 Task: Check the schedule for the MARTA train from Atlanta Airport to Downtown.
Action: Mouse moved to (249, 71)
Screenshot: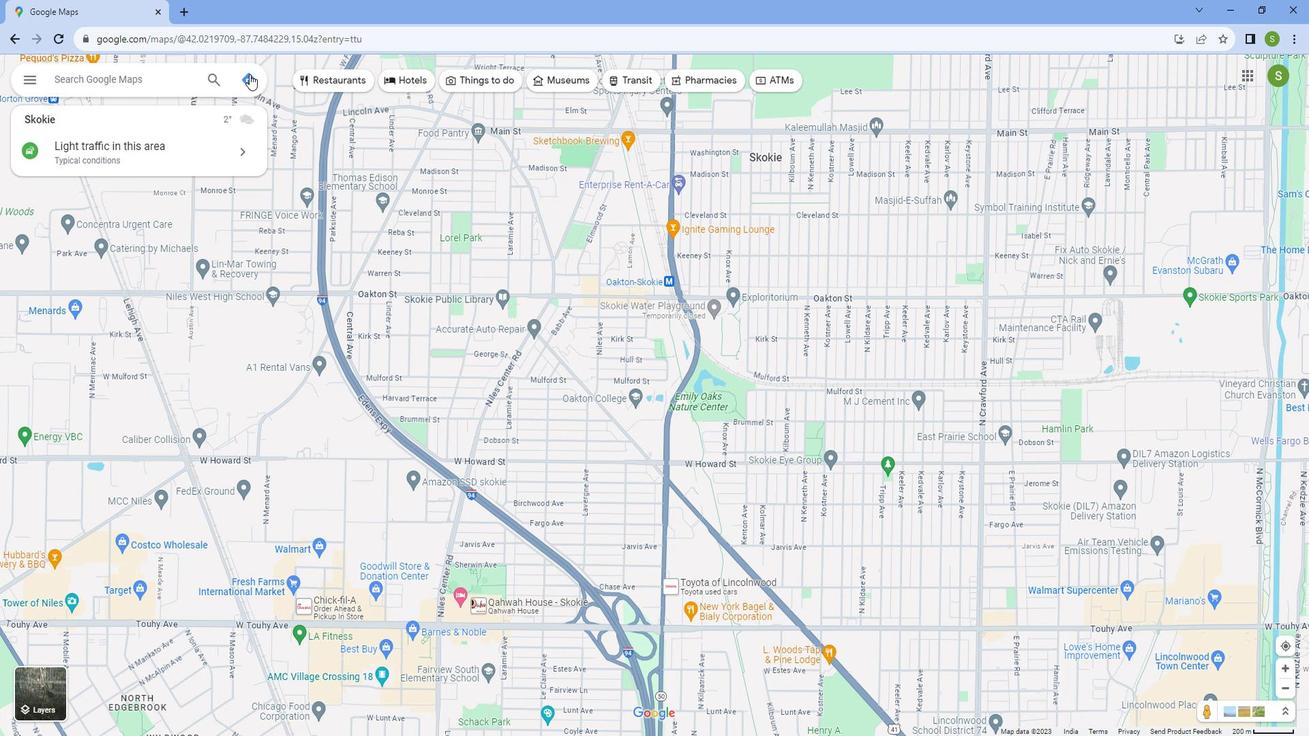
Action: Mouse pressed left at (249, 71)
Screenshot: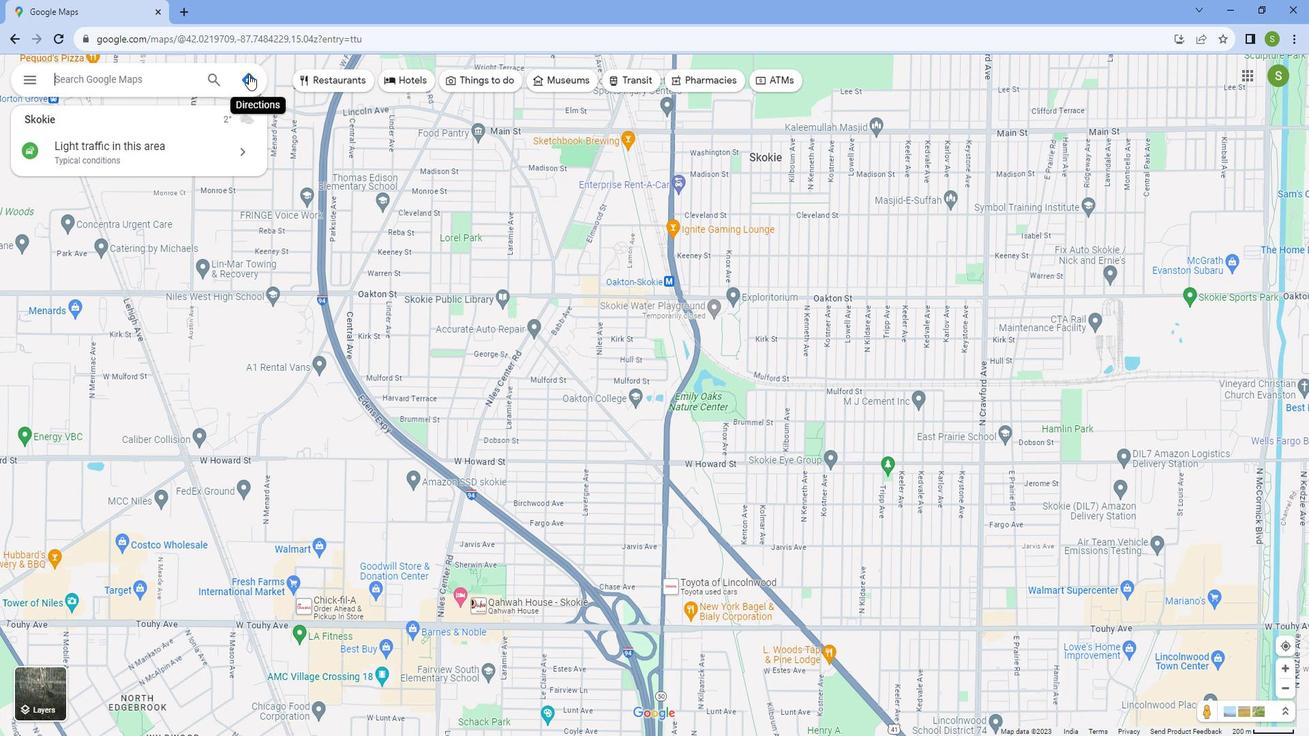 
Action: Mouse moved to (156, 120)
Screenshot: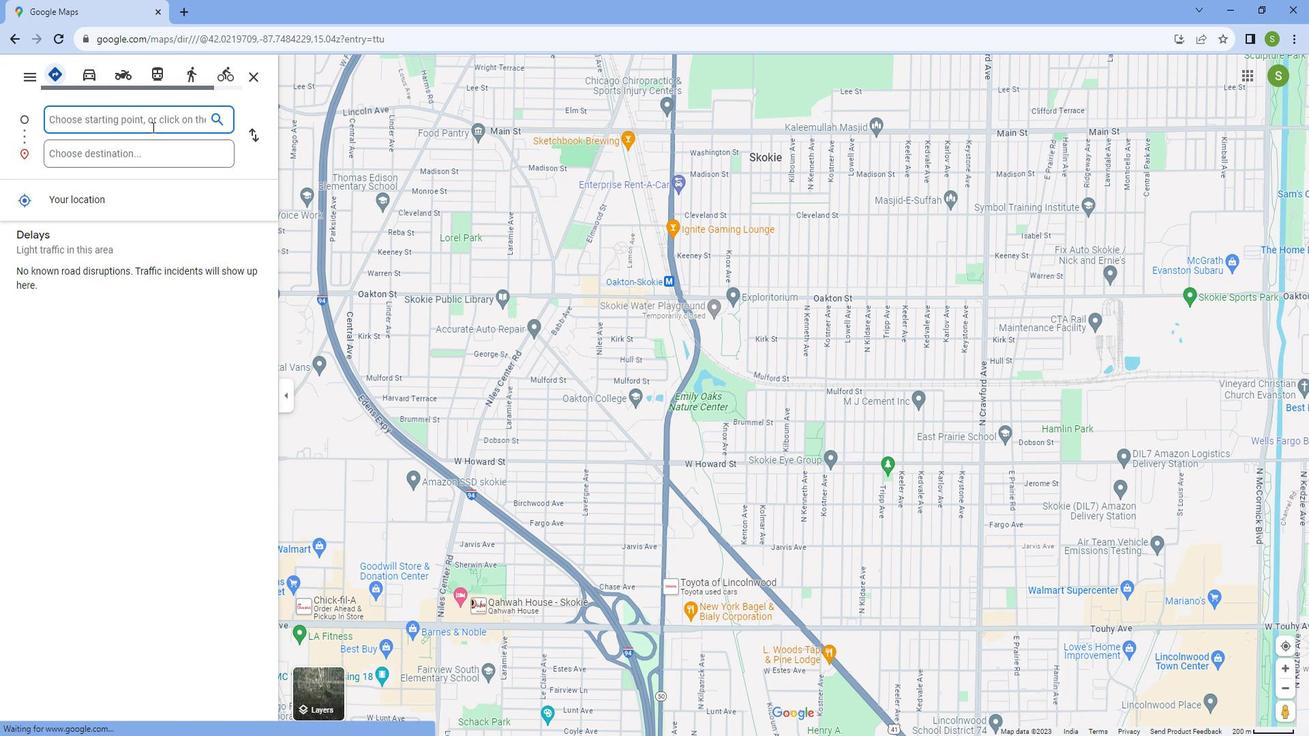
Action: Mouse pressed left at (156, 120)
Screenshot: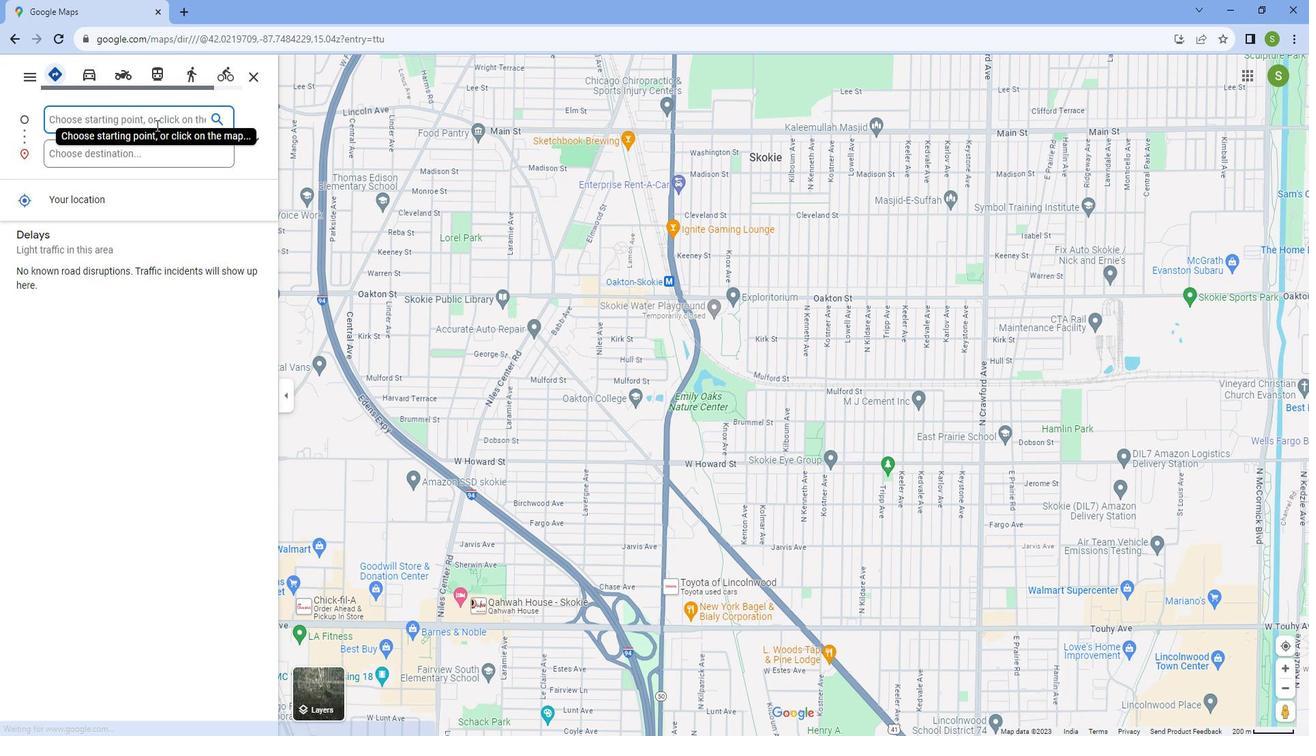 
Action: Key pressed <Key.caps_lock>A<Key.caps_lock>tlanta<Key.space><Key.caps_lock>A<Key.caps_lock>irport
Screenshot: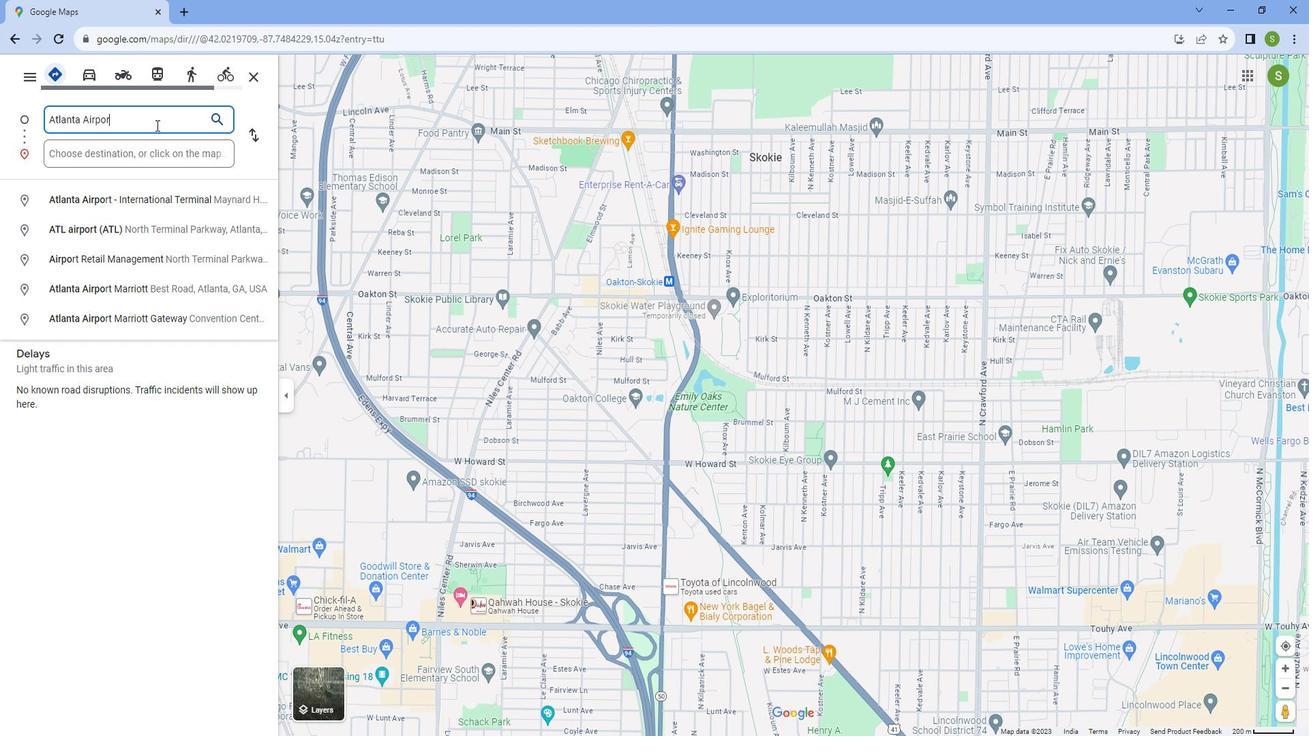 
Action: Mouse moved to (127, 189)
Screenshot: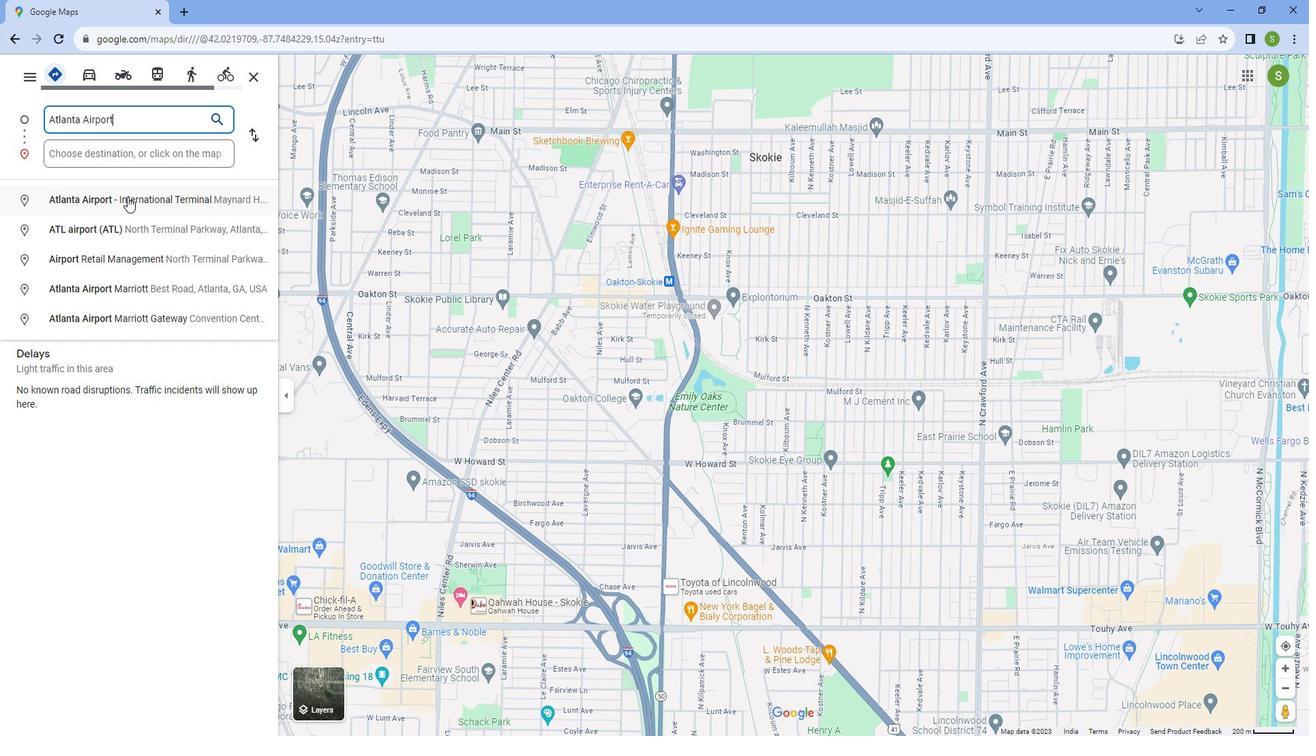 
Action: Mouse pressed left at (127, 189)
Screenshot: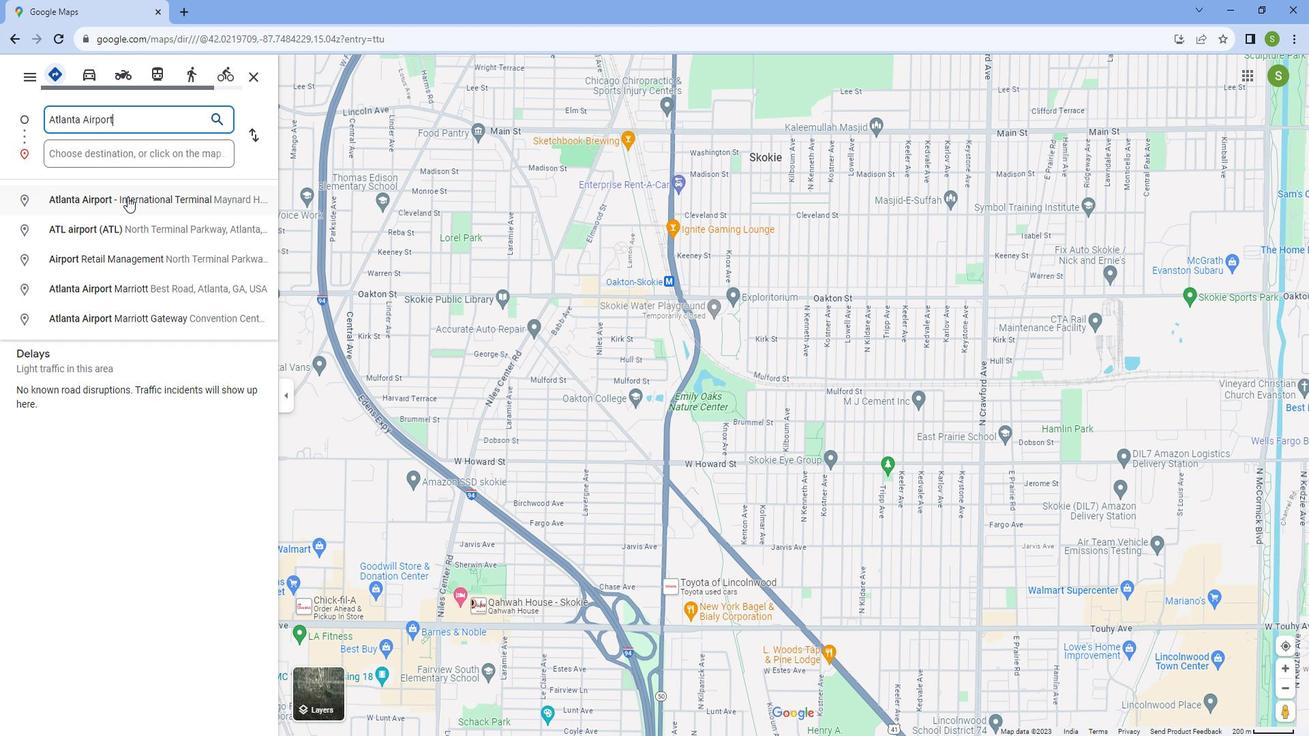 
Action: Mouse moved to (154, 148)
Screenshot: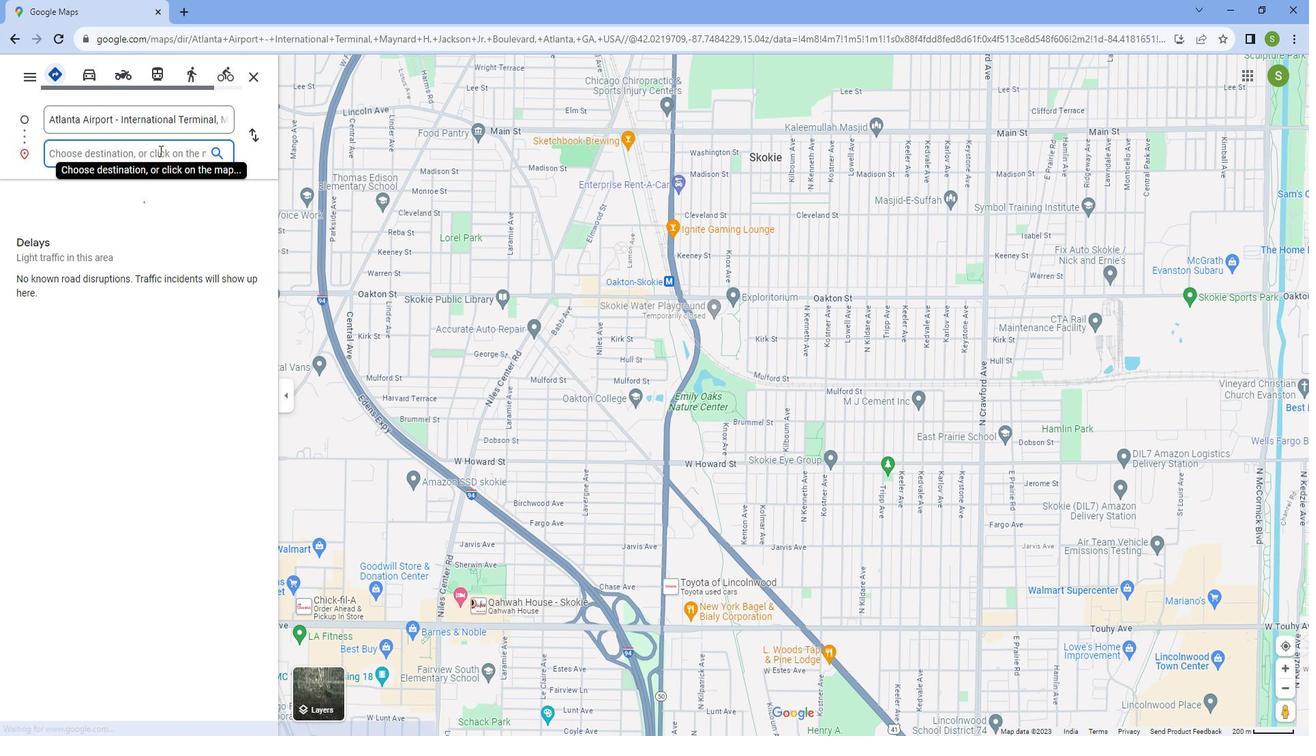 
Action: Mouse pressed left at (154, 148)
Screenshot: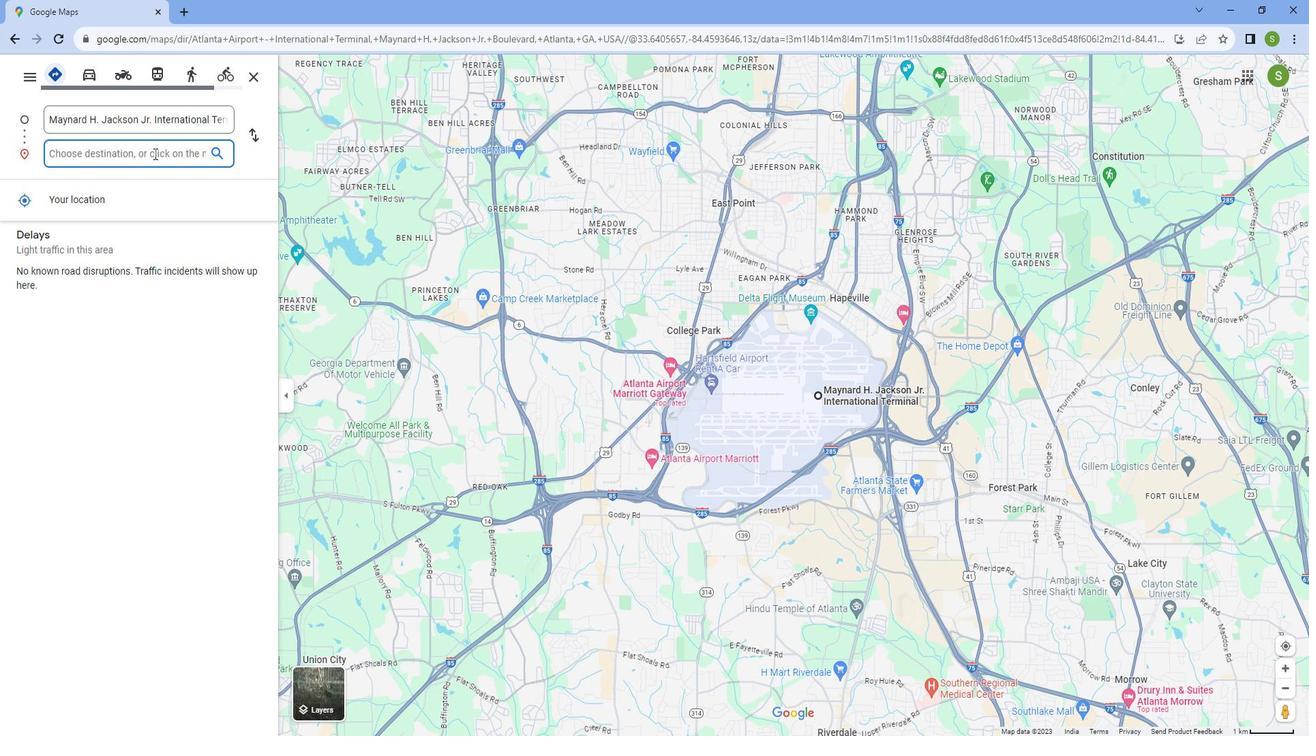 
Action: Key pressed <Key.caps_lock>D<Key.caps_lock>o
Screenshot: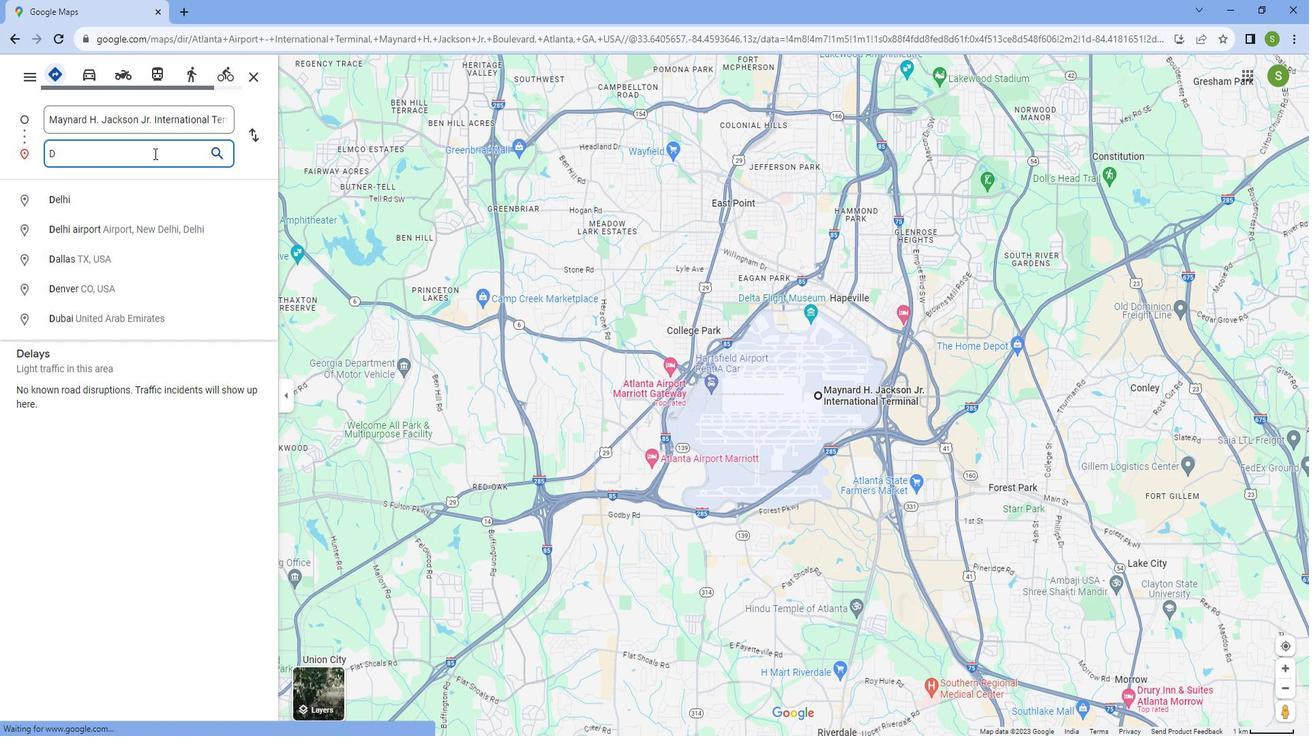 
Action: Mouse moved to (184, 148)
Screenshot: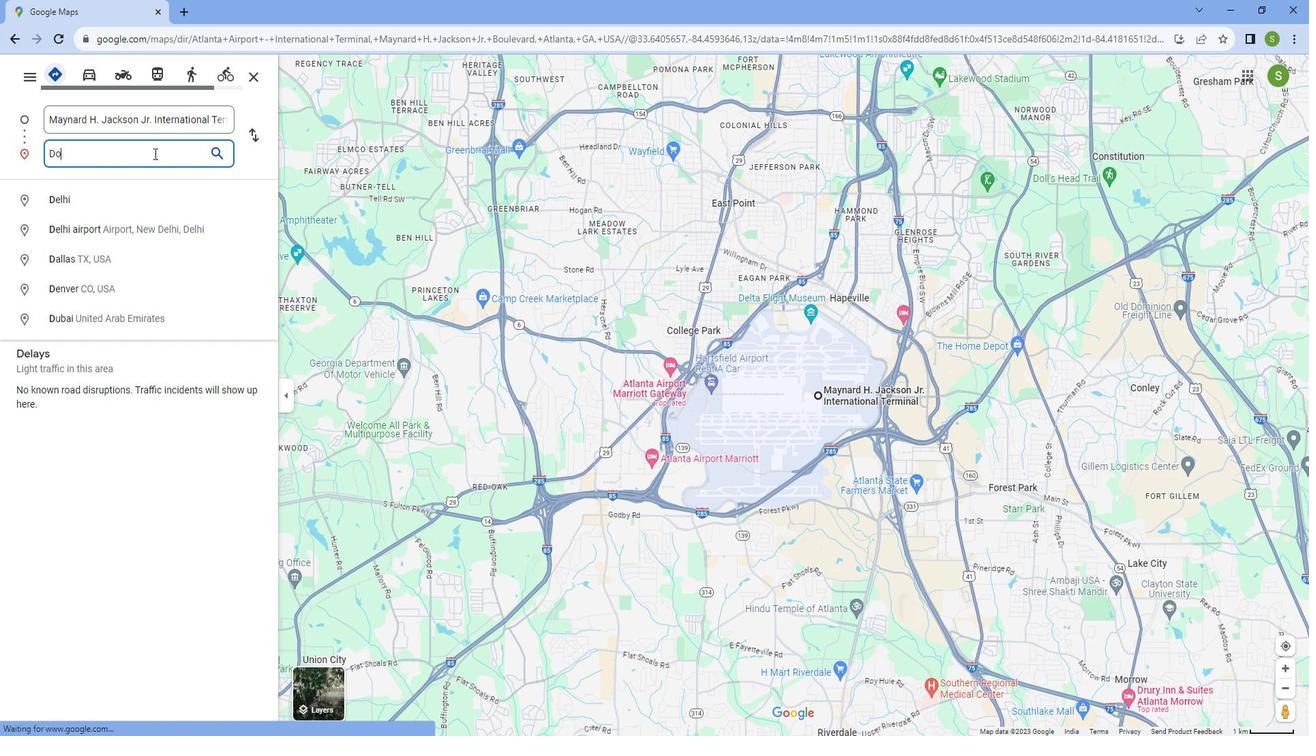 
Action: Key pressed w 275, 217)nto
Screenshot: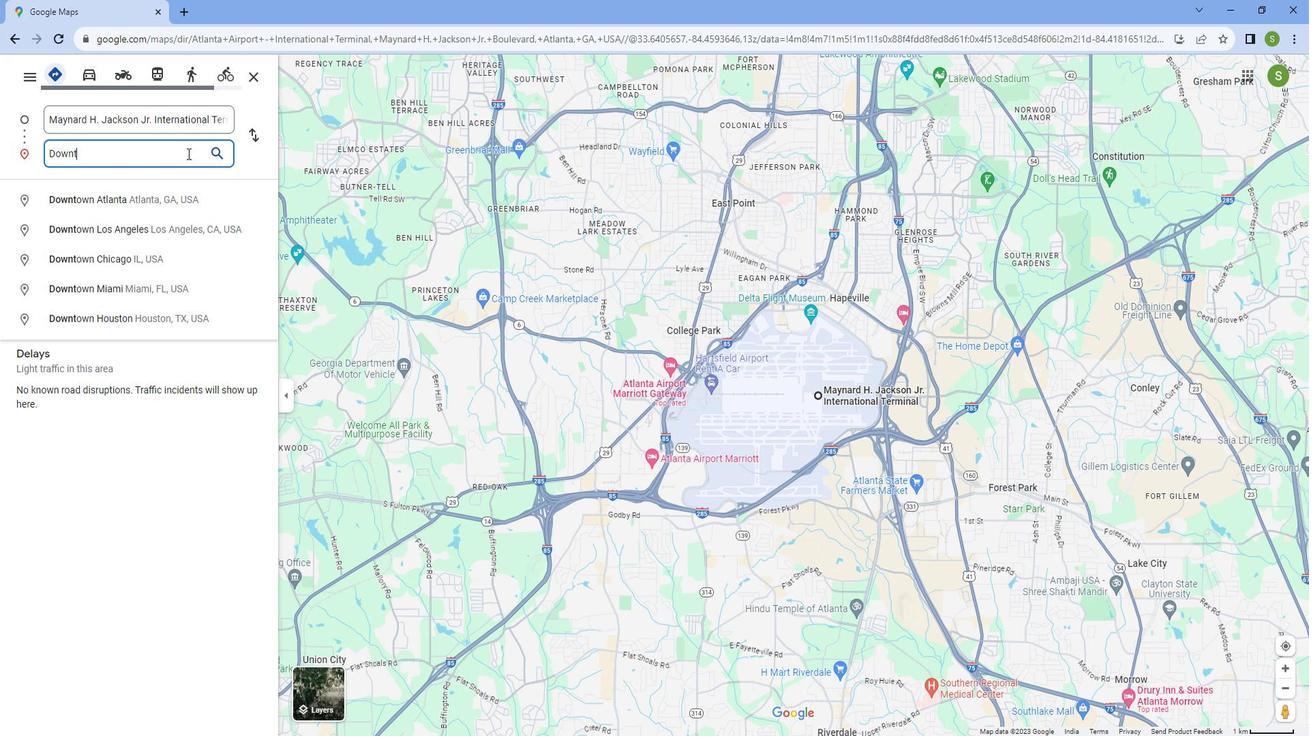 
Action: Mouse moved to (217, 166)
Screenshot: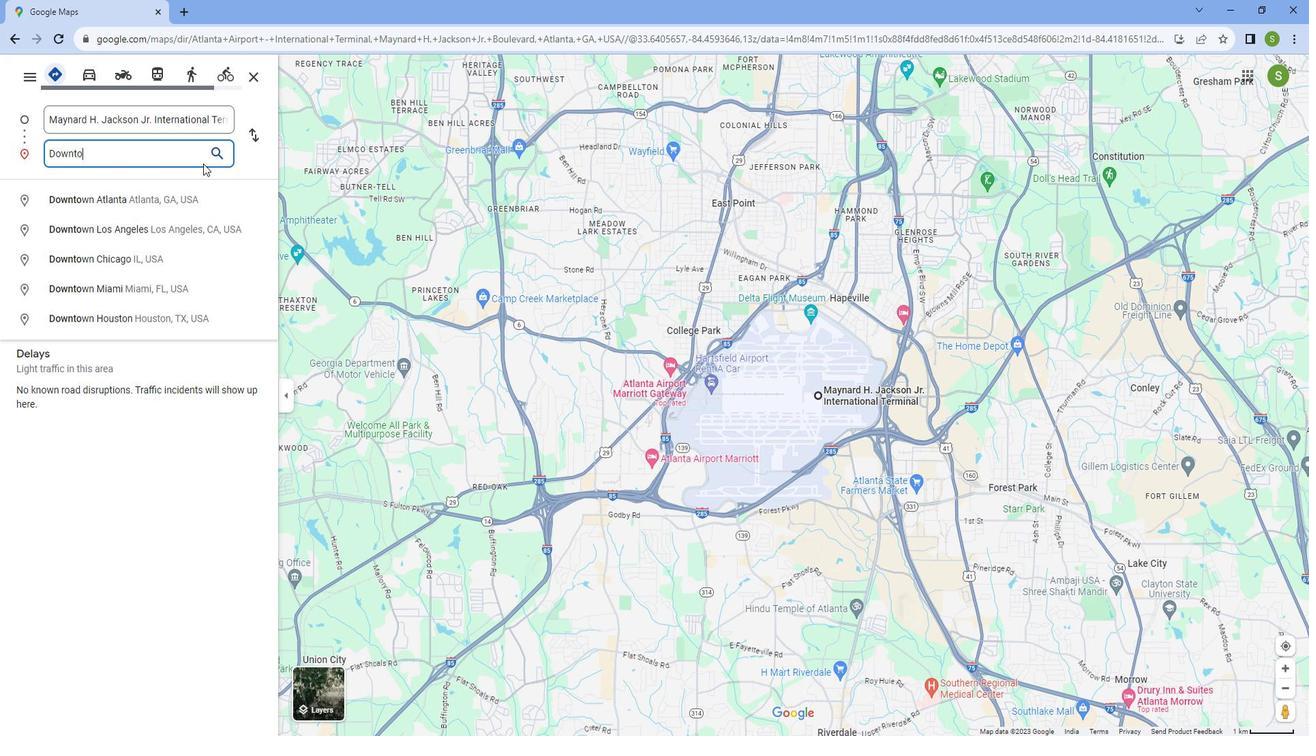 
Action: Key pressed w
Screenshot: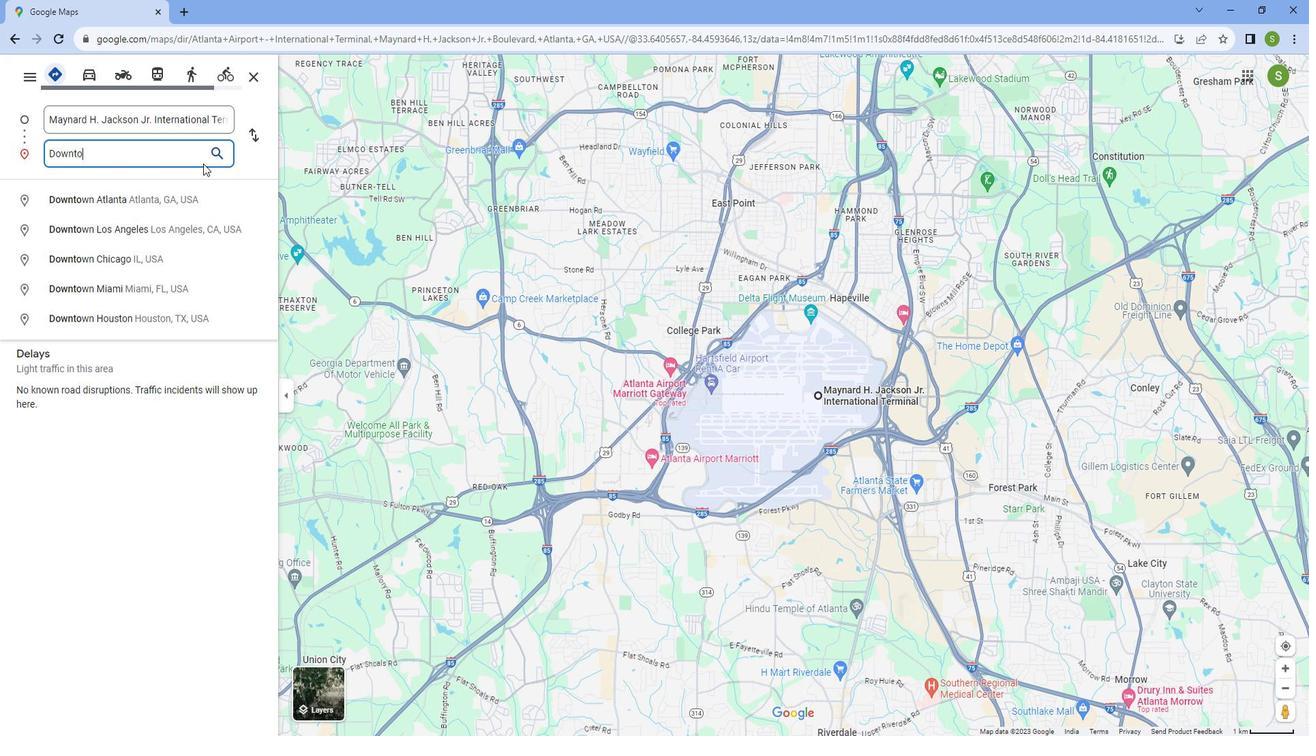 
Action: Mouse moved to (218, 166)
Screenshot: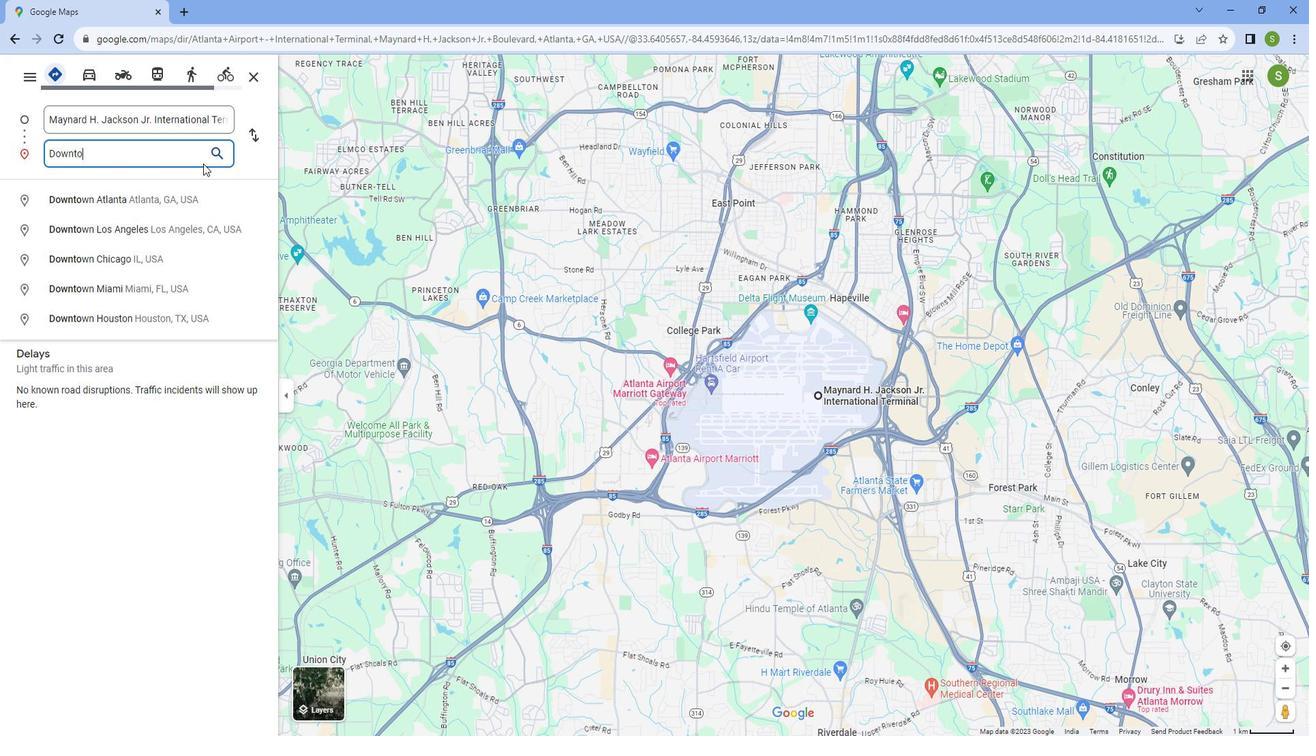 
Action: Key pressed nb<Key.backspace>
Screenshot: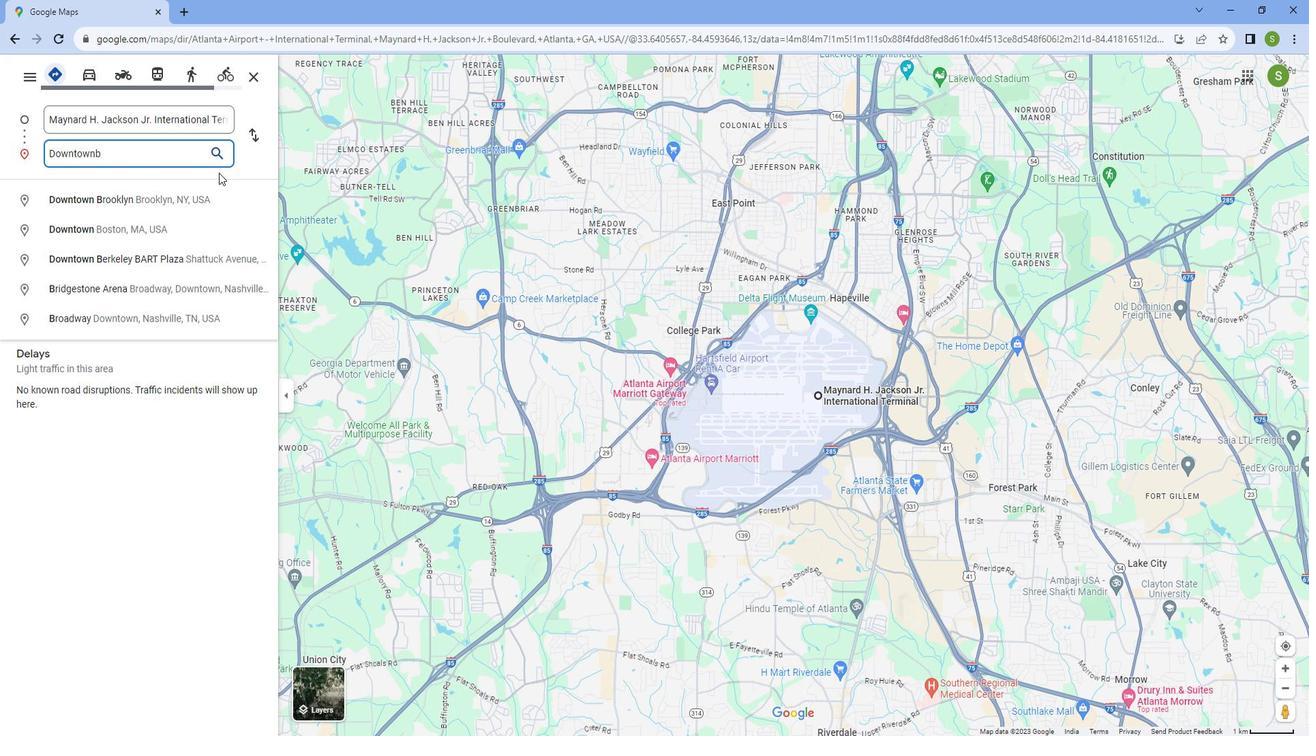 
Action: Mouse moved to (218, 201)
Screenshot: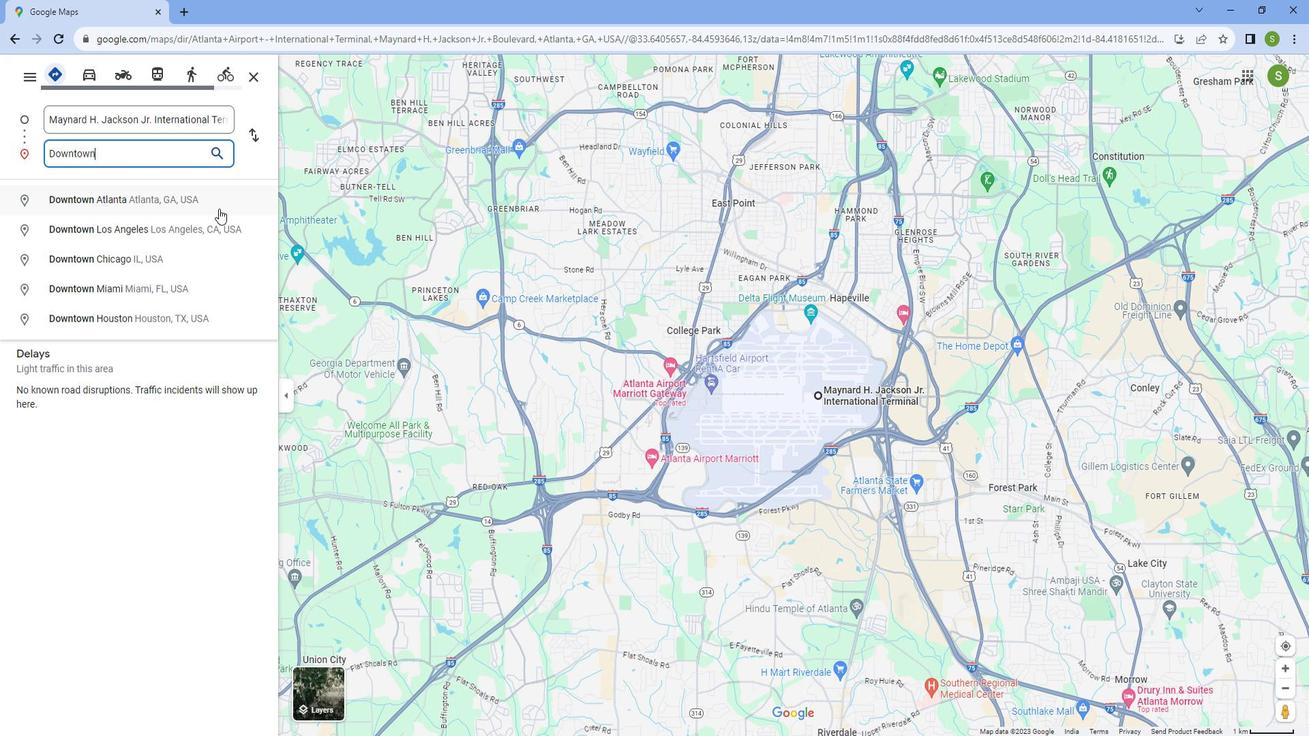 
Action: Mouse pressed left at (218, 201)
Screenshot: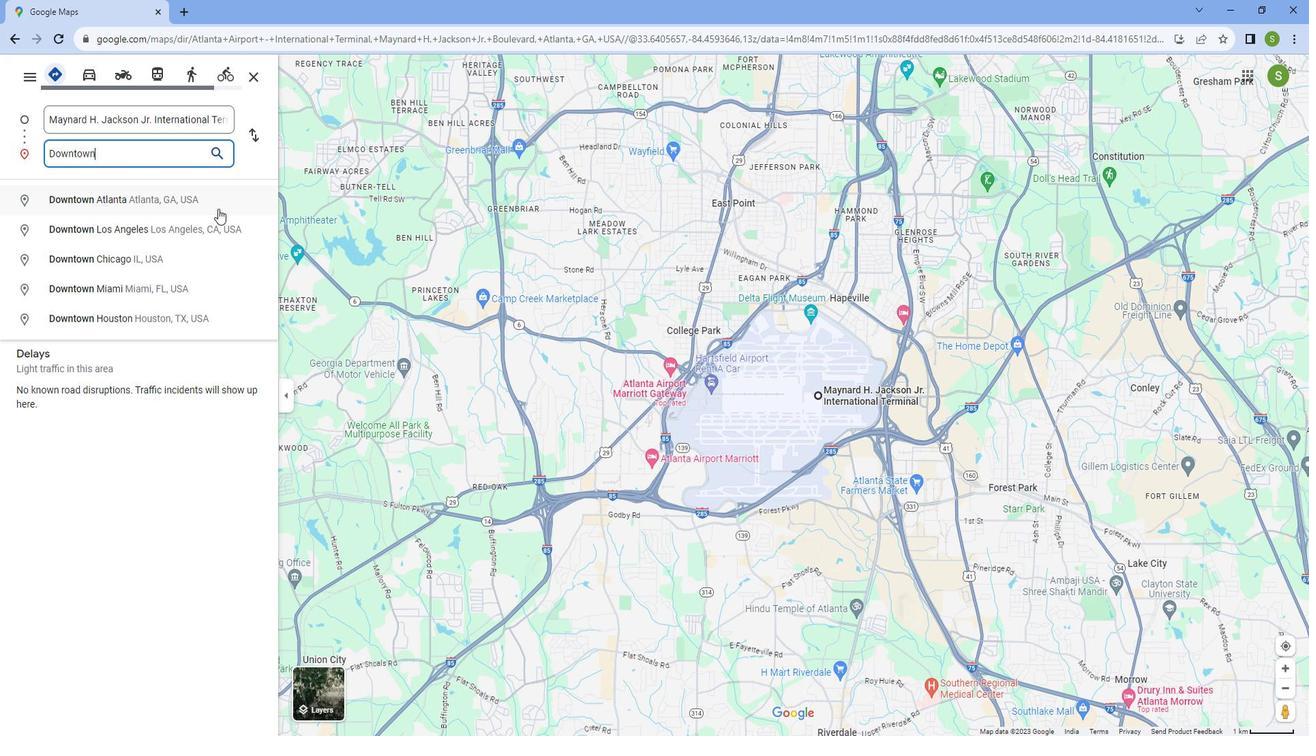
Action: Mouse moved to (924, 176)
Screenshot: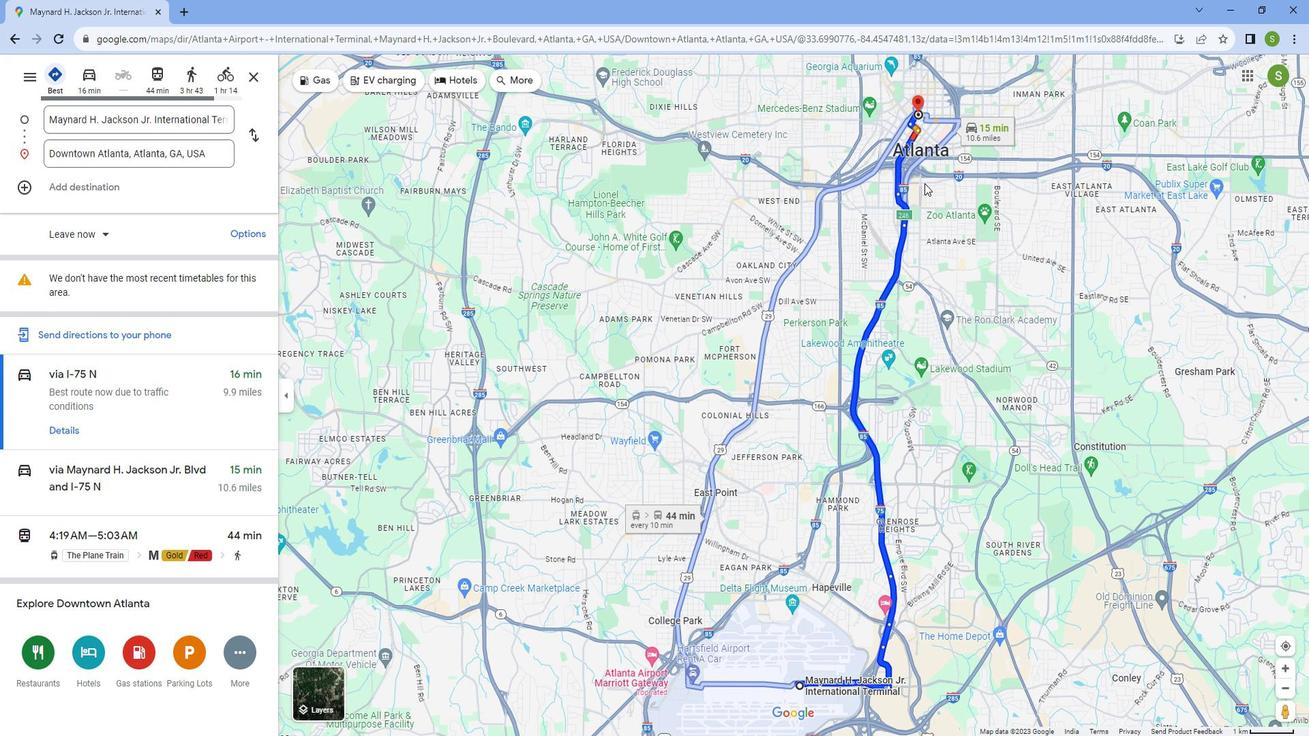 
Action: Mouse scrolled (924, 176) with delta (0, 0)
Screenshot: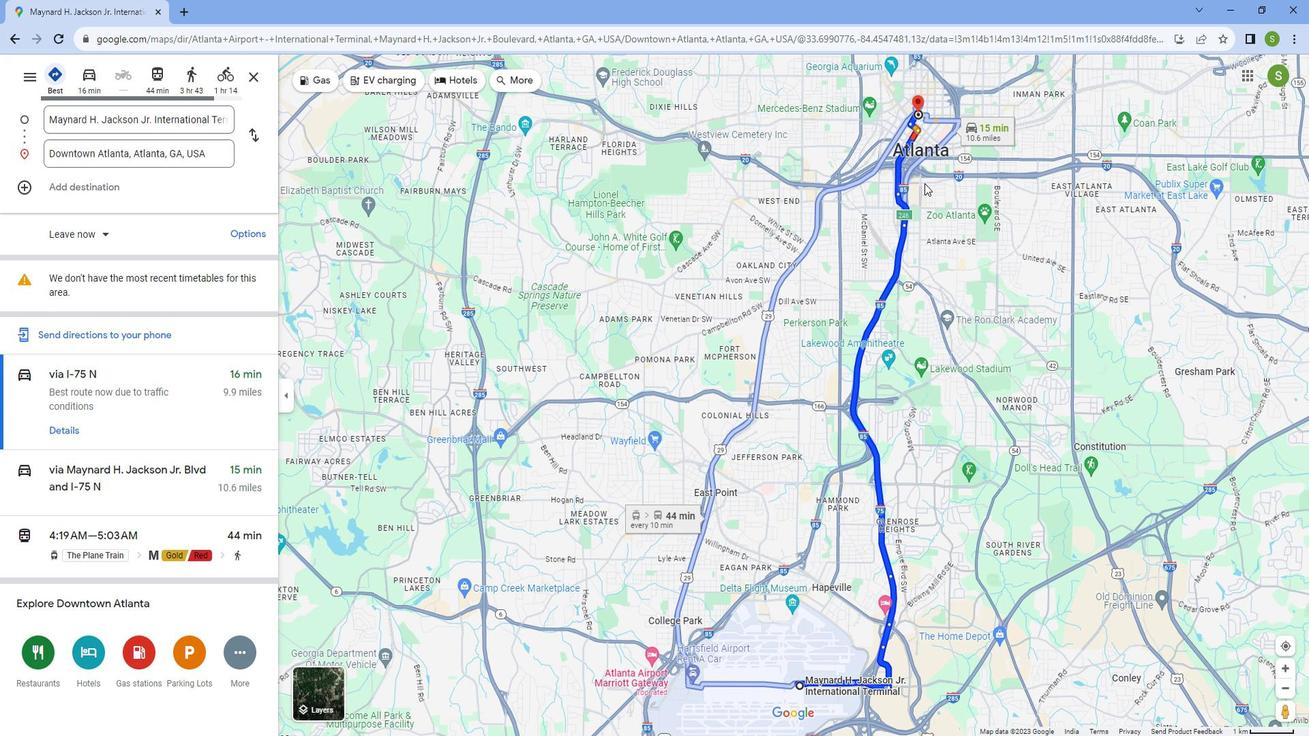 
Action: Mouse scrolled (924, 176) with delta (0, 0)
Screenshot: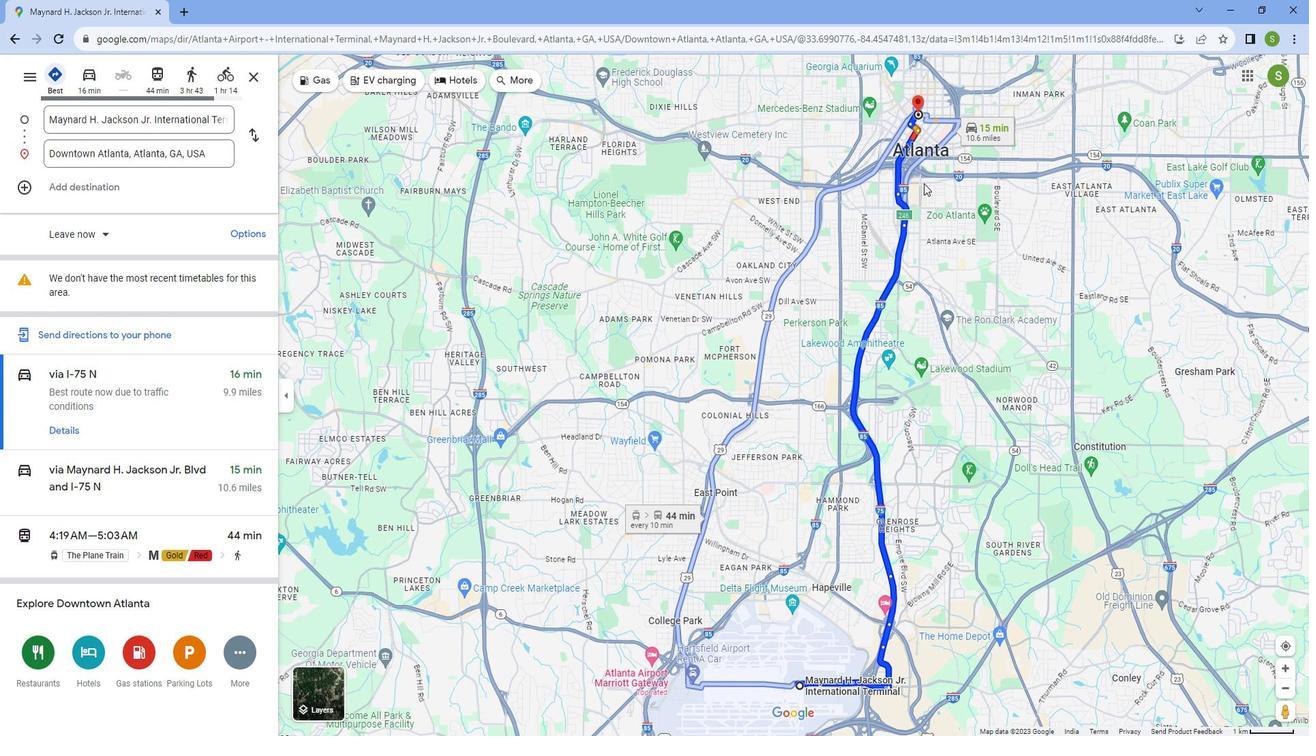 
Action: Mouse scrolled (924, 177) with delta (0, 0)
Screenshot: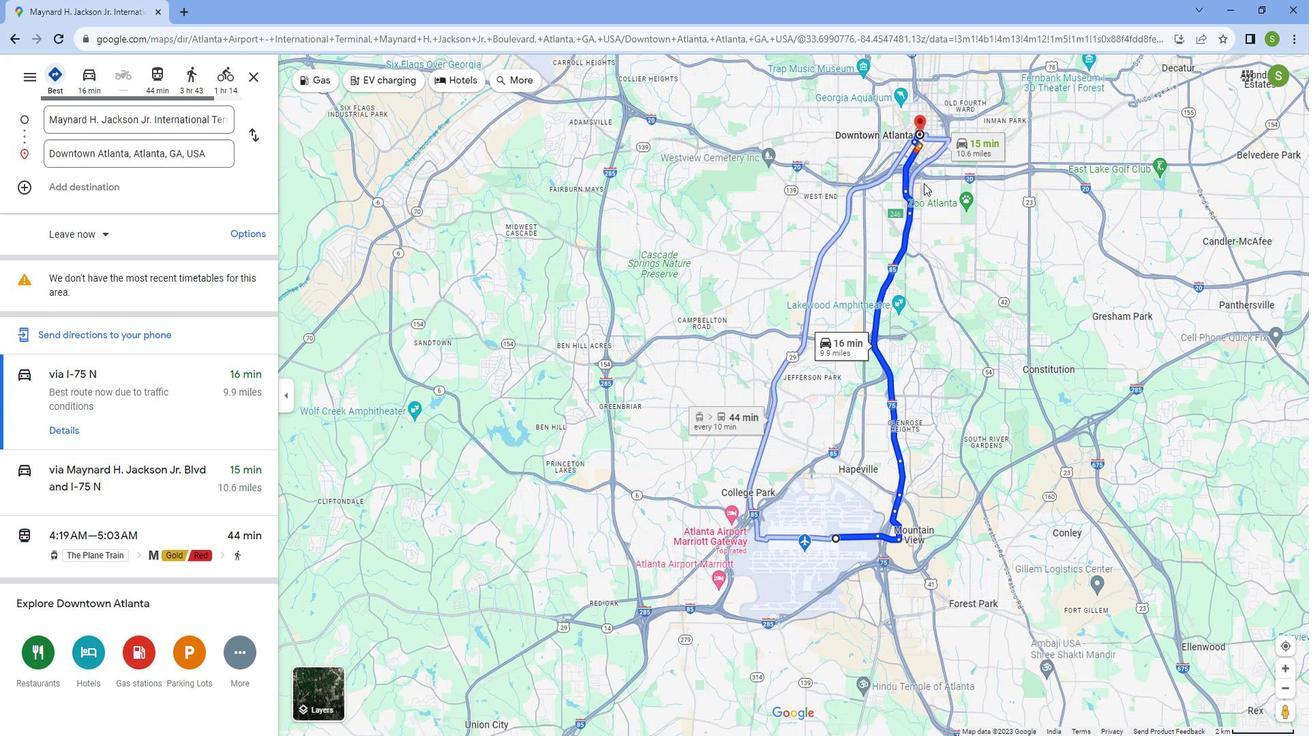 
Action: Mouse scrolled (924, 177) with delta (0, 0)
Screenshot: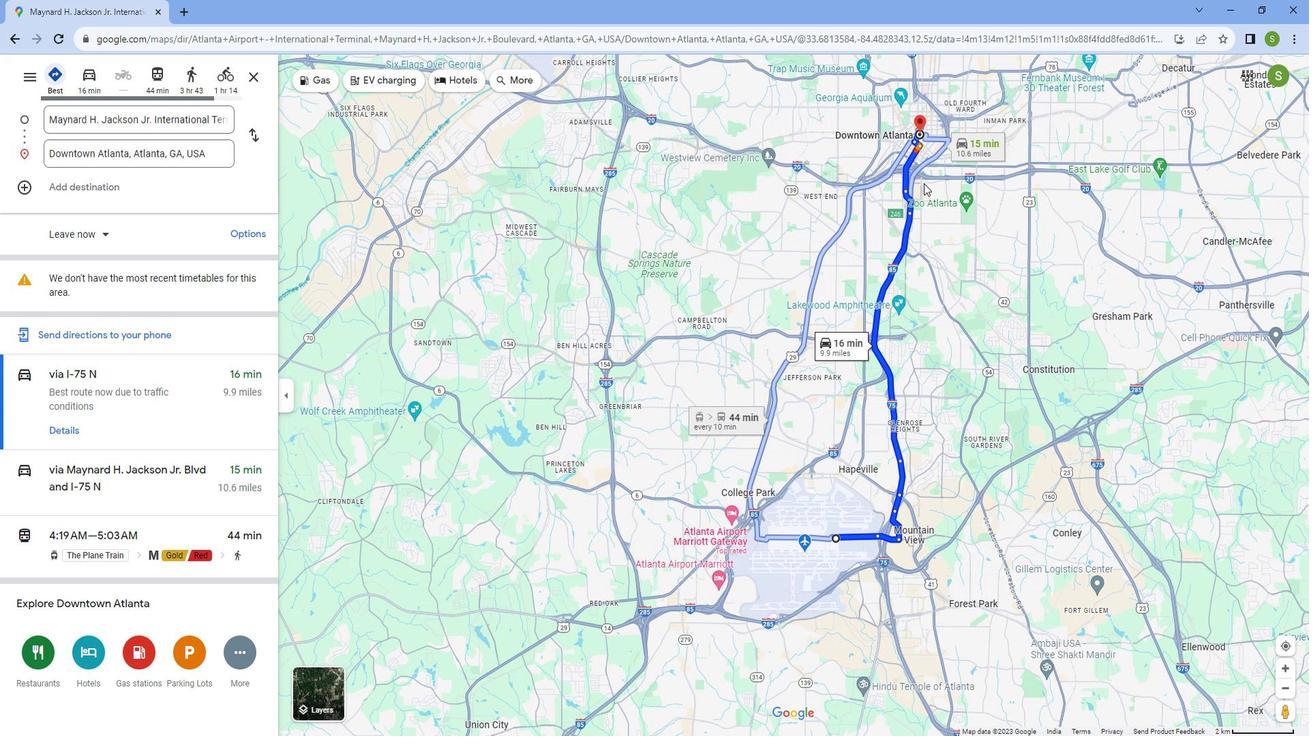 
Action: Mouse scrolled (924, 177) with delta (0, 0)
Screenshot: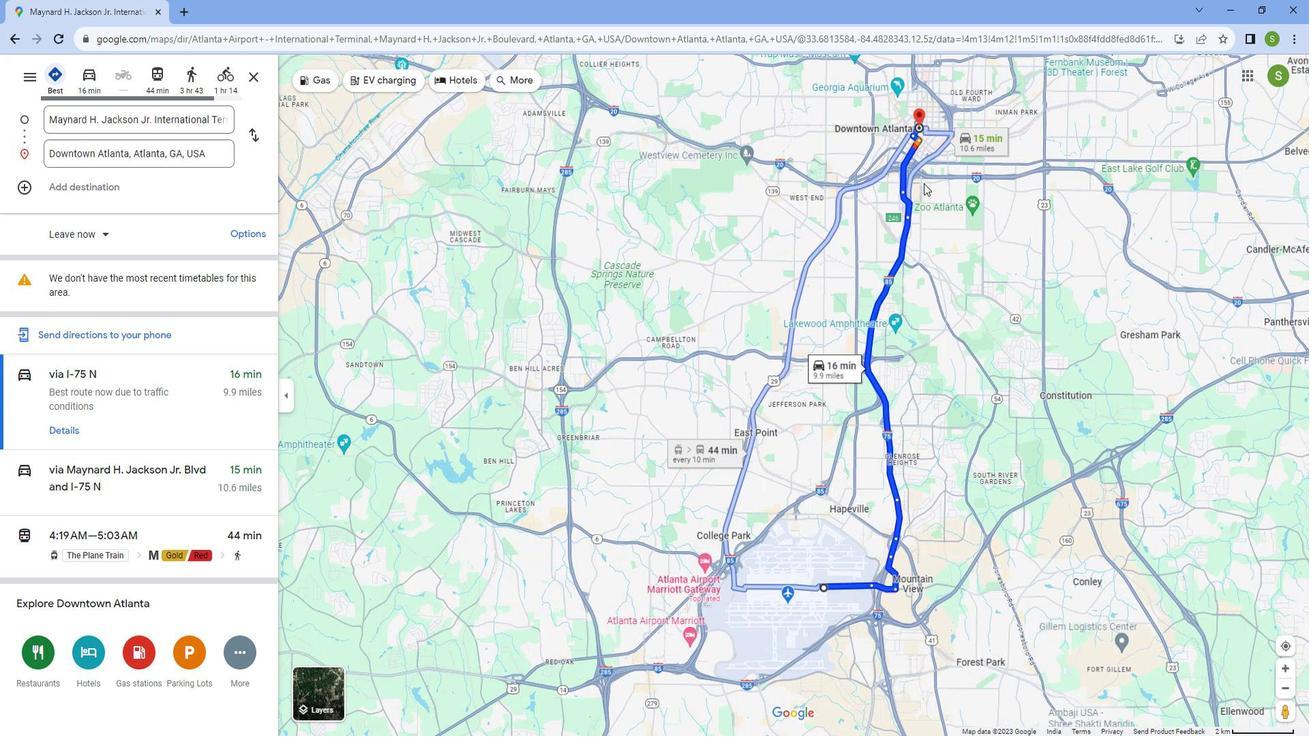 
Action: Mouse moved to (921, 96)
Screenshot: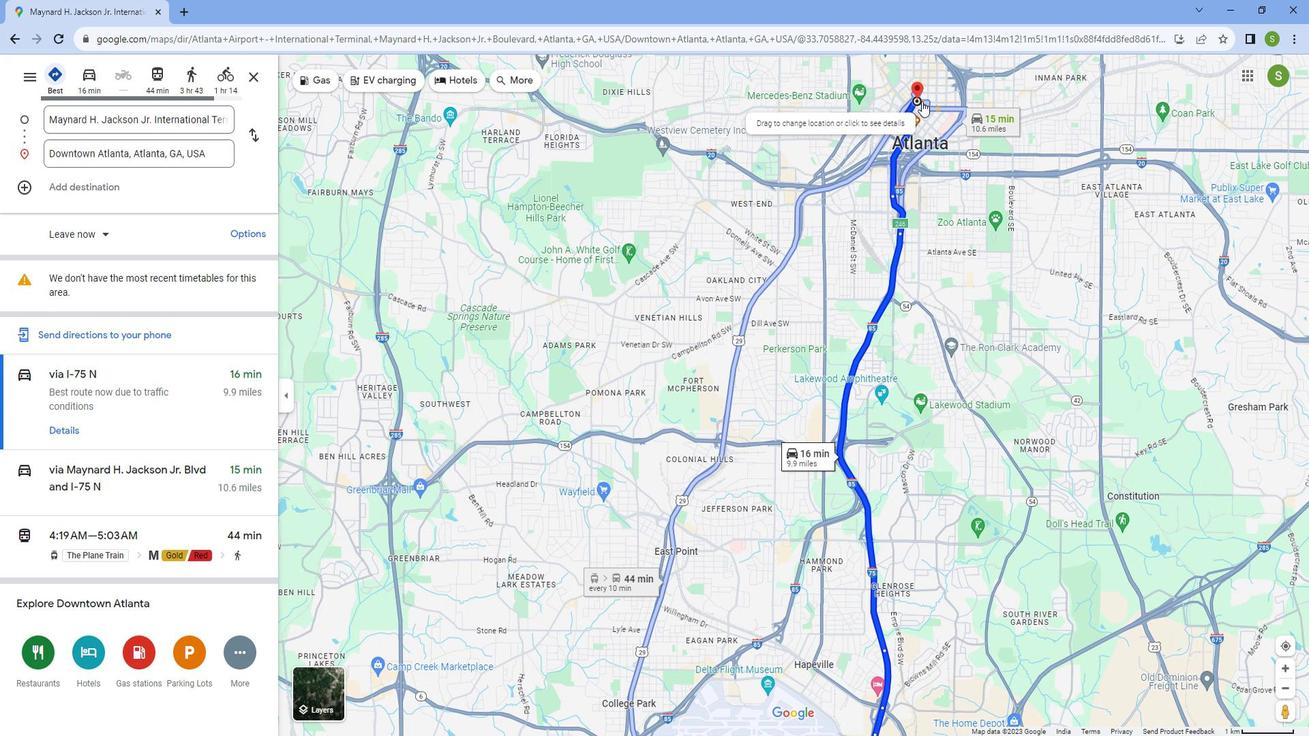 
Action: Mouse scrolled (921, 97) with delta (0, 0)
Screenshot: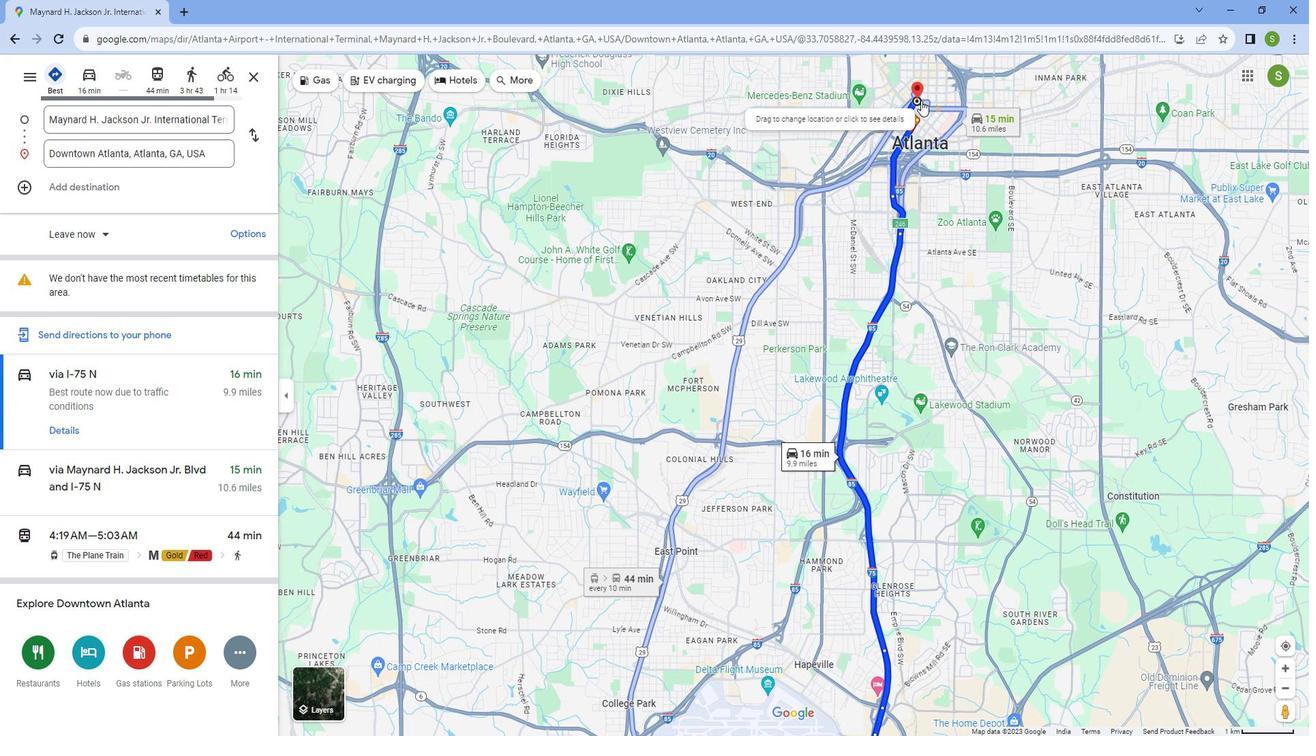 
Action: Mouse scrolled (921, 97) with delta (0, 0)
Screenshot: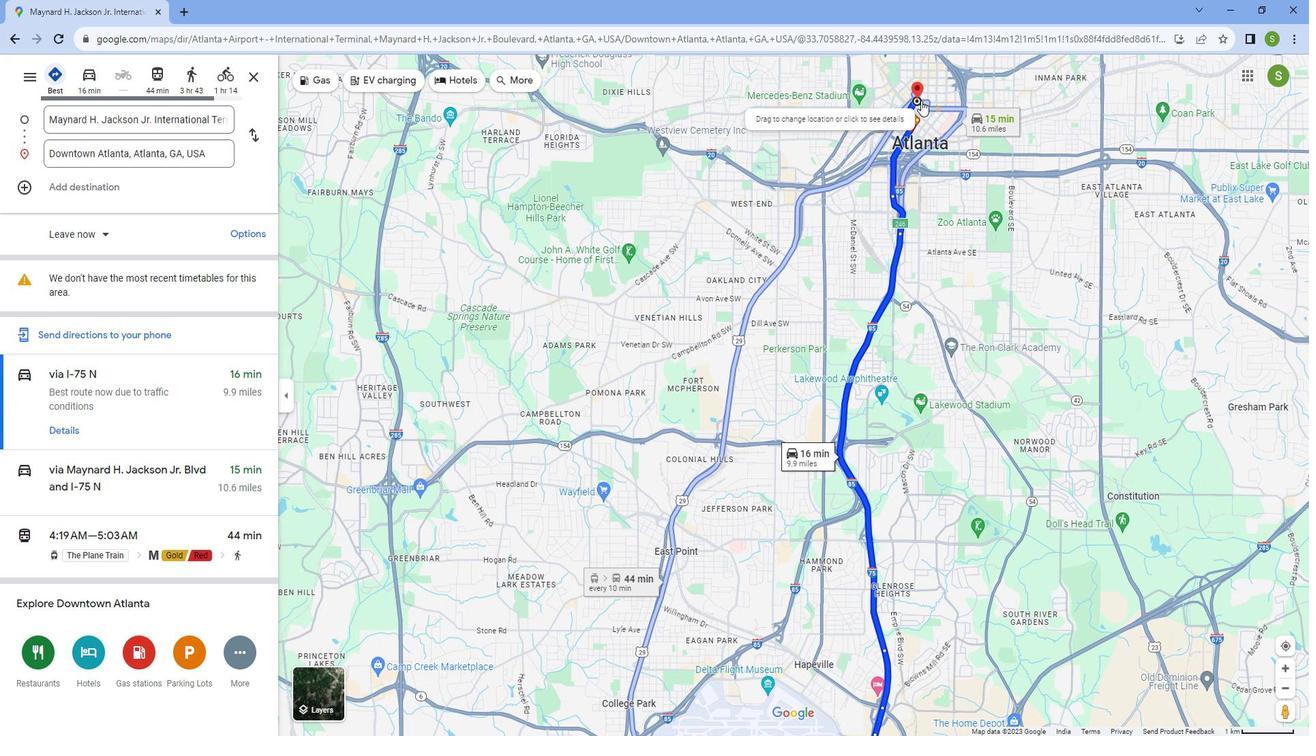
Action: Mouse scrolled (921, 97) with delta (0, 0)
Screenshot: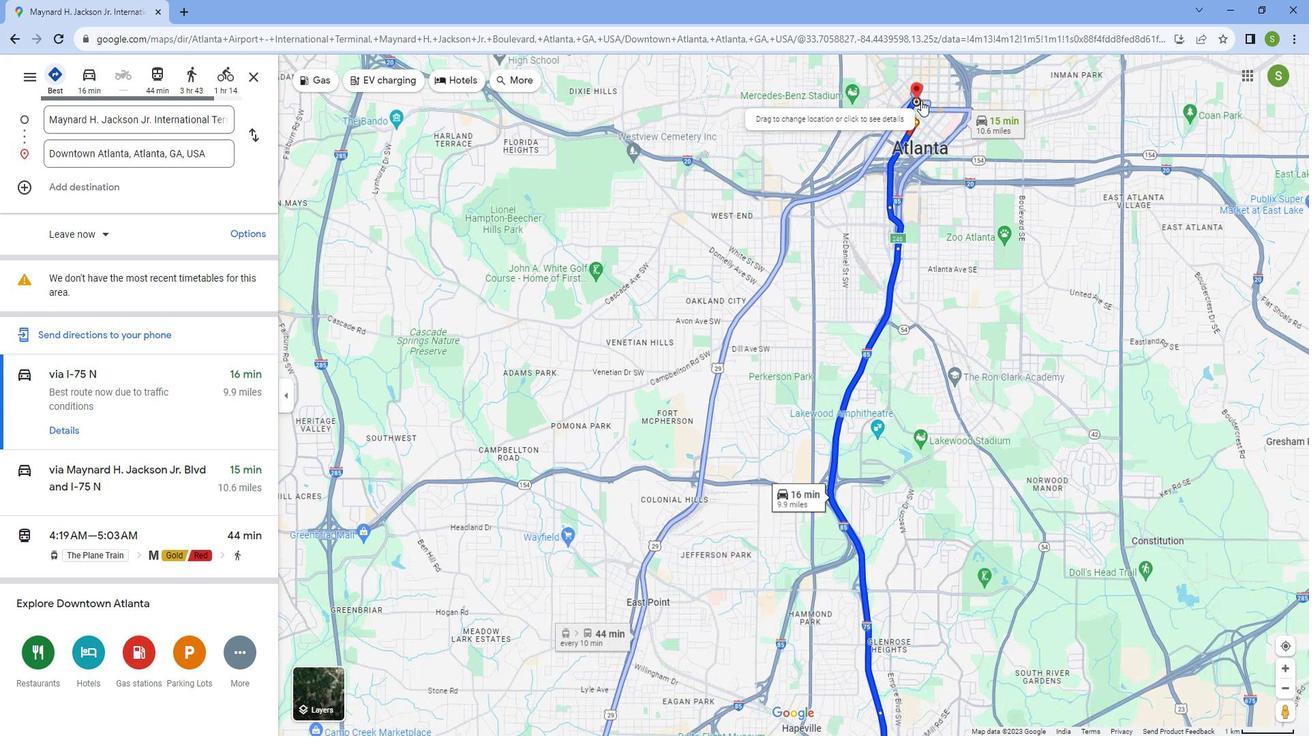 
Action: Mouse scrolled (921, 96) with delta (0, 0)
Screenshot: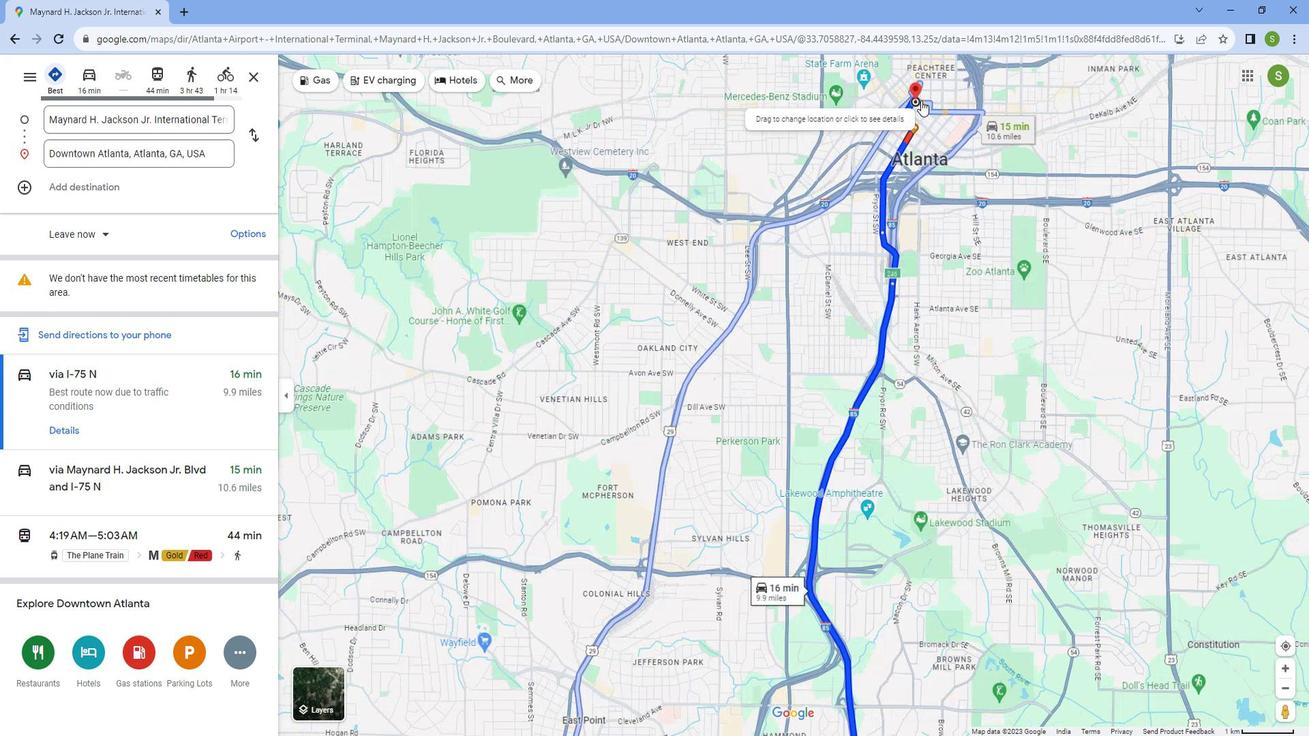 
Action: Mouse moved to (884, 124)
Screenshot: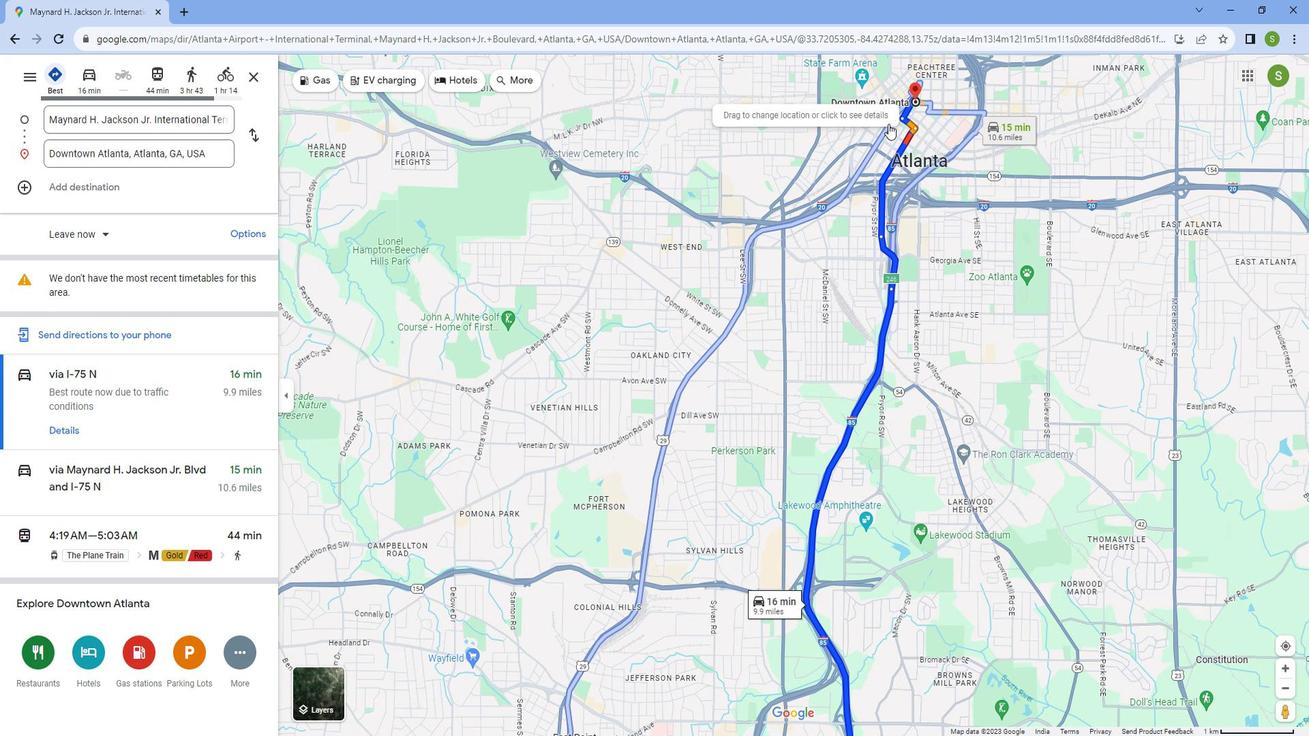 
Action: Mouse scrolled (884, 124) with delta (0, 0)
Screenshot: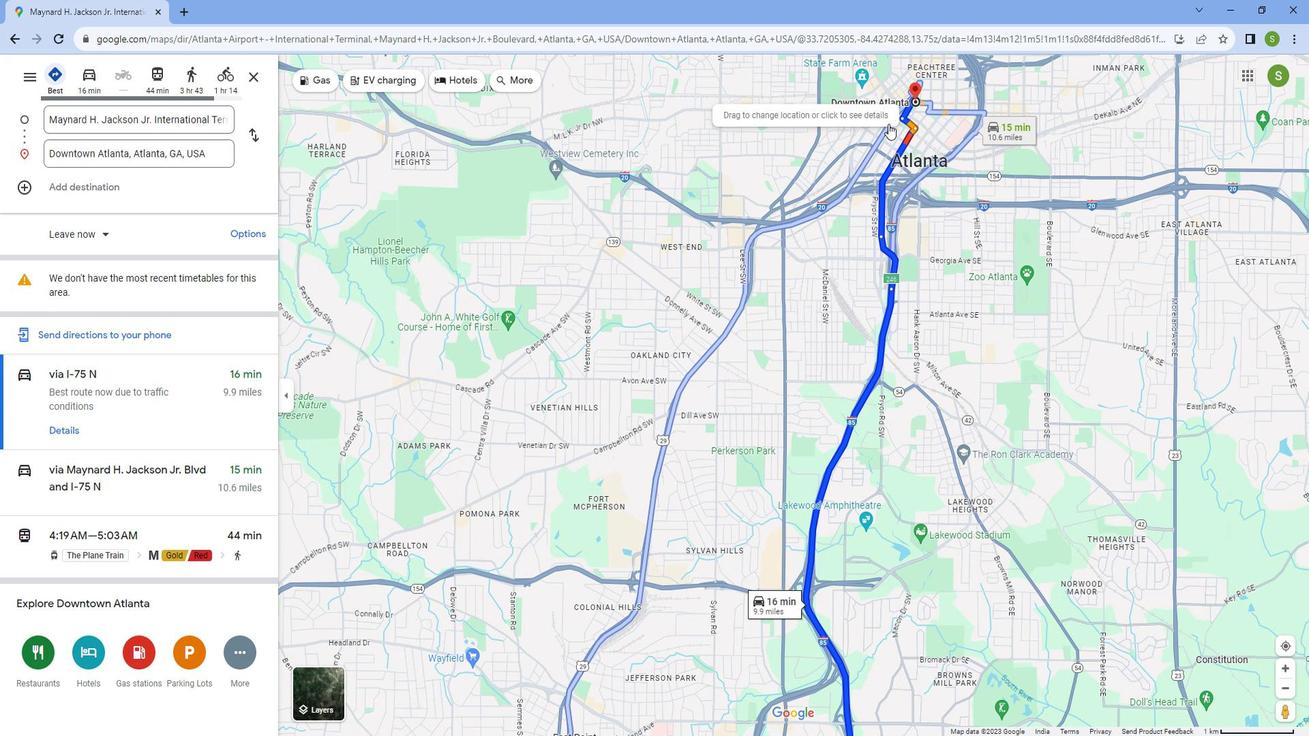 
Action: Mouse moved to (882, 126)
Screenshot: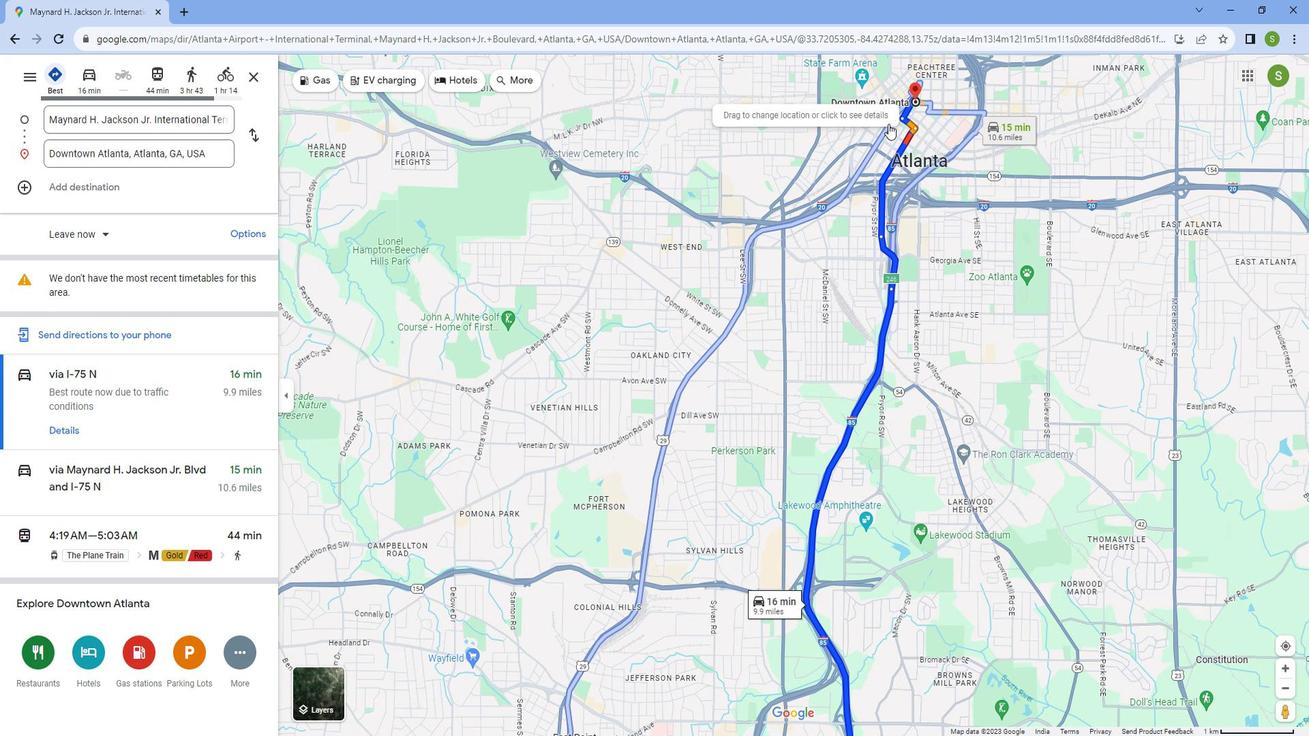 
Action: Mouse scrolled (882, 126) with delta (0, 0)
Screenshot: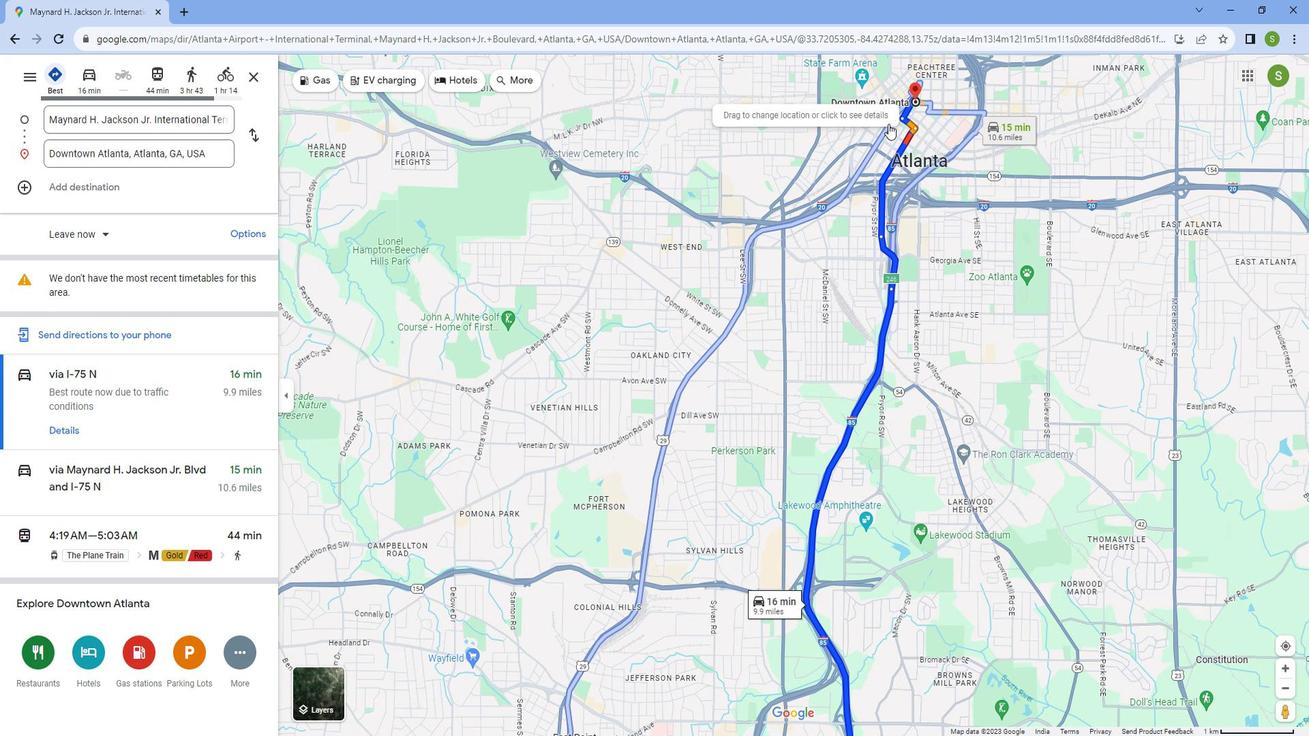 
Action: Mouse scrolled (882, 126) with delta (0, 0)
Screenshot: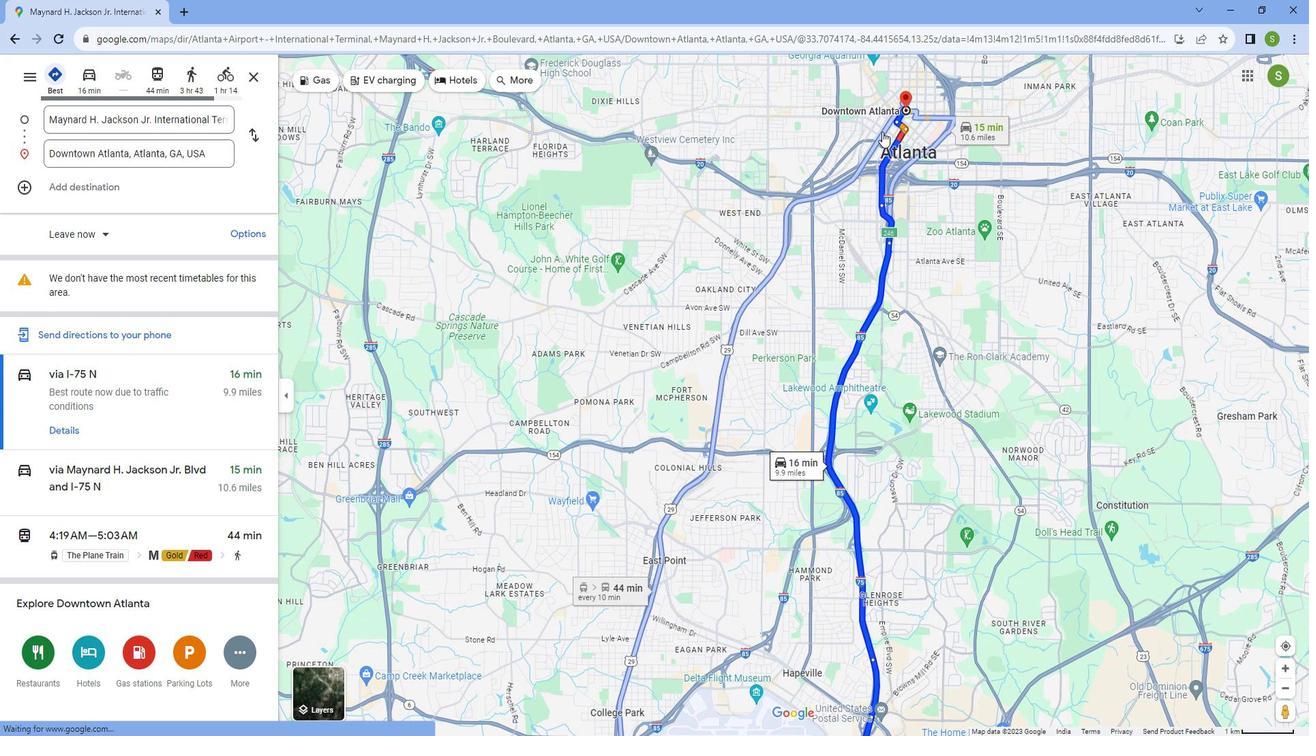 
Action: Mouse scrolled (882, 126) with delta (0, 0)
Screenshot: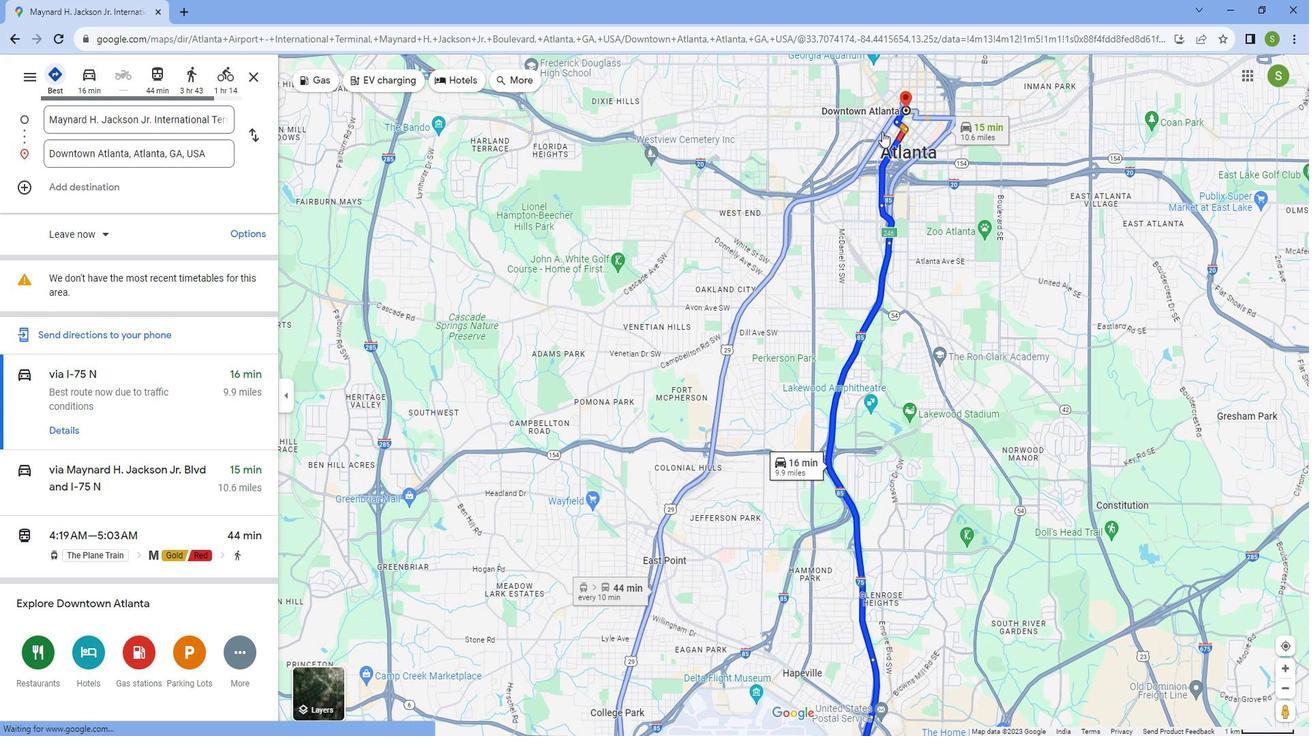 
Action: Mouse moved to (150, 86)
Screenshot: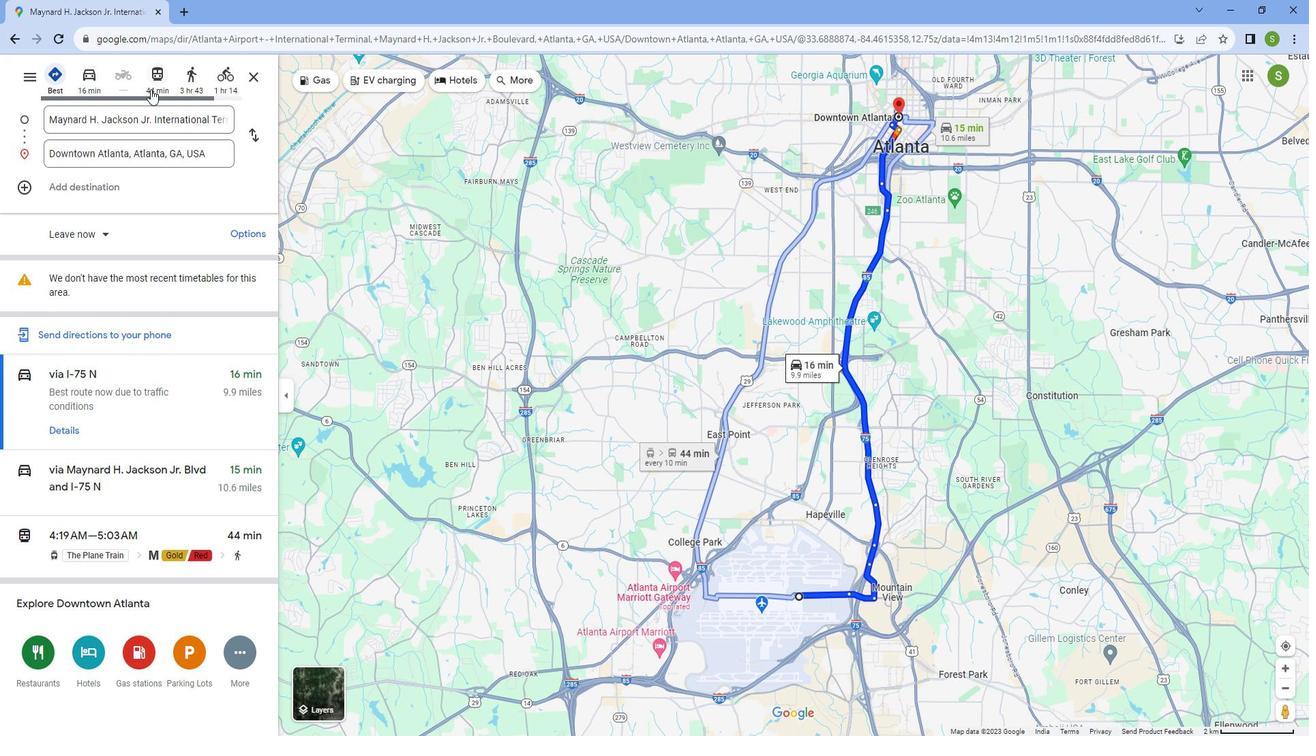 
Action: Mouse pressed left at (150, 86)
Screenshot: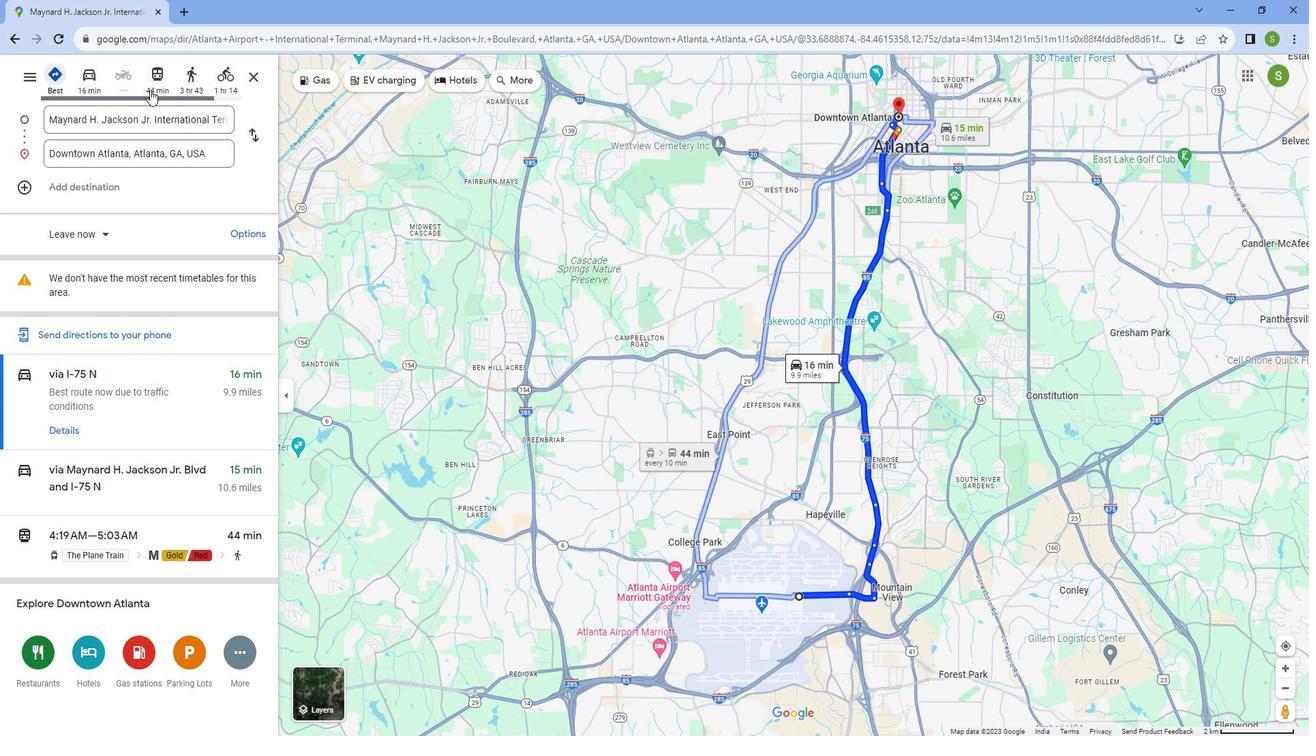 
Action: Mouse moved to (79, 403)
Screenshot: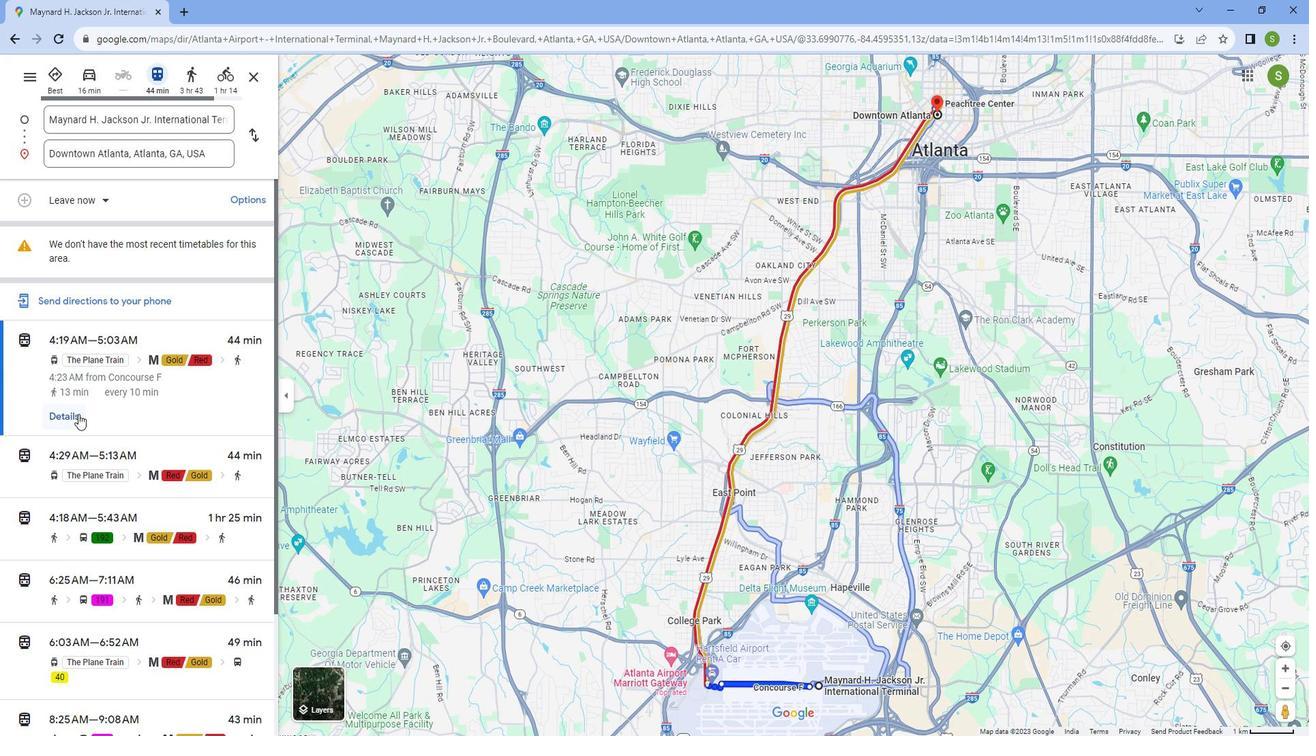 
Action: Mouse scrolled (79, 402) with delta (0, 0)
Screenshot: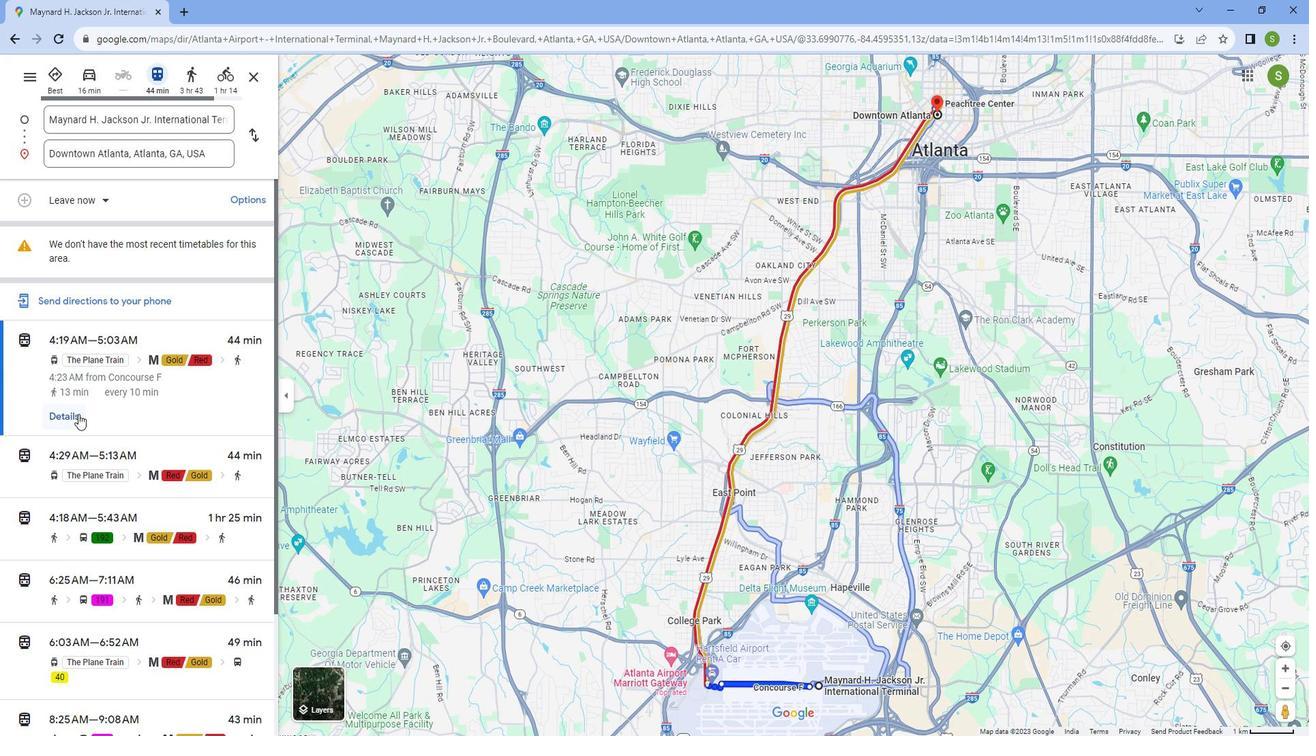
Action: Mouse scrolled (79, 402) with delta (0, 0)
Screenshot: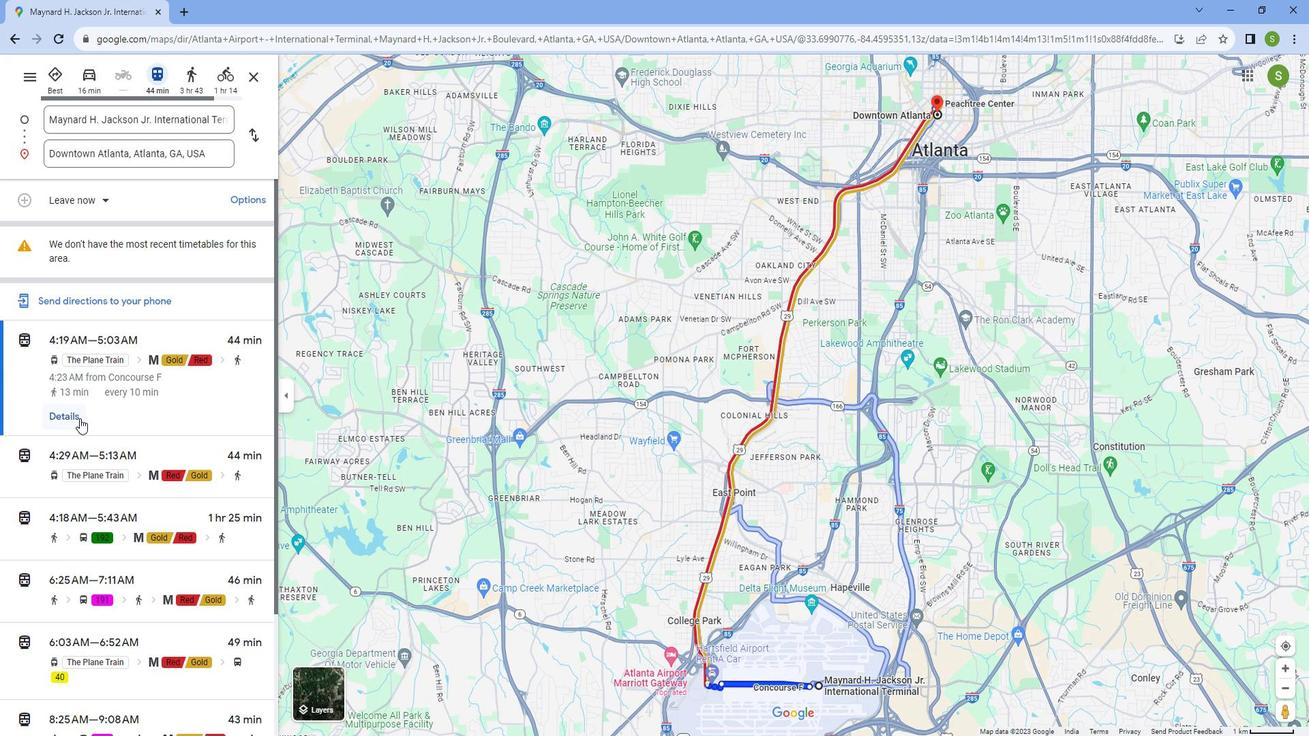 
Action: Mouse scrolled (79, 402) with delta (0, 0)
Screenshot: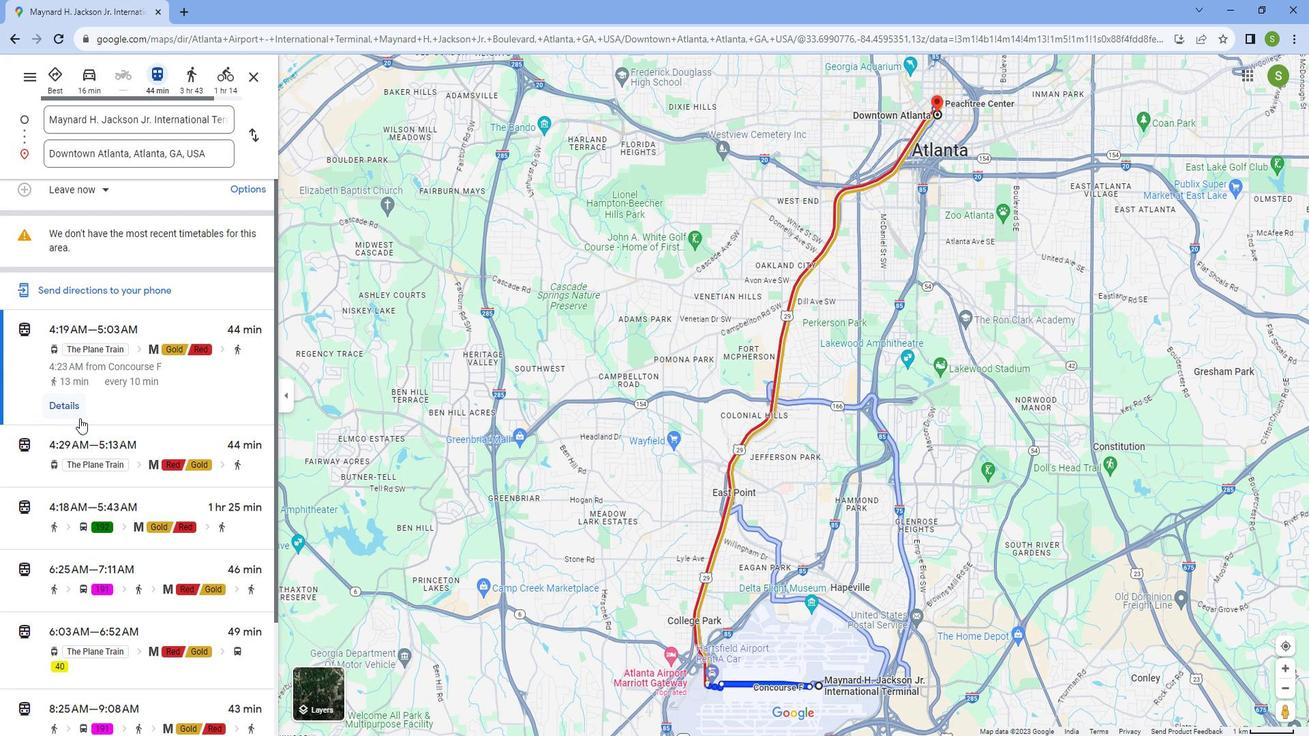 
Action: Mouse moved to (88, 401)
Screenshot: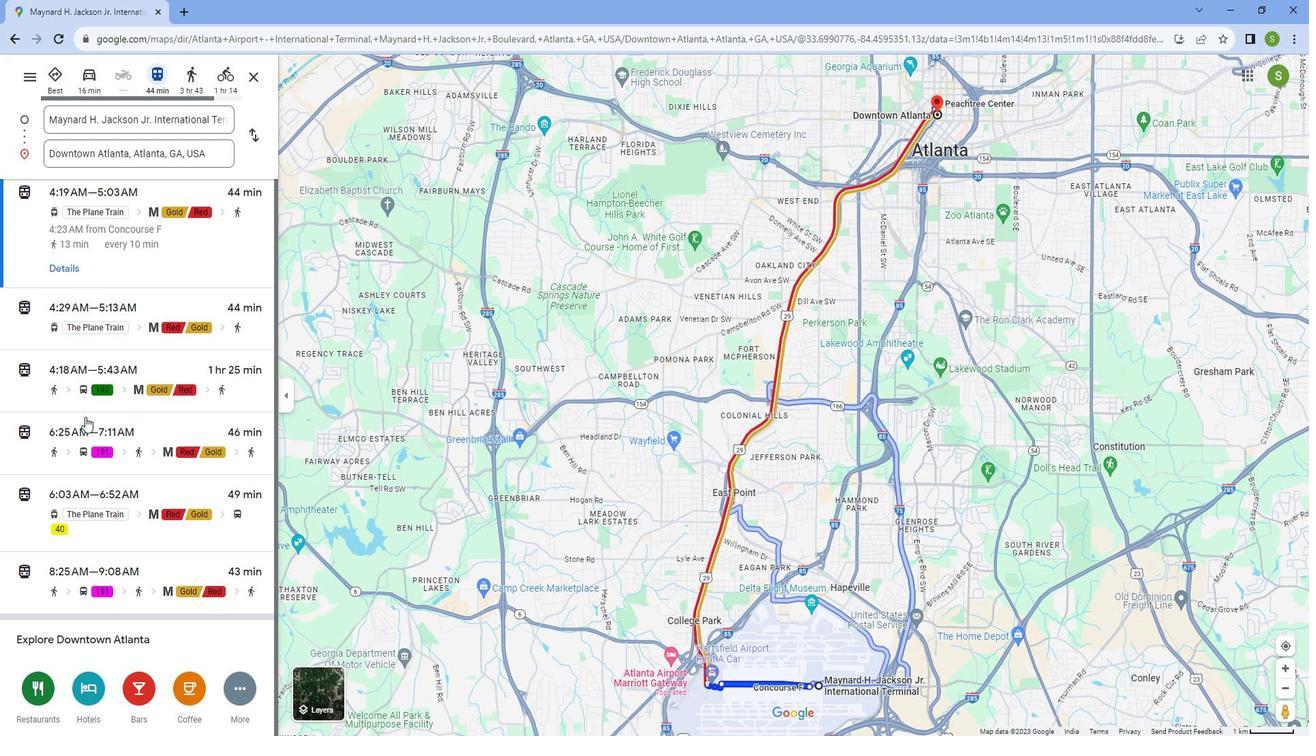 
Action: Mouse scrolled (88, 401) with delta (0, 0)
Screenshot: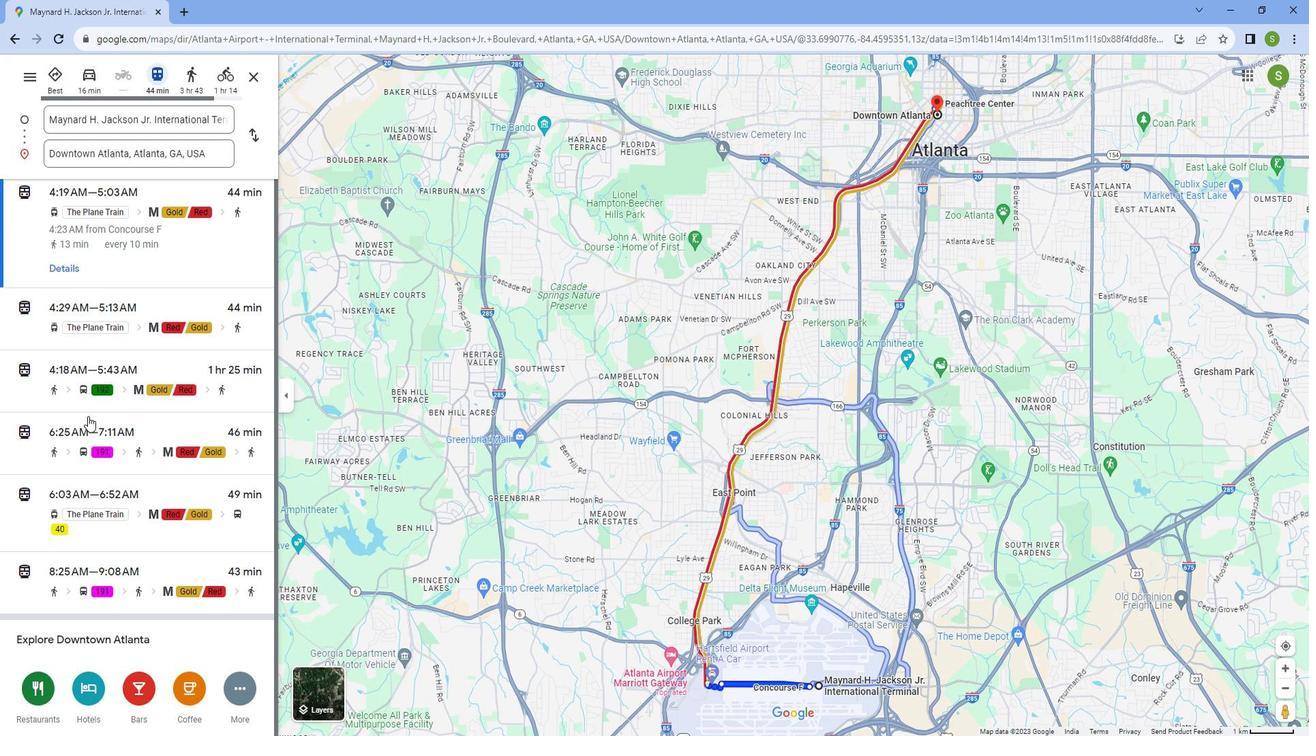 
Action: Mouse scrolled (88, 401) with delta (0, 0)
Screenshot: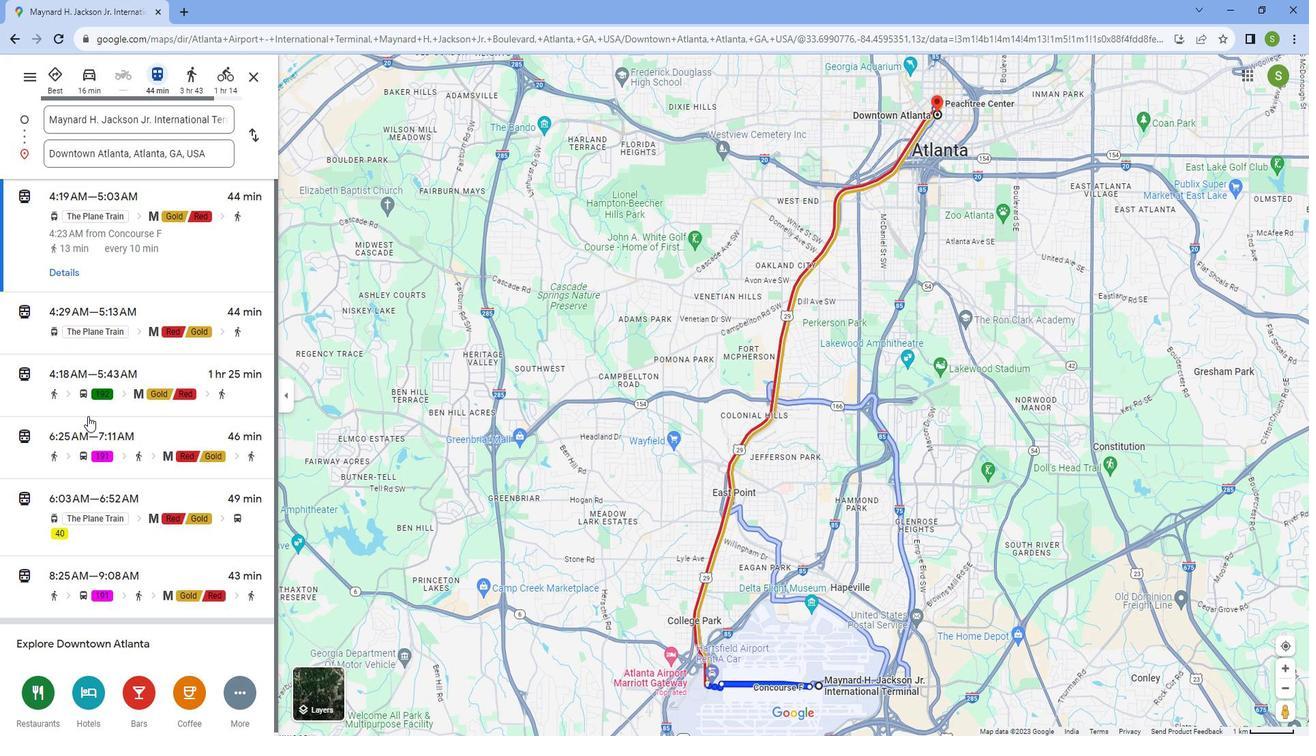 
Action: Mouse moved to (66, 390)
Screenshot: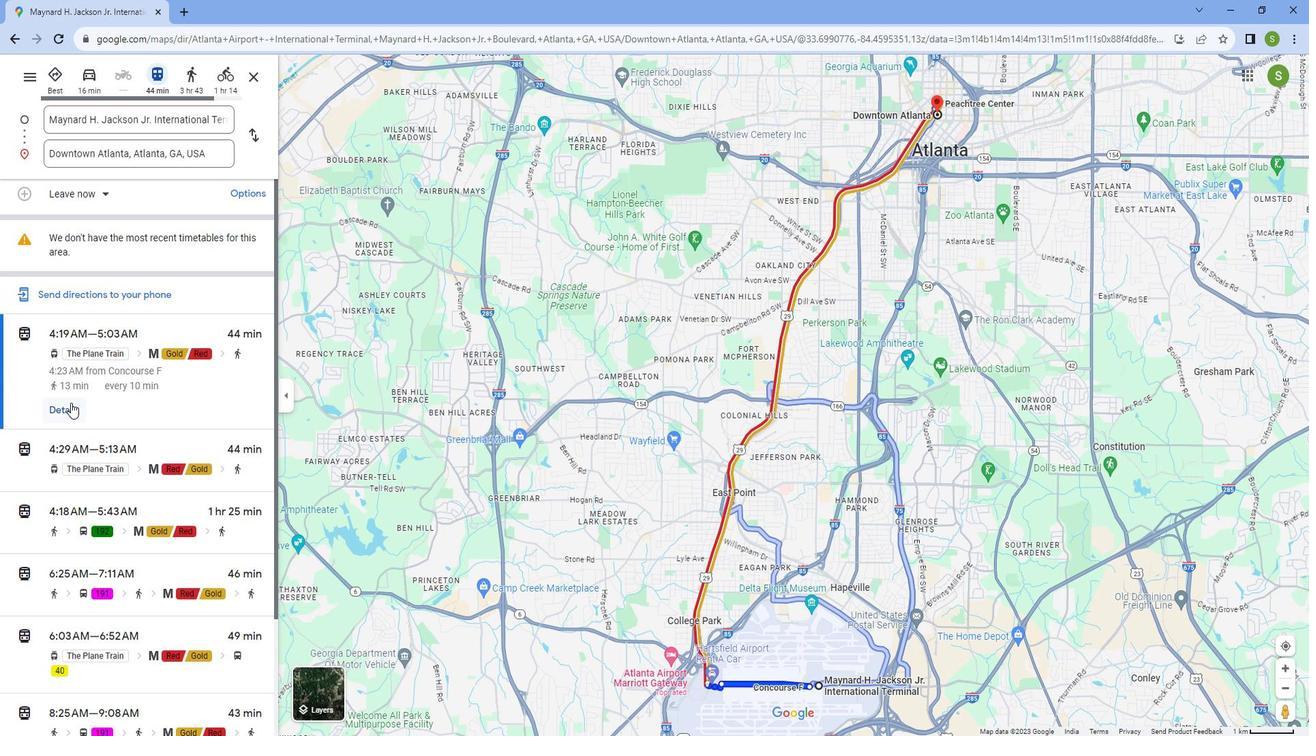 
Action: Mouse pressed left at (66, 390)
Screenshot: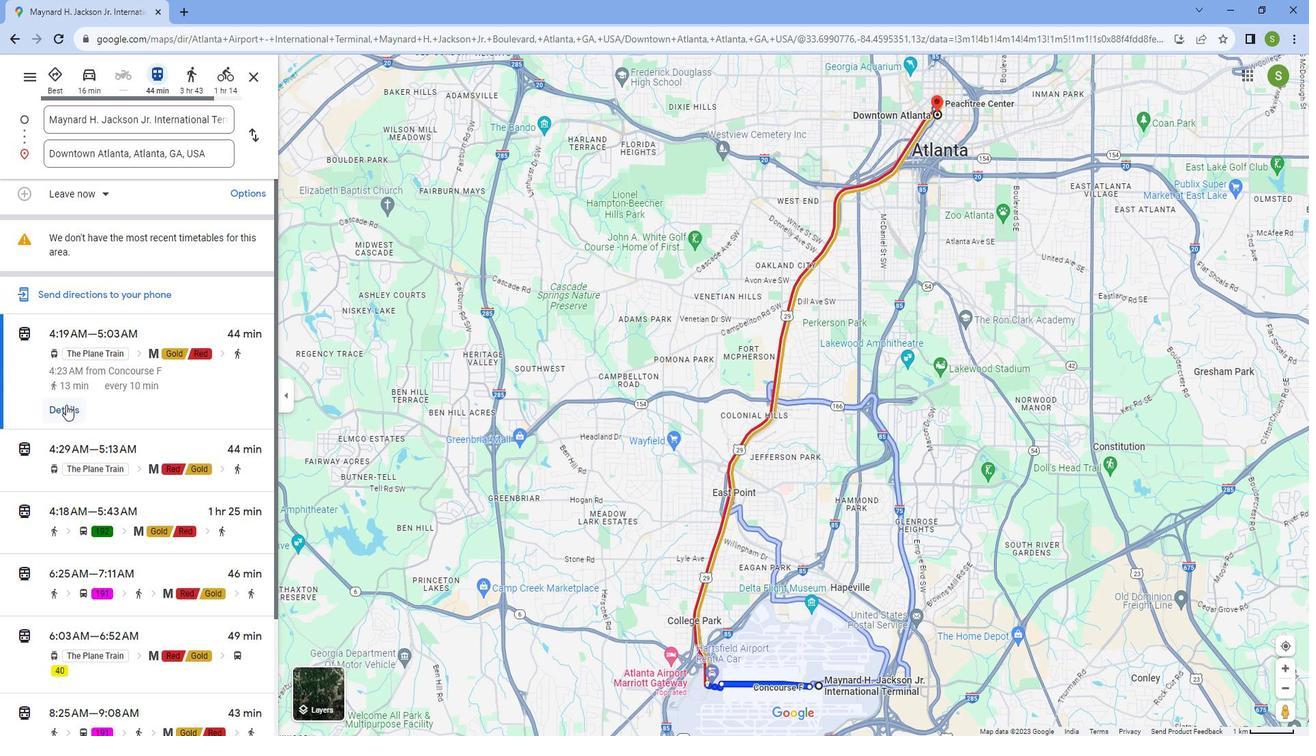 
Action: Mouse scrolled (66, 389) with delta (0, 0)
Screenshot: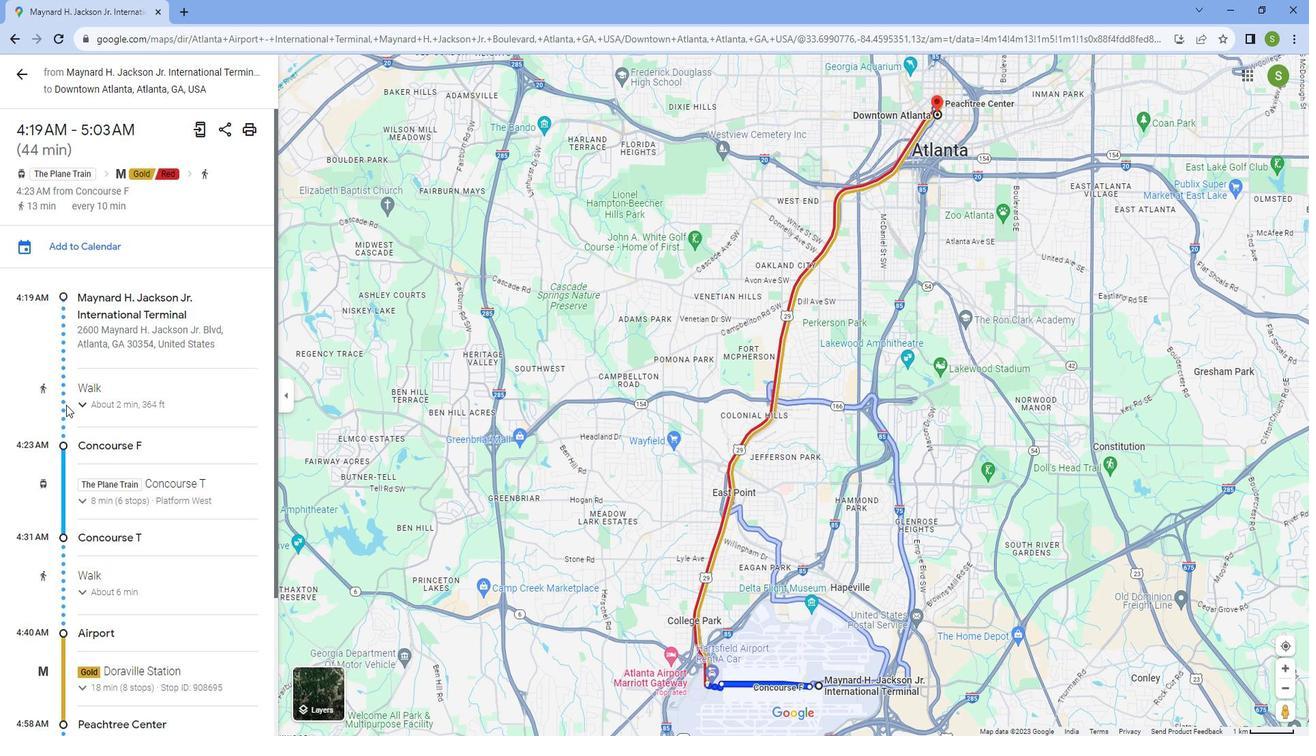 
Action: Mouse scrolled (66, 389) with delta (0, 0)
Screenshot: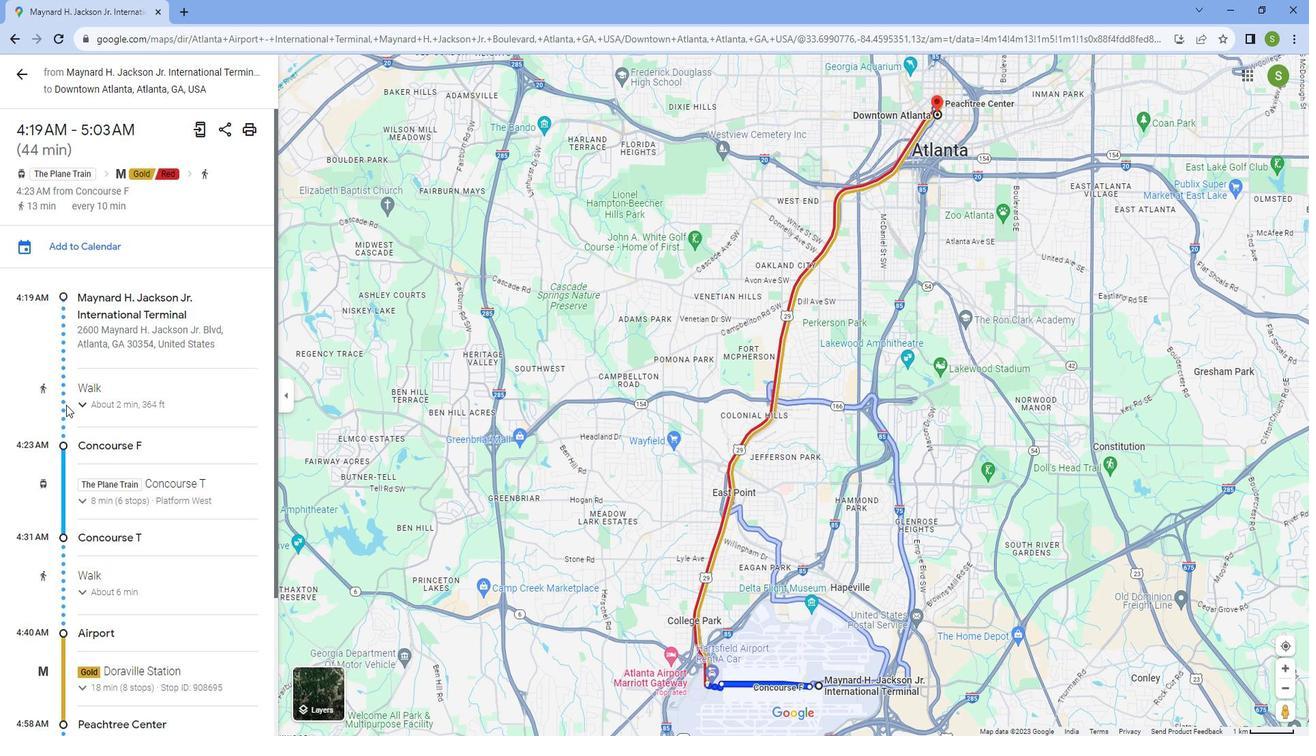 
Action: Mouse scrolled (66, 389) with delta (0, 0)
Screenshot: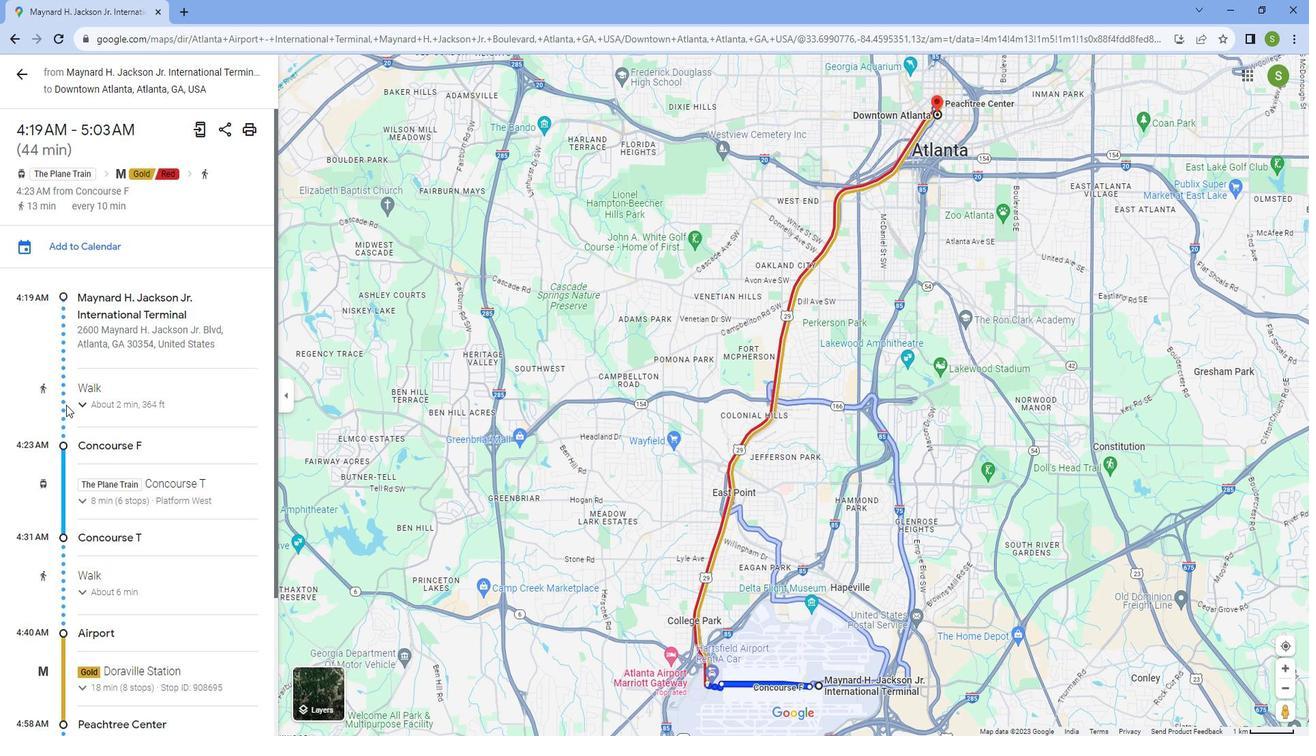 
Action: Mouse scrolled (66, 389) with delta (0, 0)
Screenshot: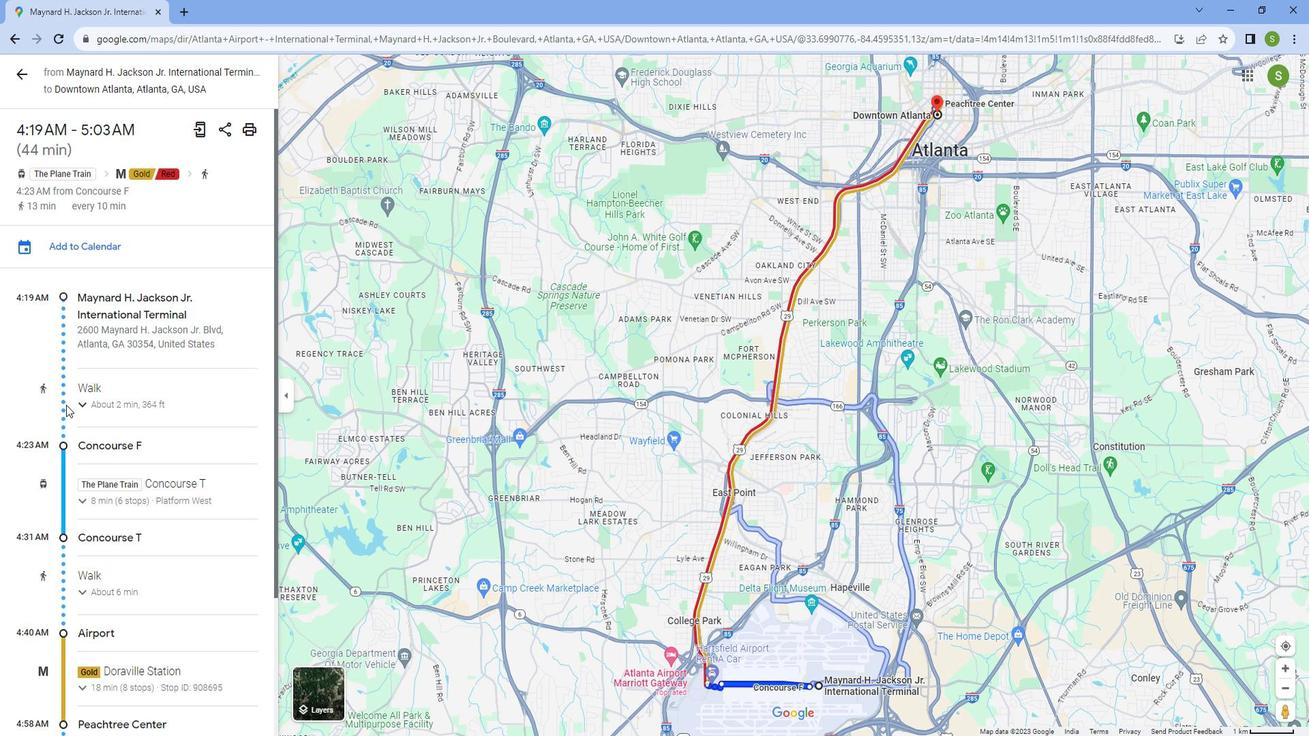 
Action: Mouse scrolled (66, 390) with delta (0, 0)
Screenshot: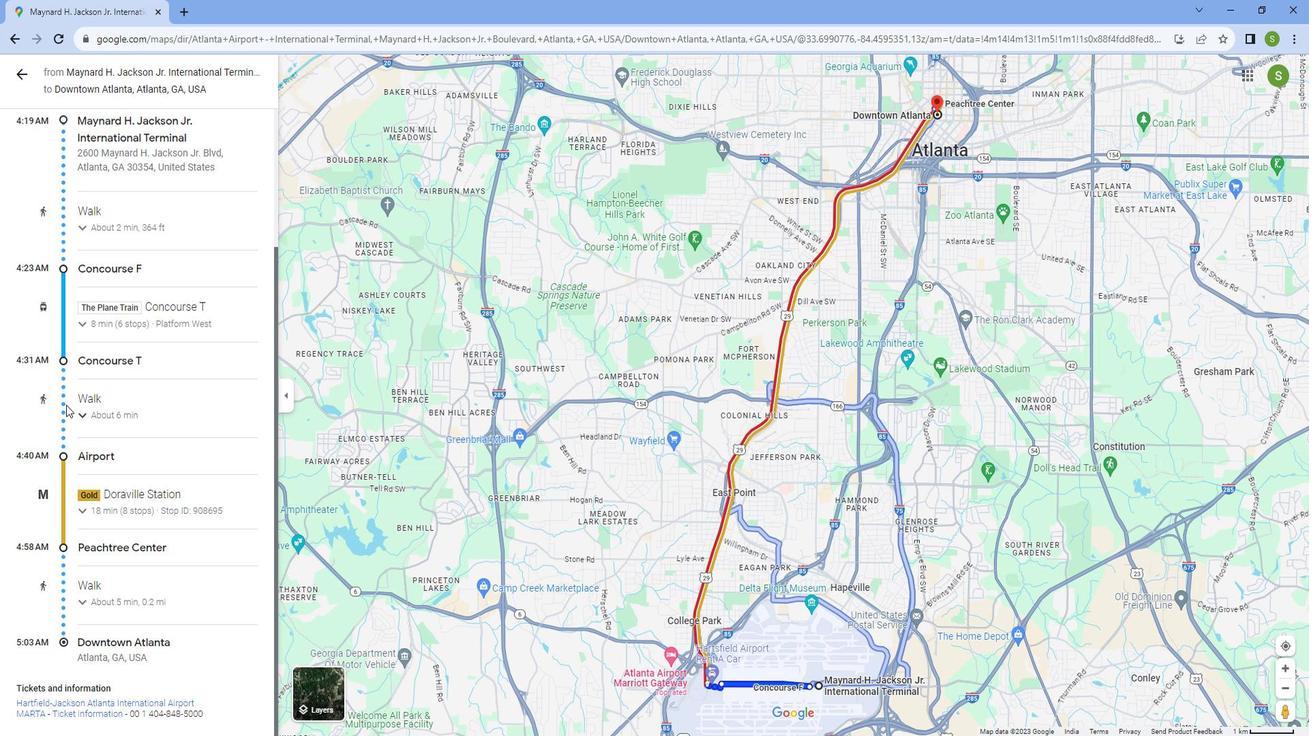 
Action: Mouse scrolled (66, 390) with delta (0, 0)
Screenshot: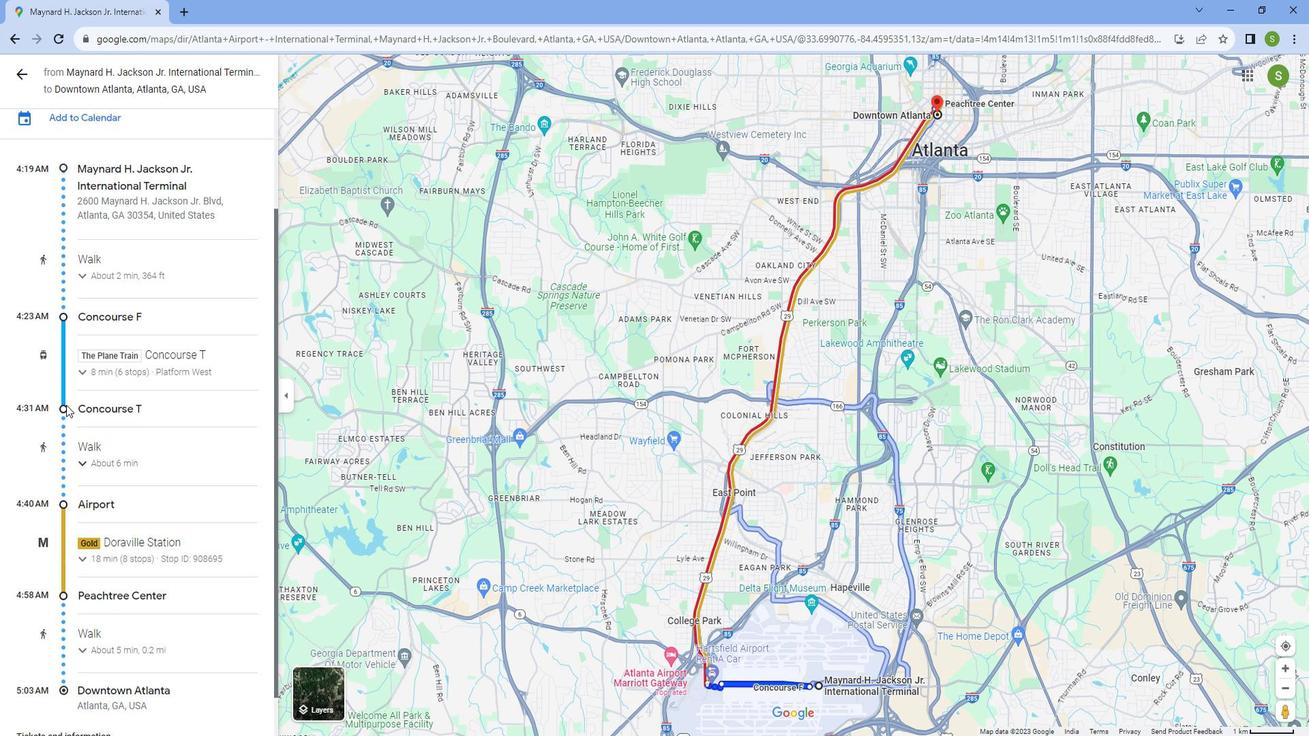
Action: Mouse scrolled (66, 390) with delta (0, 0)
Screenshot: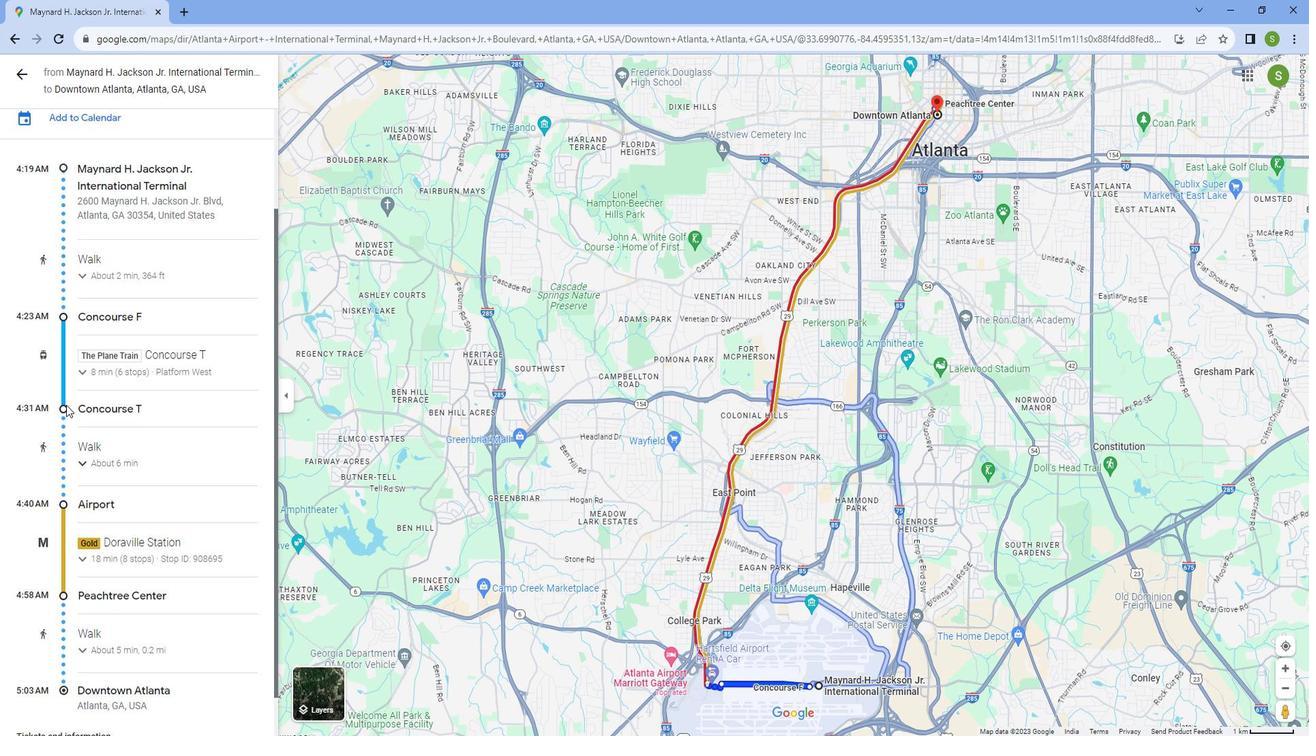 
Action: Mouse scrolled (66, 390) with delta (0, 0)
Screenshot: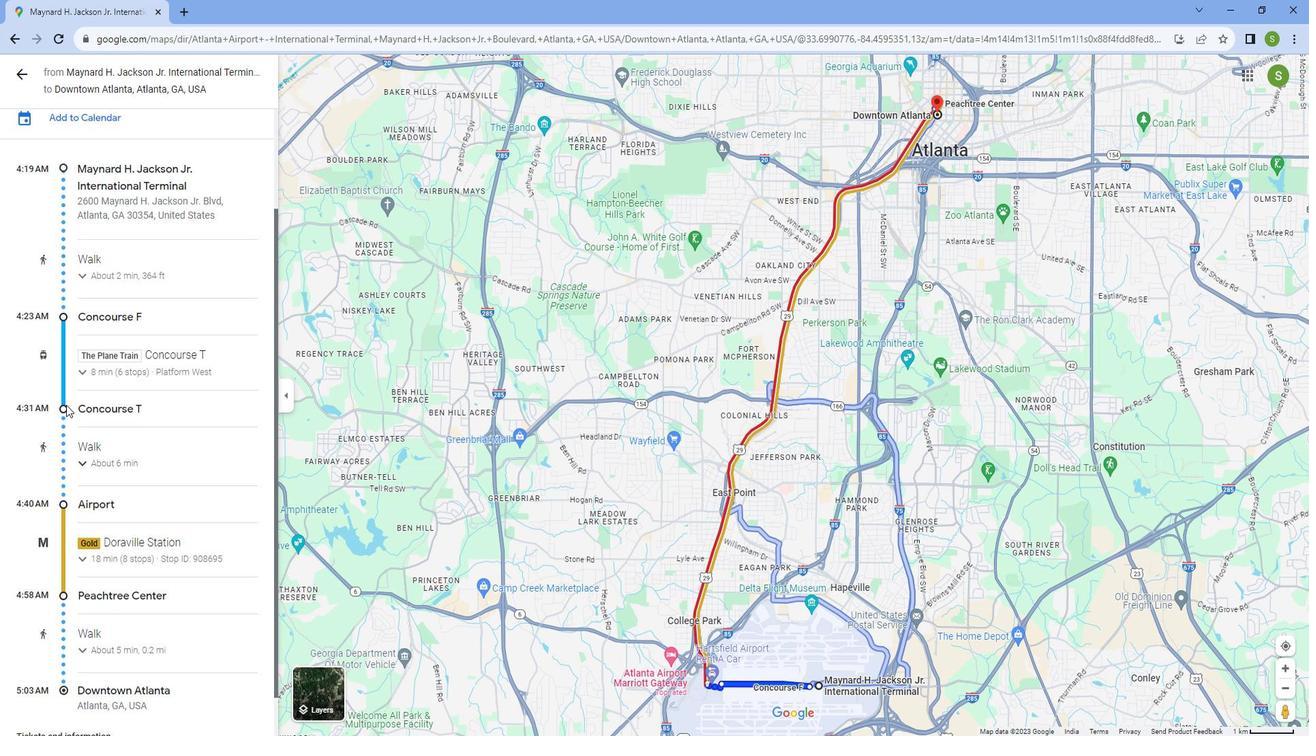 
Action: Mouse scrolled (66, 390) with delta (0, 0)
Screenshot: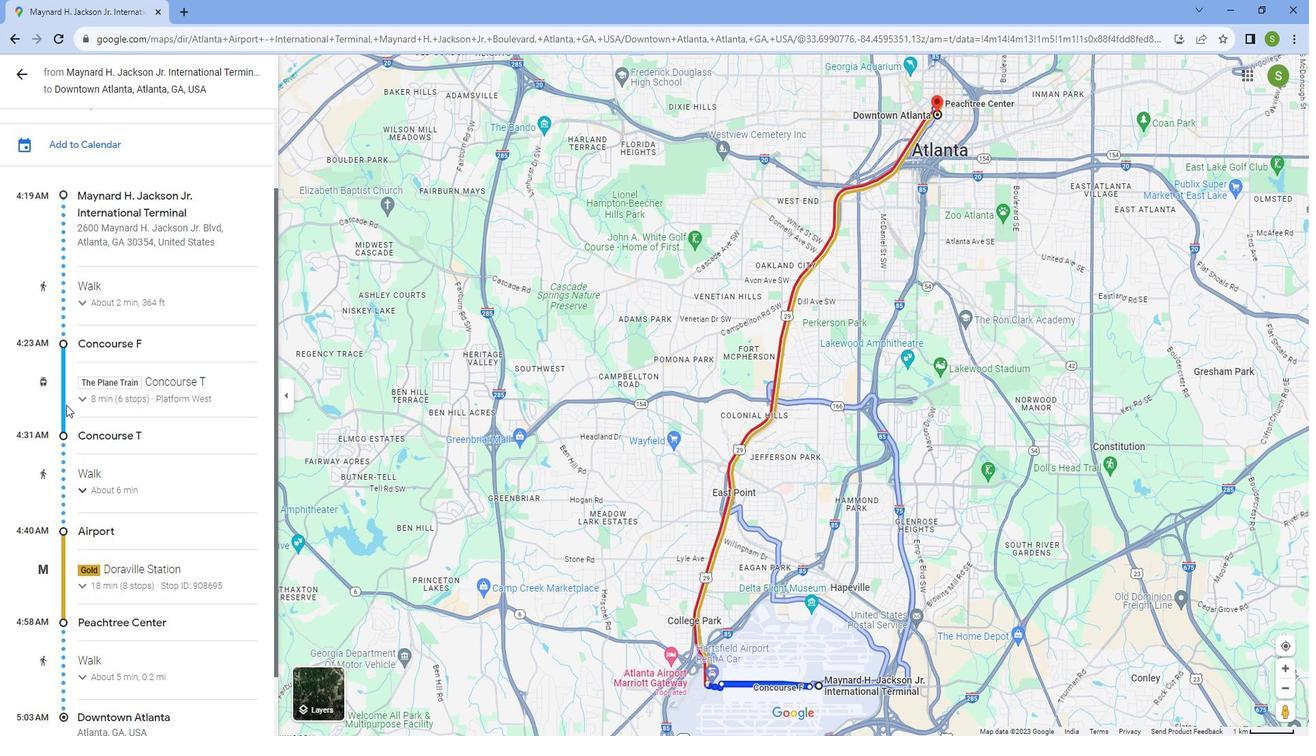 
Action: Mouse scrolled (66, 390) with delta (0, 0)
Screenshot: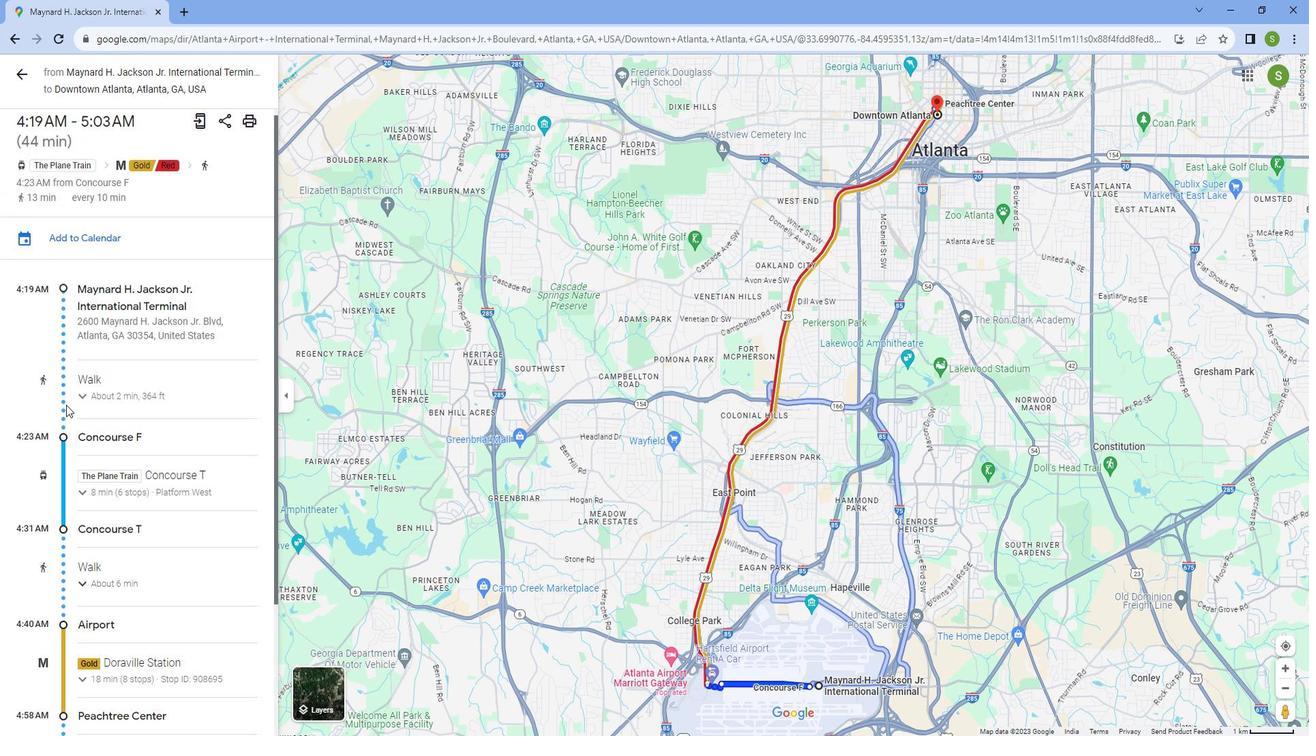 
Action: Mouse moved to (73, 343)
Screenshot: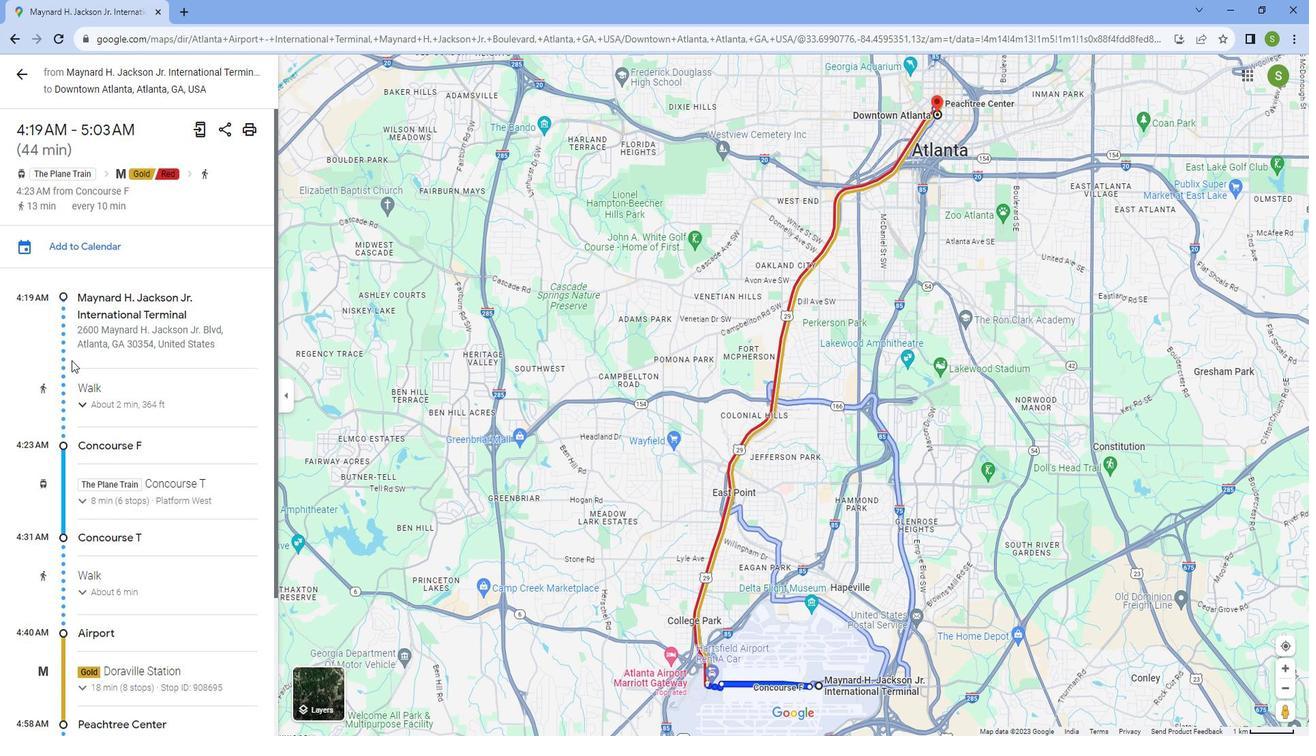 
Action: Mouse scrolled (73, 343) with delta (0, 0)
Screenshot: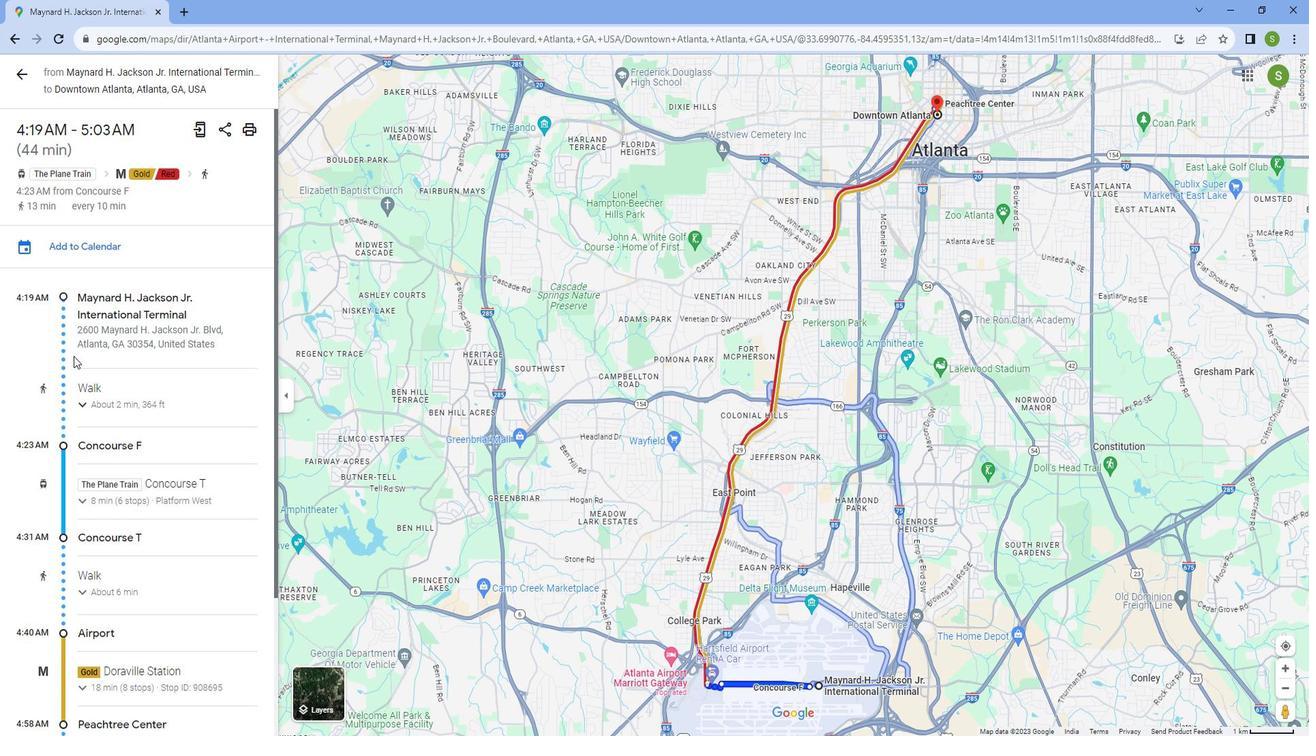 
Action: Mouse moved to (20, 68)
Screenshot: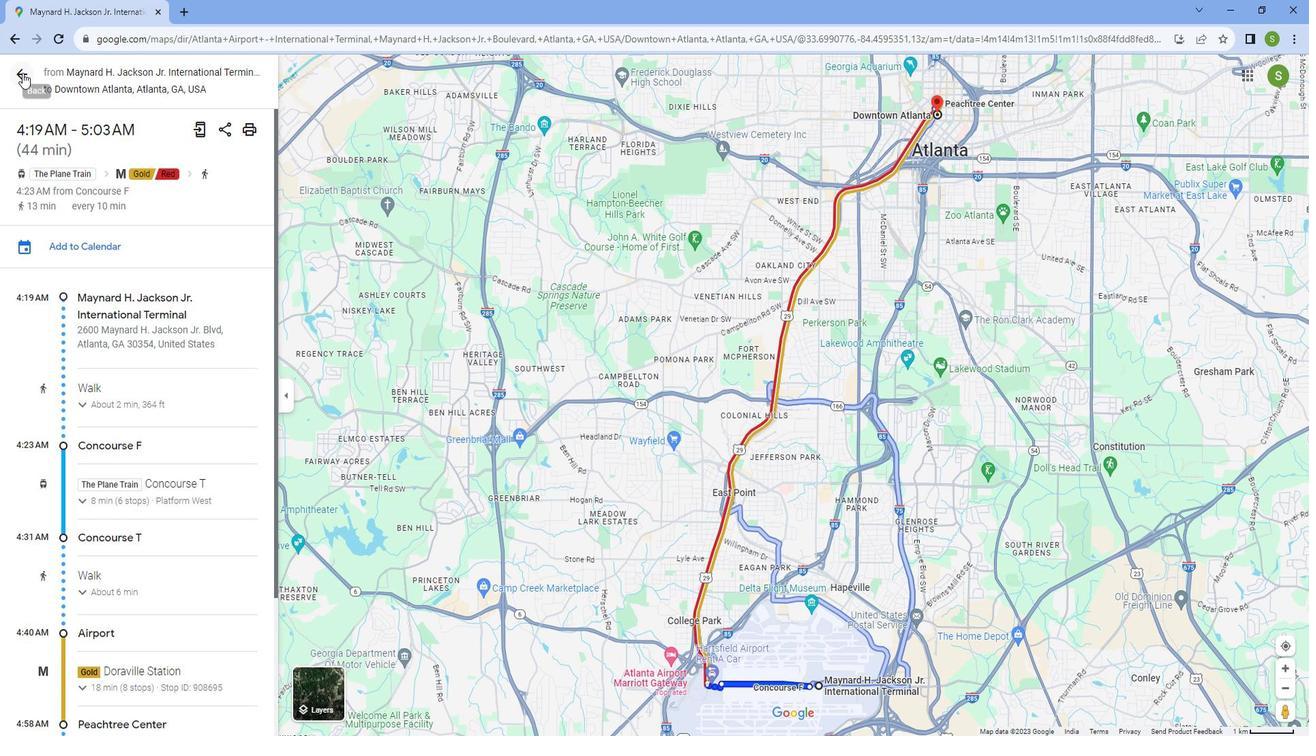 
Action: Mouse pressed left at (20, 68)
Screenshot: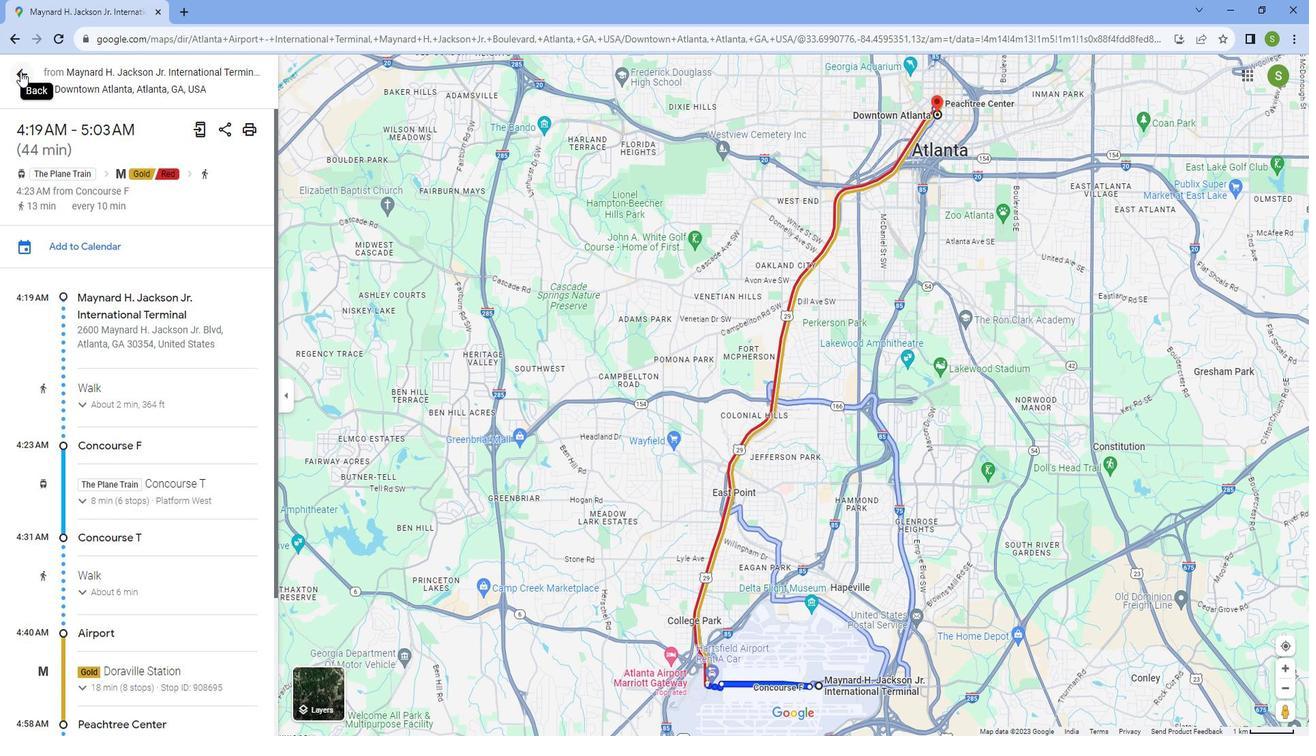 
Action: Mouse moved to (121, 383)
Screenshot: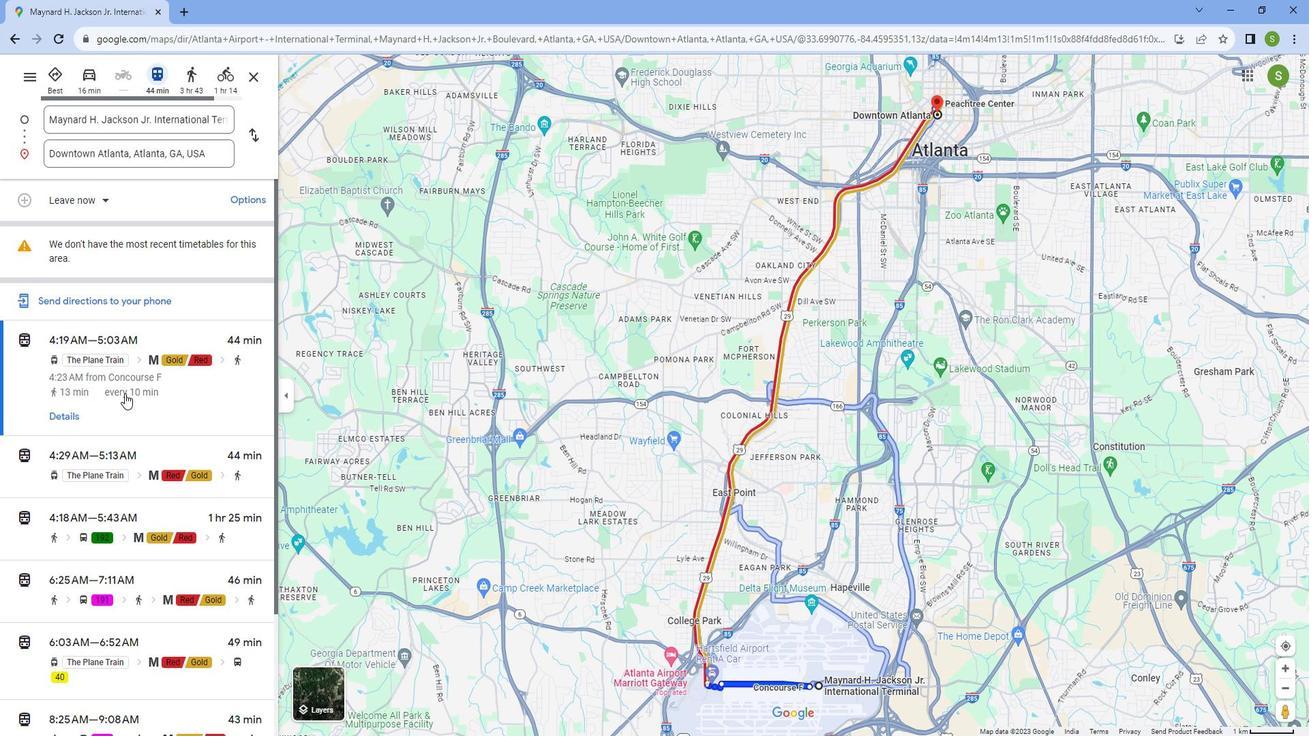 
Action: Mouse scrolled (121, 382) with delta (0, 0)
Screenshot: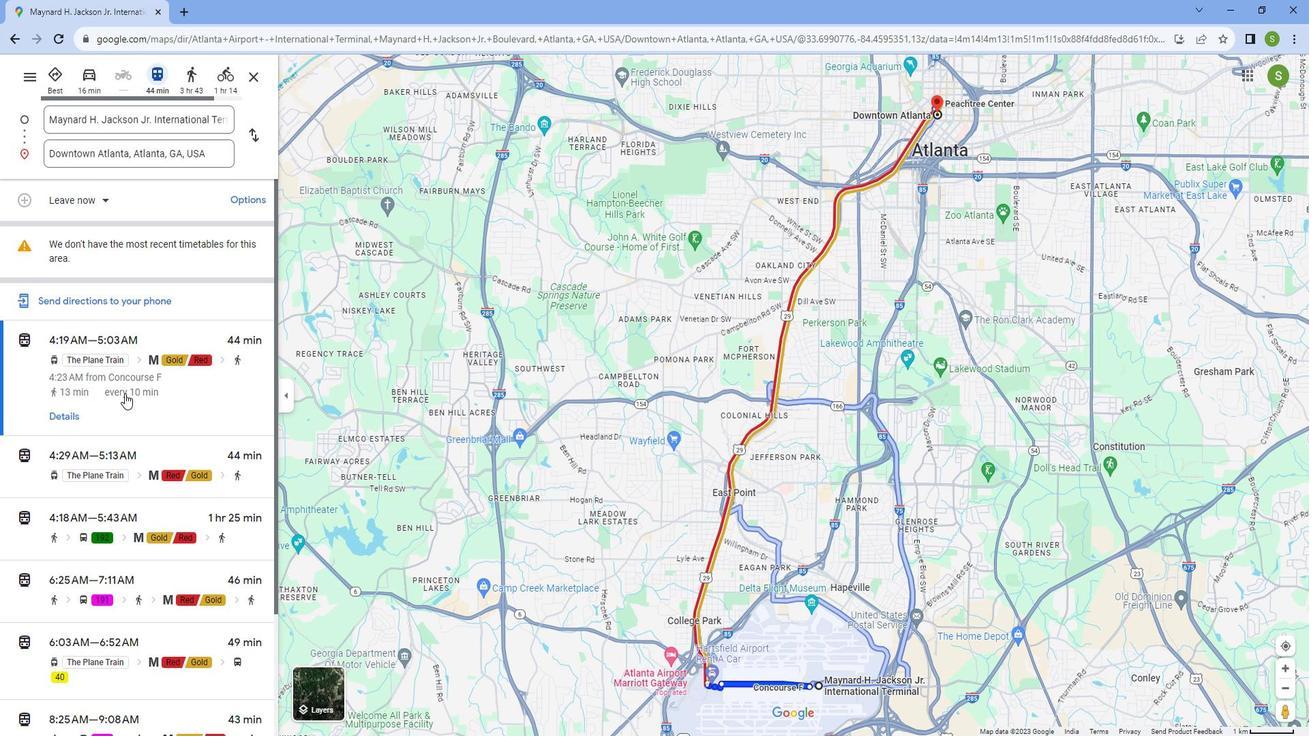 
Action: Mouse moved to (121, 384)
Screenshot: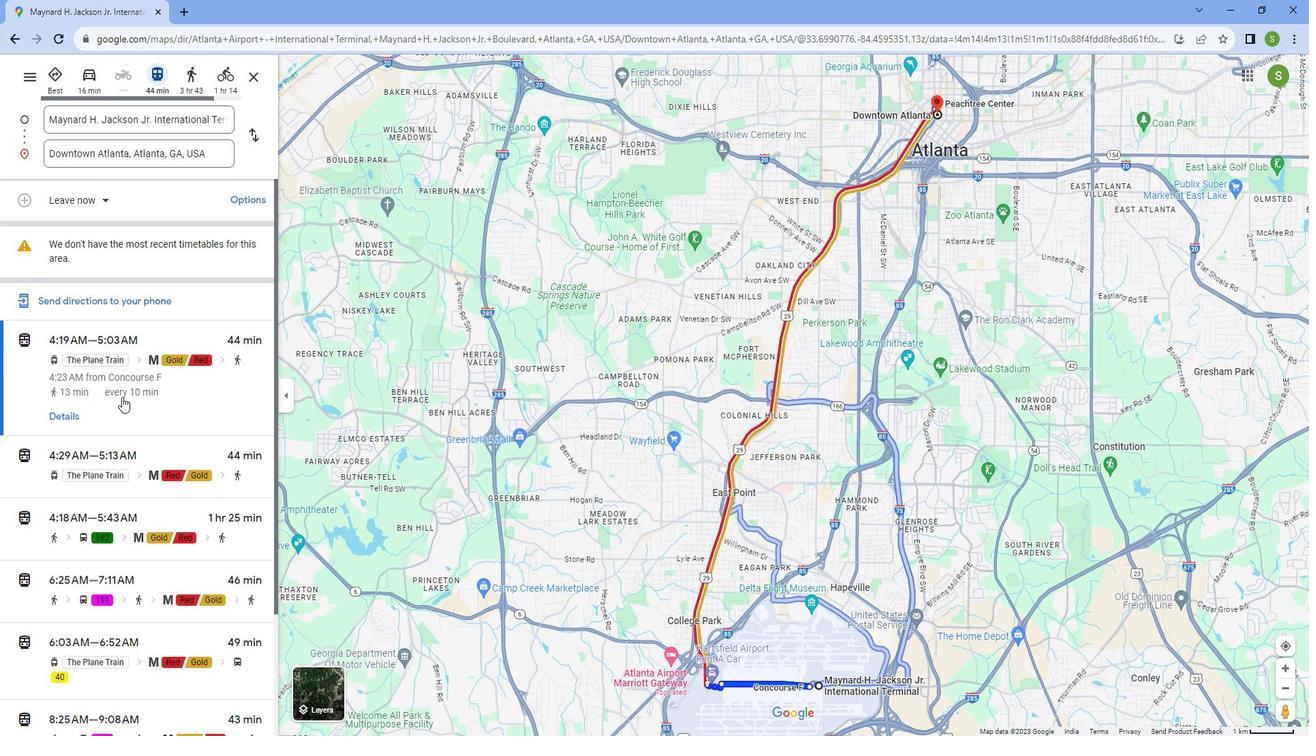 
Action: Mouse scrolled (121, 383) with delta (0, 0)
Screenshot: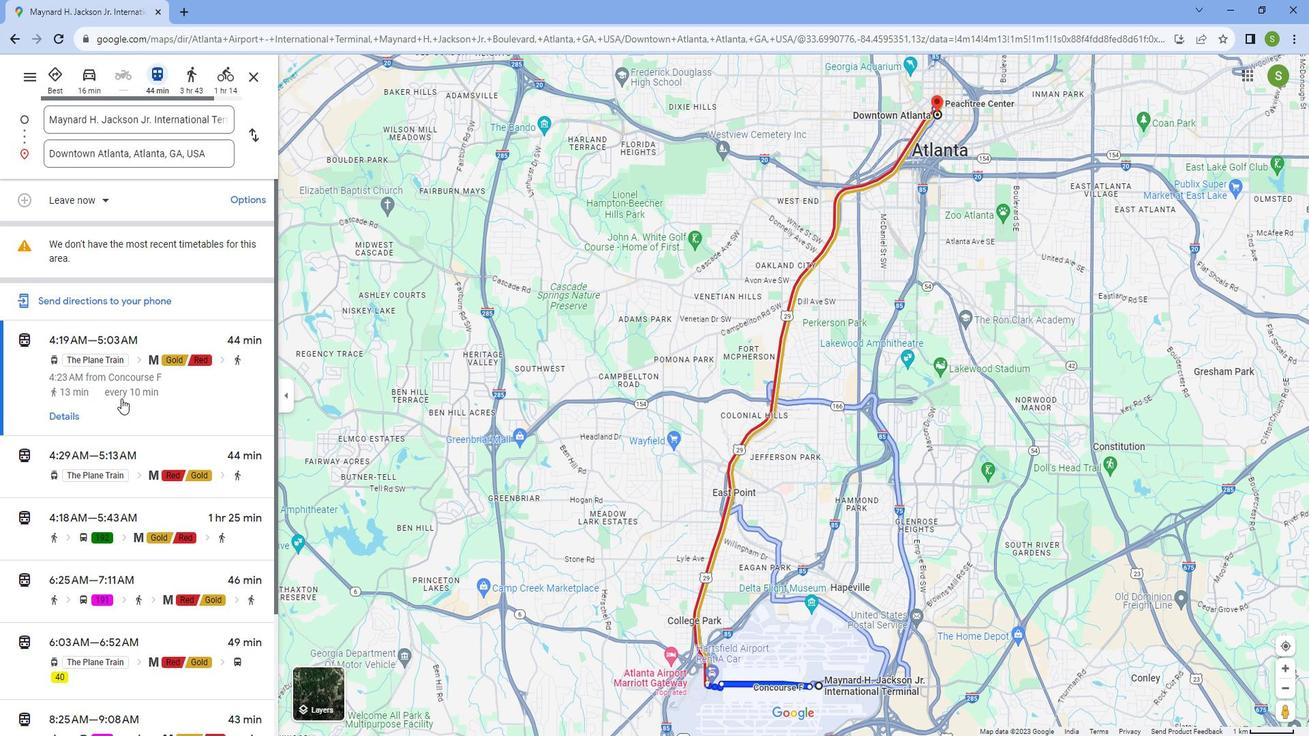 
Action: Mouse moved to (113, 330)
Screenshot: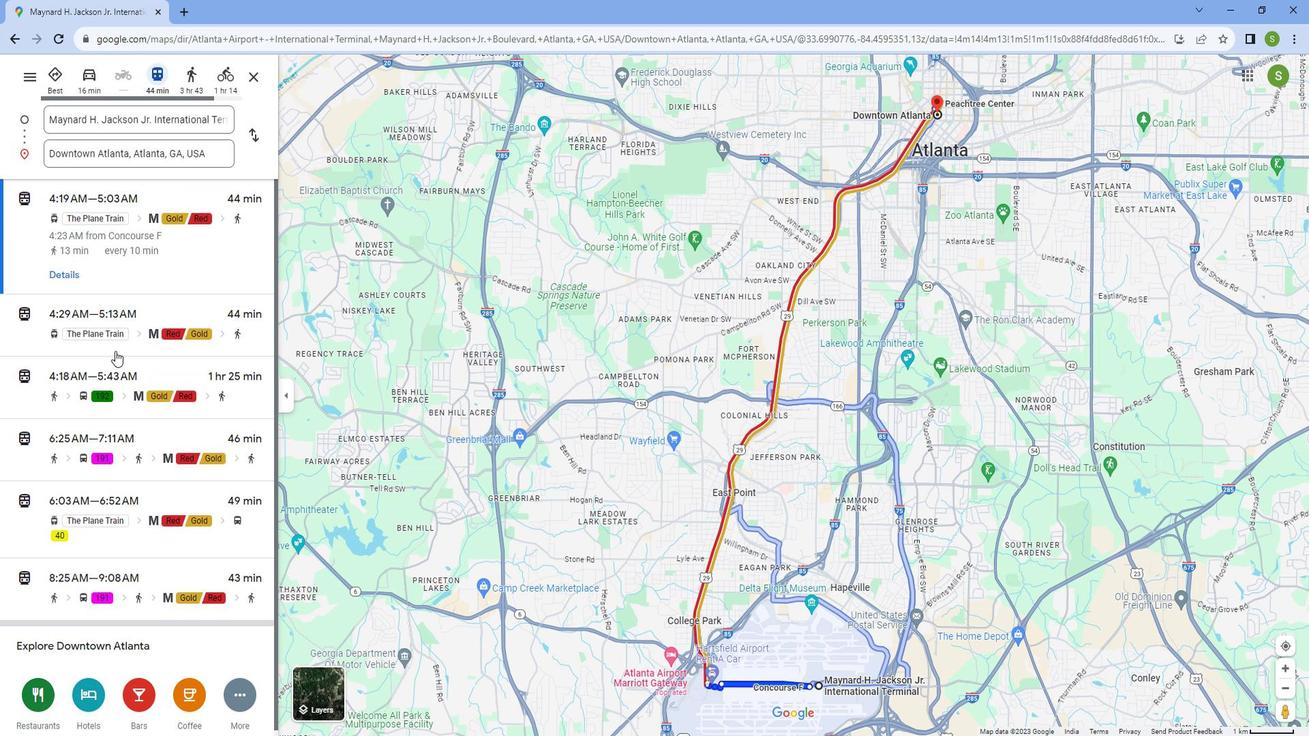 
Action: Mouse pressed left at (113, 330)
Screenshot: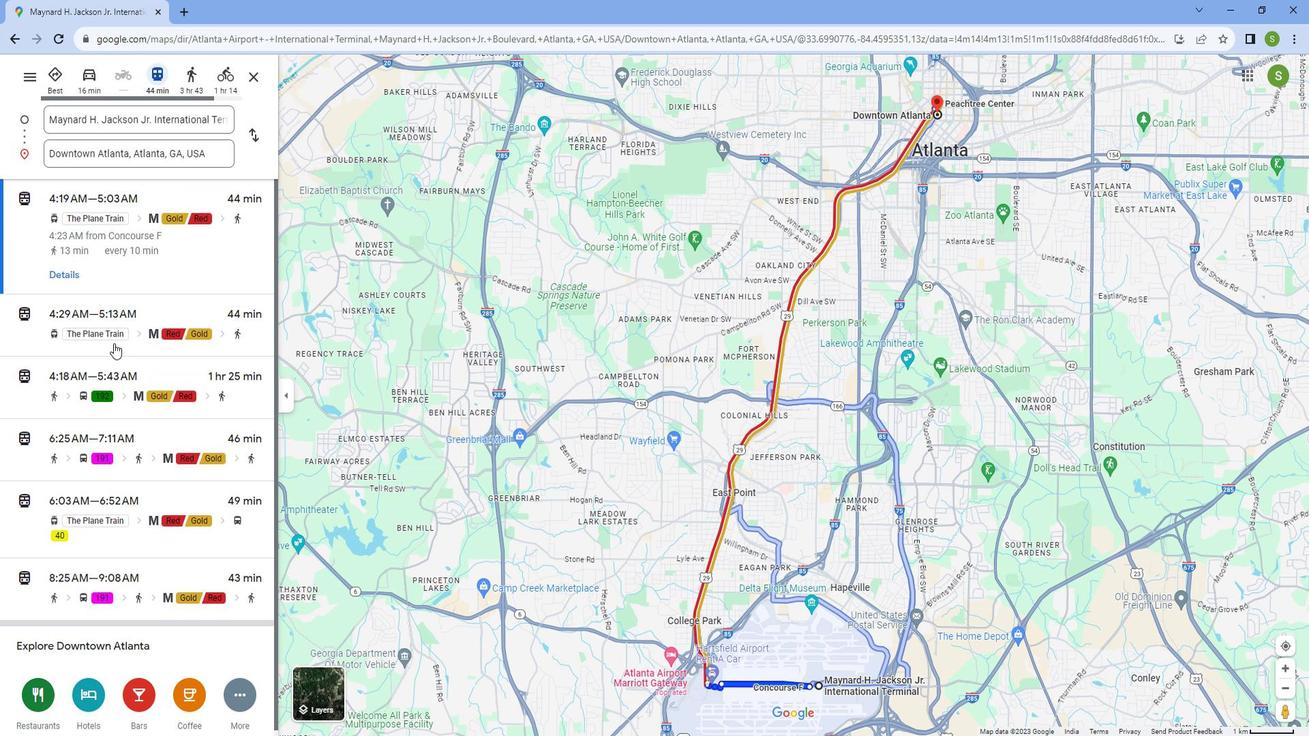 
Action: Mouse moved to (76, 322)
Screenshot: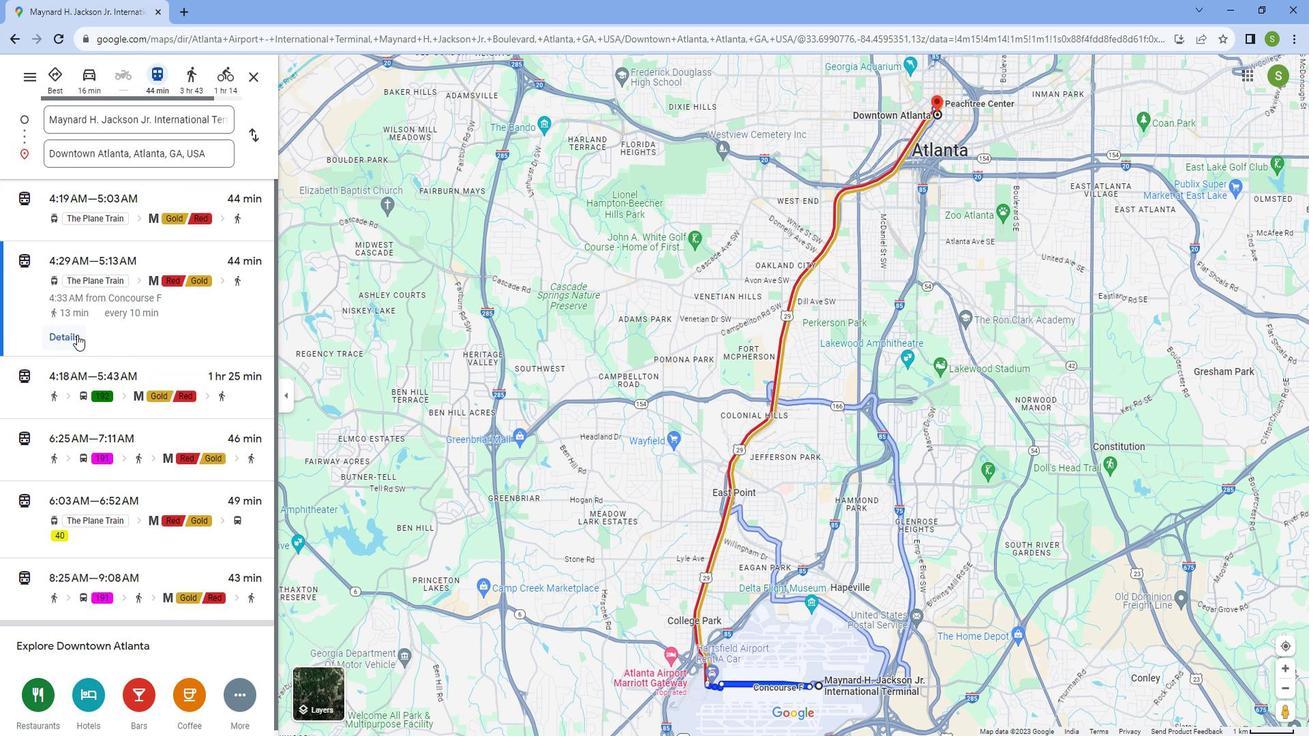 
Action: Mouse pressed left at (76, 322)
Screenshot: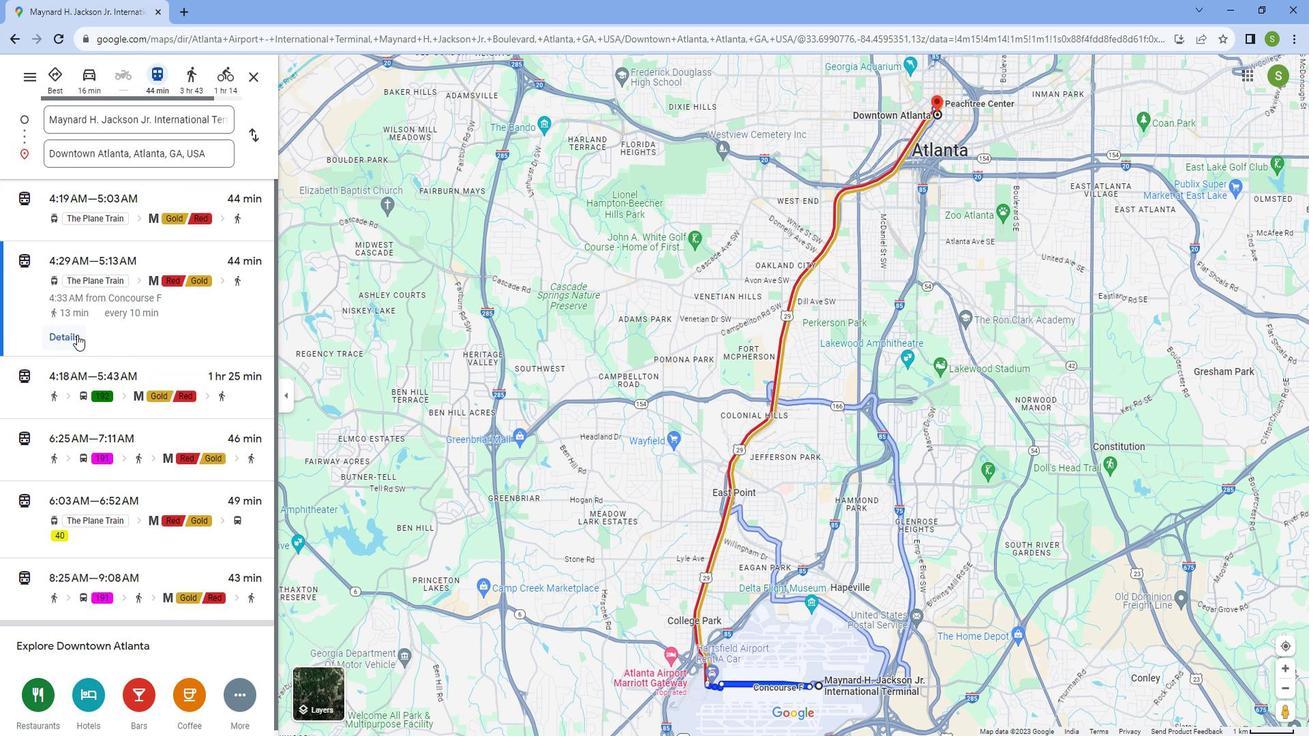 
Action: Mouse scrolled (76, 322) with delta (0, 0)
Screenshot: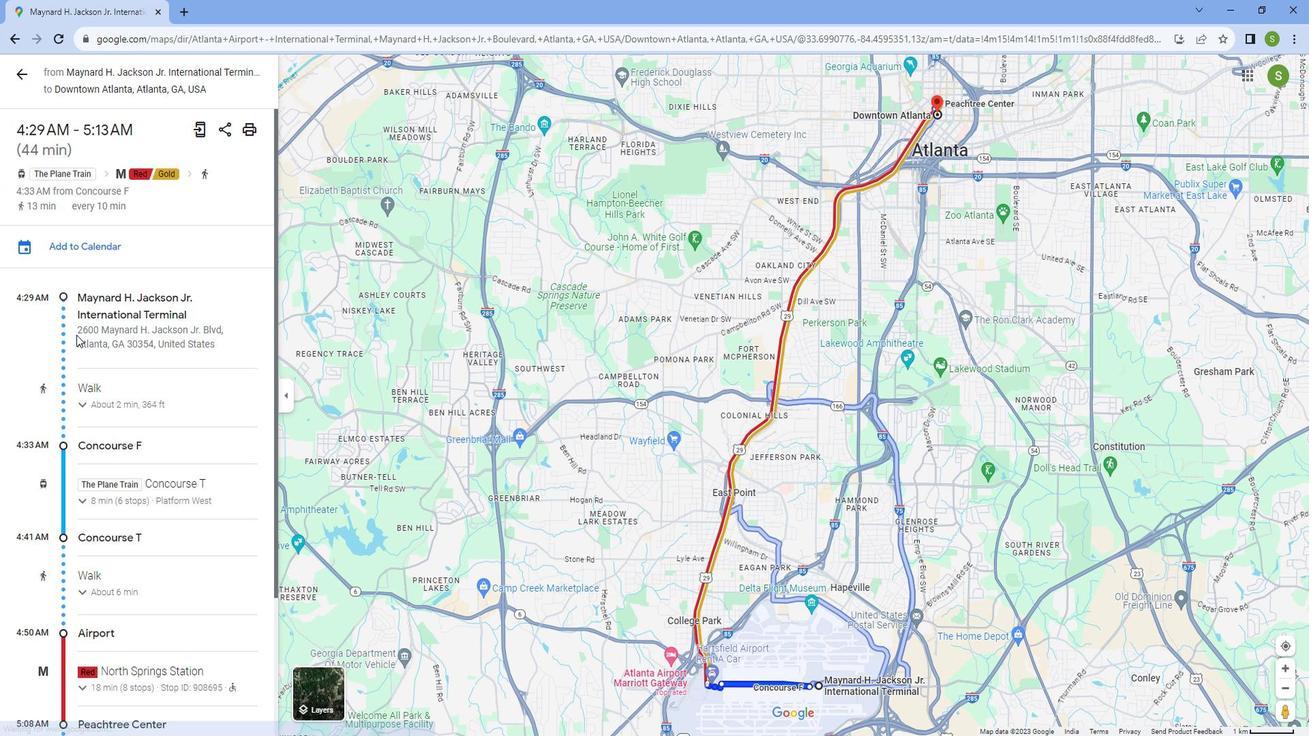 
Action: Mouse scrolled (76, 322) with delta (0, 0)
Screenshot: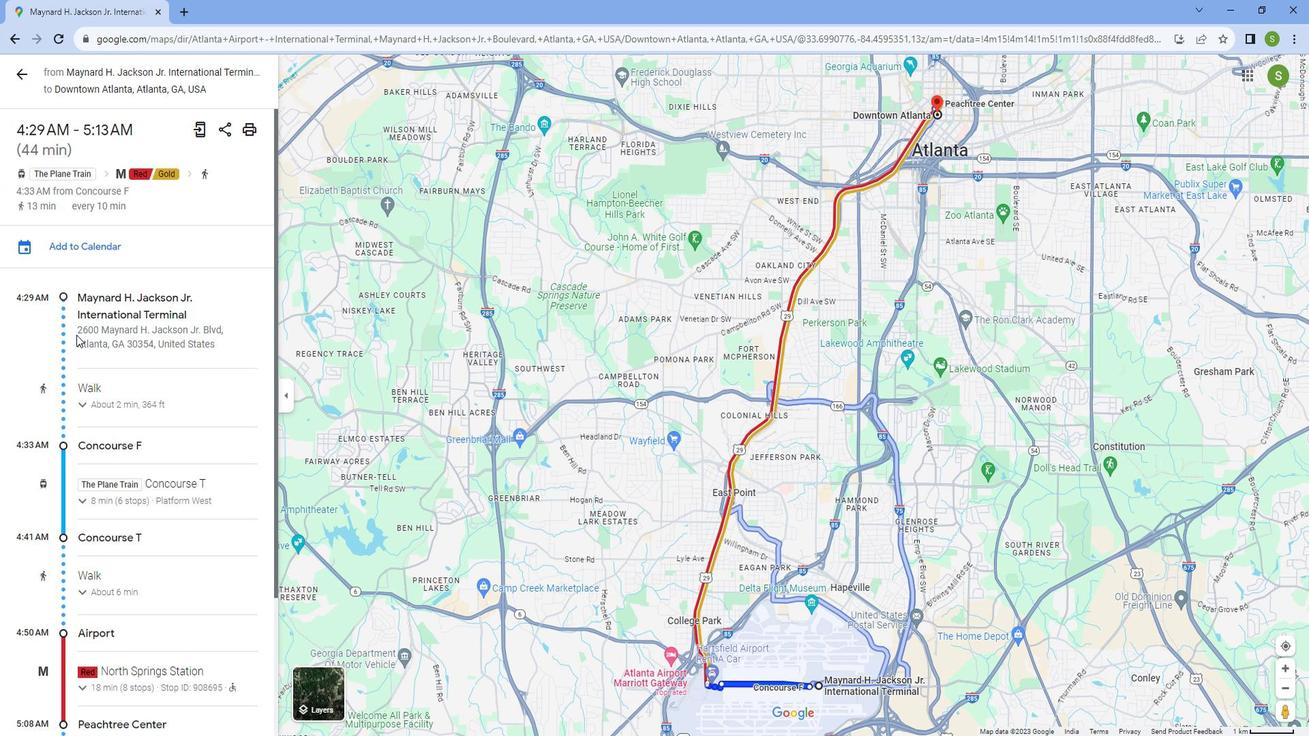 
Action: Mouse scrolled (76, 322) with delta (0, 0)
Screenshot: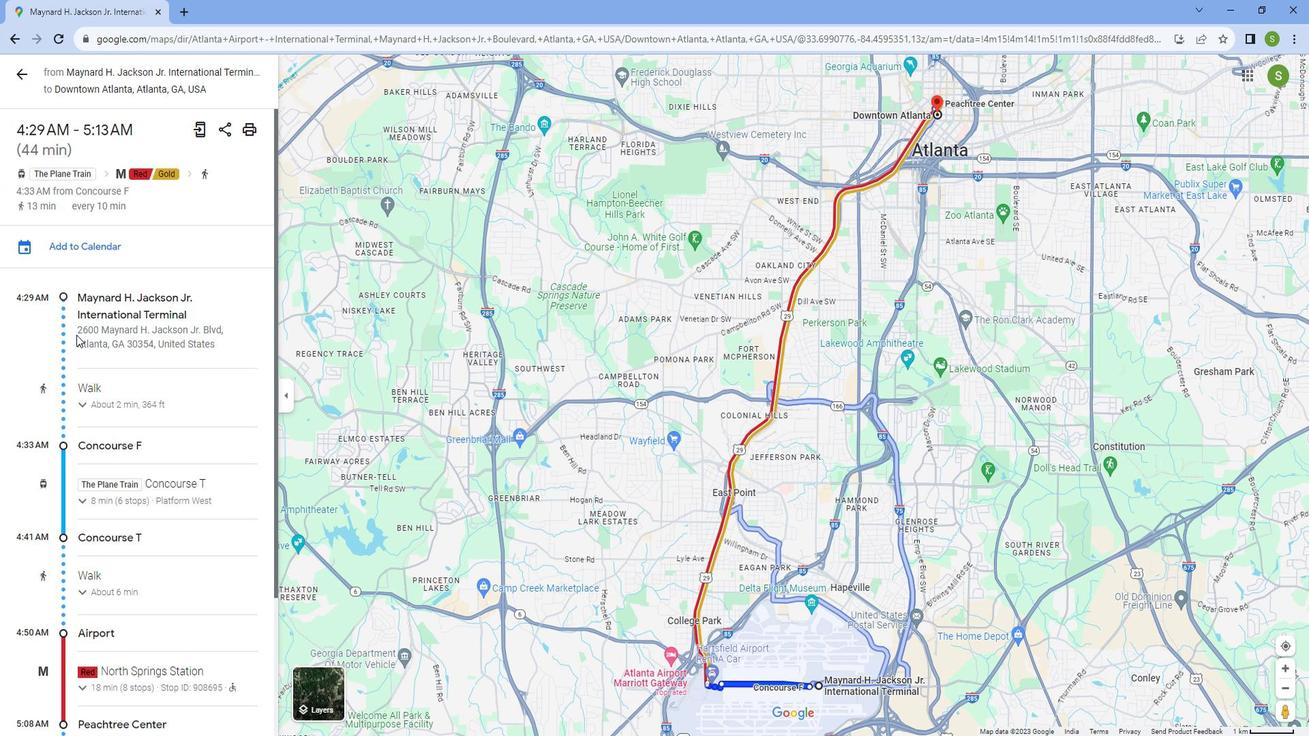 
Action: Mouse scrolled (76, 322) with delta (0, 0)
Screenshot: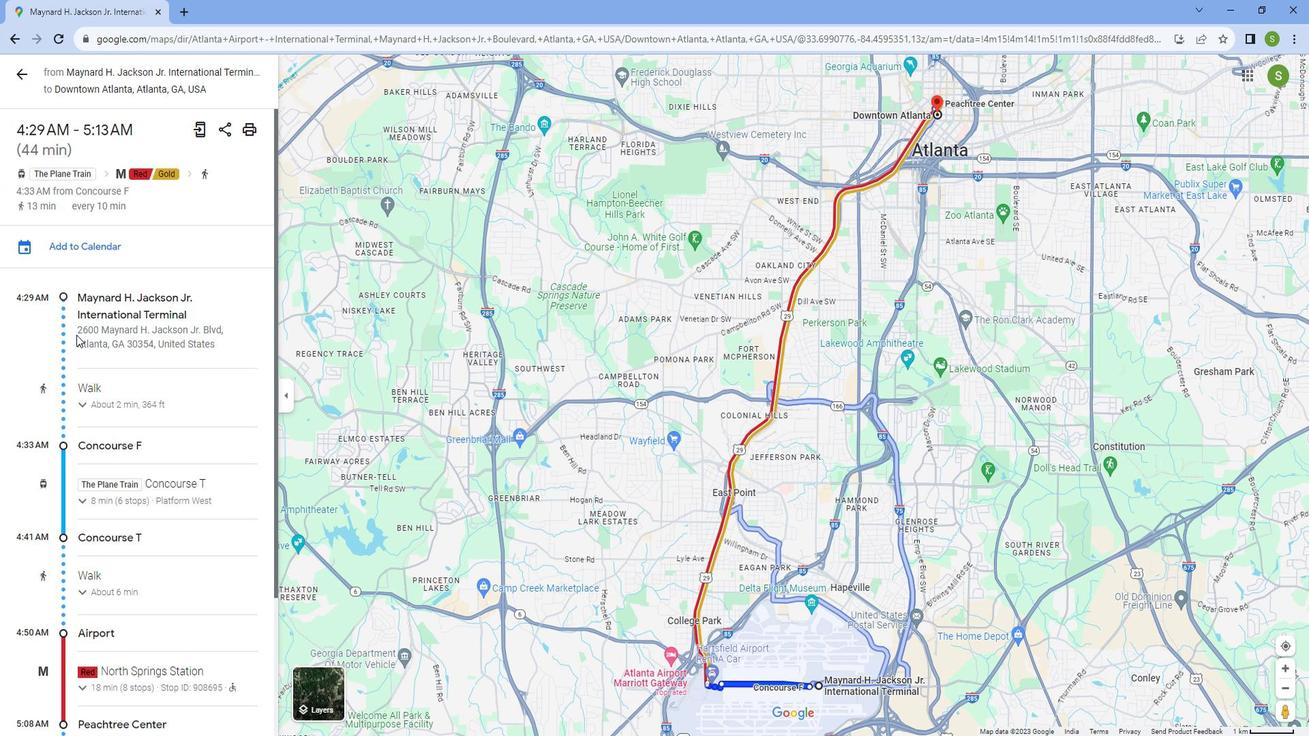 
Action: Mouse scrolled (76, 322) with delta (0, 0)
Screenshot: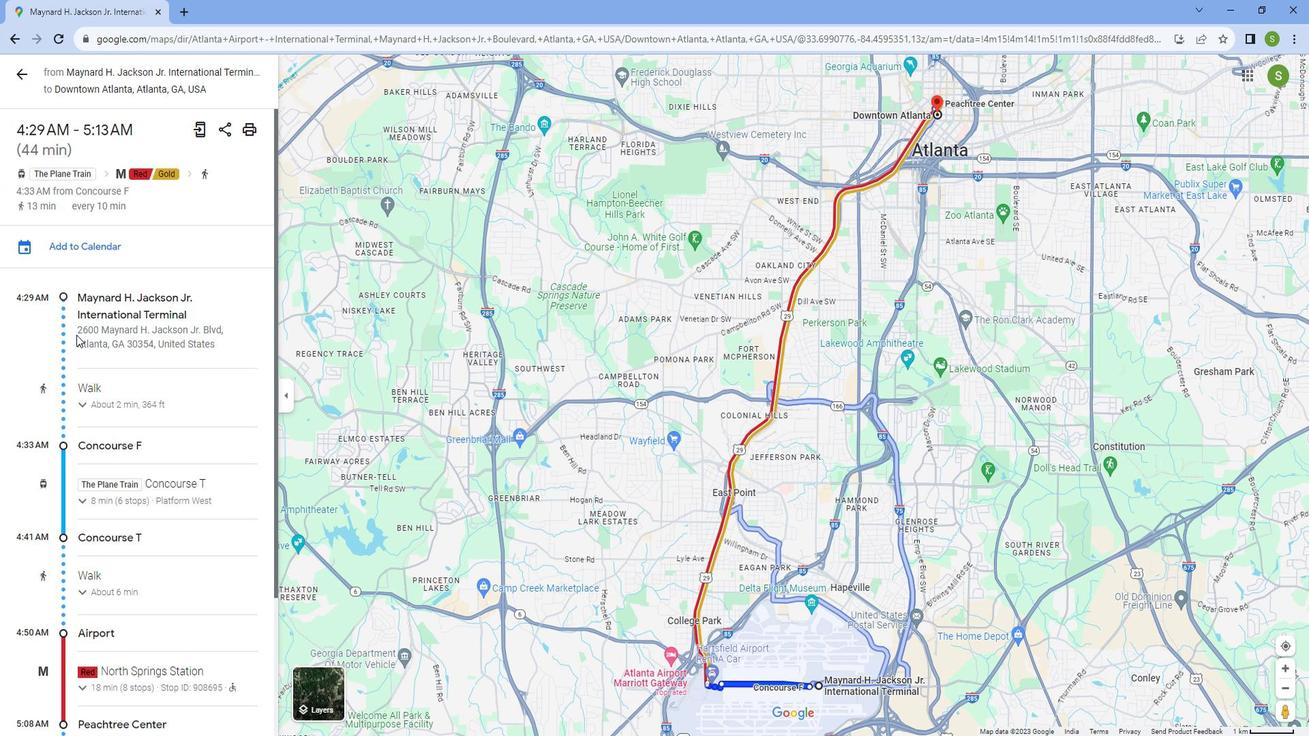 
Action: Mouse scrolled (76, 322) with delta (0, 0)
Screenshot: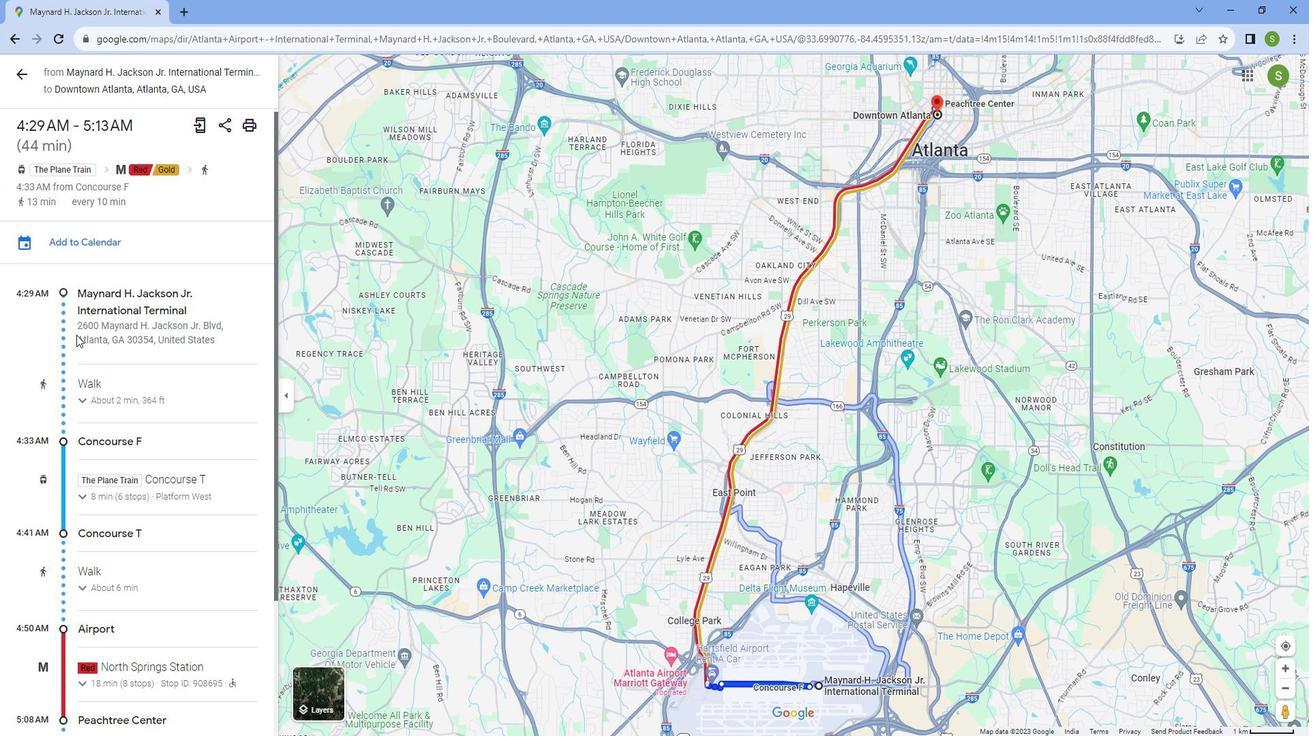 
Action: Mouse scrolled (76, 322) with delta (0, 0)
Screenshot: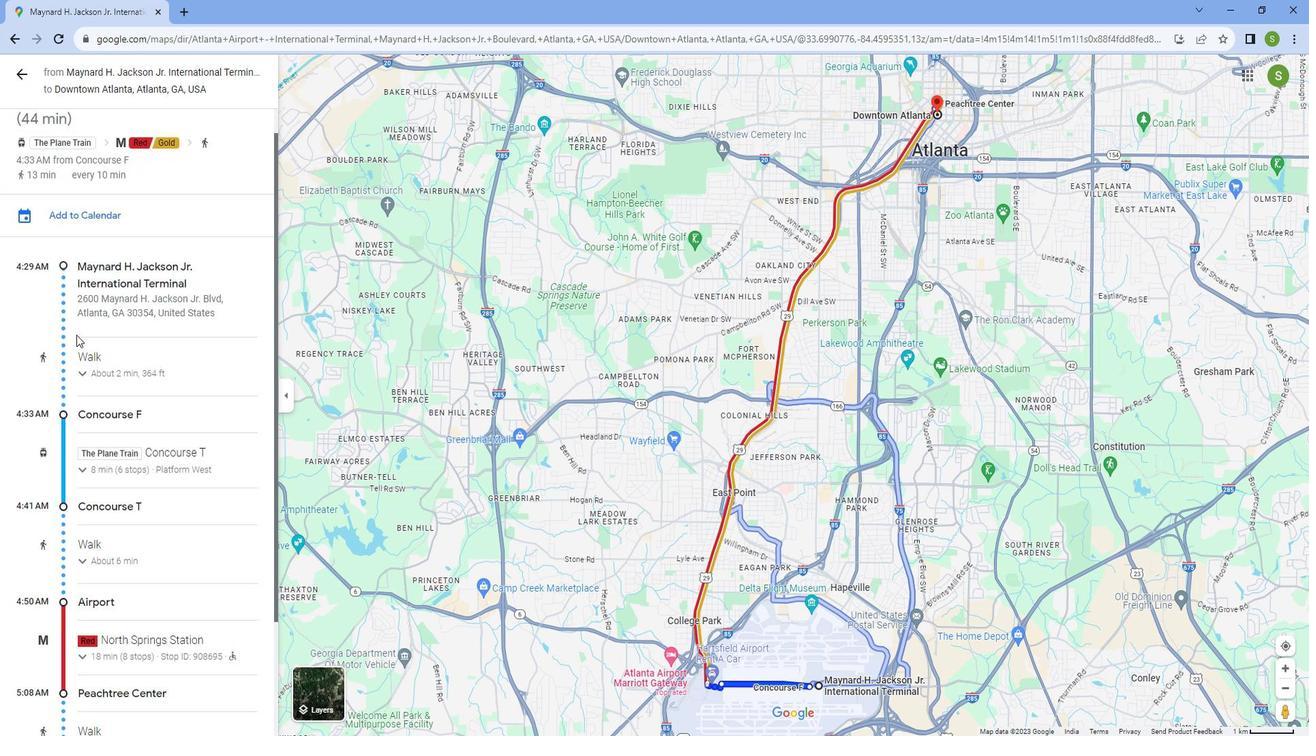 
Action: Mouse scrolled (76, 323) with delta (0, 0)
Screenshot: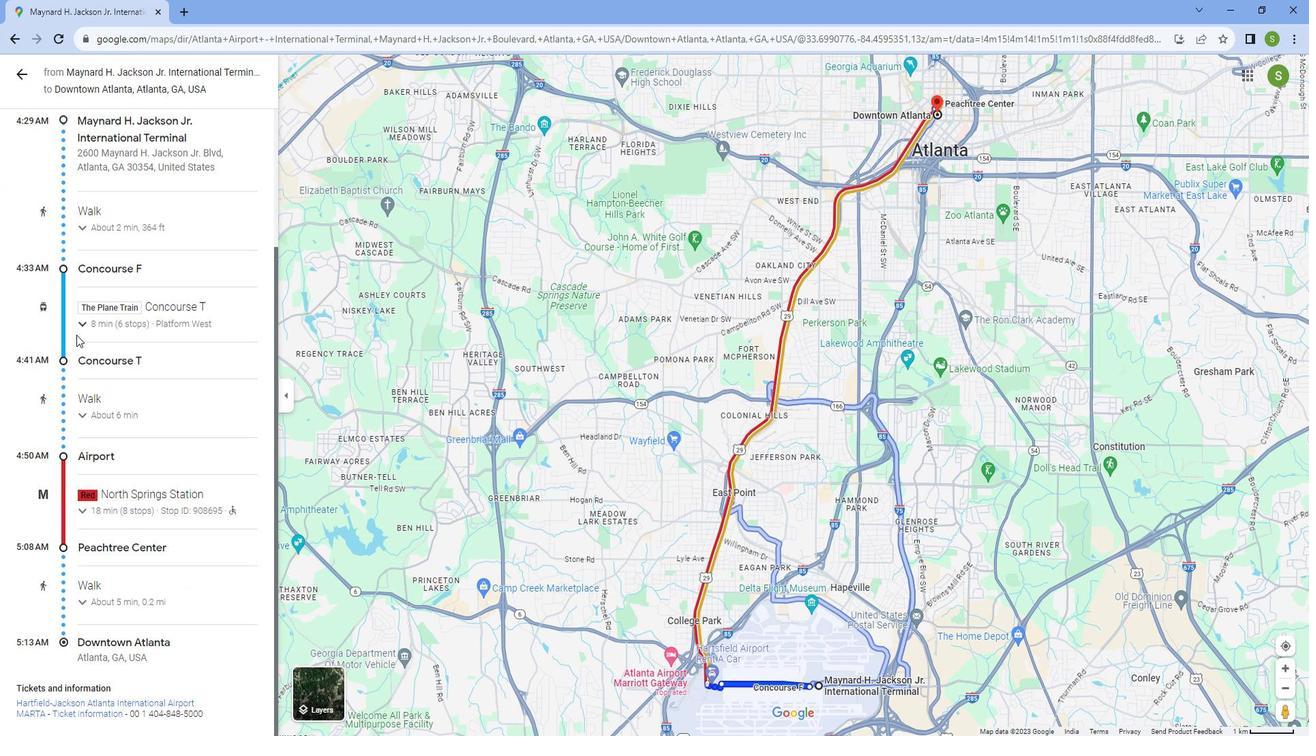 
Action: Mouse scrolled (76, 323) with delta (0, 0)
Screenshot: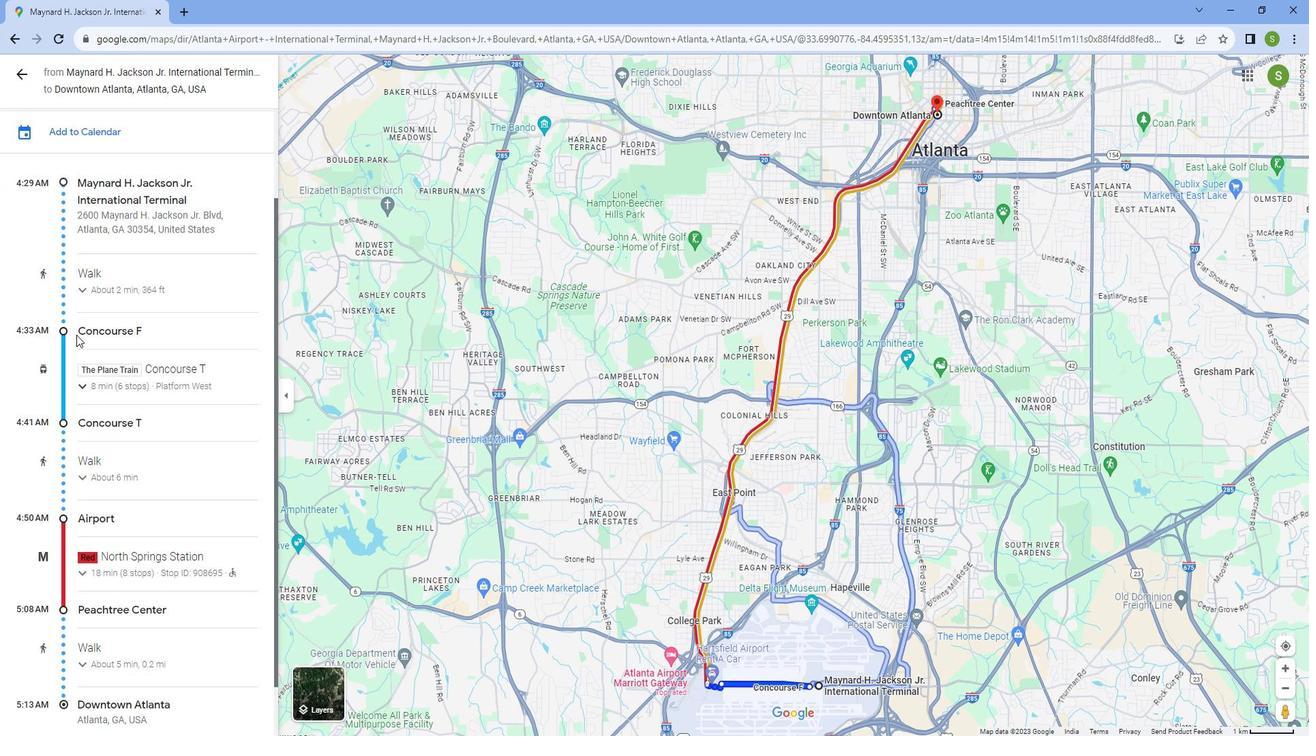 
Action: Mouse scrolled (76, 323) with delta (0, 0)
Screenshot: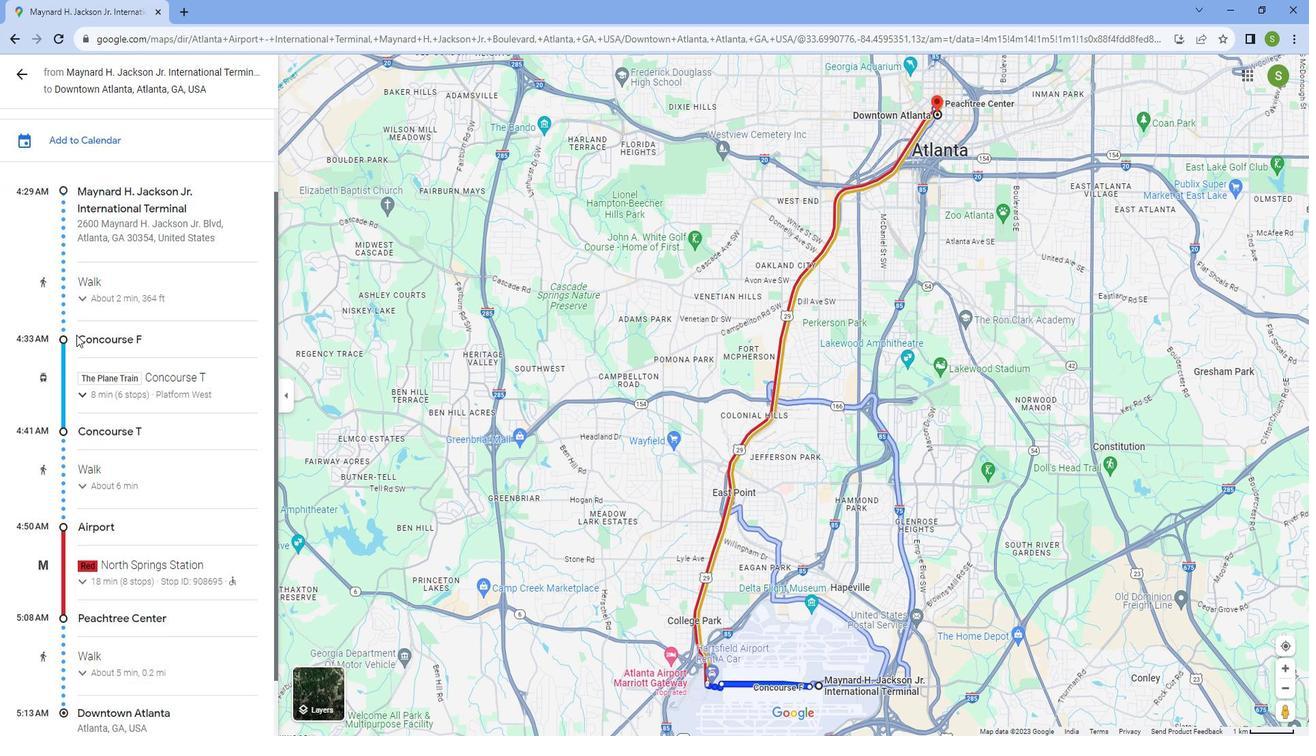 
Action: Mouse scrolled (76, 323) with delta (0, 0)
Screenshot: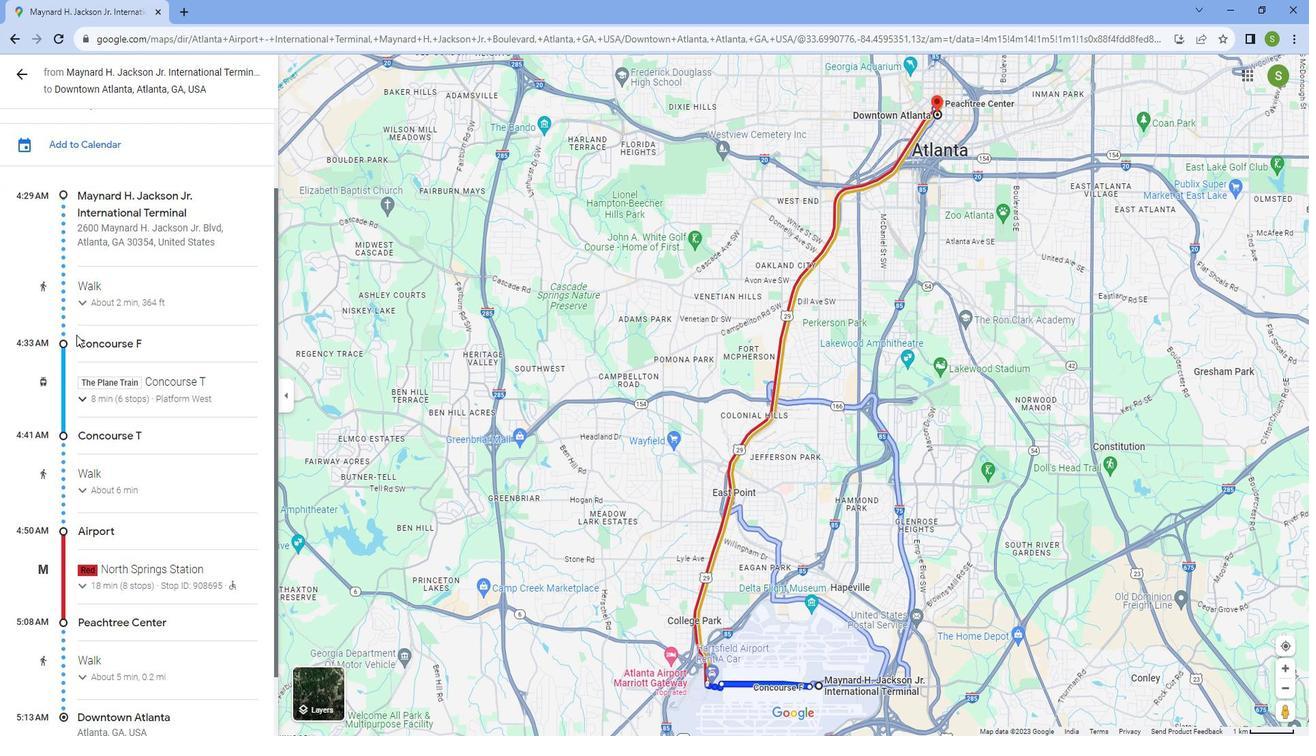 
Action: Mouse scrolled (76, 323) with delta (0, 0)
Screenshot: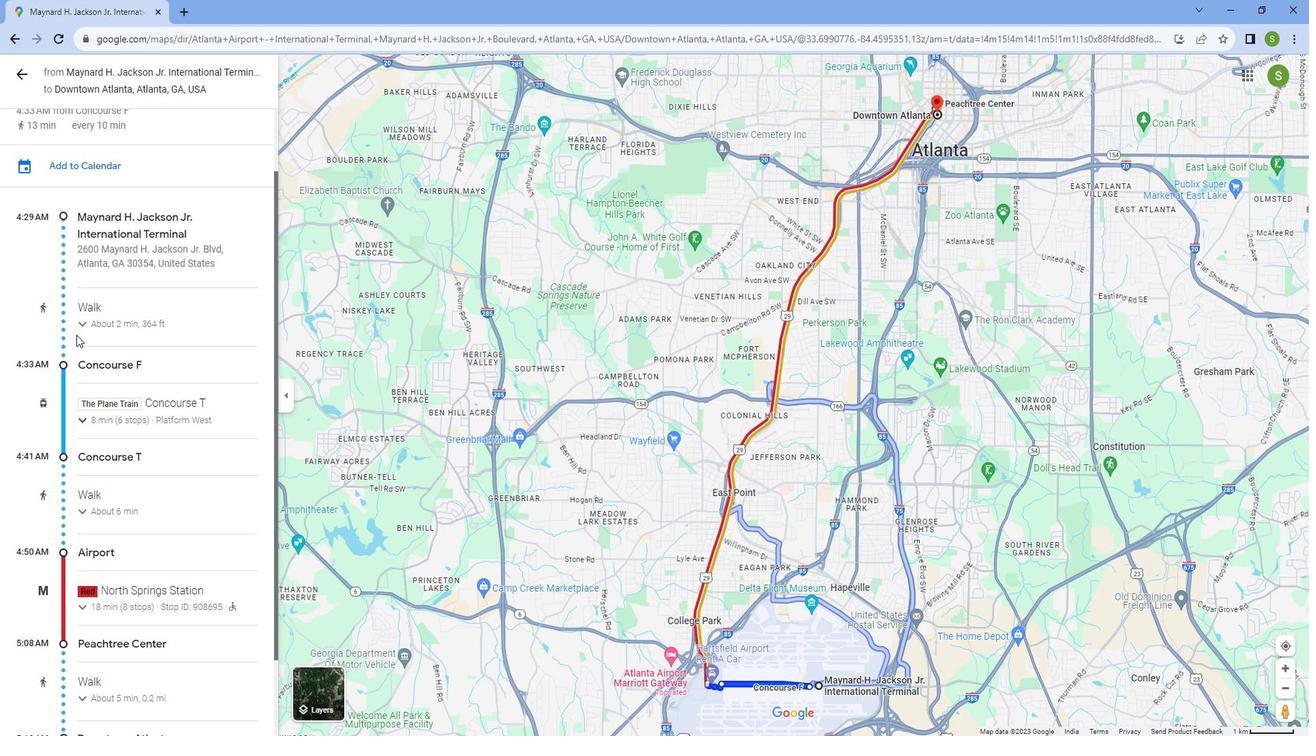 
Action: Mouse scrolled (76, 323) with delta (0, 0)
Screenshot: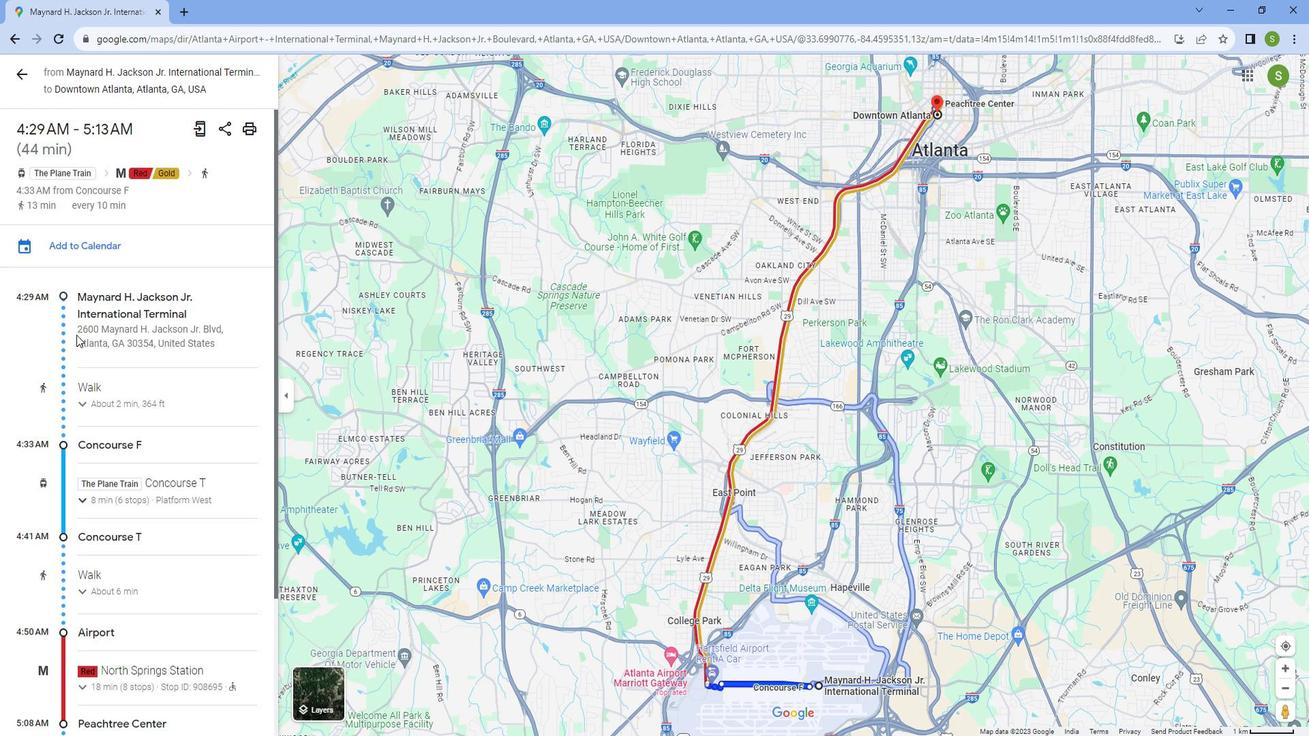 
Action: Mouse scrolled (76, 322) with delta (0, 0)
Screenshot: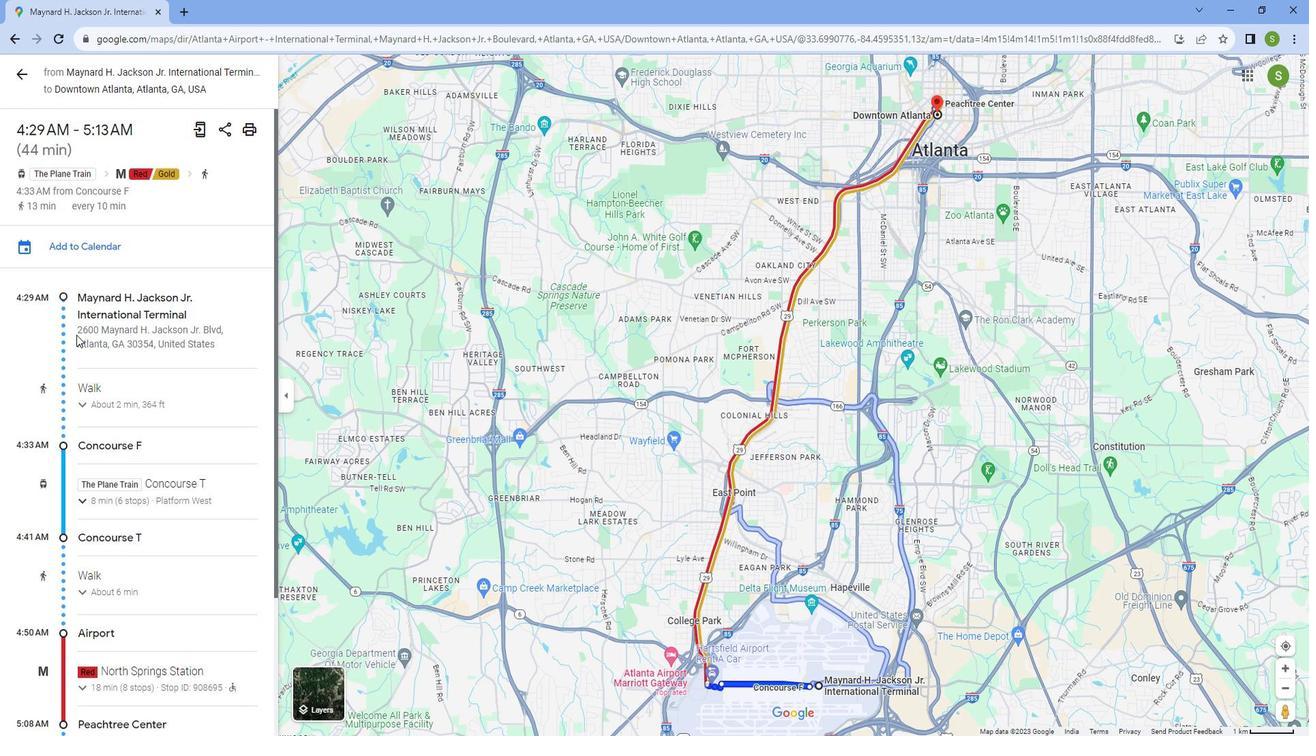 
Action: Mouse moved to (70, 300)
Screenshot: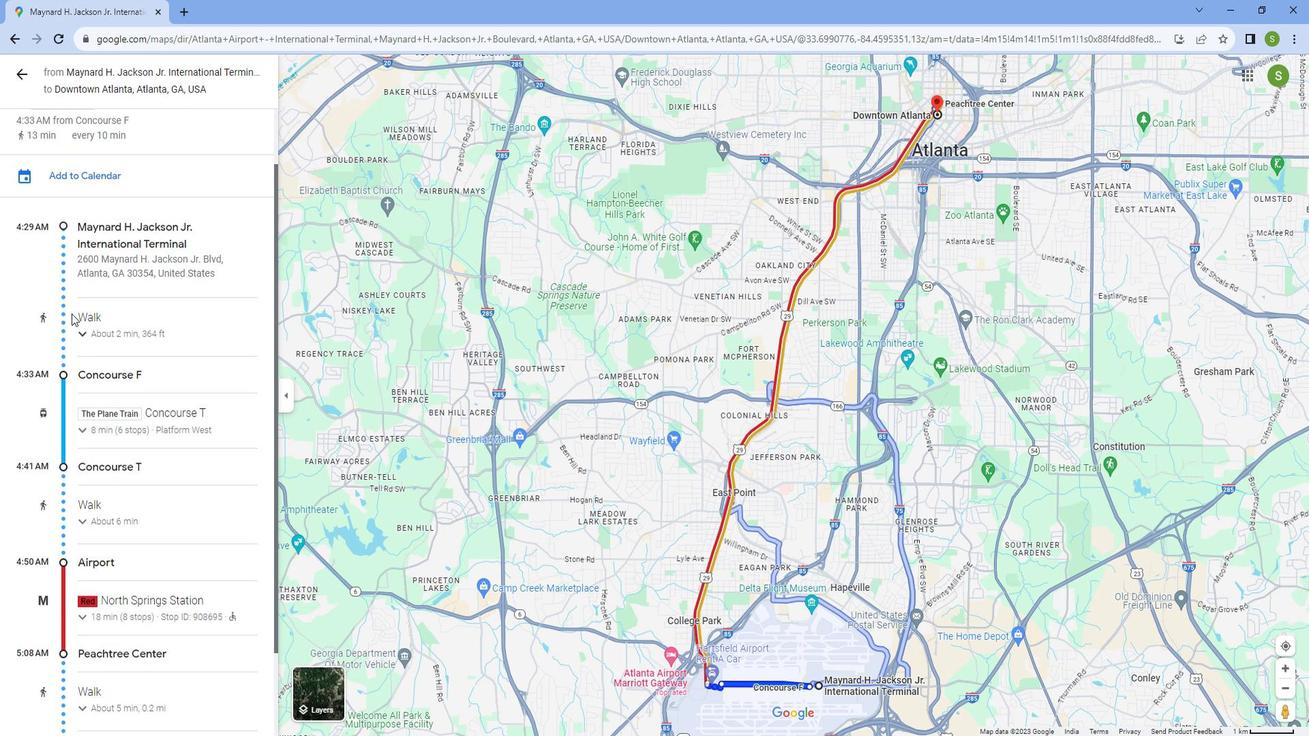 
Action: Mouse scrolled (70, 301) with delta (0, 0)
Screenshot: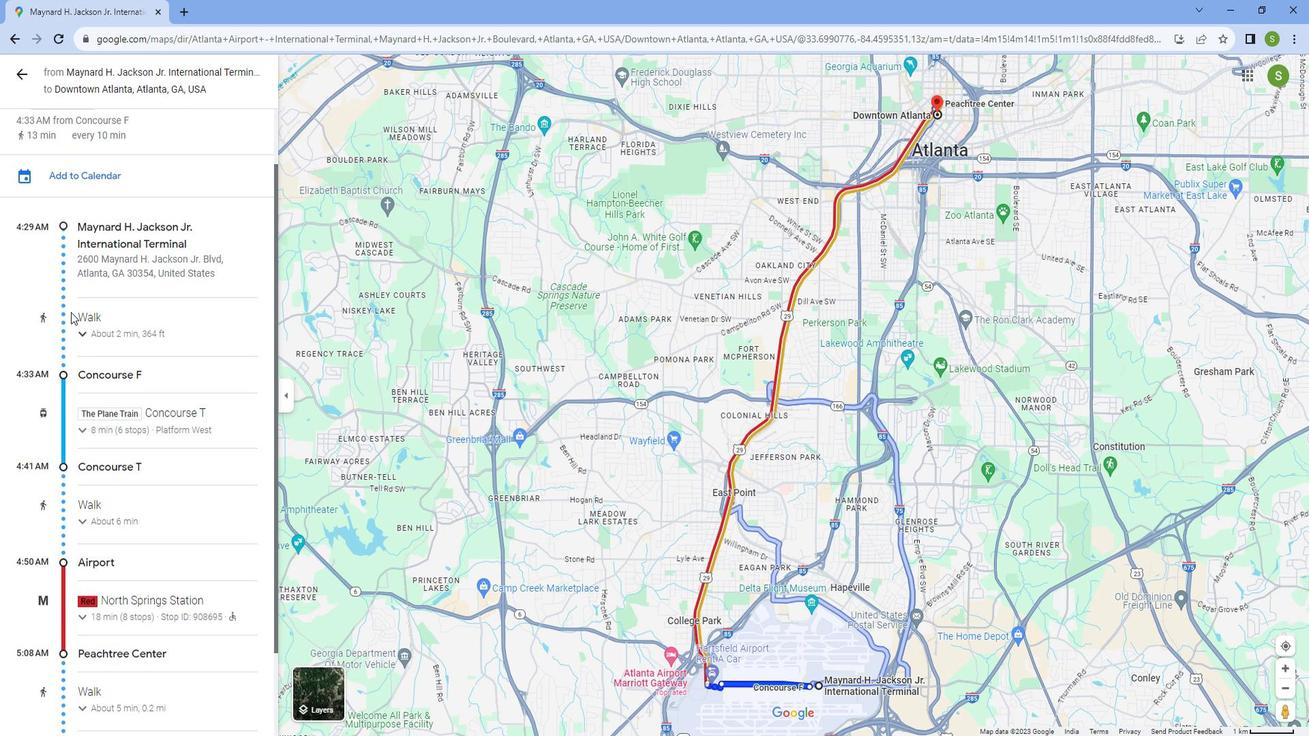 
Action: Mouse scrolled (70, 301) with delta (0, 0)
Screenshot: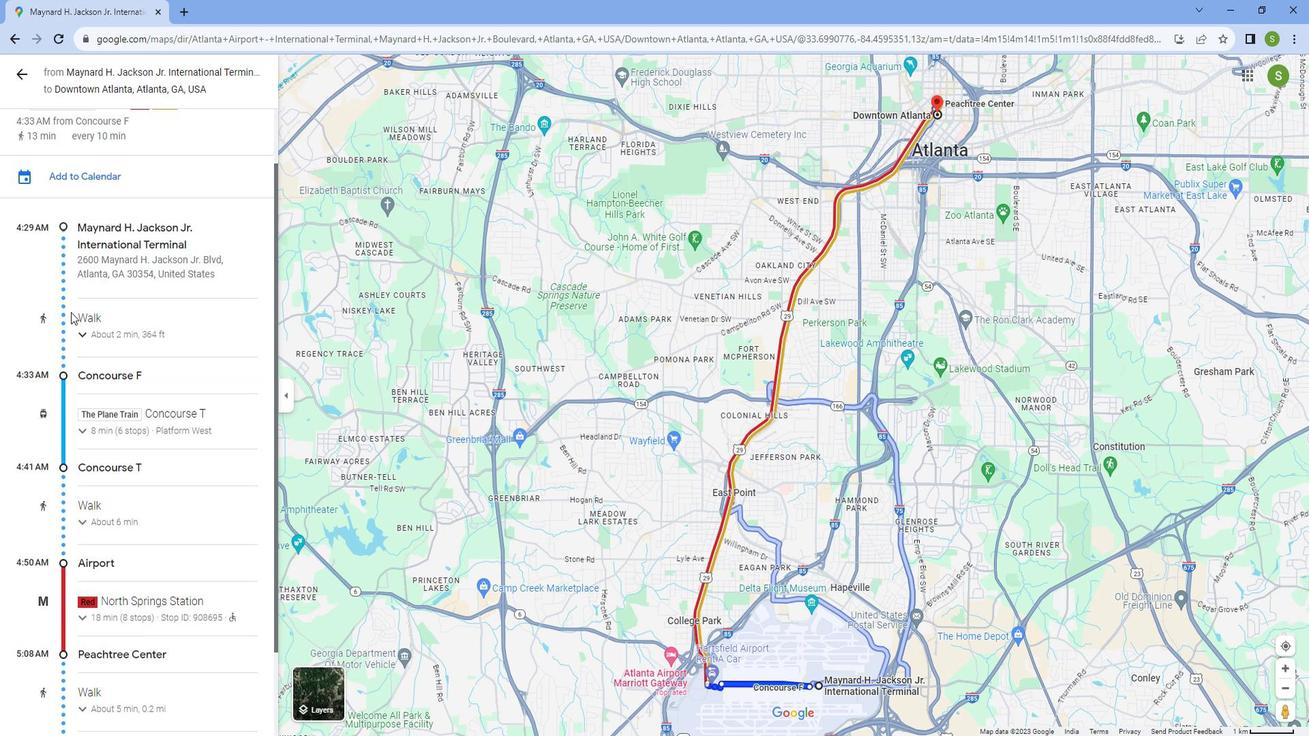 
Action: Mouse moved to (23, 77)
Screenshot: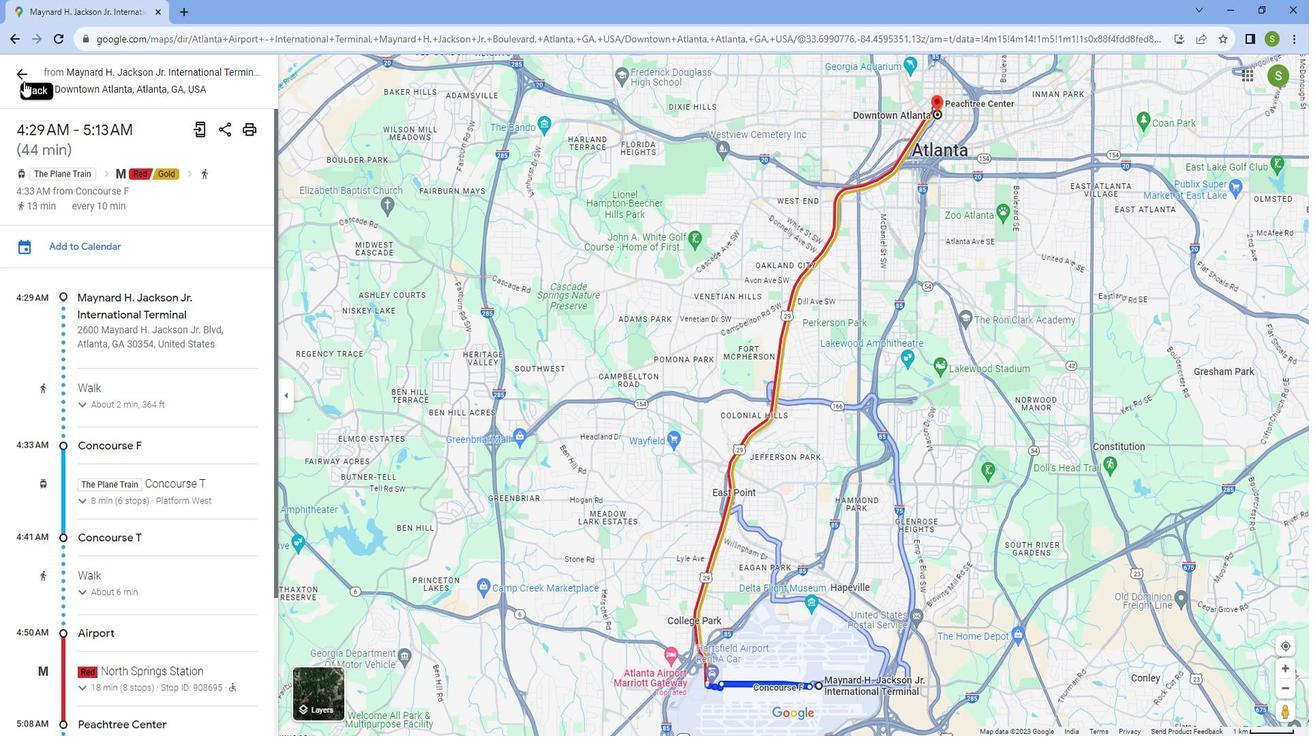 
Action: Mouse pressed left at (23, 77)
Screenshot: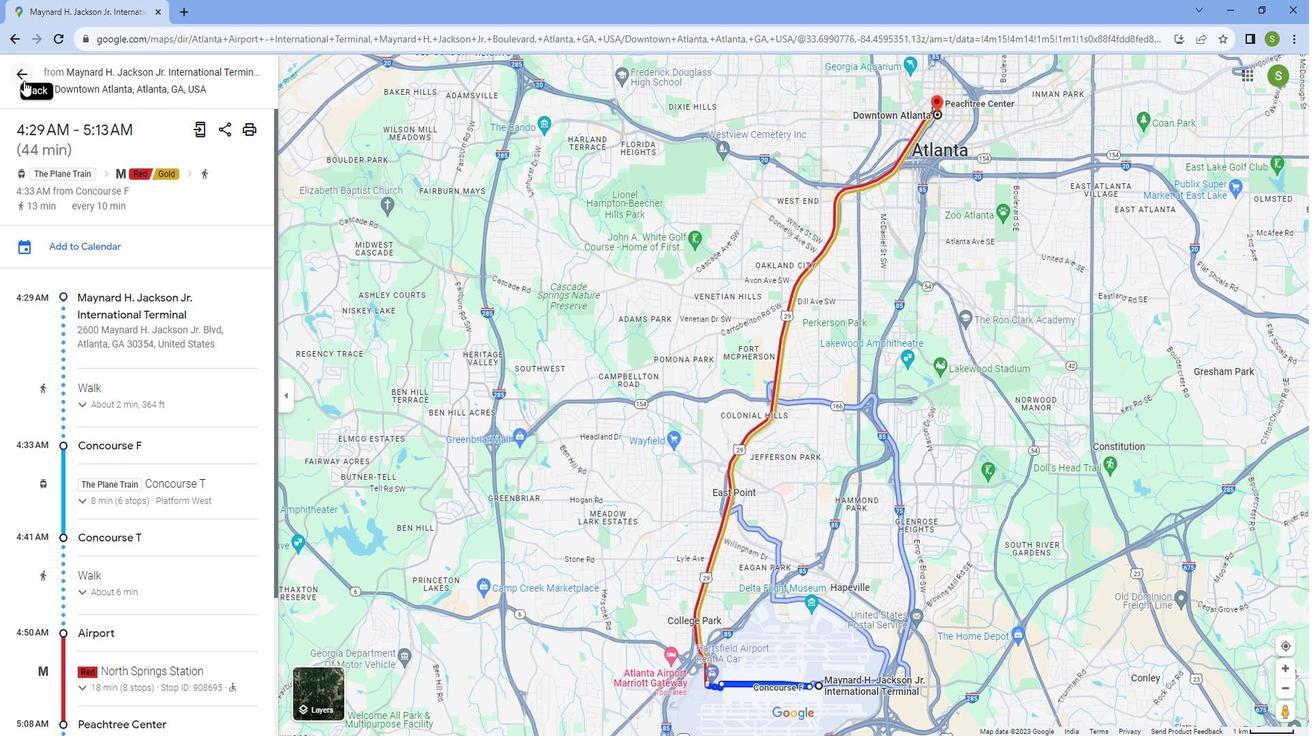 
Action: Mouse moved to (120, 345)
Screenshot: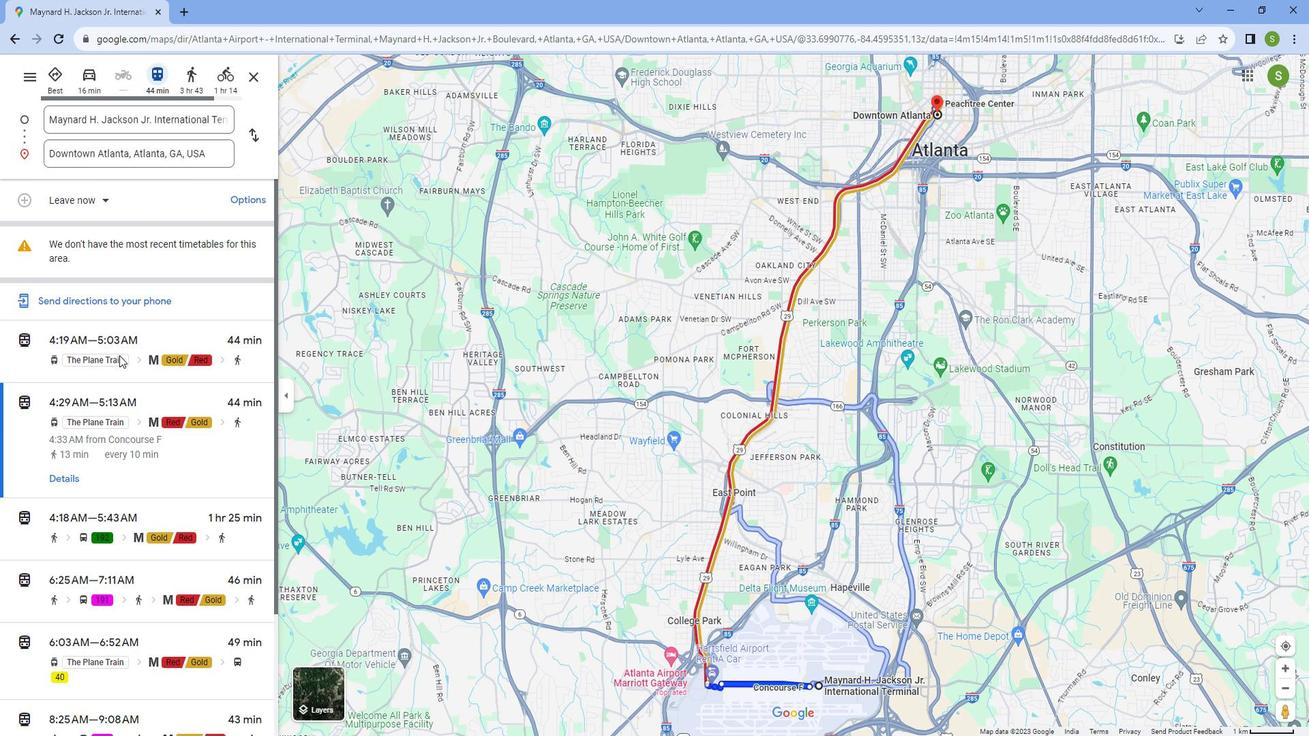 
Action: Mouse scrolled (120, 345) with delta (0, 0)
Screenshot: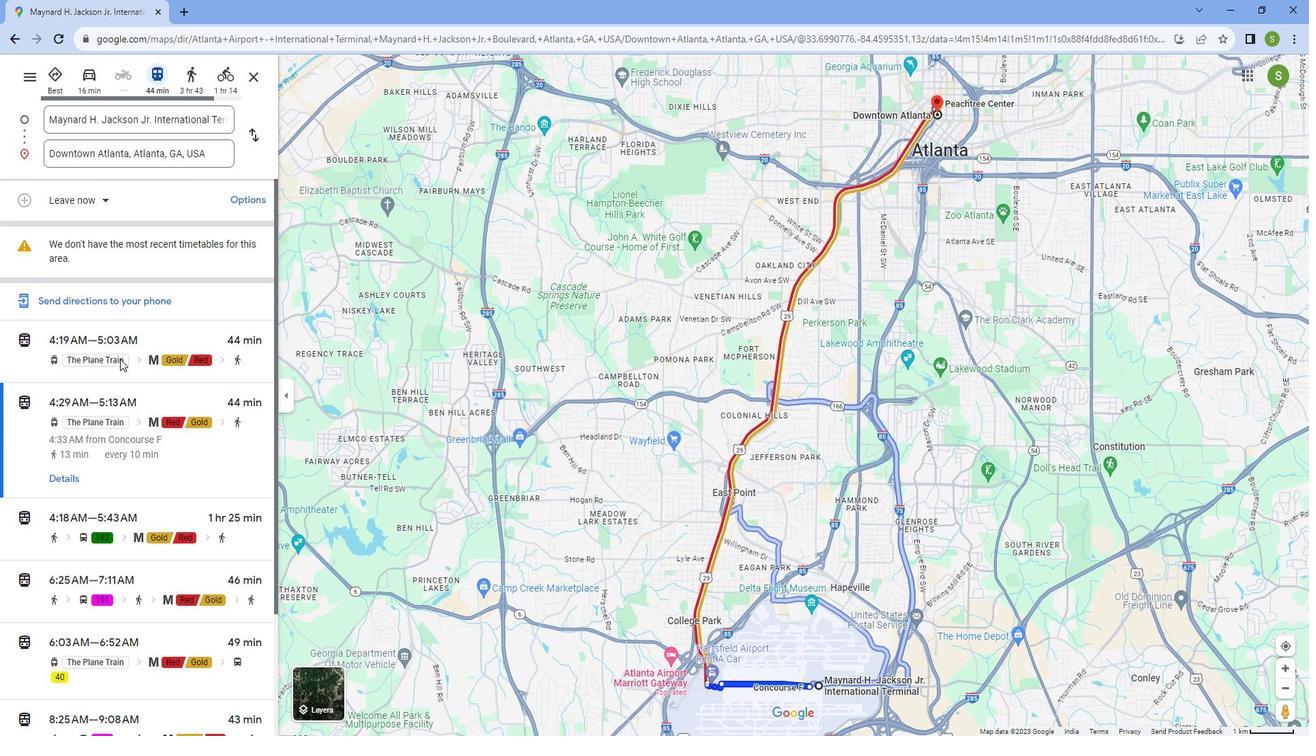 
Action: Mouse scrolled (120, 345) with delta (0, 0)
Screenshot: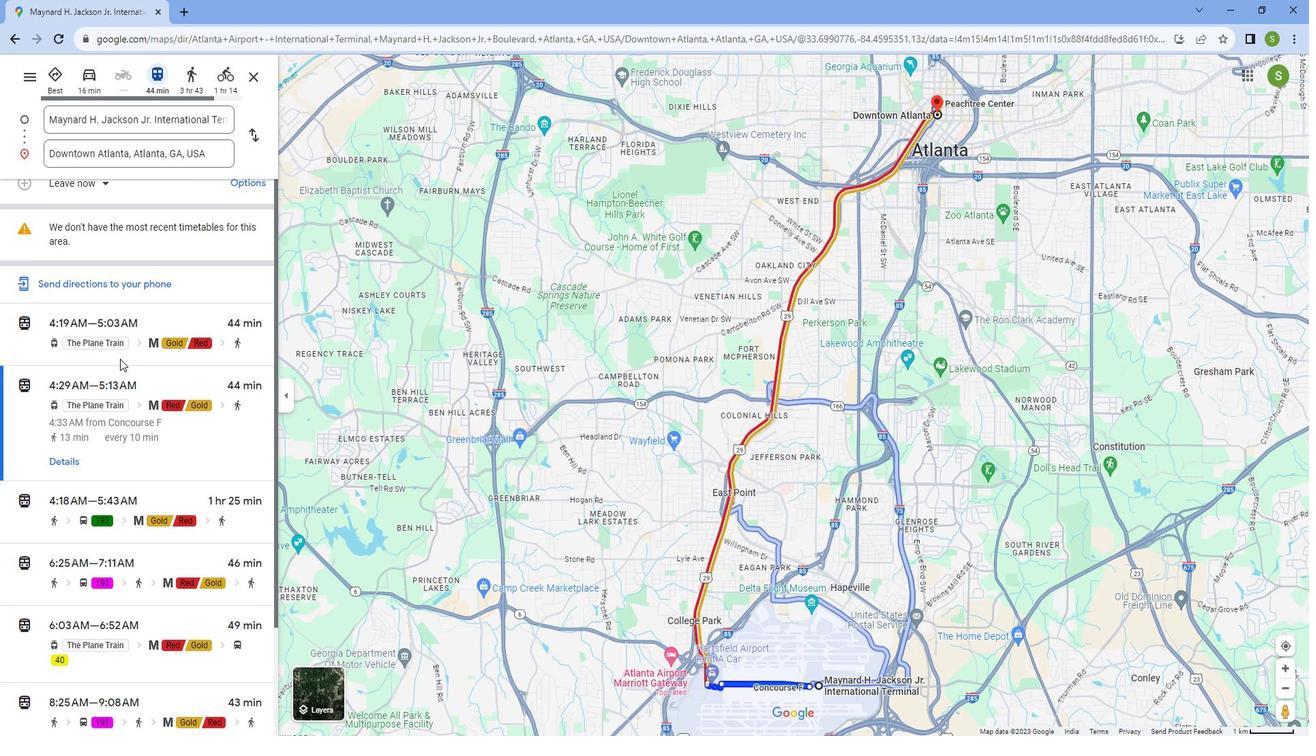 
Action: Mouse moved to (92, 371)
Screenshot: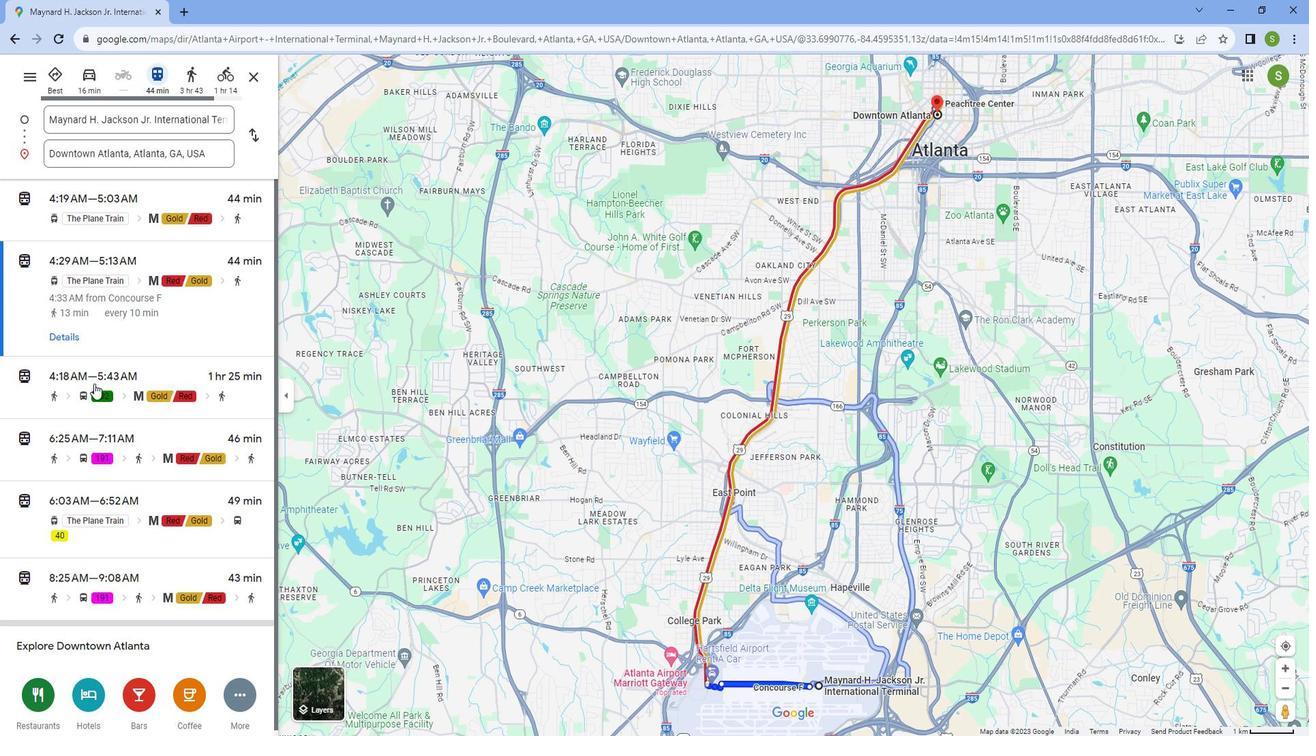 
Action: Mouse pressed left at (92, 371)
Screenshot: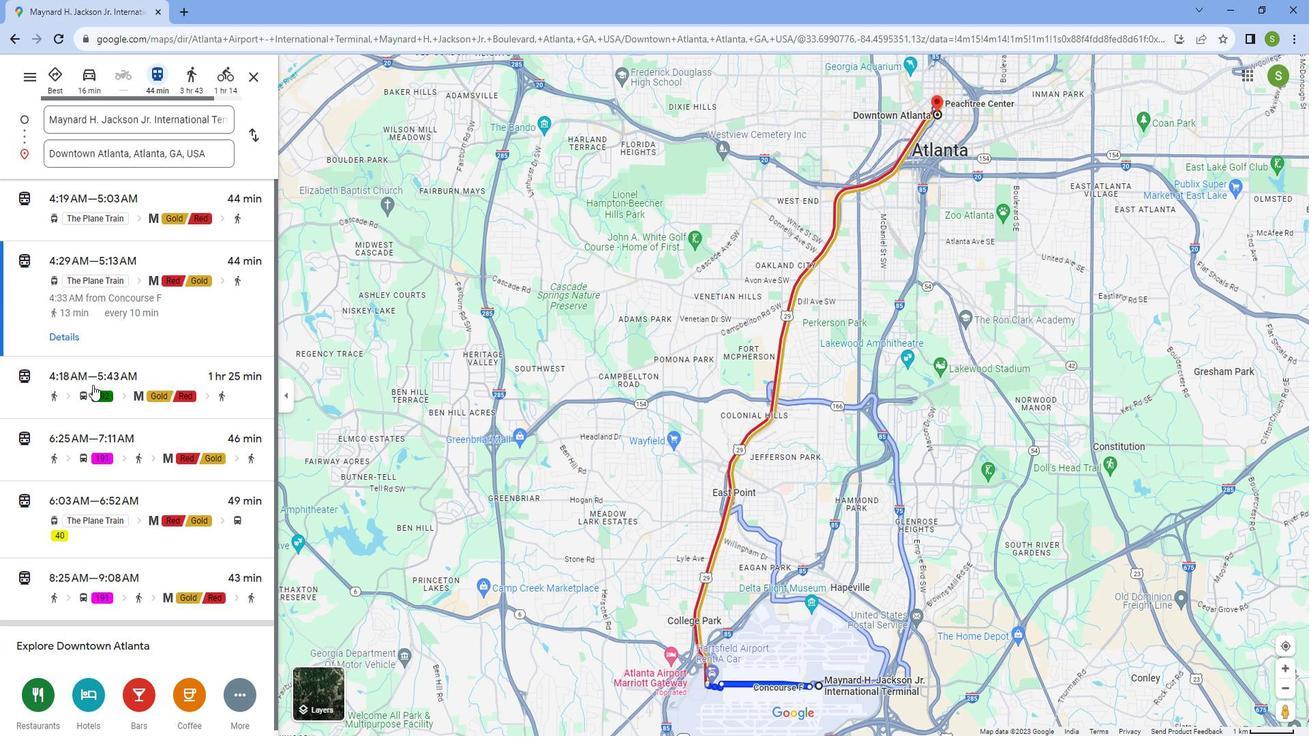 
Action: Mouse moved to (81, 388)
Screenshot: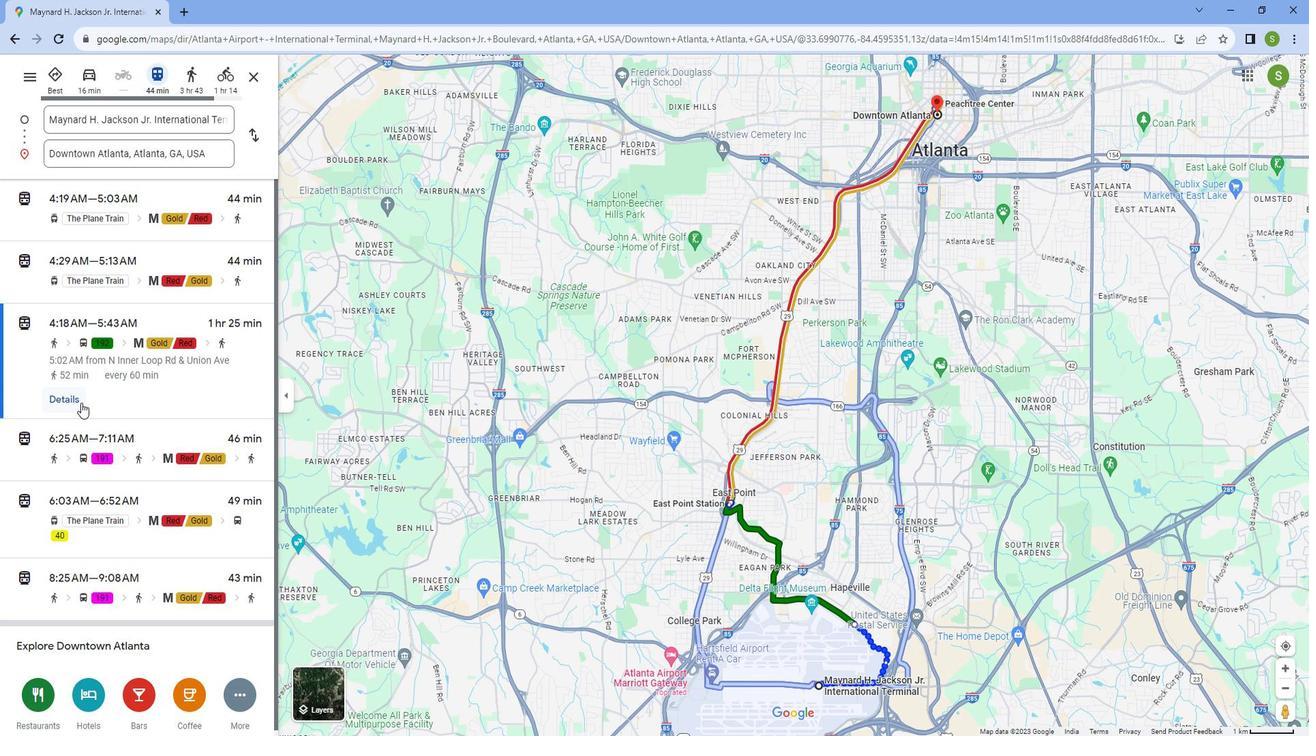 
Action: Mouse pressed left at (81, 388)
Screenshot: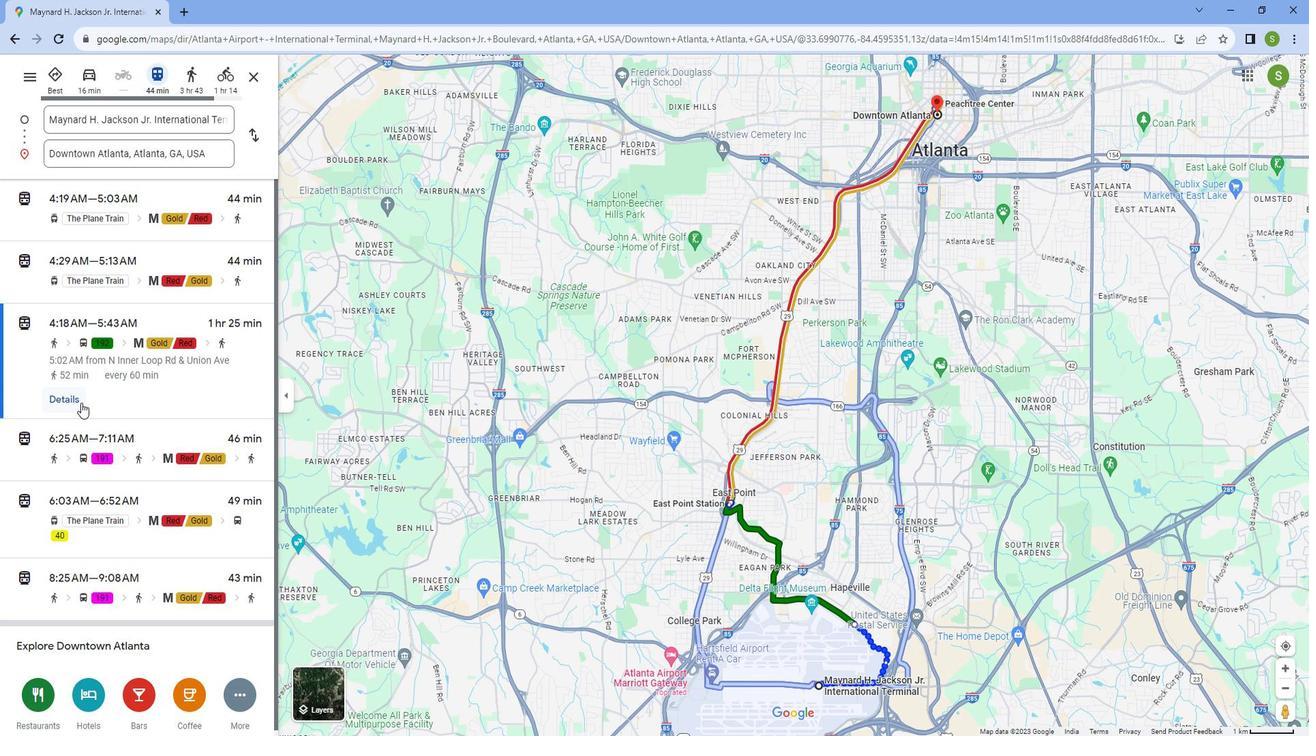 
Action: Mouse scrolled (81, 387) with delta (0, 0)
Screenshot: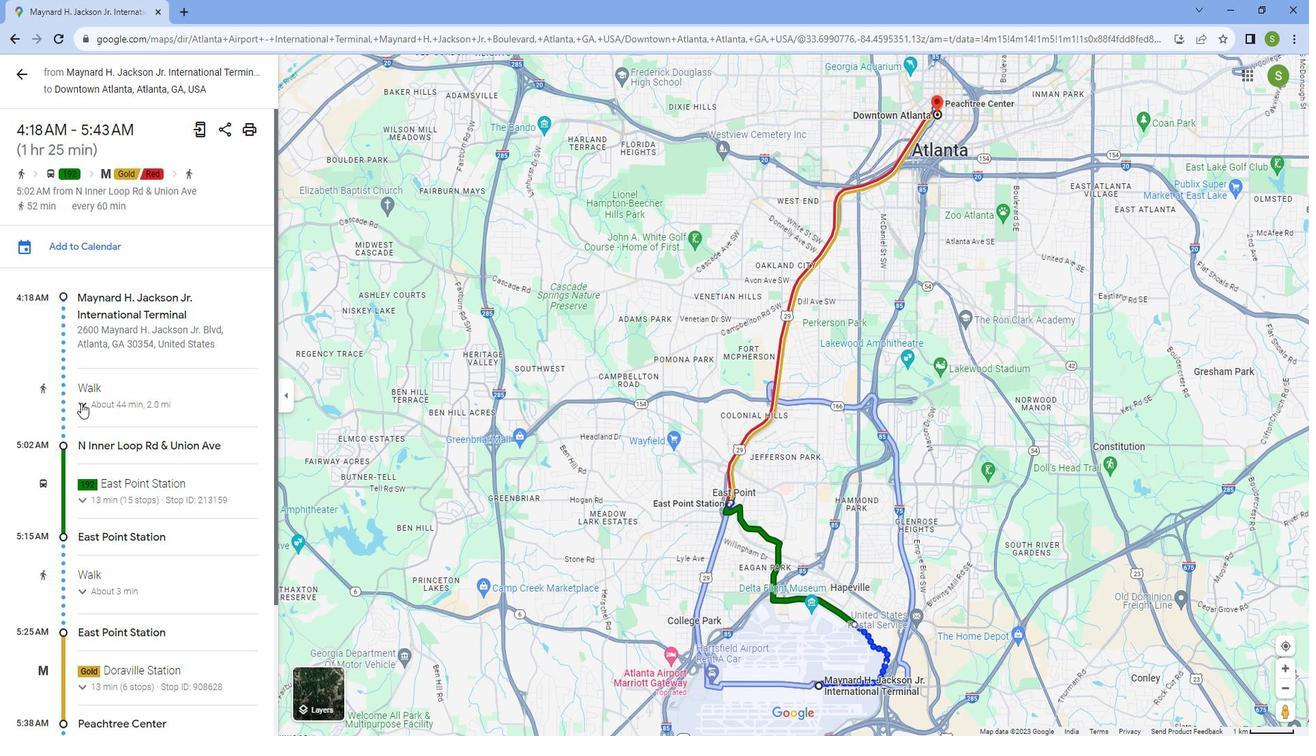 
Action: Mouse scrolled (81, 387) with delta (0, 0)
Screenshot: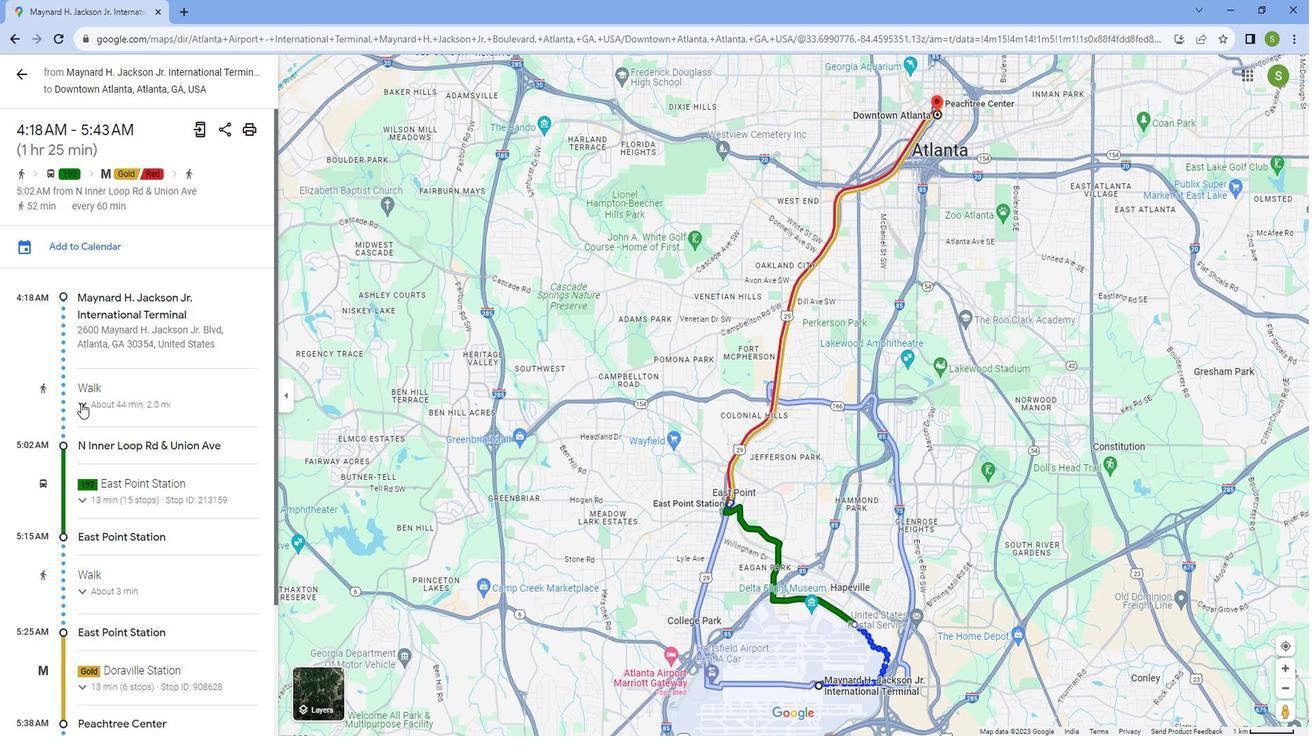 
Action: Mouse scrolled (81, 387) with delta (0, 0)
Screenshot: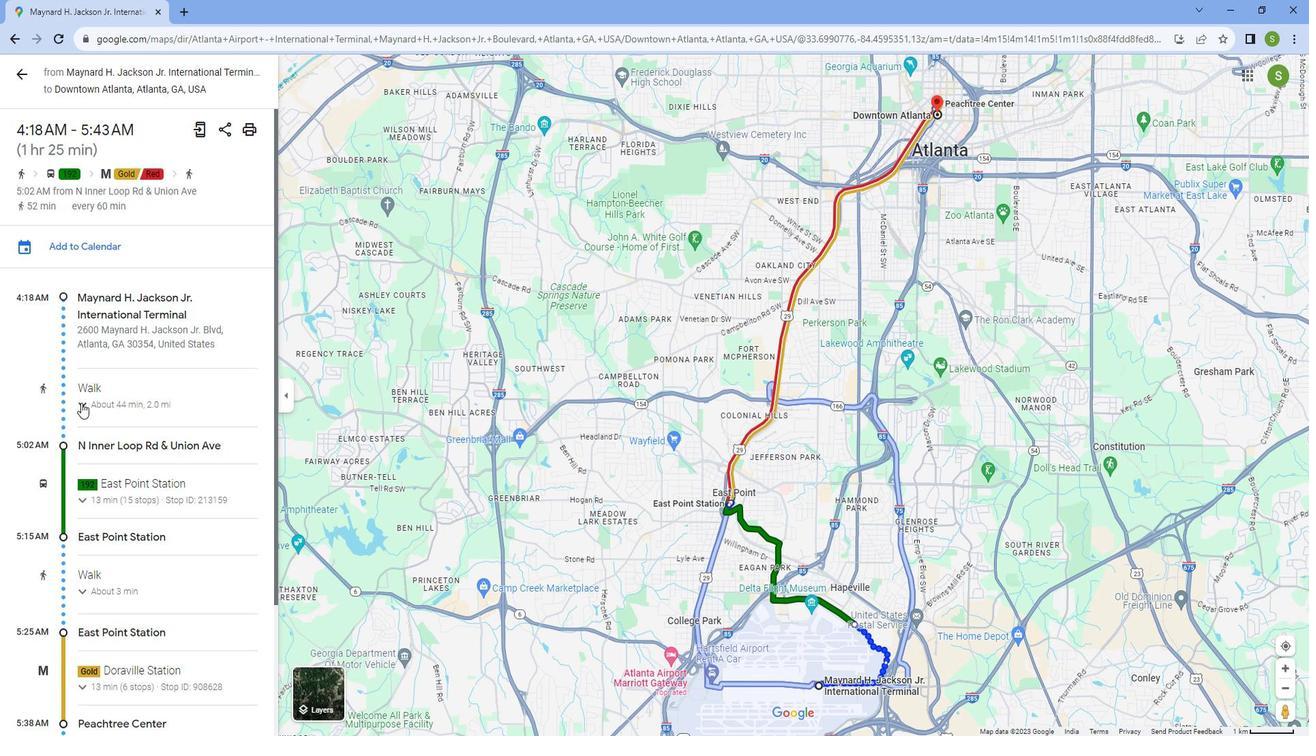 
Action: Mouse scrolled (81, 387) with delta (0, 0)
Screenshot: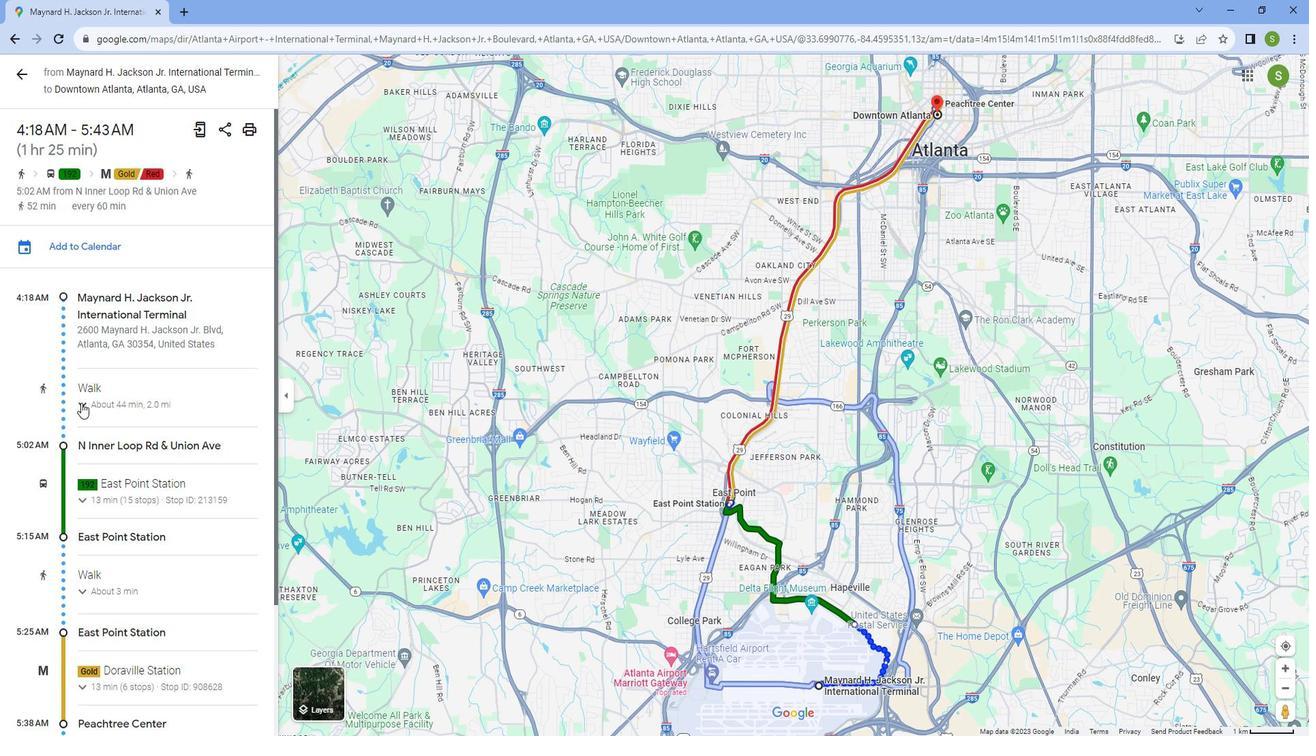 
Action: Mouse scrolled (81, 387) with delta (0, 0)
Screenshot: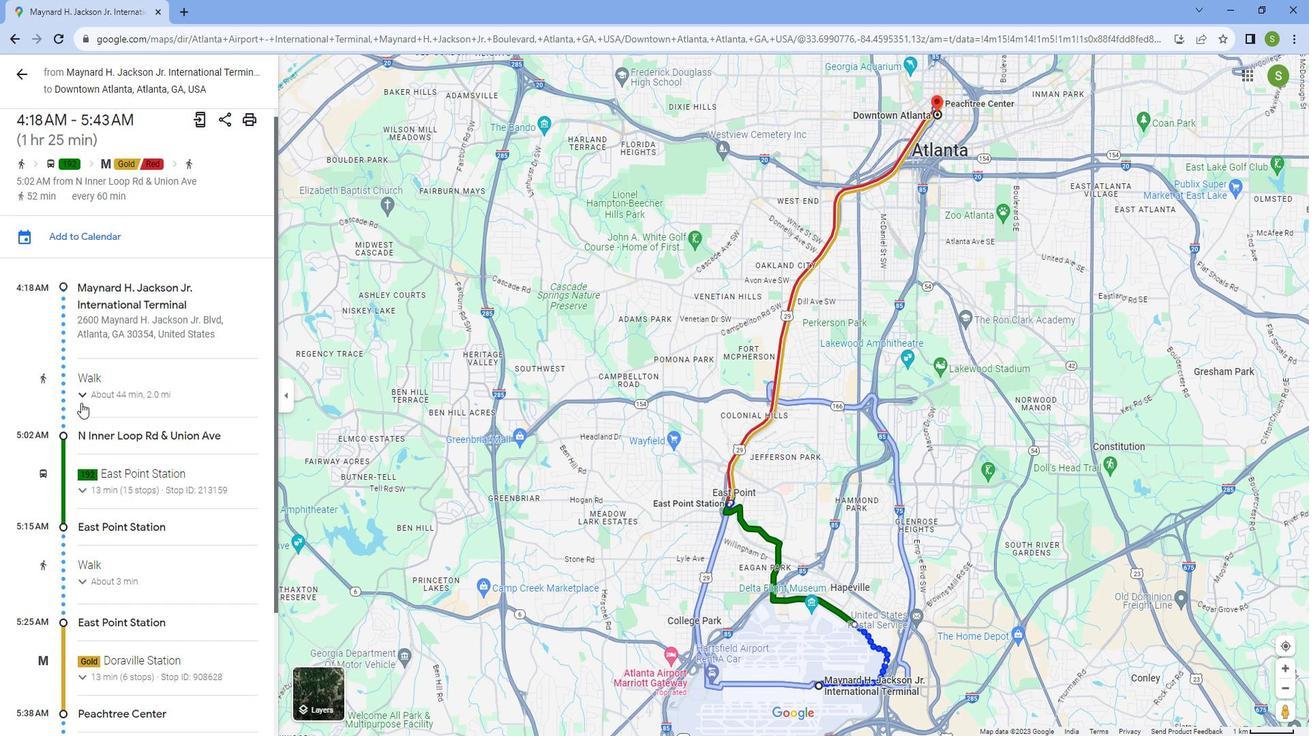 
Action: Mouse scrolled (81, 387) with delta (0, 0)
Screenshot: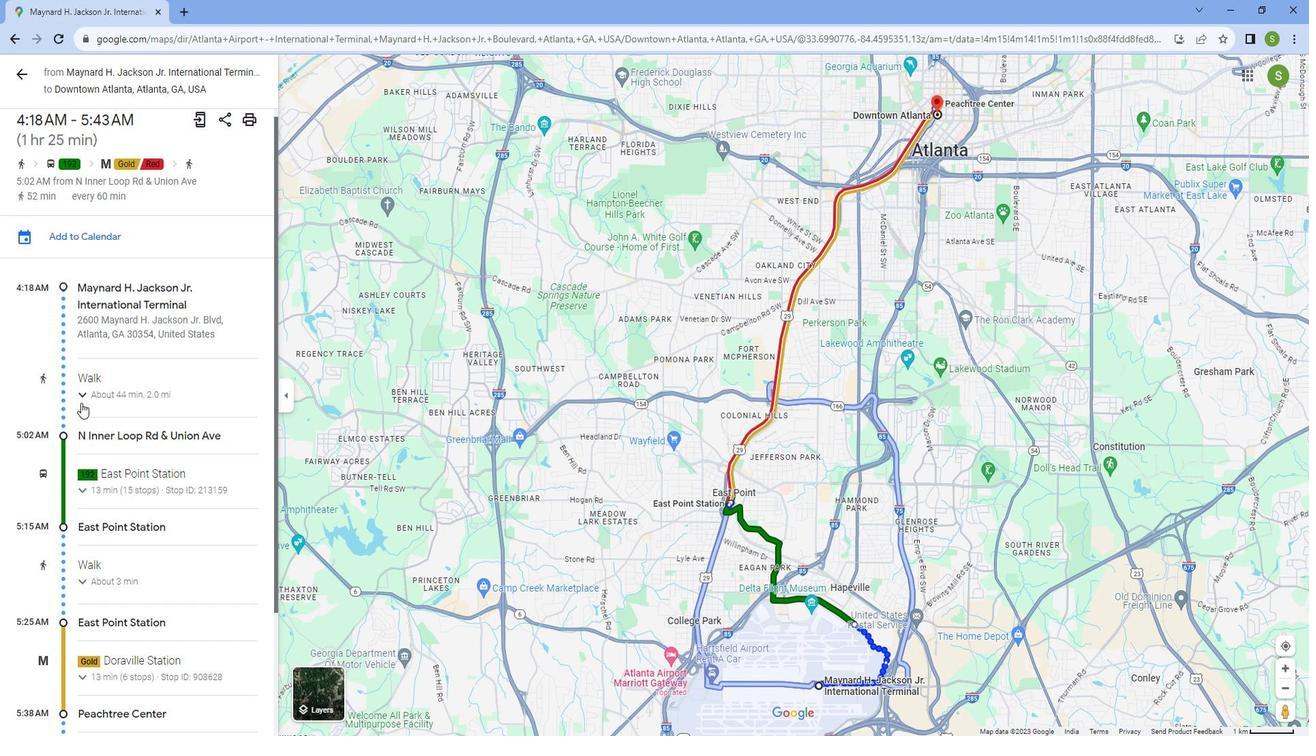 
Action: Mouse scrolled (81, 388) with delta (0, 0)
Screenshot: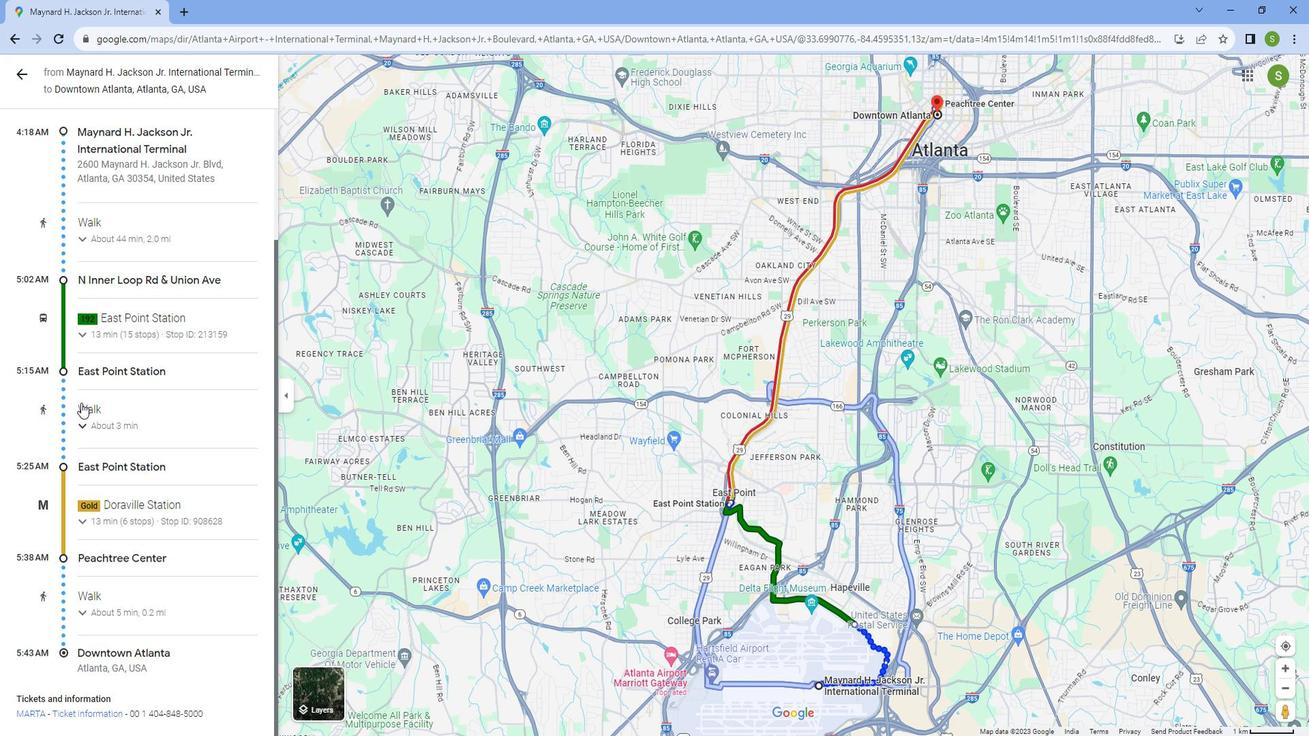 
Action: Mouse scrolled (81, 388) with delta (0, 0)
Screenshot: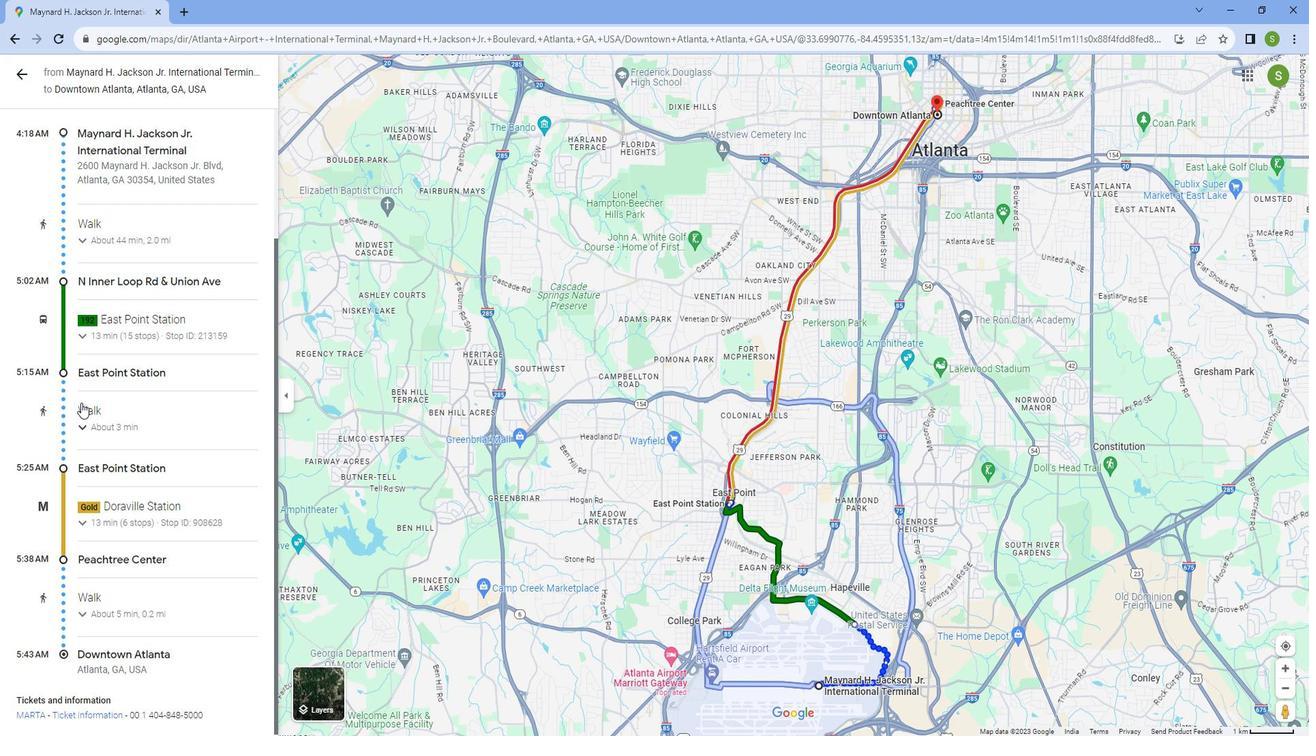 
Action: Mouse scrolled (81, 388) with delta (0, 0)
Screenshot: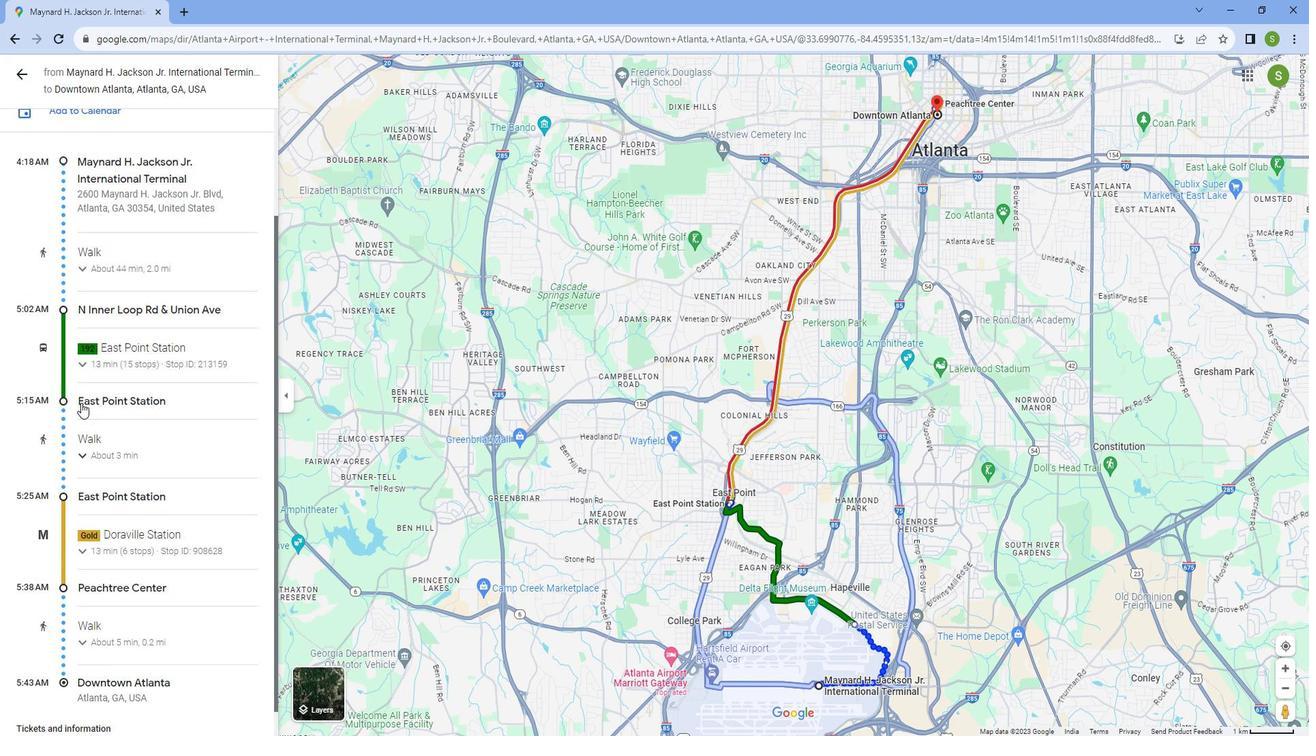 
Action: Mouse scrolled (81, 388) with delta (0, 0)
Screenshot: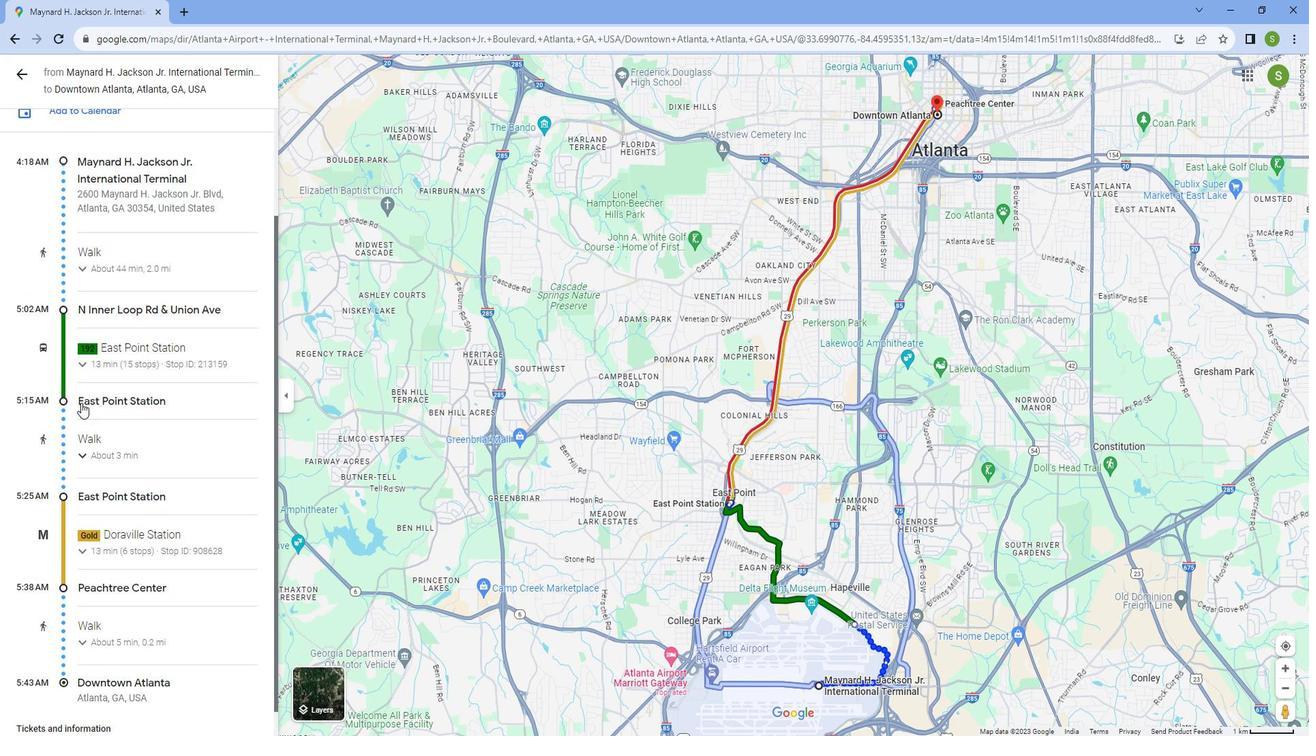 
Action: Mouse scrolled (81, 388) with delta (0, 0)
Screenshot: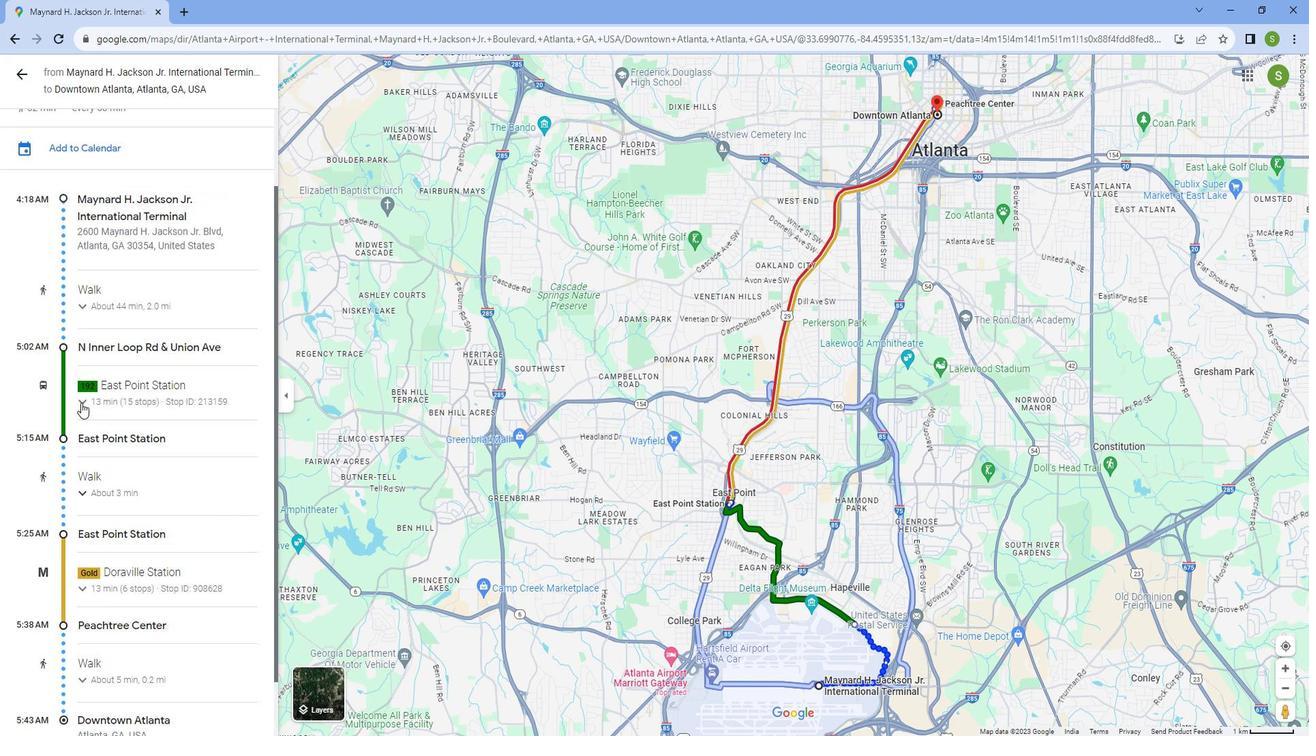 
Action: Mouse moved to (79, 384)
Screenshot: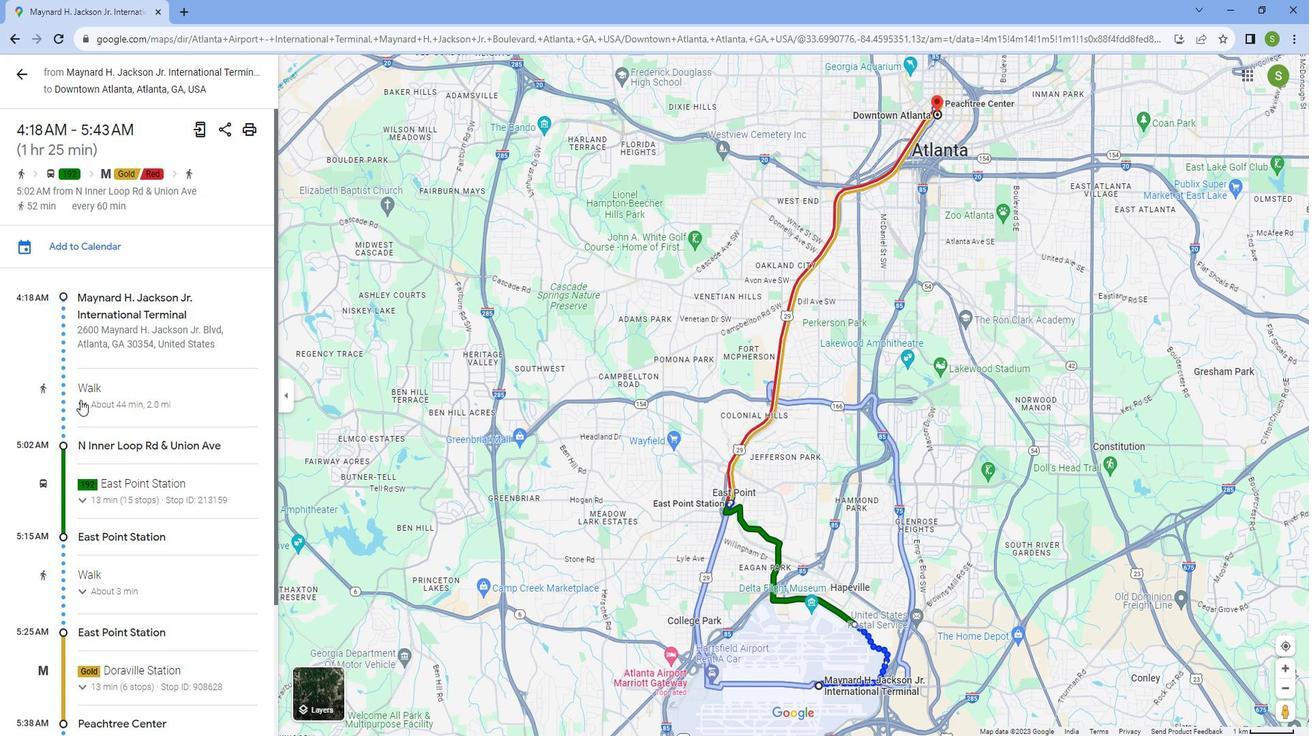 
Action: Mouse scrolled (79, 384) with delta (0, 0)
Screenshot: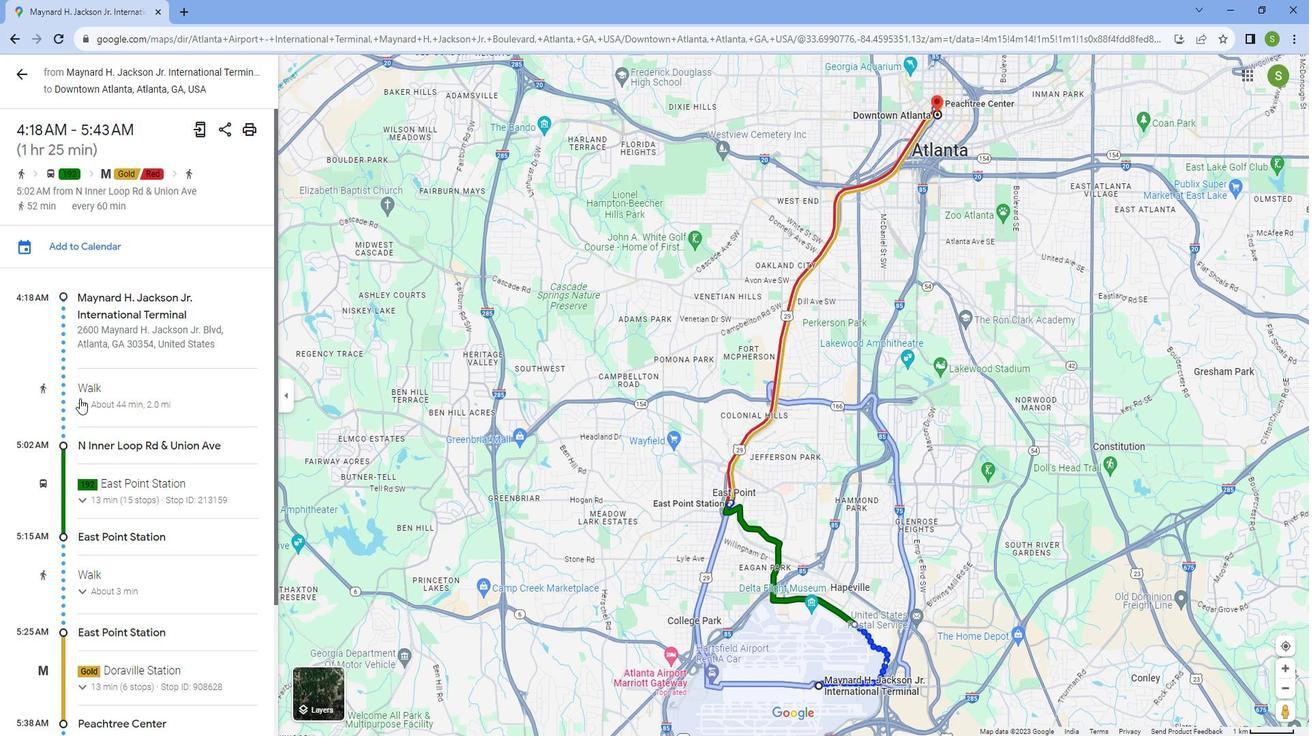 
Action: Mouse scrolled (79, 384) with delta (0, 0)
Screenshot: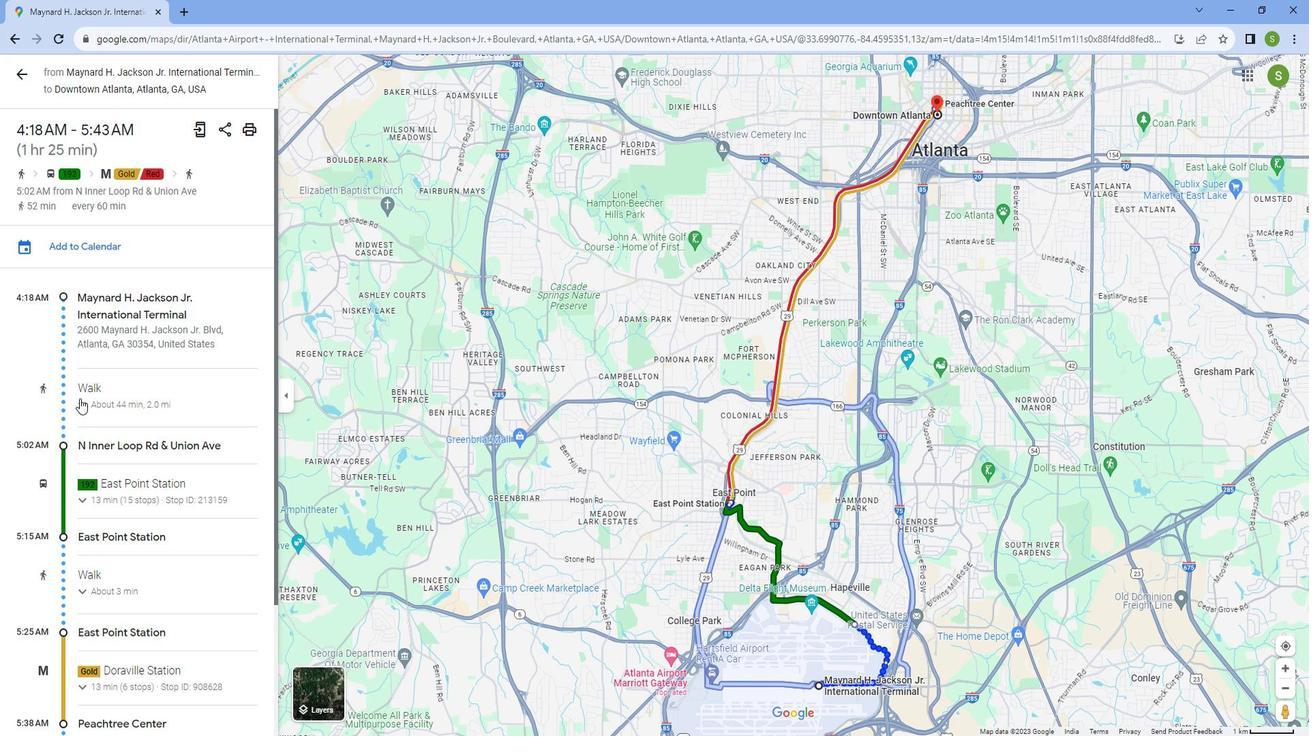 
Action: Mouse scrolled (79, 384) with delta (0, 0)
Screenshot: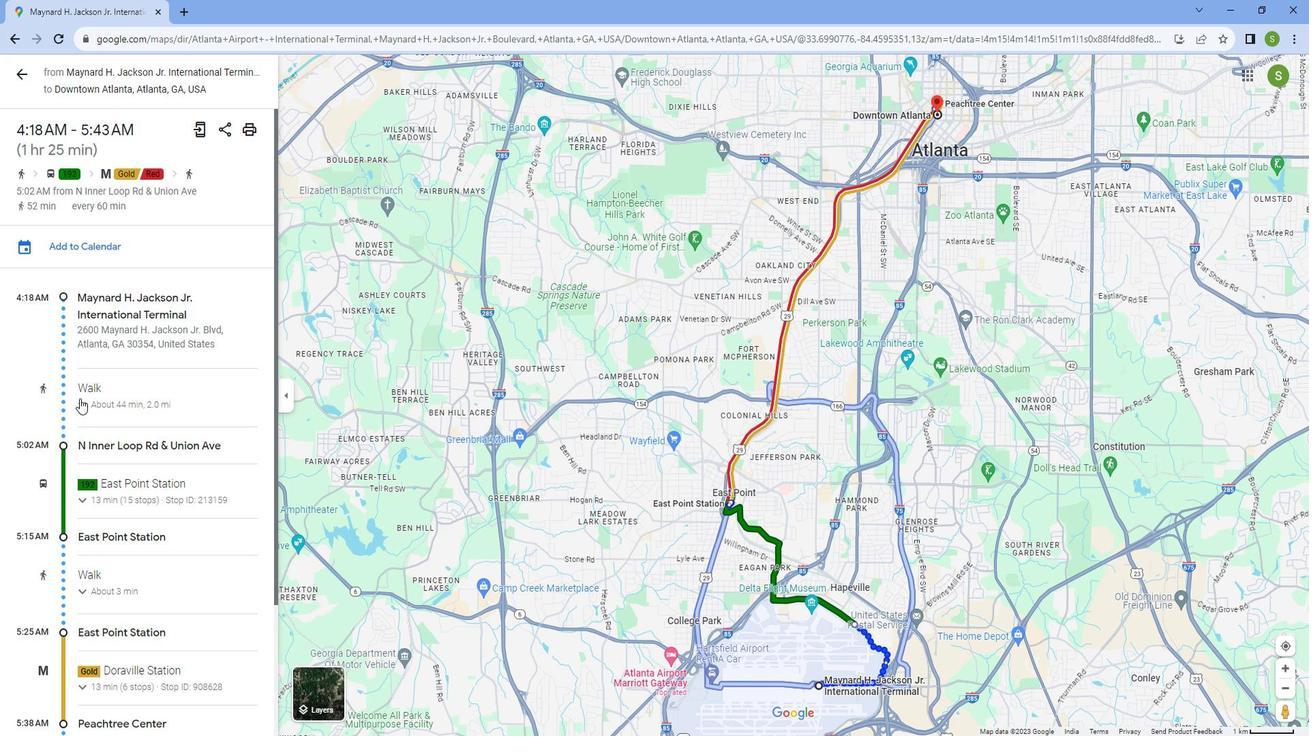 
Action: Mouse moved to (79, 379)
Screenshot: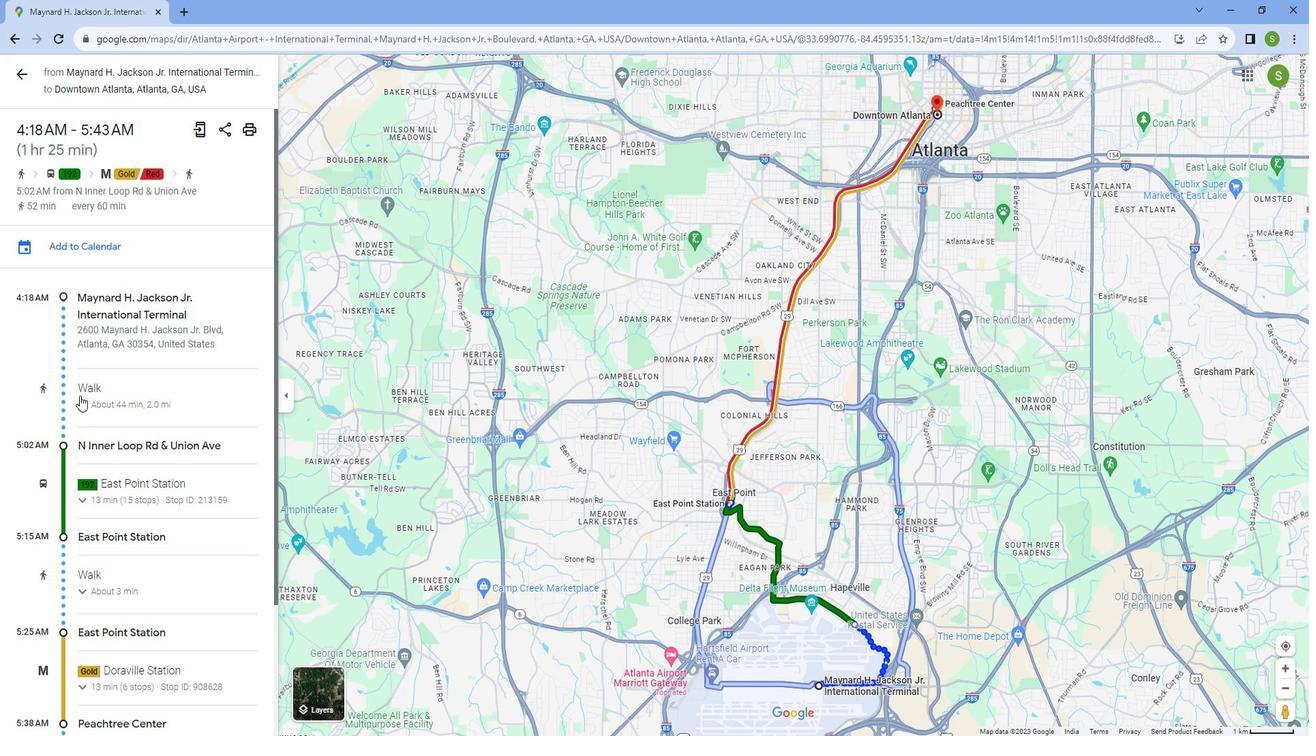 
Action: Mouse scrolled (79, 379) with delta (0, 0)
Screenshot: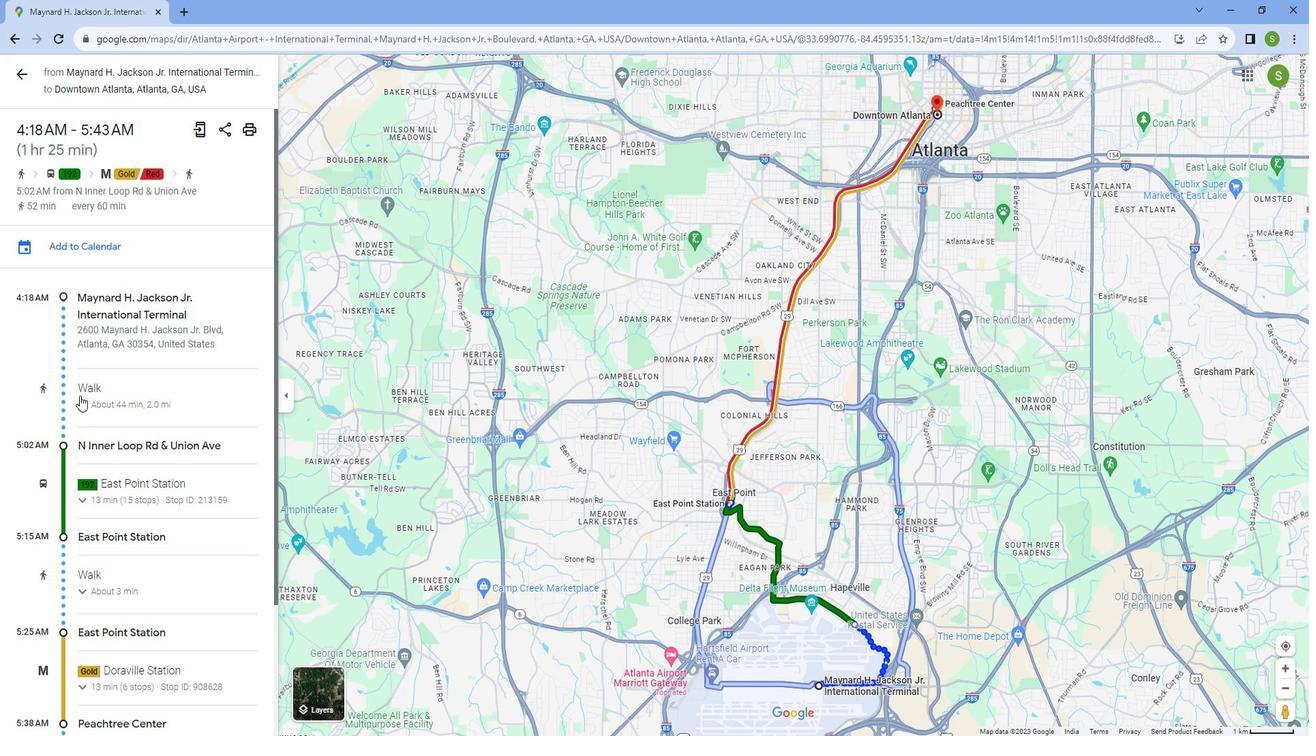 
Action: Mouse moved to (19, 77)
Screenshot: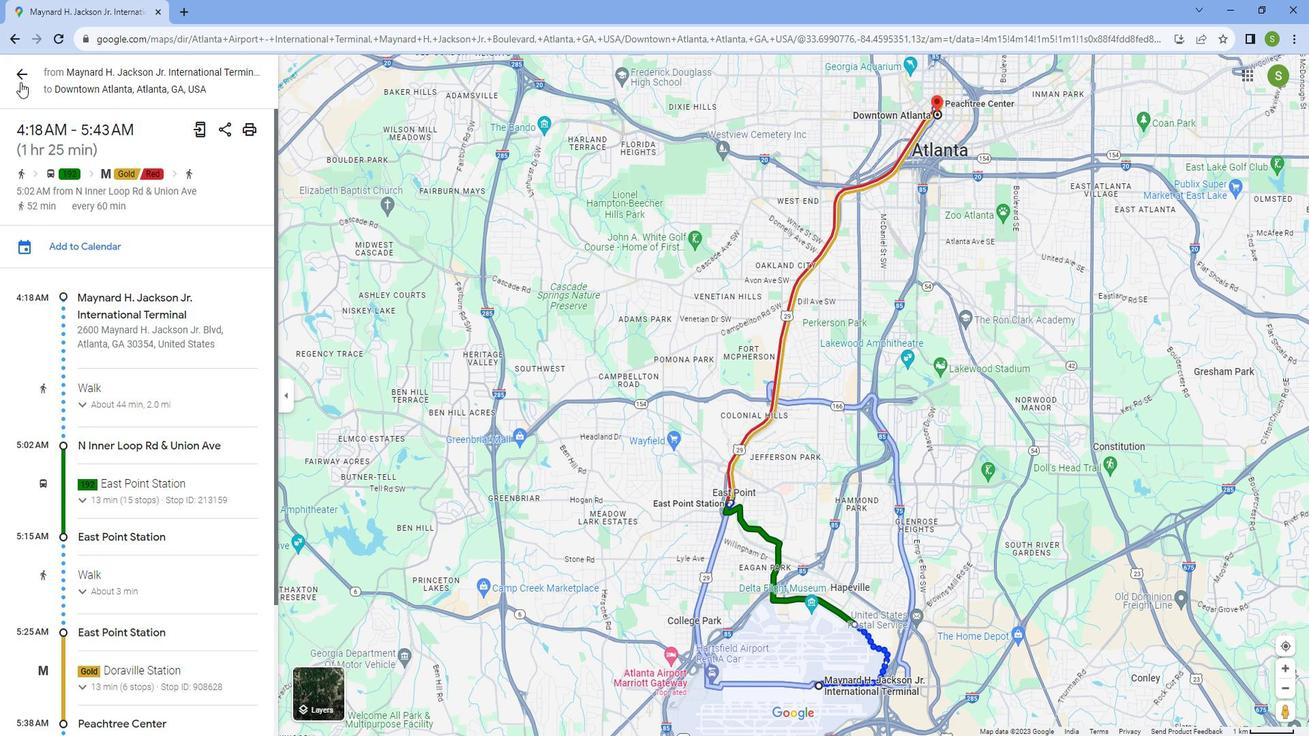 
Action: Mouse pressed left at (19, 77)
Screenshot: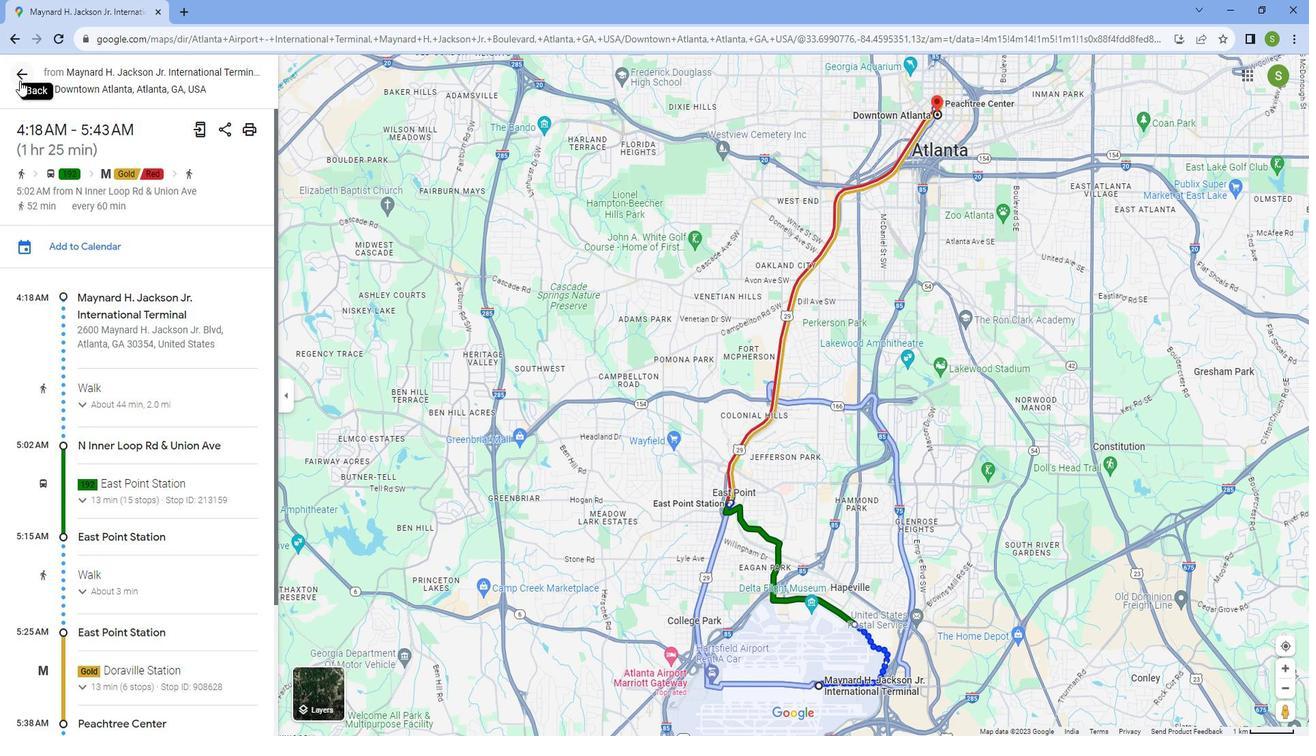 
Action: Mouse moved to (96, 395)
Screenshot: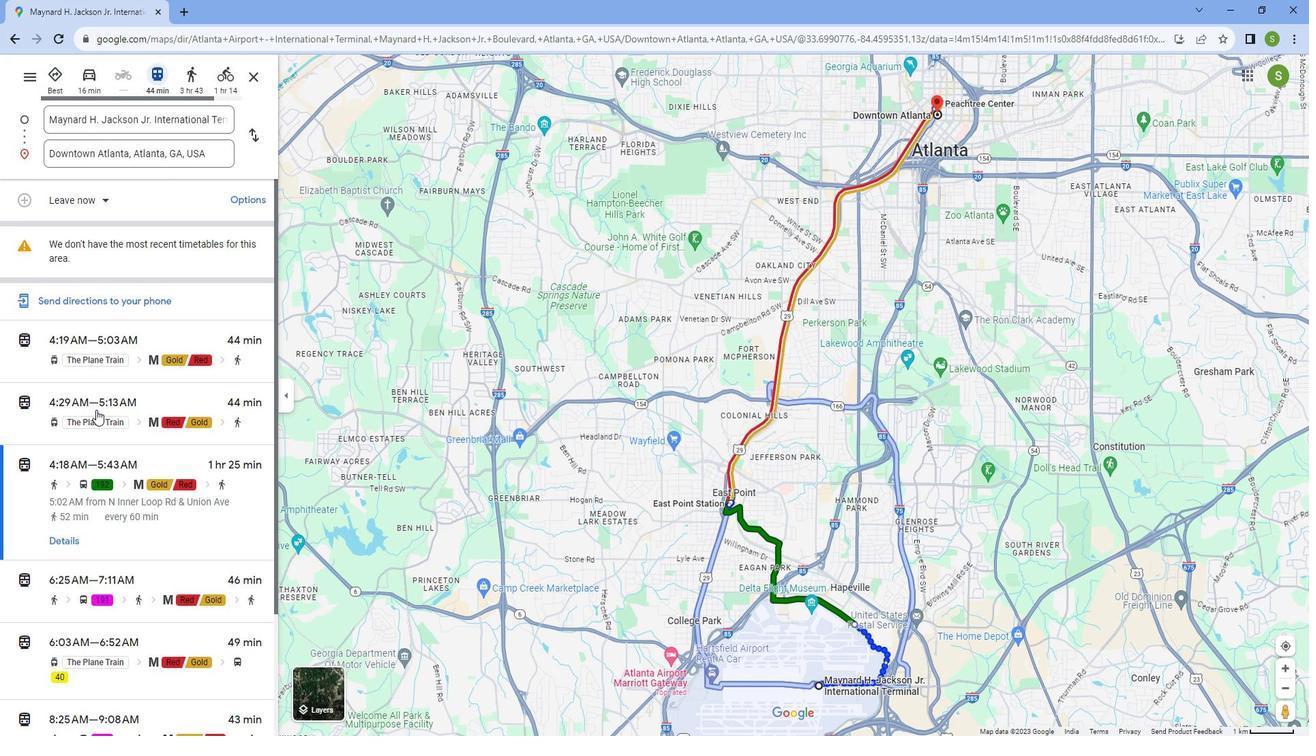 
Action: Mouse scrolled (96, 394) with delta (0, 0)
Screenshot: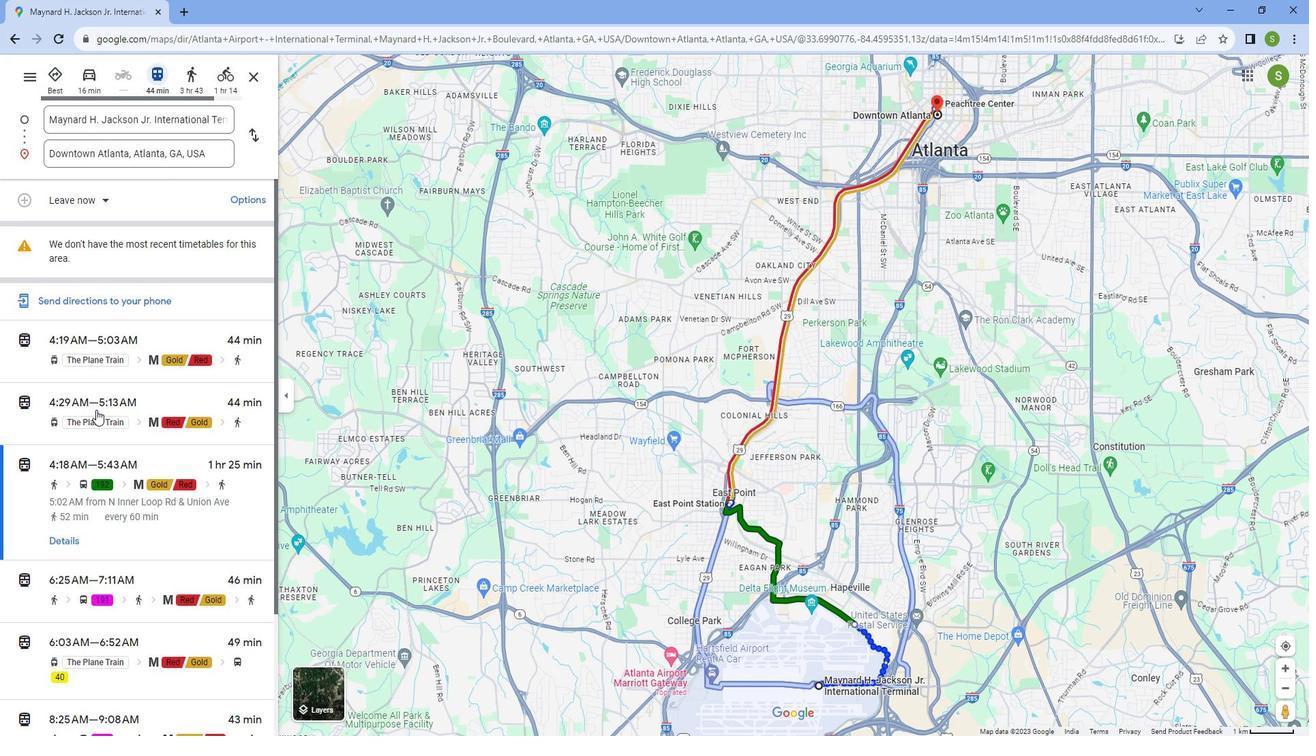 
Action: Mouse scrolled (96, 394) with delta (0, 0)
Screenshot: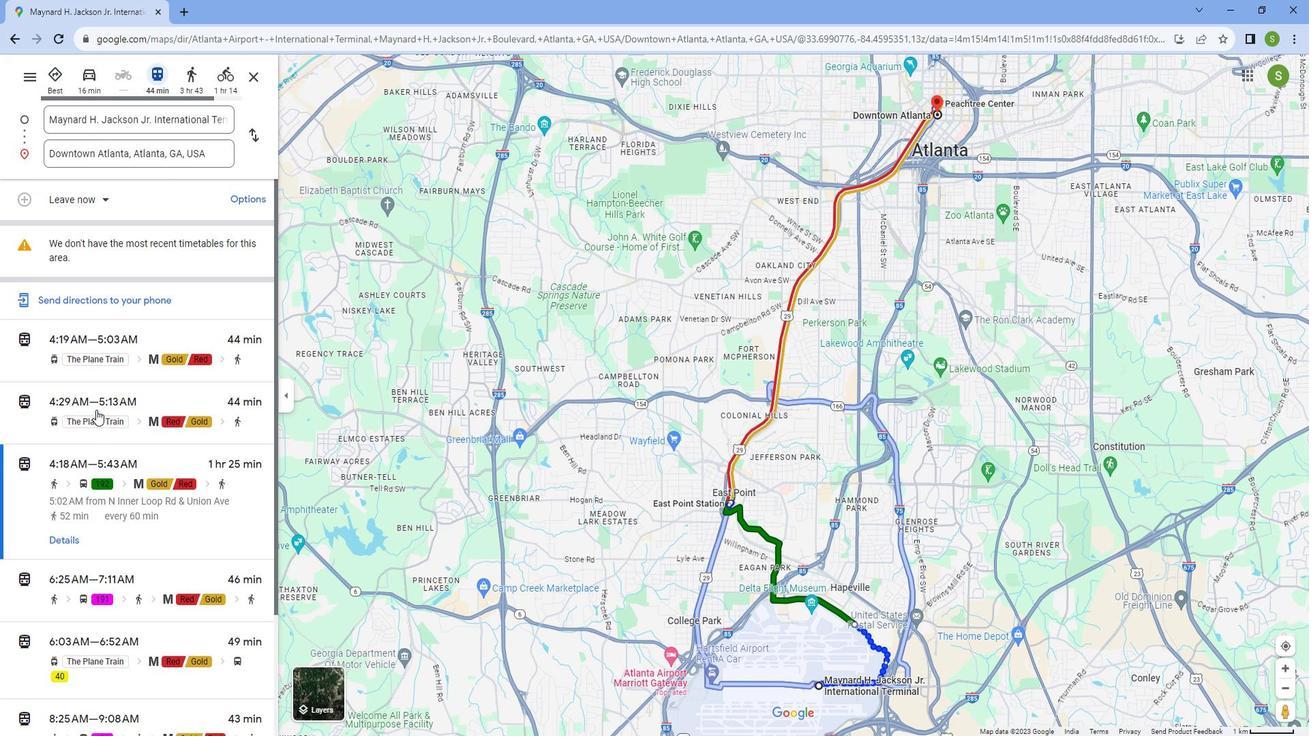 
Action: Mouse scrolled (96, 395) with delta (0, 0)
Screenshot: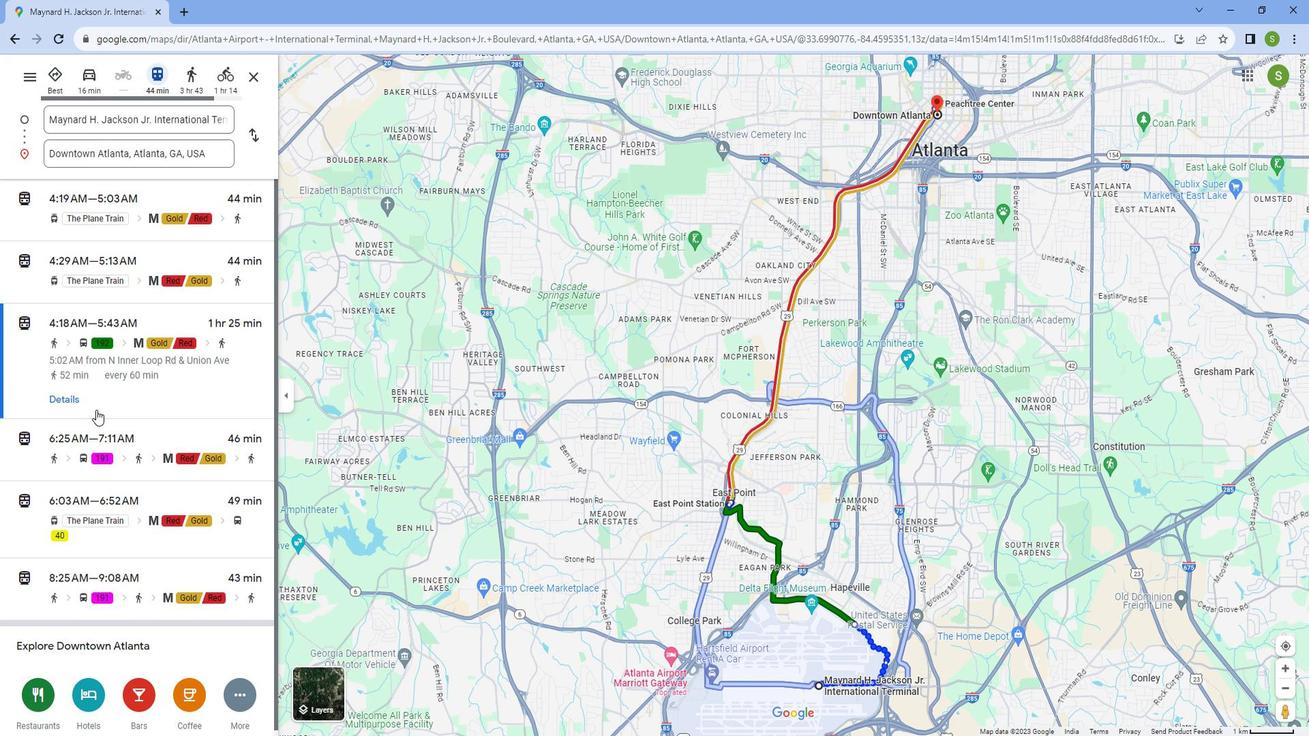 
Action: Mouse scrolled (96, 395) with delta (0, 0)
Screenshot: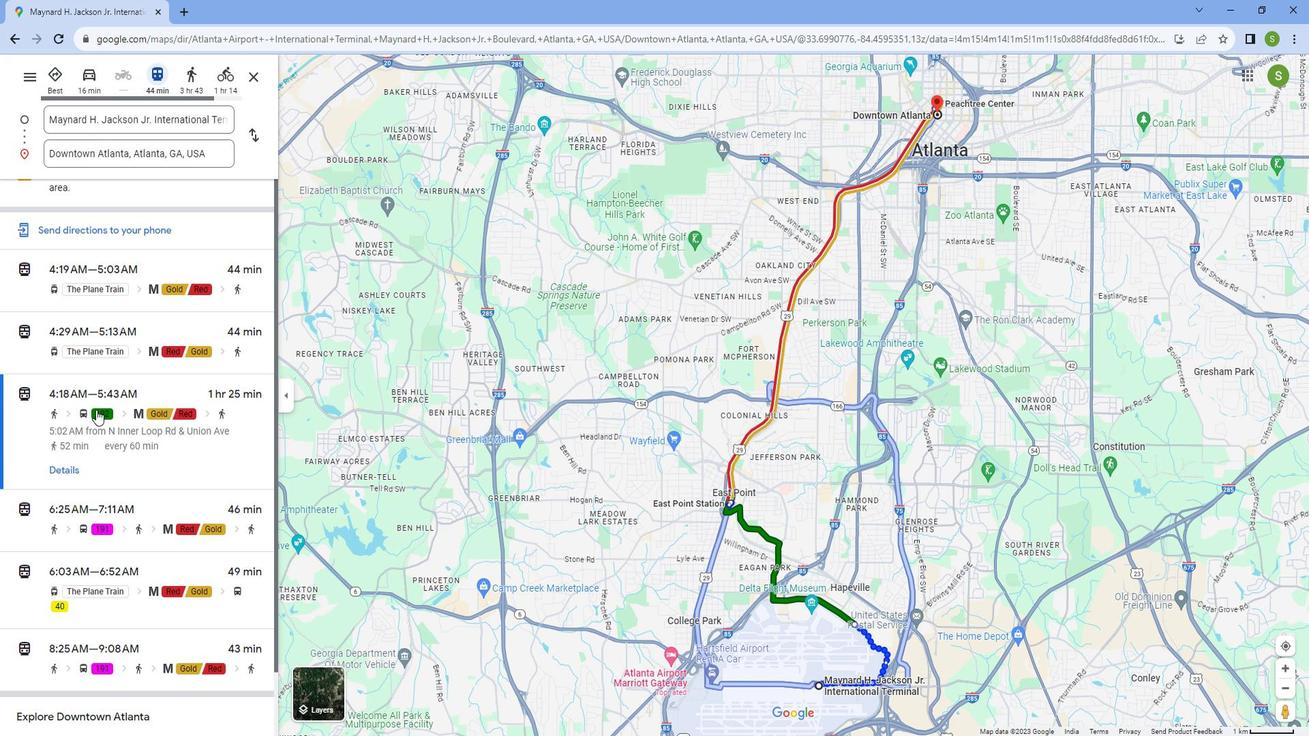 
Action: Mouse scrolled (96, 395) with delta (0, 0)
Screenshot: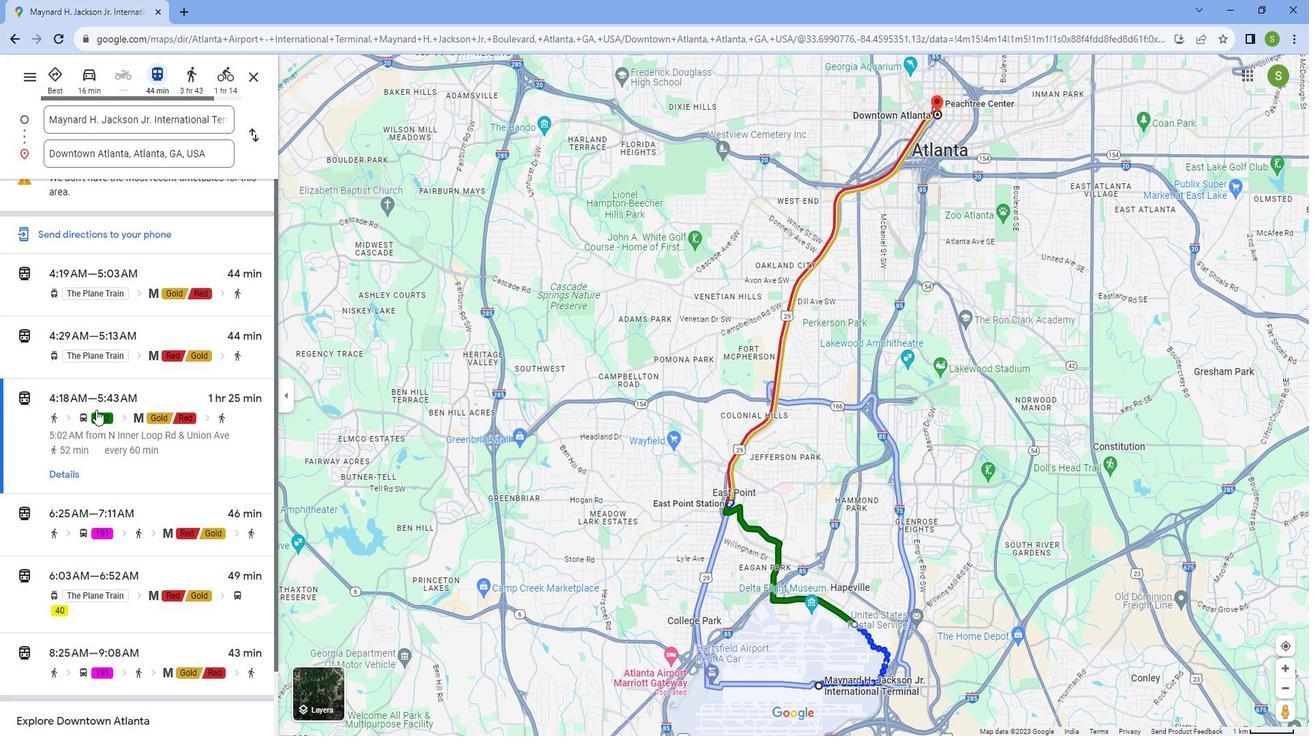 
Action: Mouse scrolled (96, 395) with delta (0, 0)
Screenshot: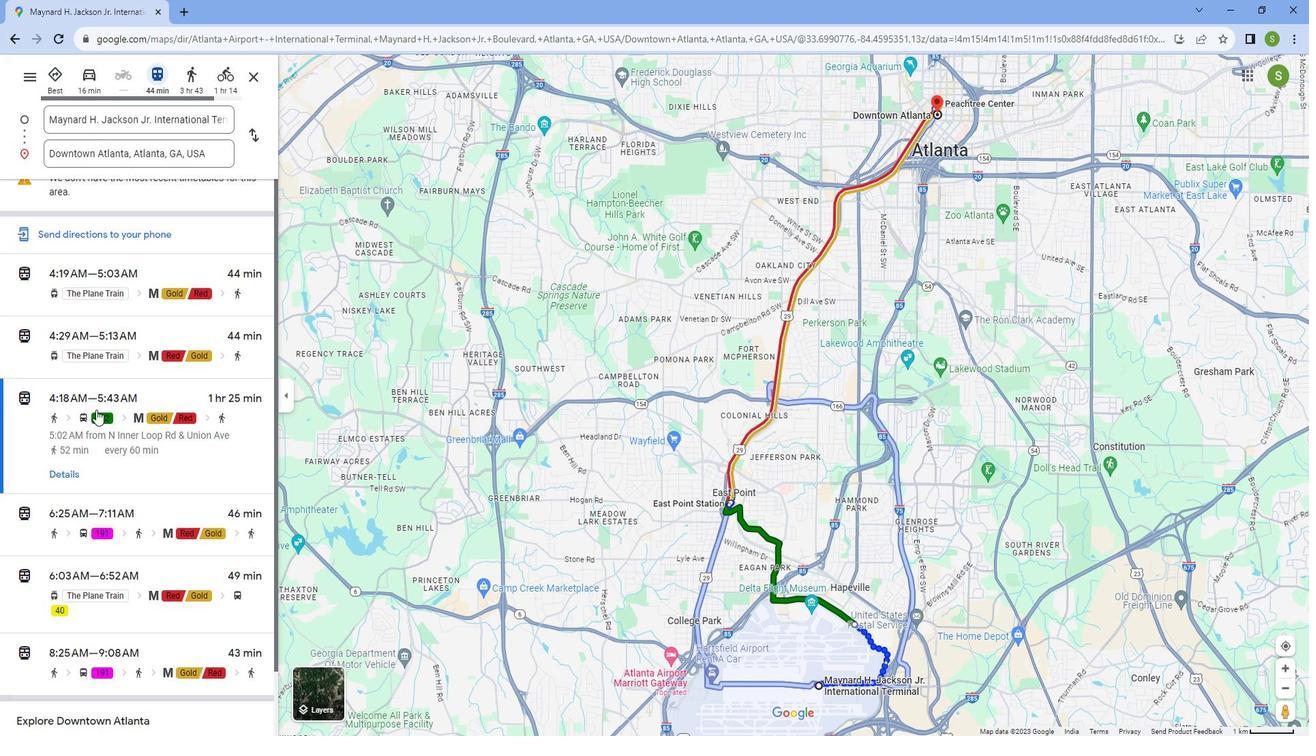 
Action: Mouse scrolled (96, 395) with delta (0, 0)
Screenshot: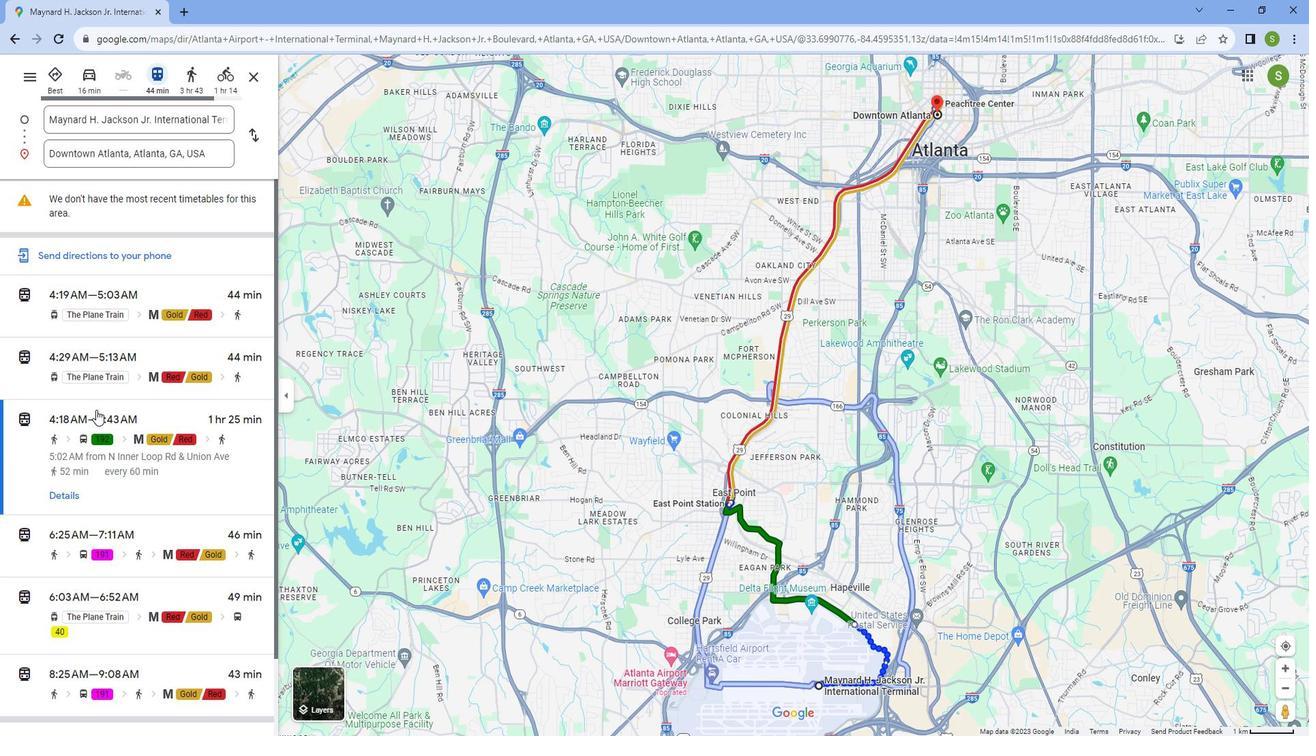
Action: Mouse scrolled (96, 395) with delta (0, 0)
Screenshot: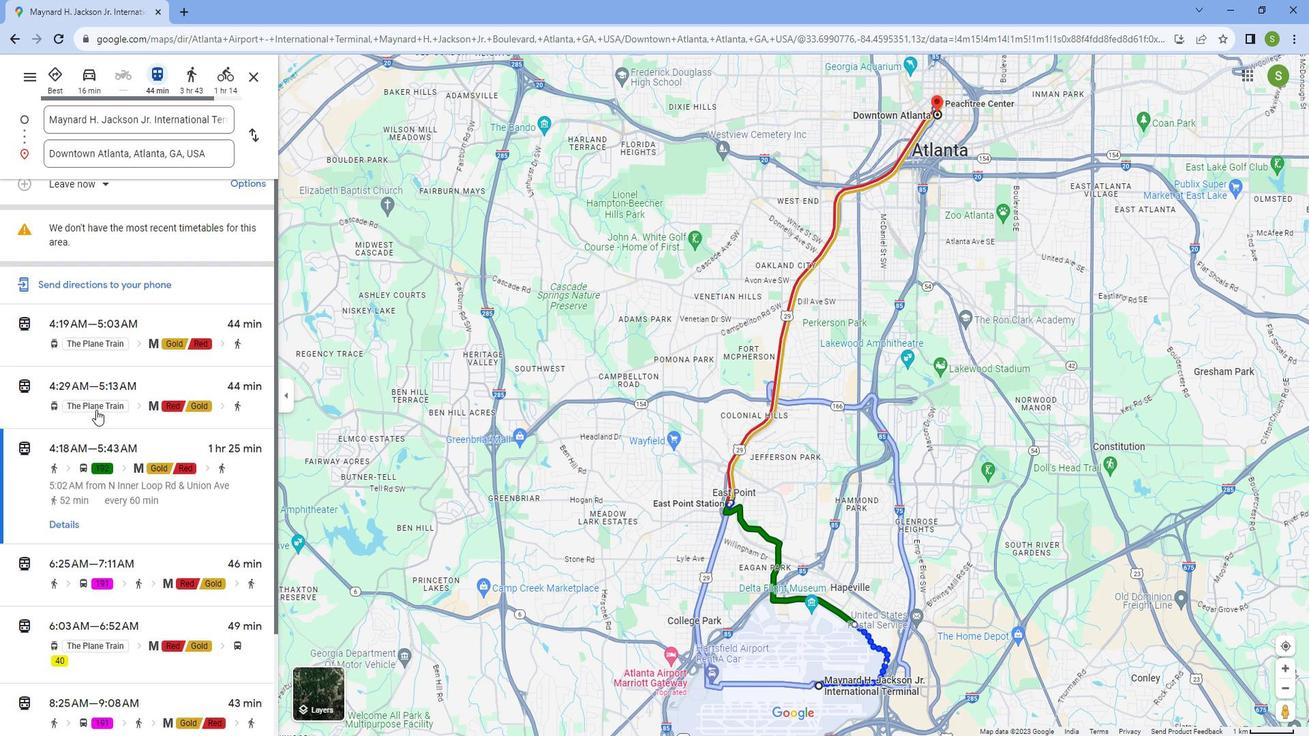 
Action: Mouse moved to (116, 341)
Screenshot: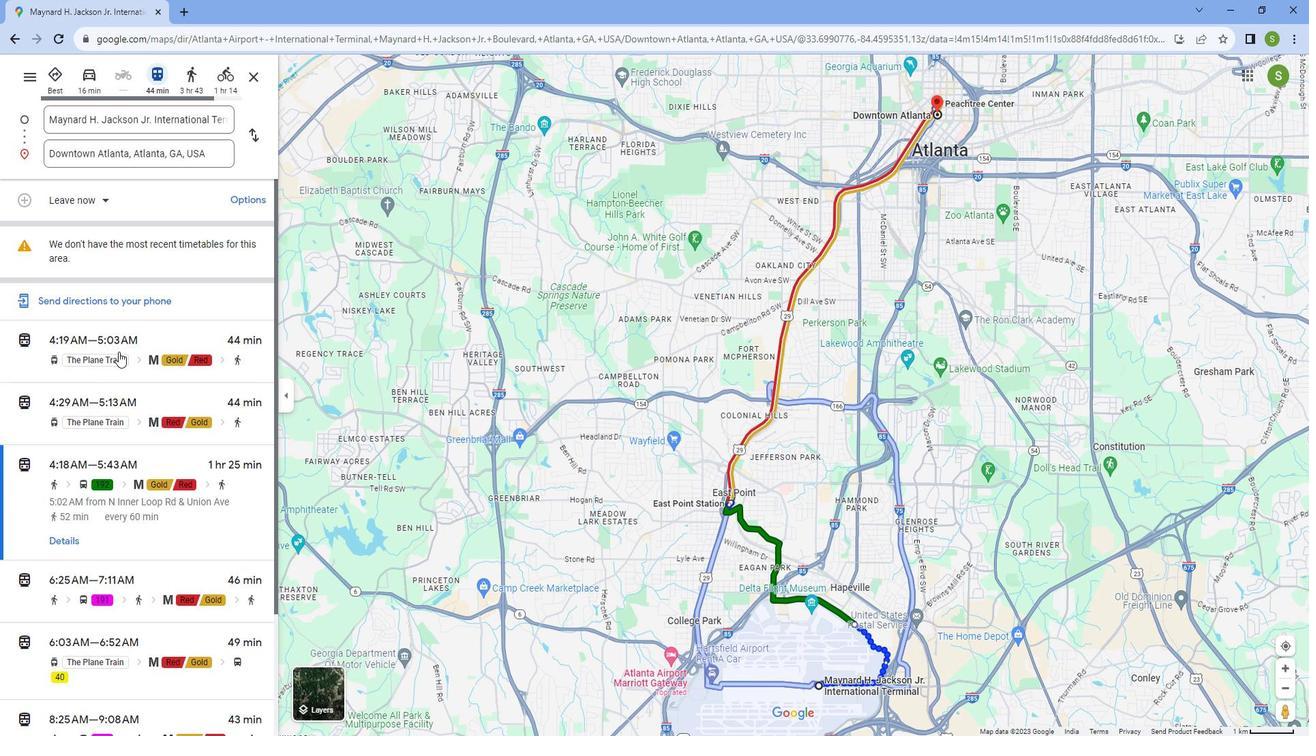 
Action: Mouse scrolled (116, 341) with delta (0, 0)
Screenshot: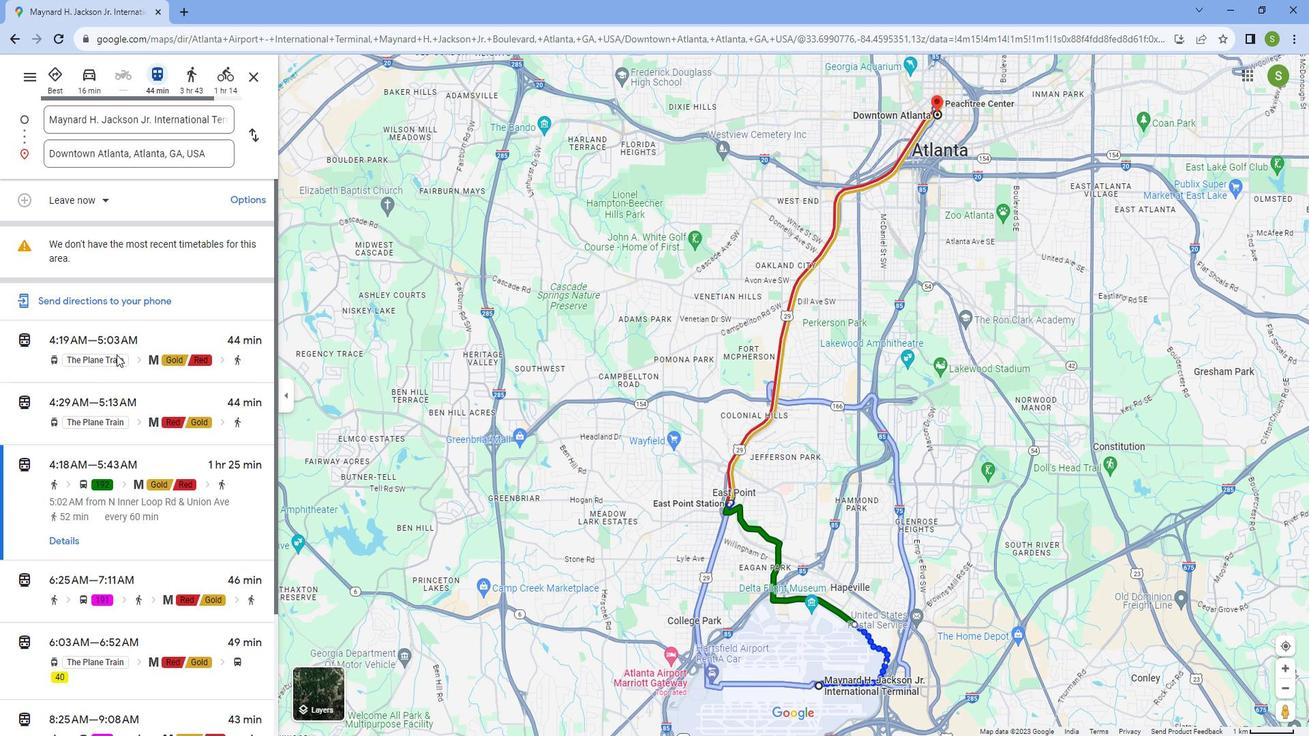 
Action: Mouse moved to (81, 487)
Screenshot: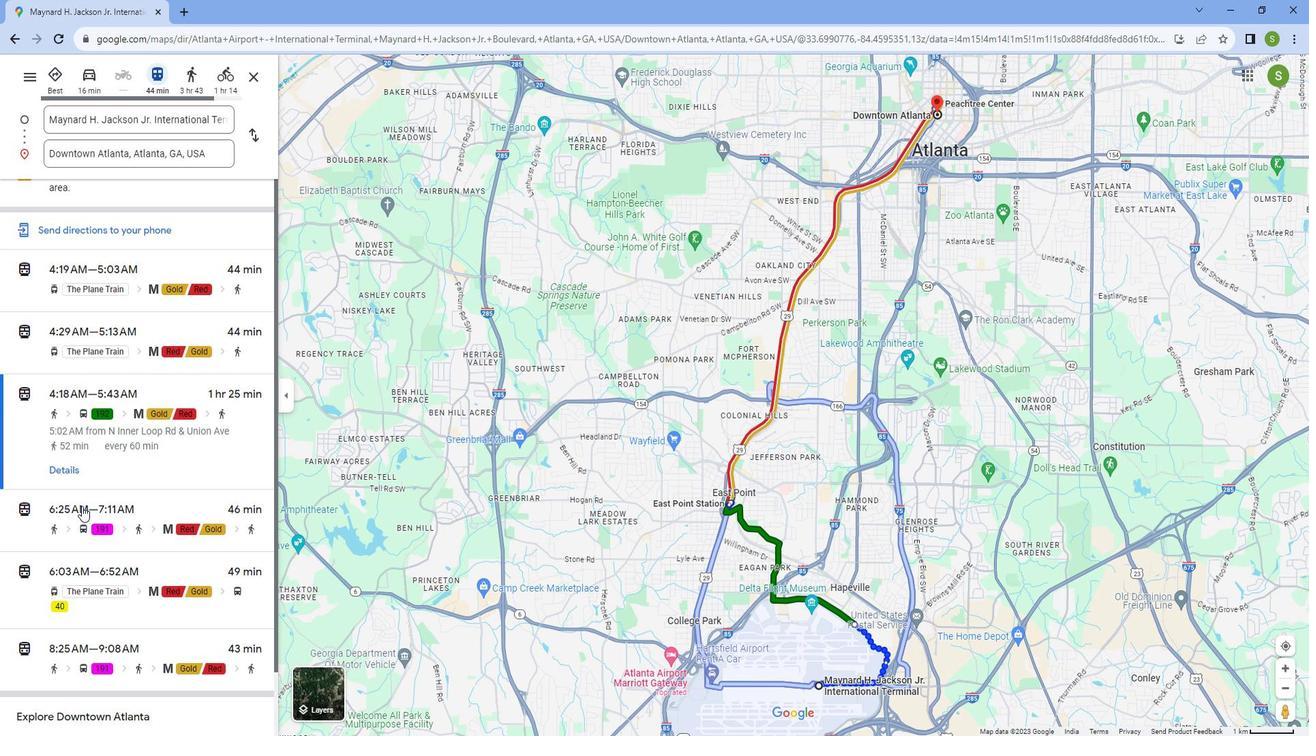 
Action: Mouse pressed left at (81, 487)
Screenshot: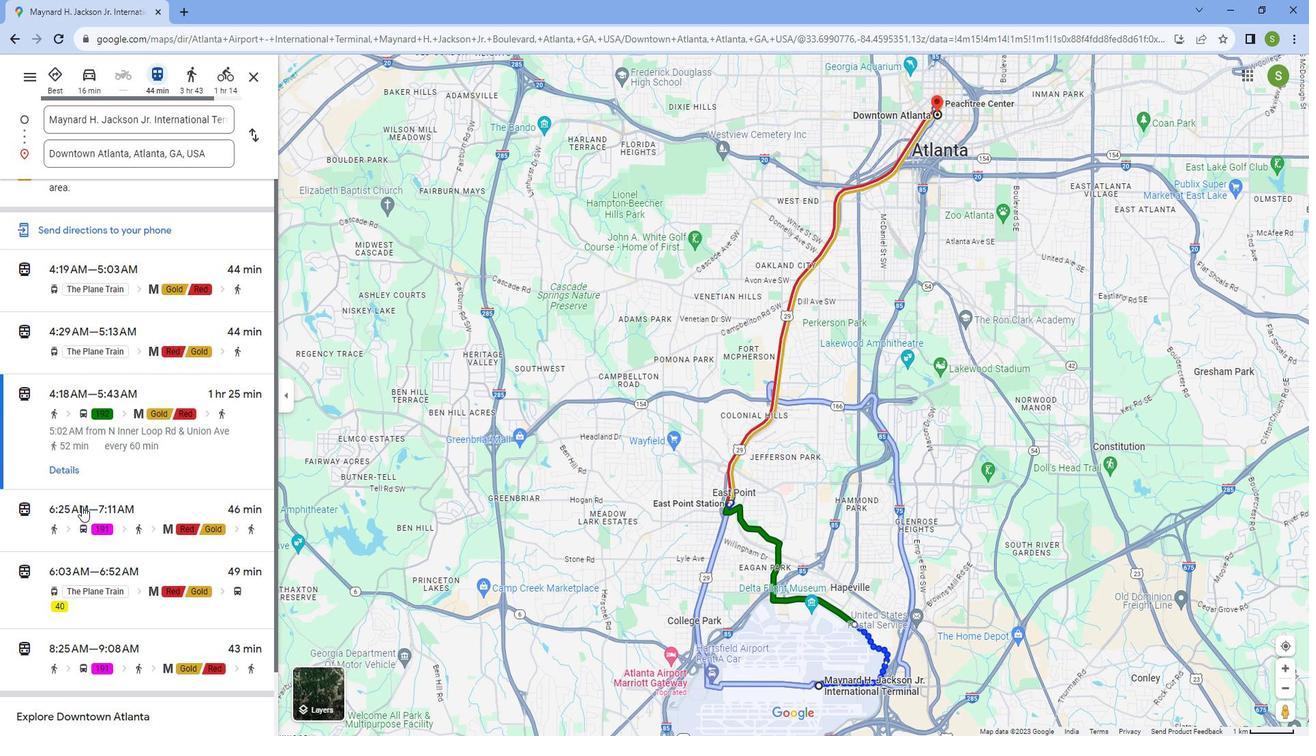 
Action: Mouse moved to (65, 522)
Screenshot: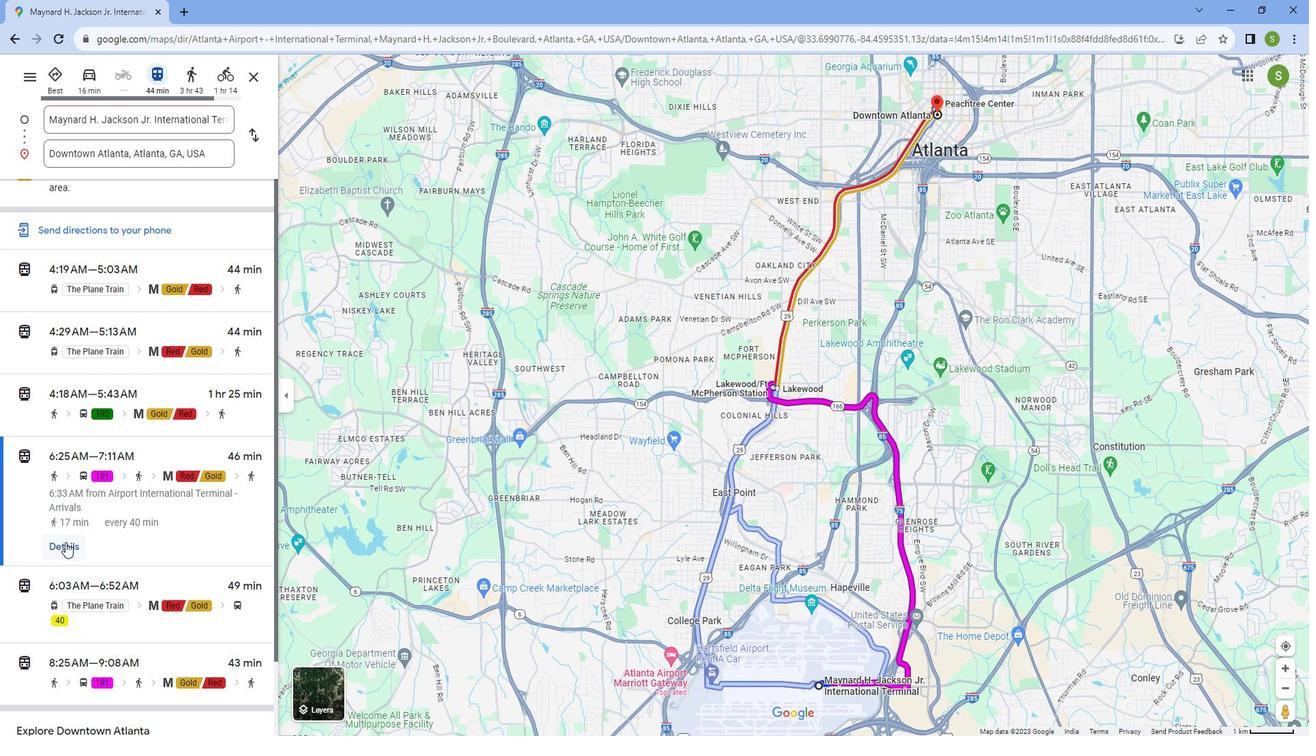 
Action: Mouse pressed left at (65, 522)
Screenshot: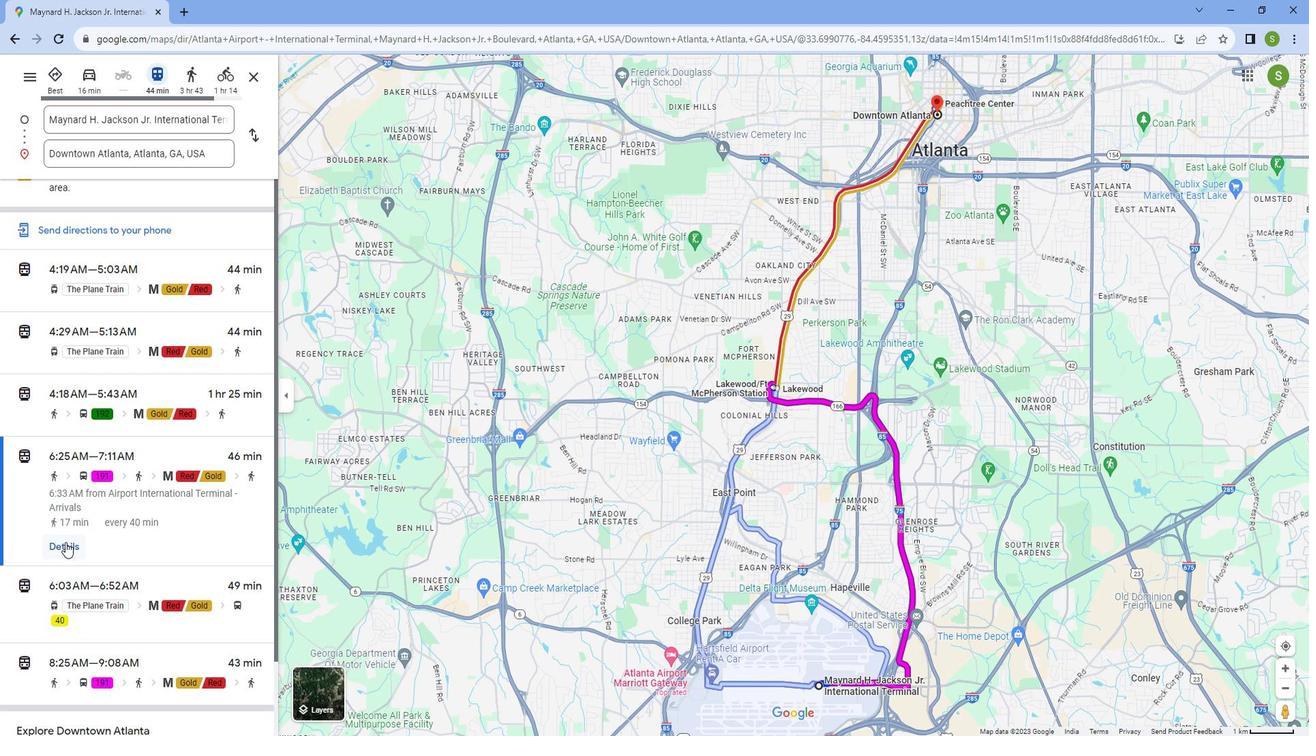 
Action: Mouse moved to (77, 487)
Screenshot: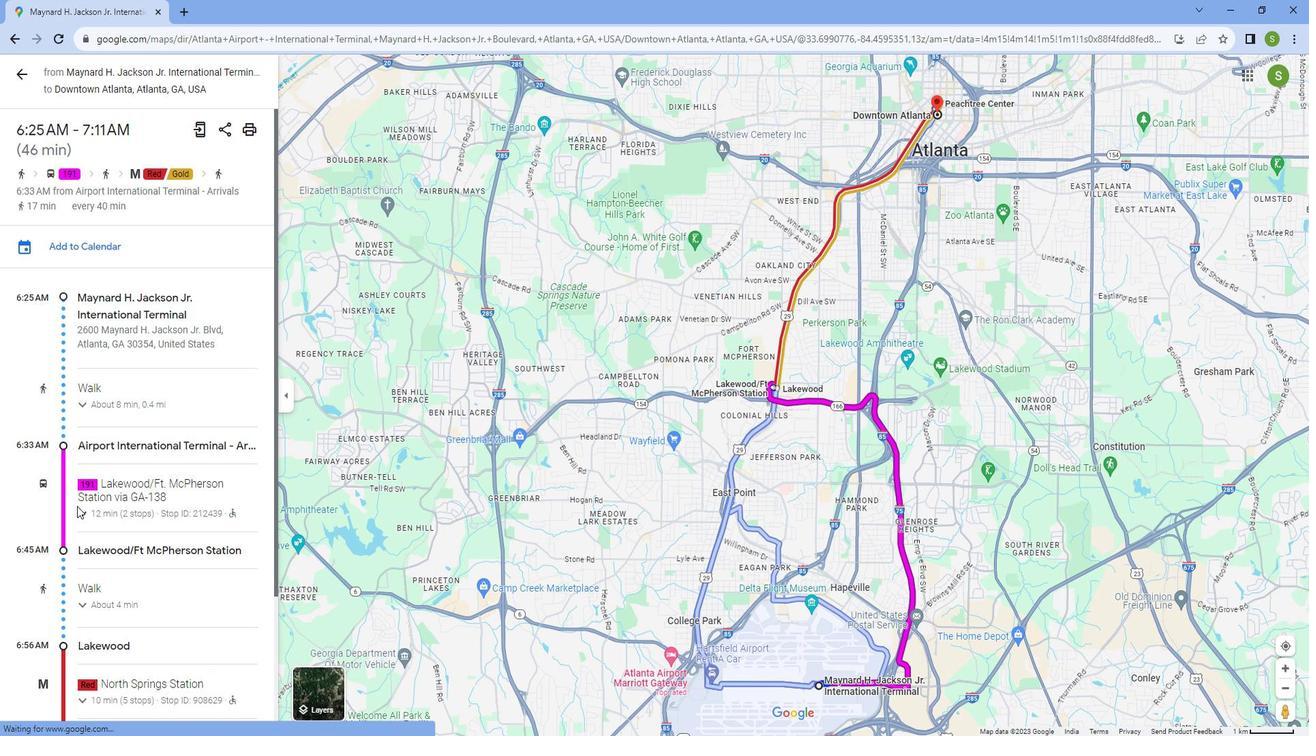 
Action: Mouse scrolled (77, 486) with delta (0, 0)
Screenshot: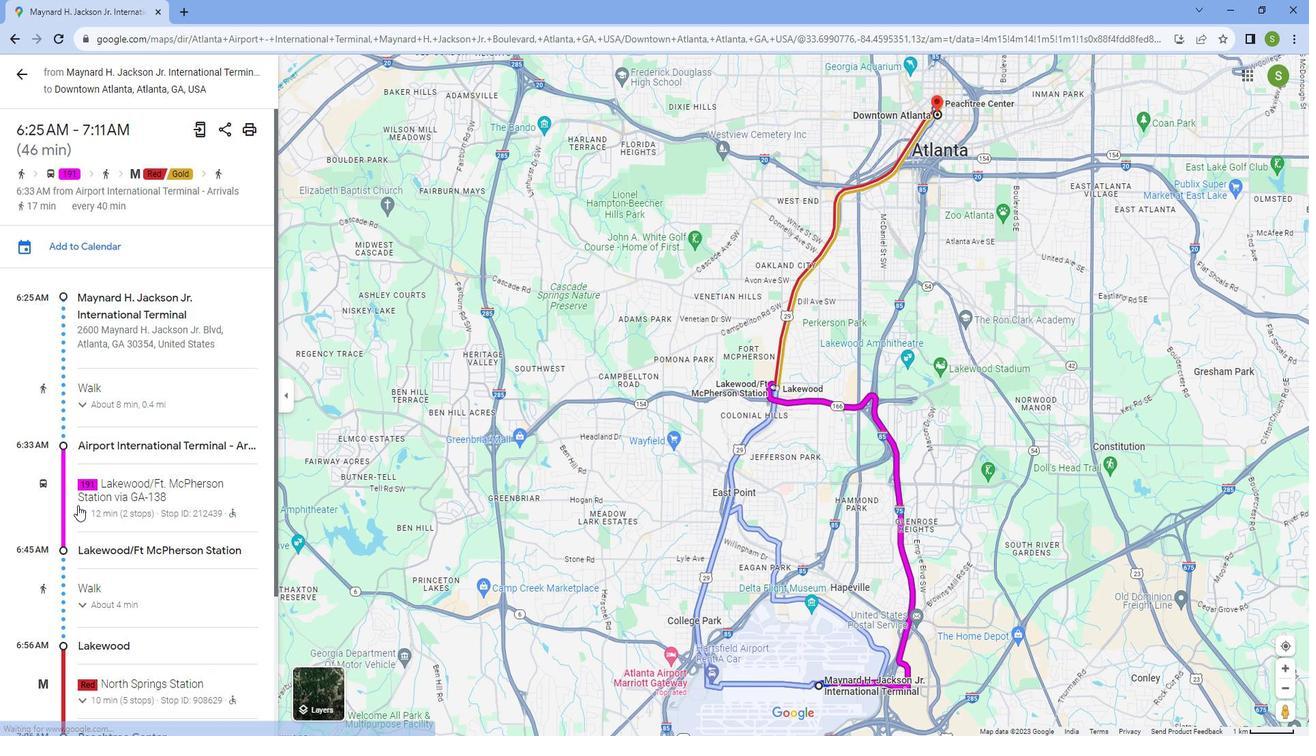 
Action: Mouse scrolled (77, 486) with delta (0, 0)
Screenshot: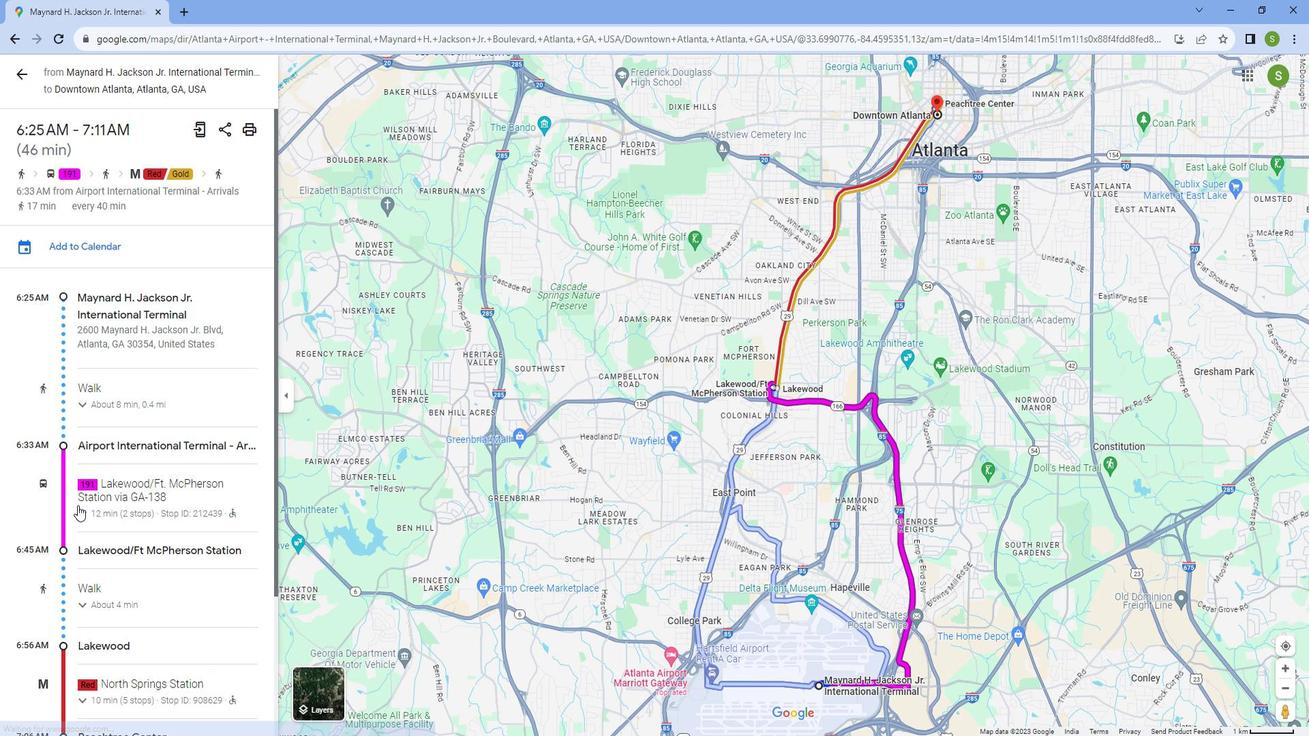 
Action: Mouse scrolled (77, 486) with delta (0, 0)
Screenshot: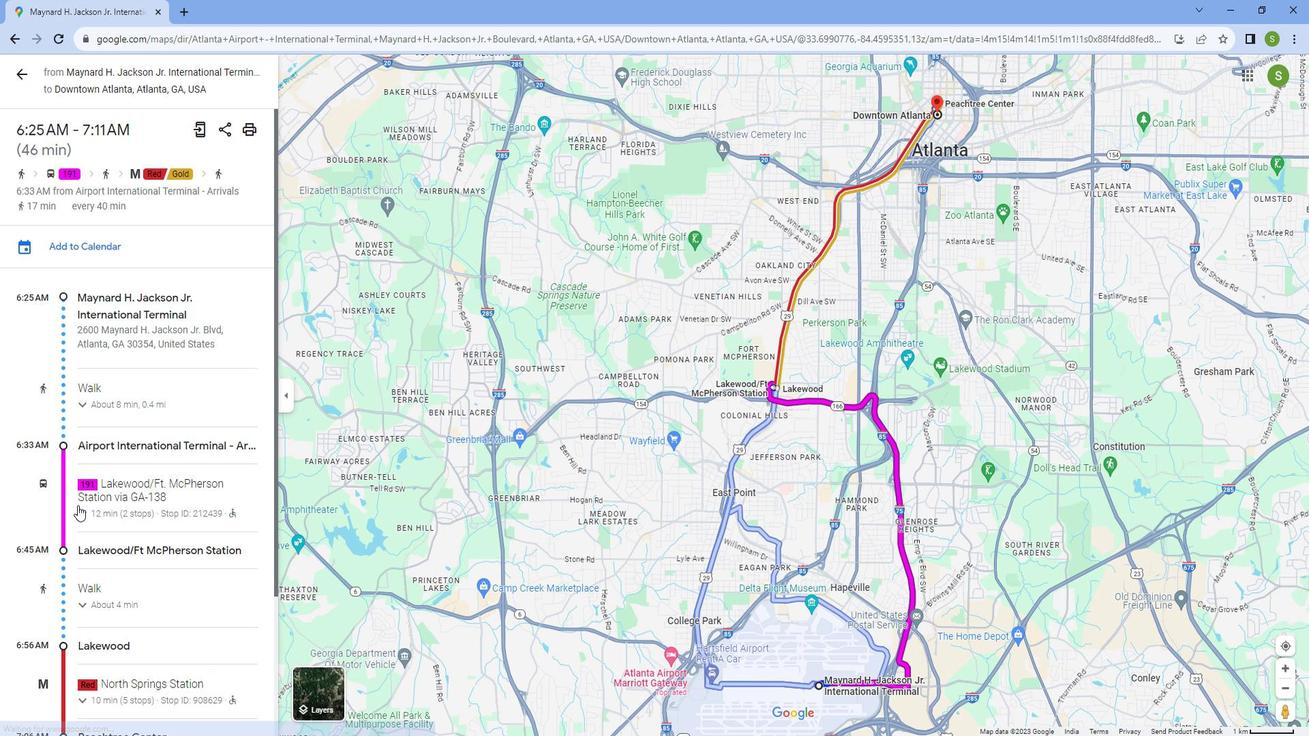 
Action: Mouse scrolled (77, 486) with delta (0, 0)
Screenshot: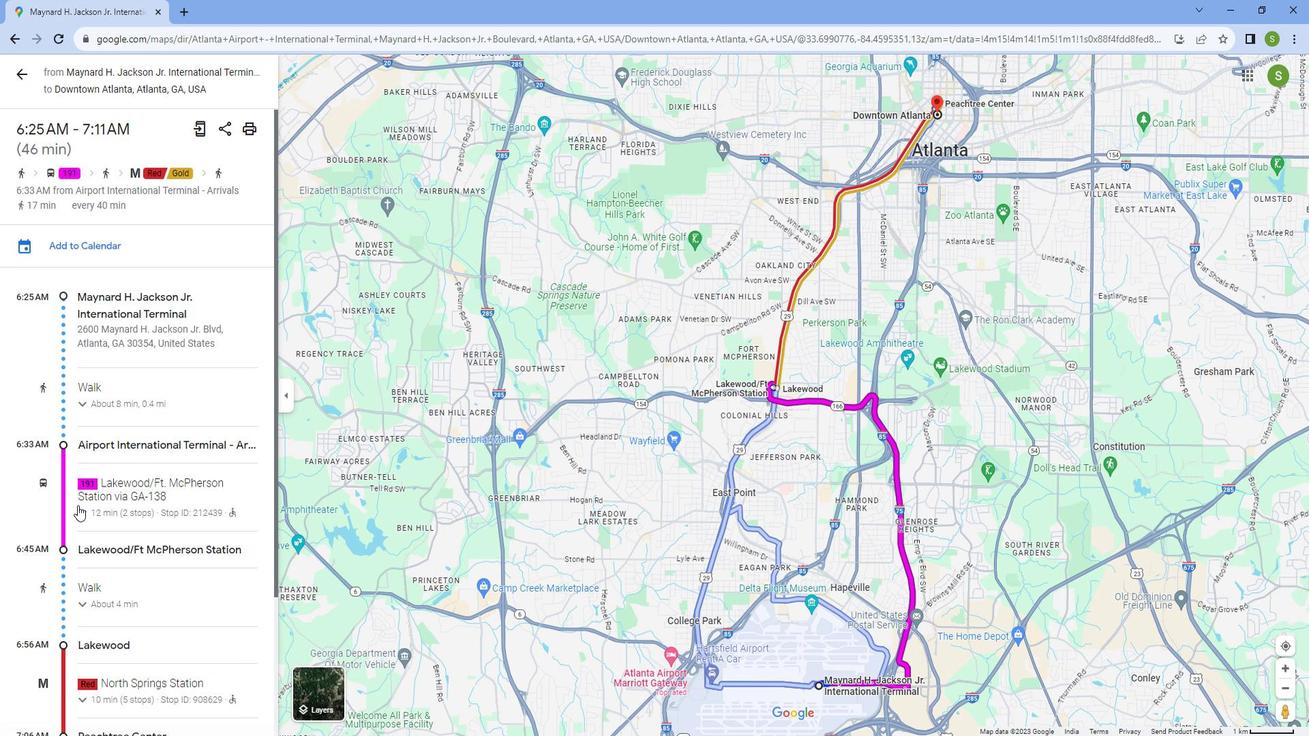 
Action: Mouse scrolled (77, 486) with delta (0, 0)
Screenshot: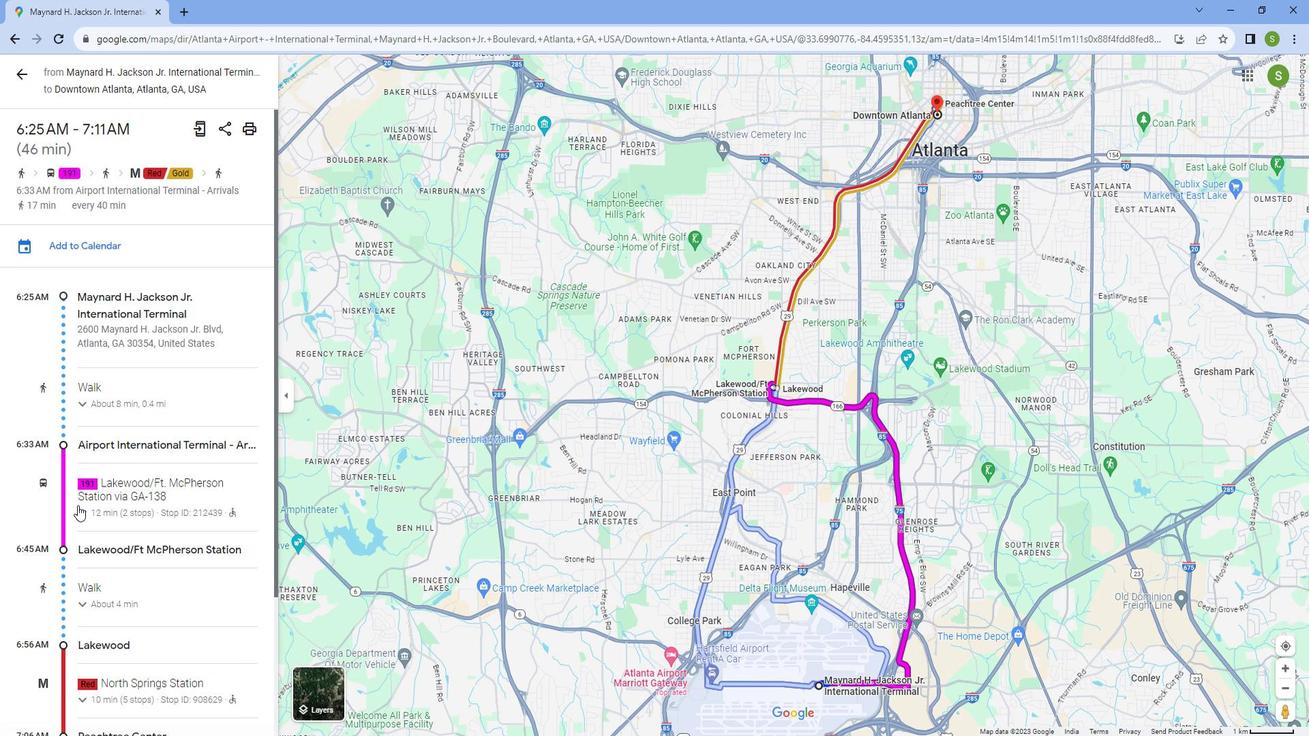
Action: Mouse scrolled (77, 486) with delta (0, 0)
Screenshot: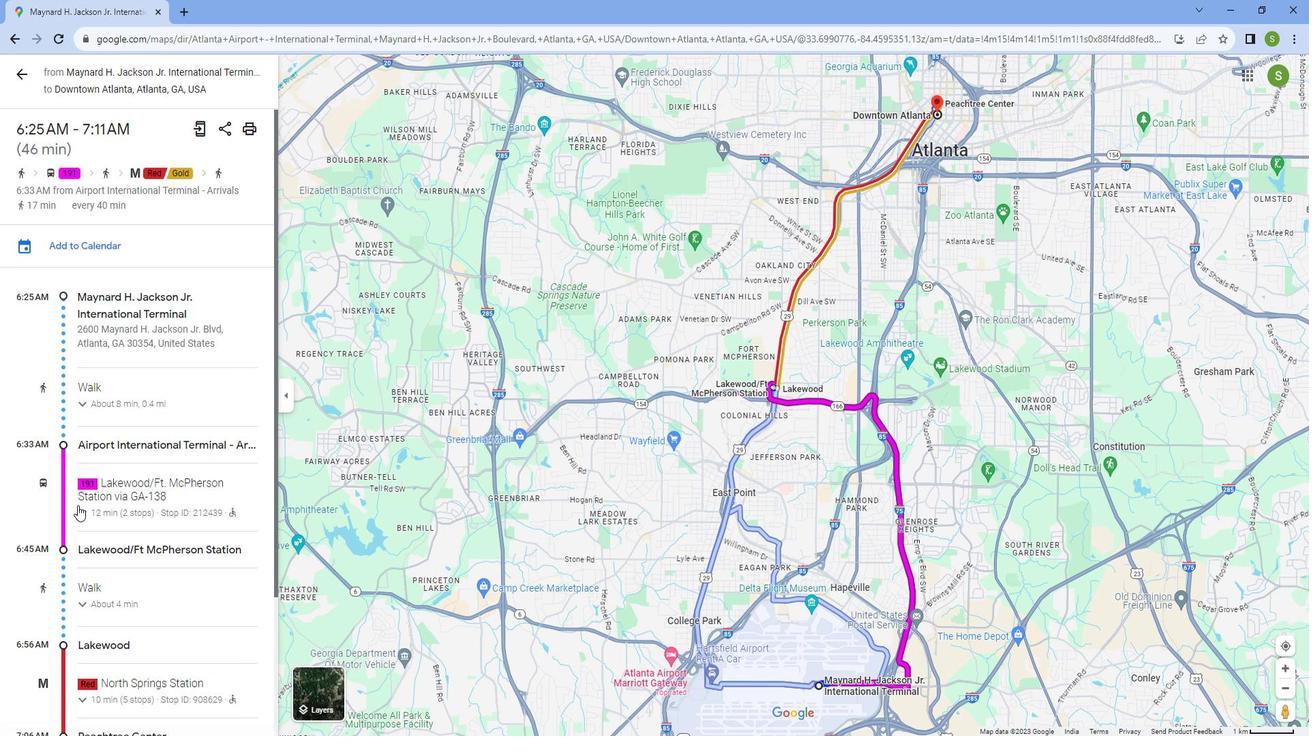 
Action: Mouse scrolled (77, 486) with delta (0, 0)
Screenshot: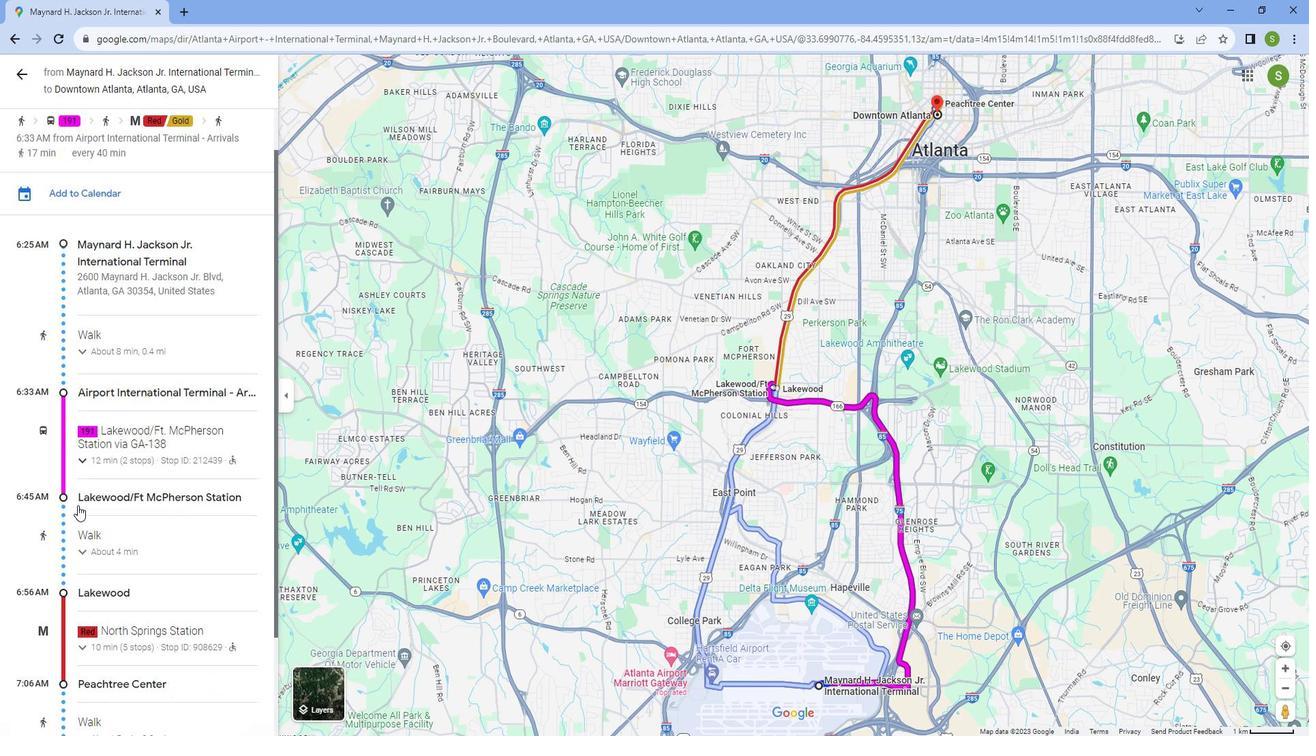 
Action: Mouse scrolled (77, 487) with delta (0, 0)
Screenshot: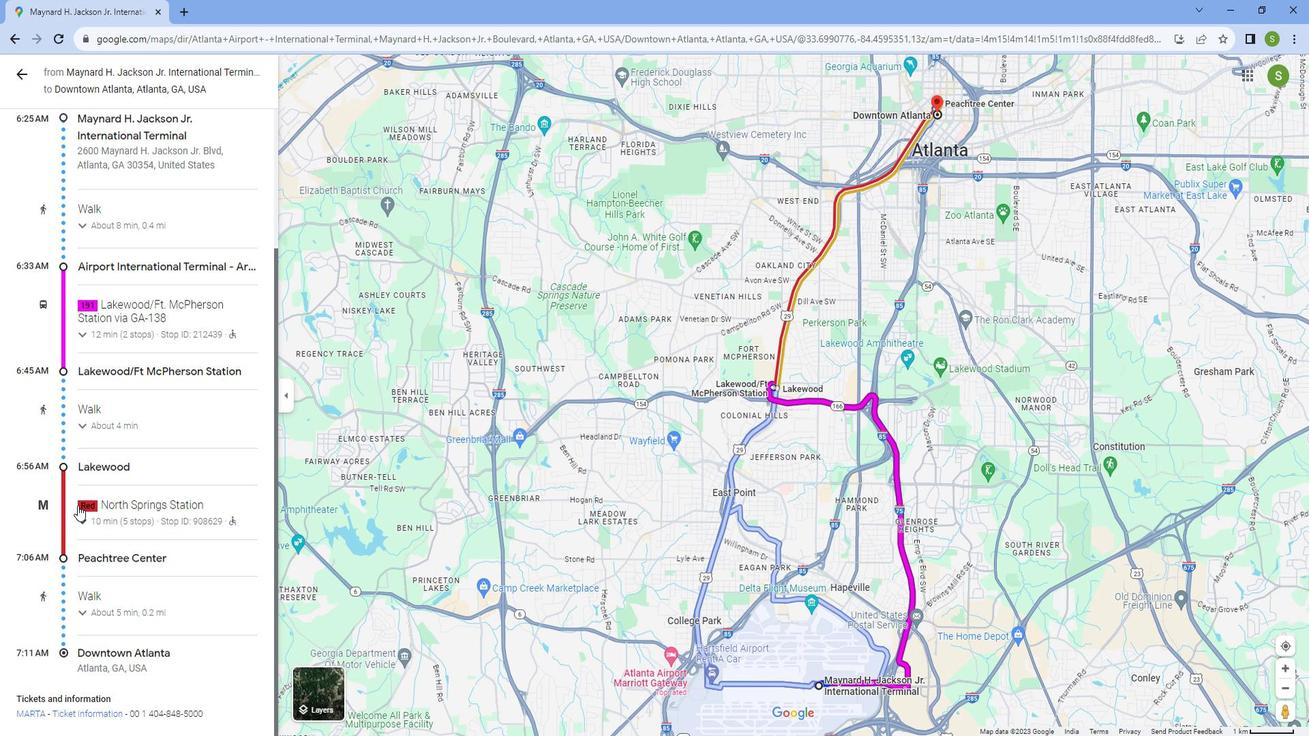 
Action: Mouse scrolled (77, 487) with delta (0, 0)
Screenshot: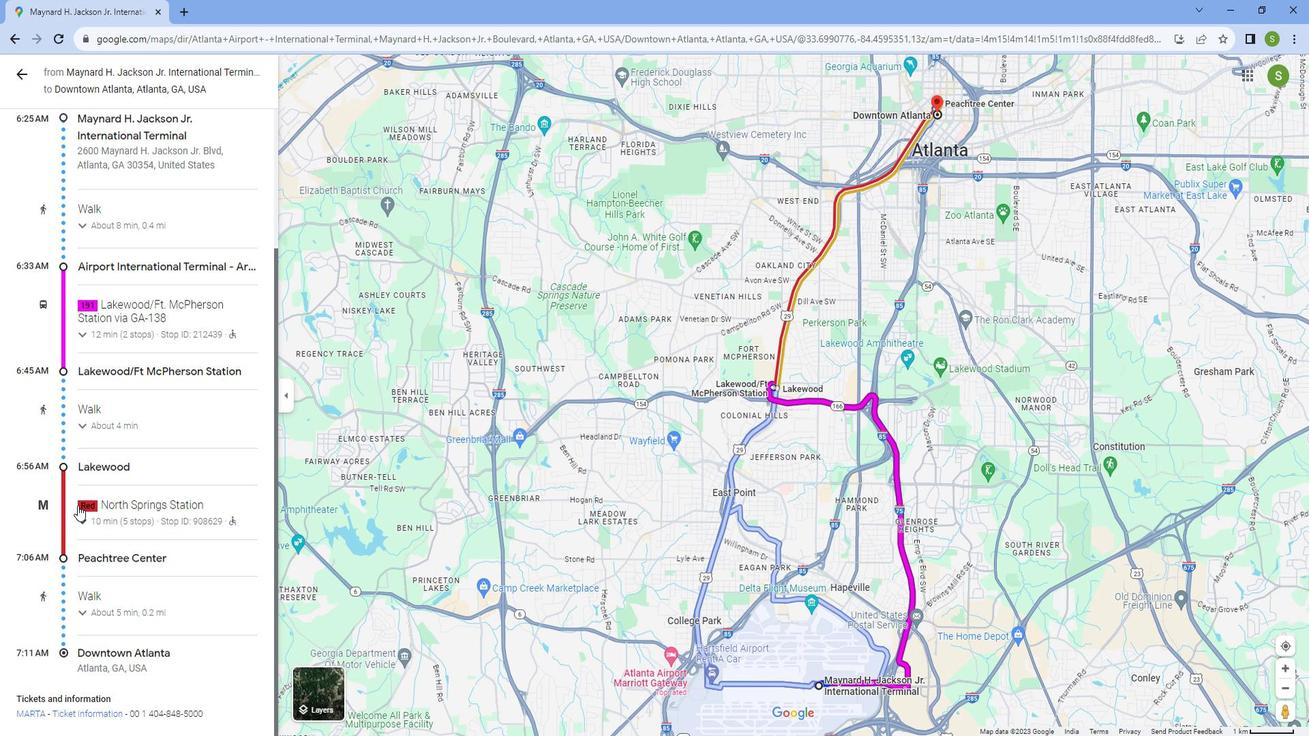 
Action: Mouse scrolled (77, 487) with delta (0, 0)
Screenshot: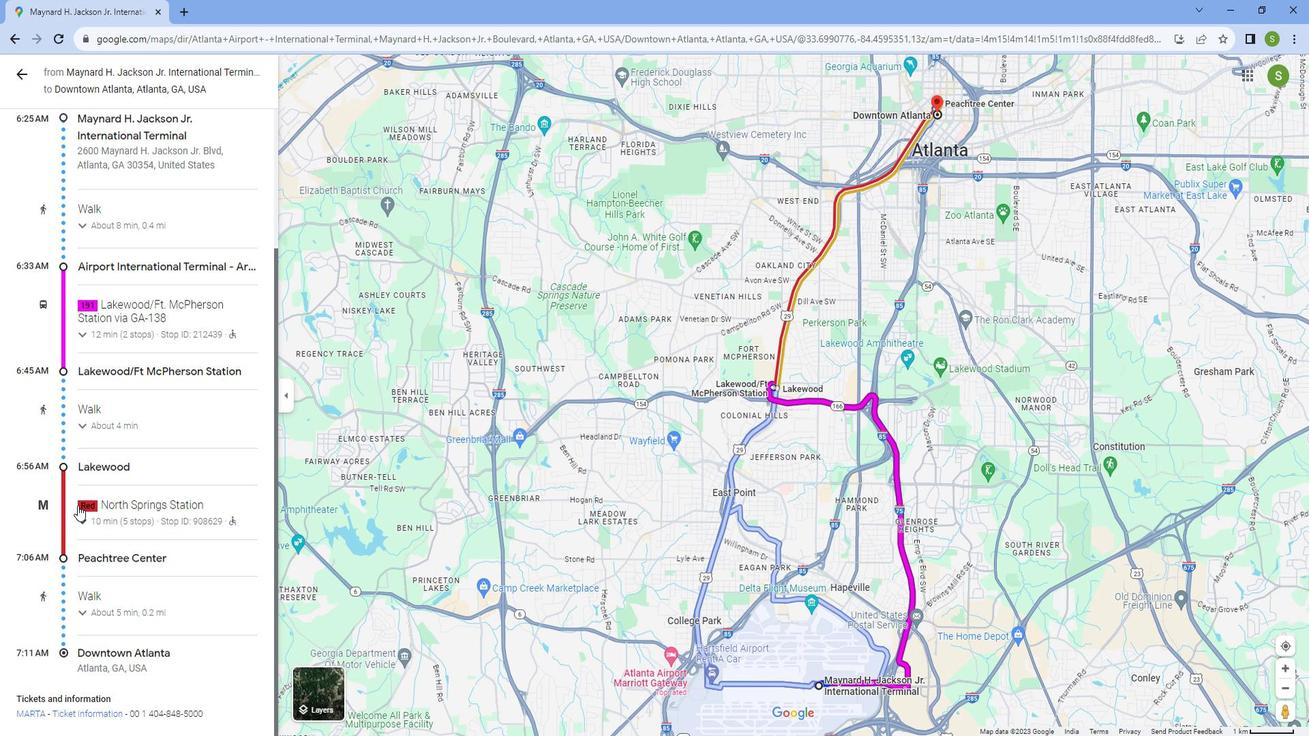 
Action: Mouse scrolled (77, 487) with delta (0, 0)
Screenshot: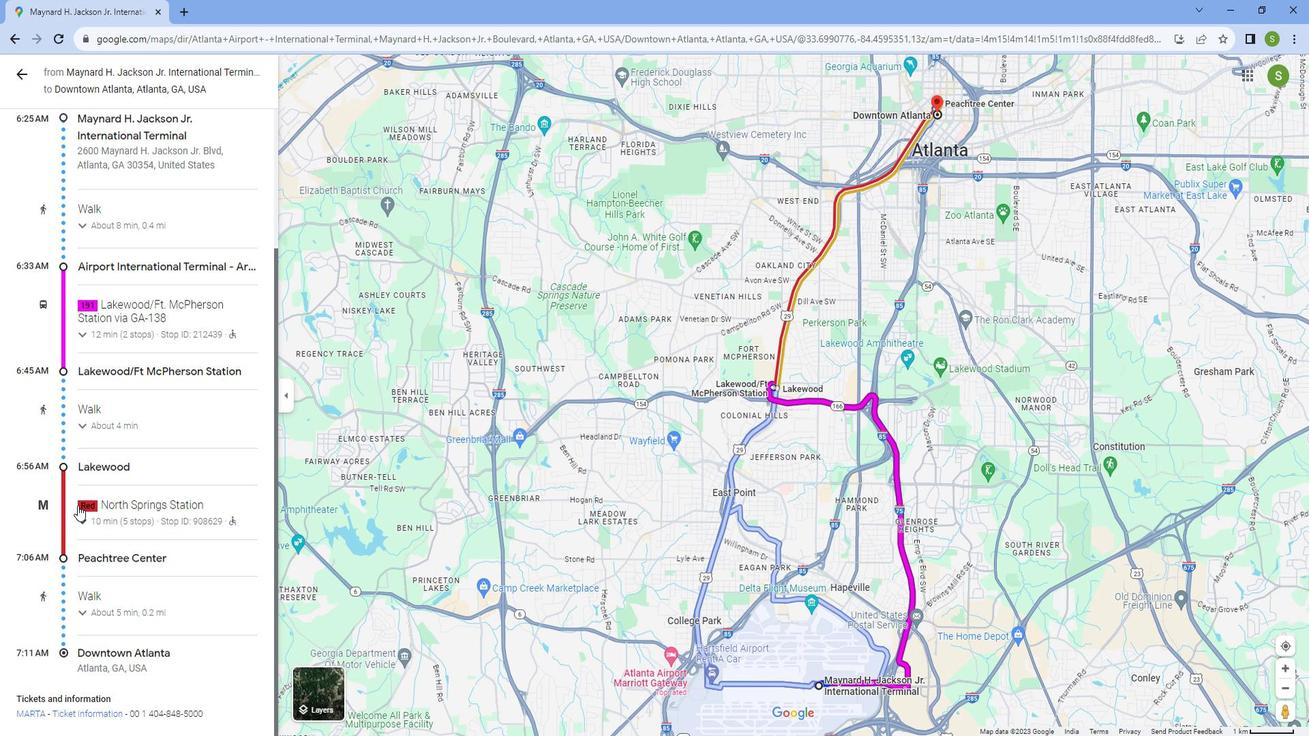 
Action: Mouse scrolled (77, 487) with delta (0, 0)
Screenshot: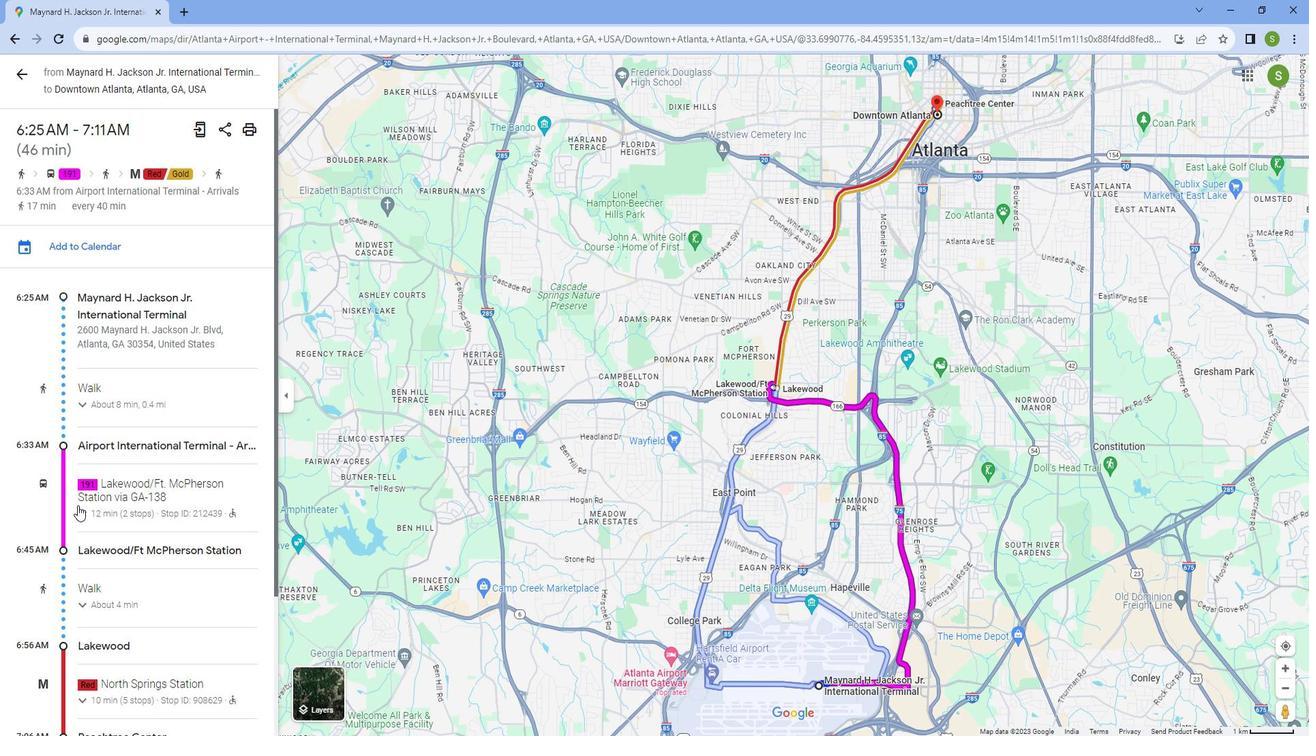 
Action: Mouse moved to (16, 75)
Screenshot: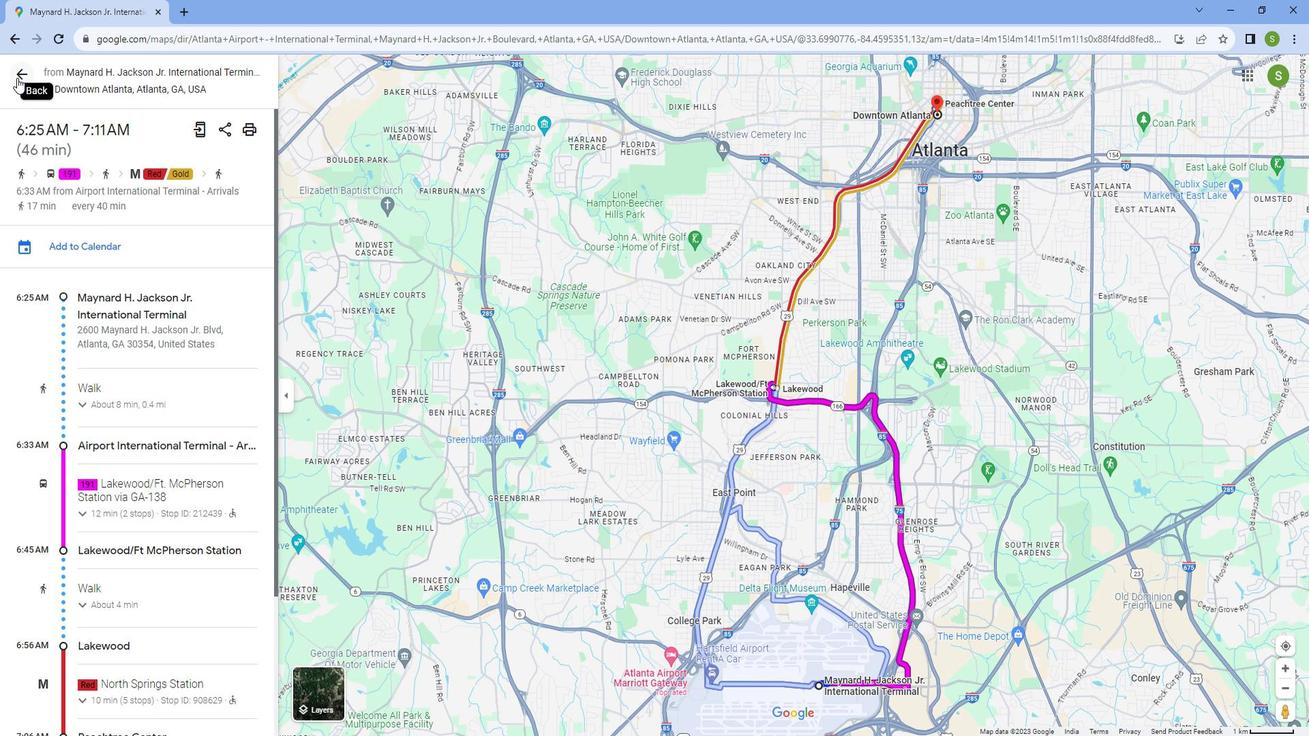 
Action: Mouse pressed left at (16, 75)
Screenshot: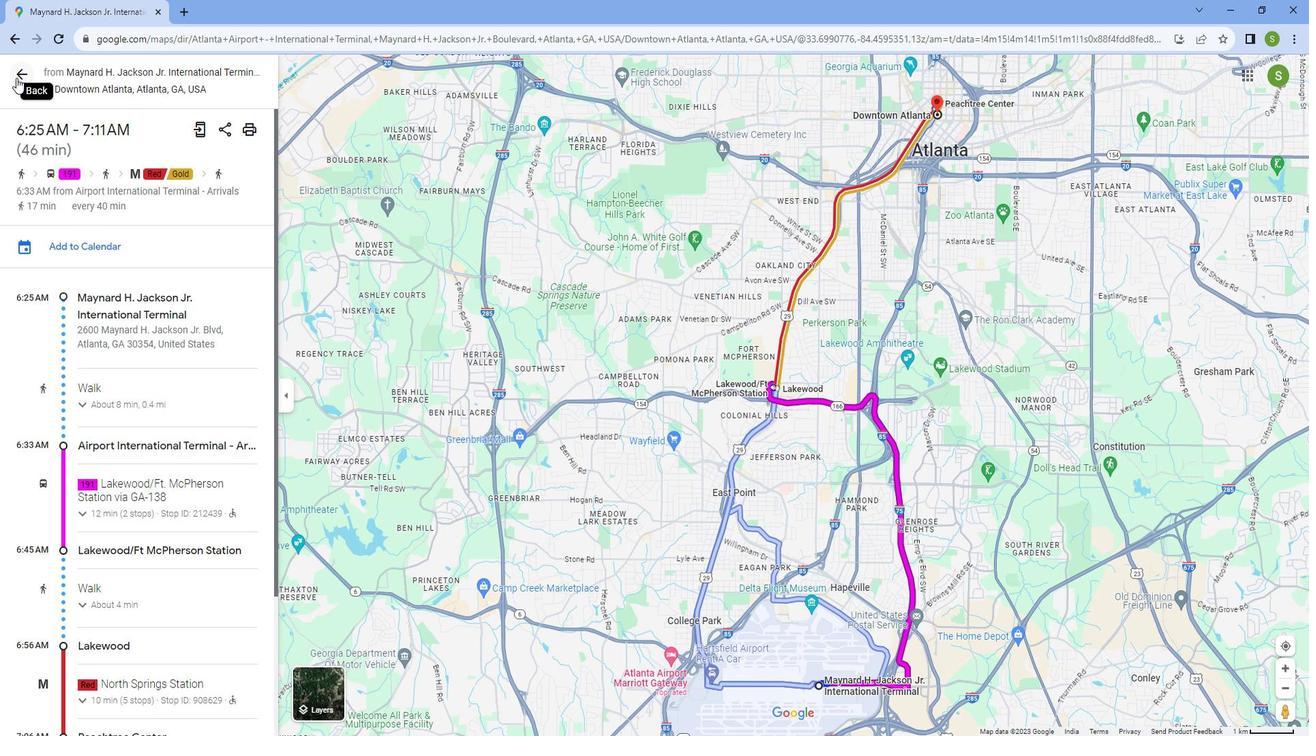 
Action: Mouse moved to (129, 490)
Screenshot: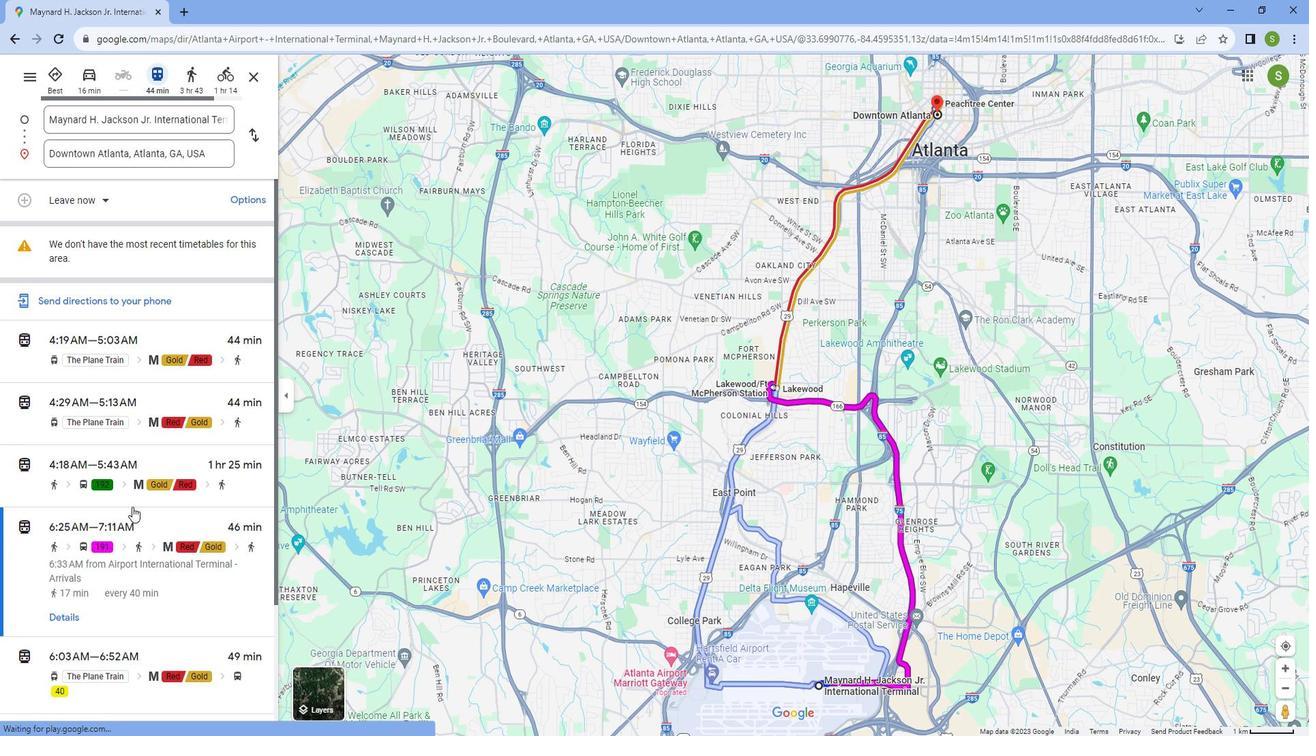 
Action: Mouse scrolled (129, 489) with delta (0, 0)
Screenshot: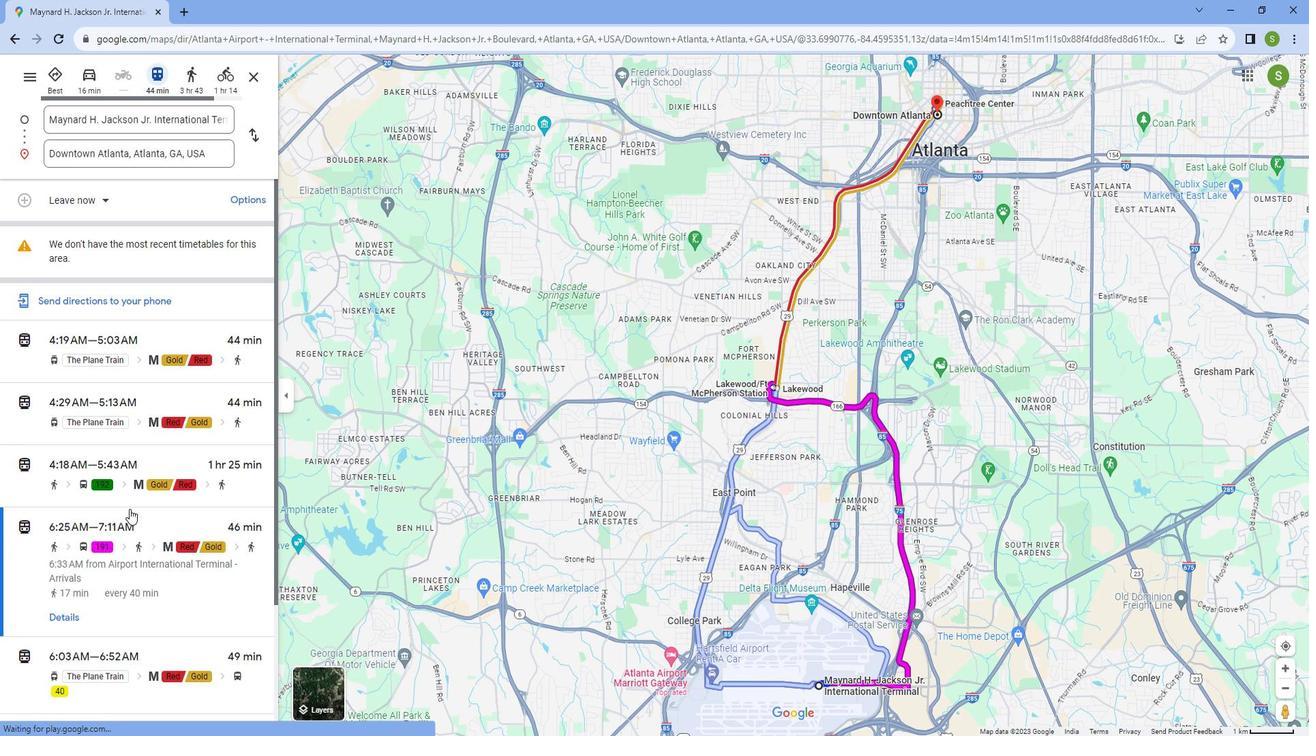 
Action: Mouse scrolled (129, 489) with delta (0, 0)
Screenshot: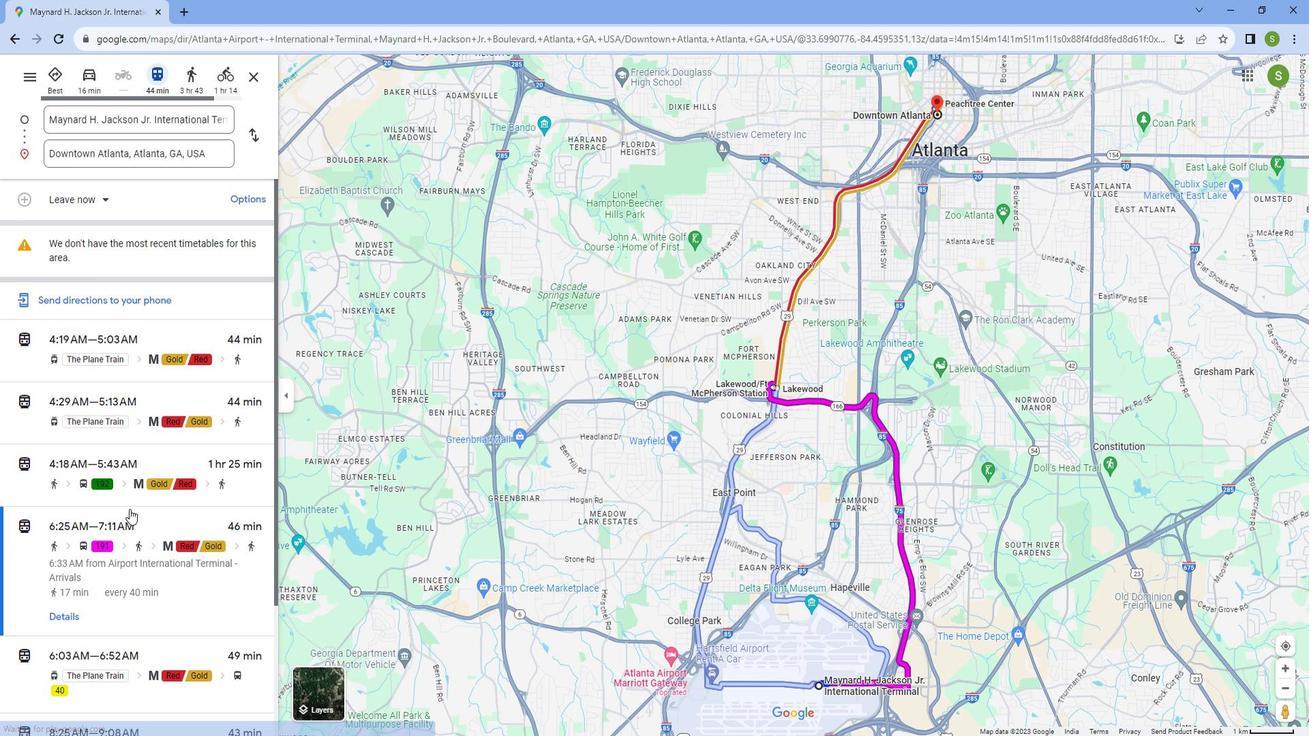 
Action: Mouse moved to (126, 490)
Screenshot: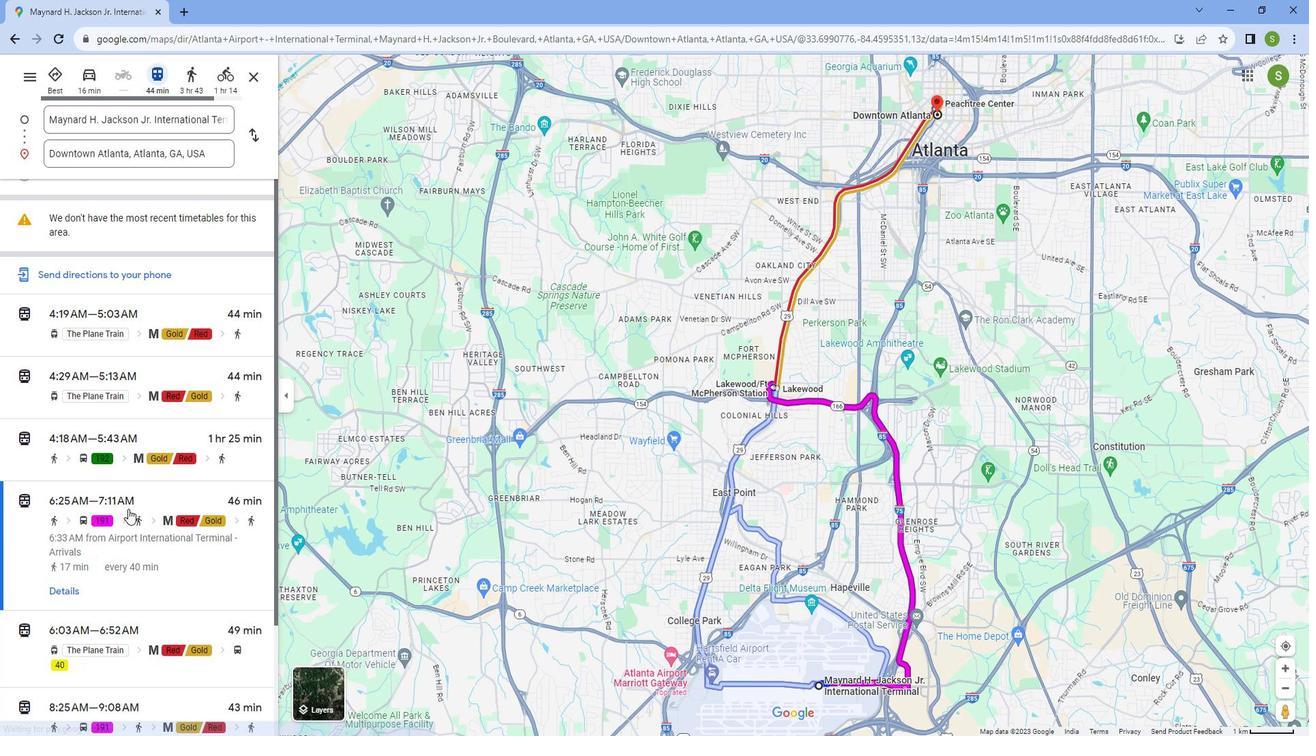 
Action: Mouse scrolled (126, 489) with delta (0, 0)
Screenshot: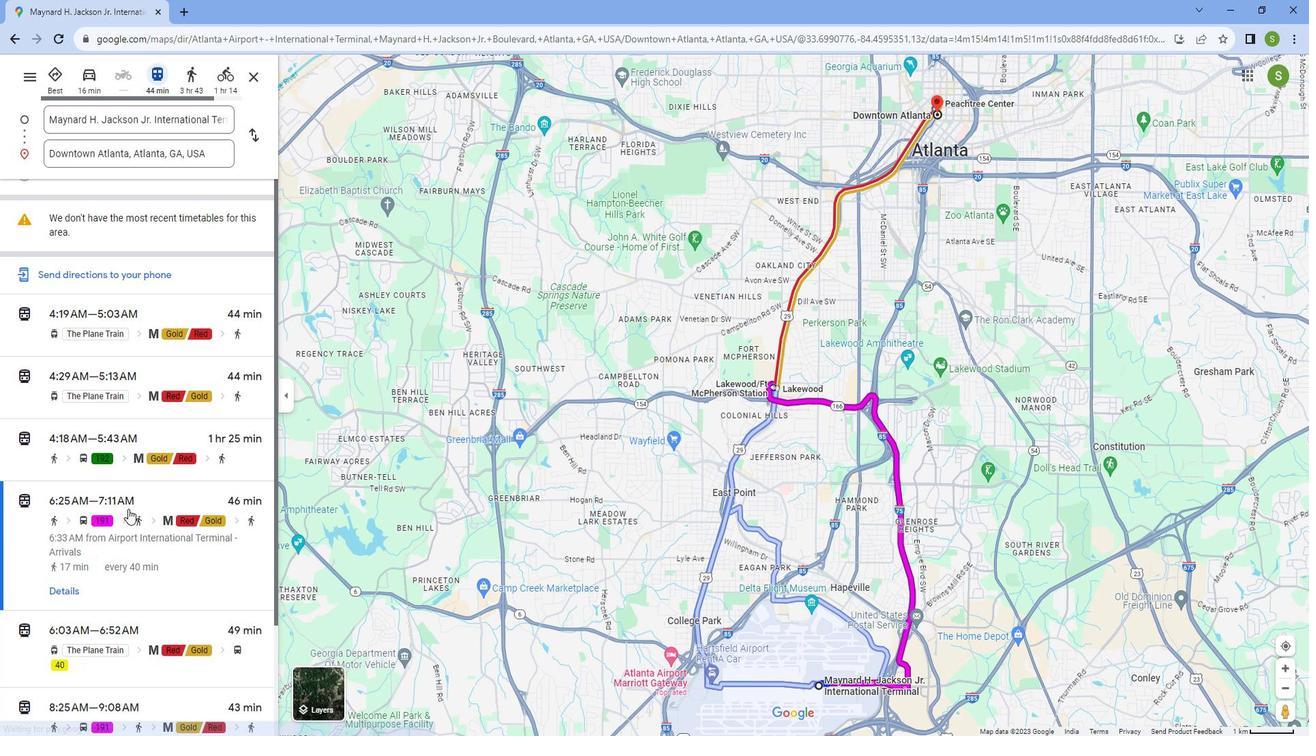 
Action: Mouse moved to (136, 478)
Screenshot: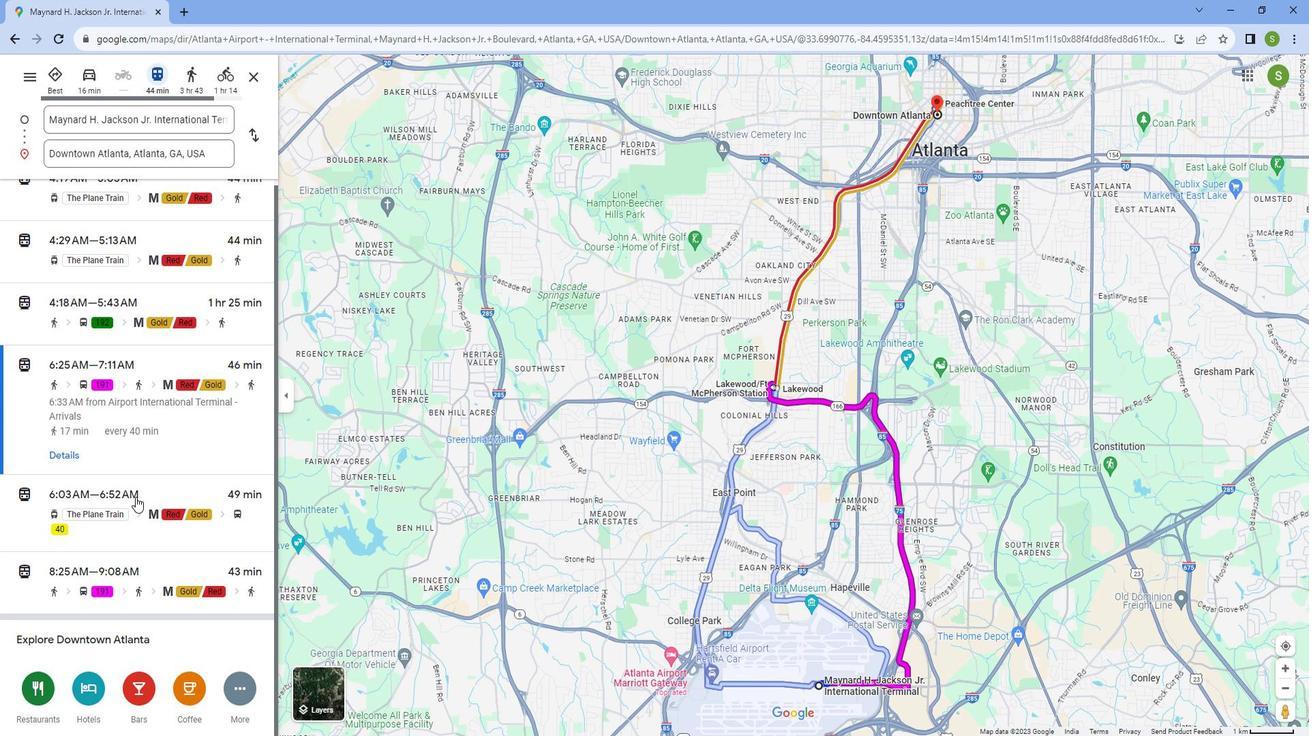
Action: Mouse pressed left at (136, 478)
Screenshot: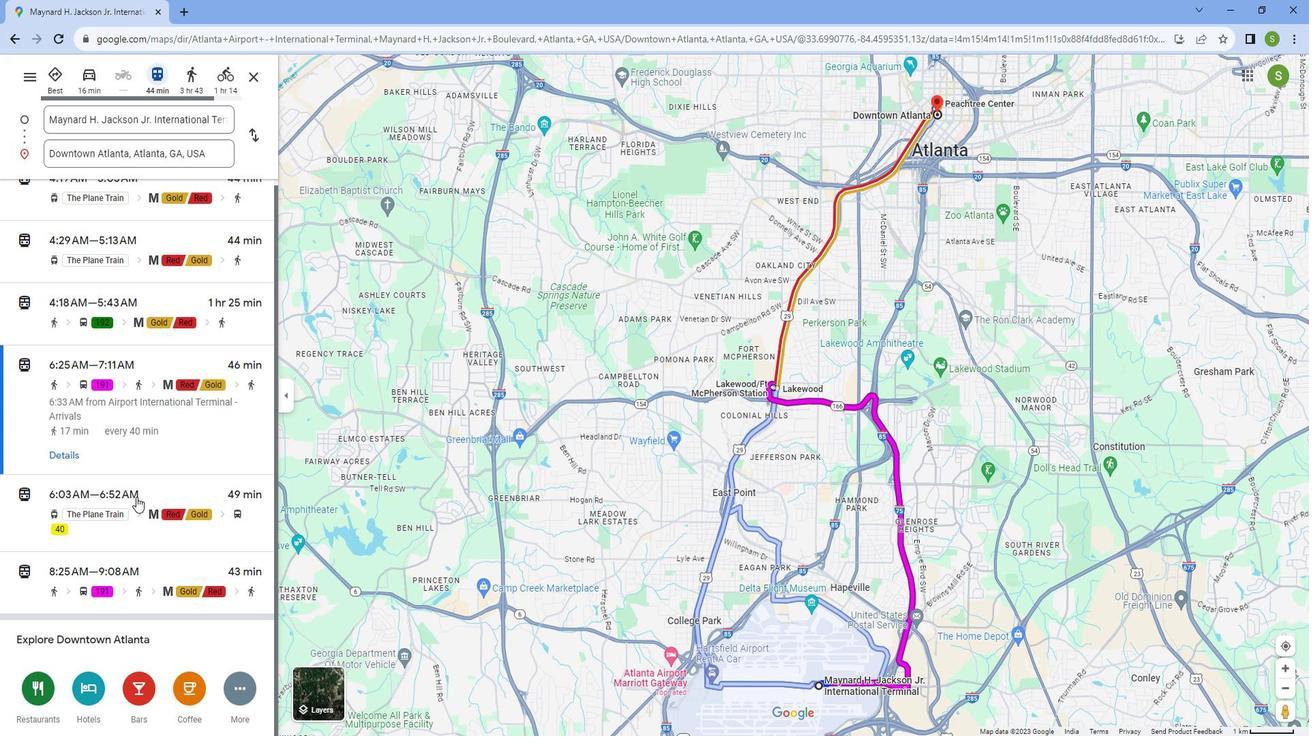
Action: Mouse moved to (60, 509)
Screenshot: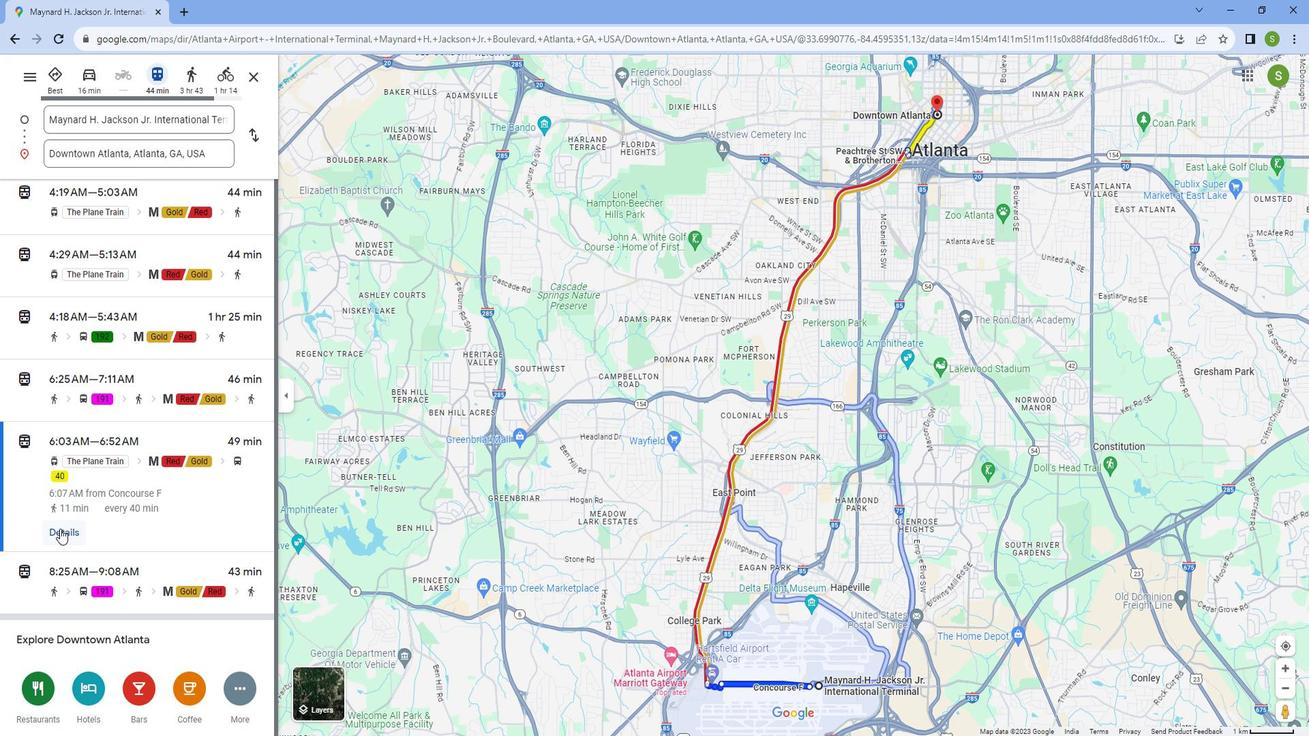 
Action: Mouse pressed left at (60, 509)
Screenshot: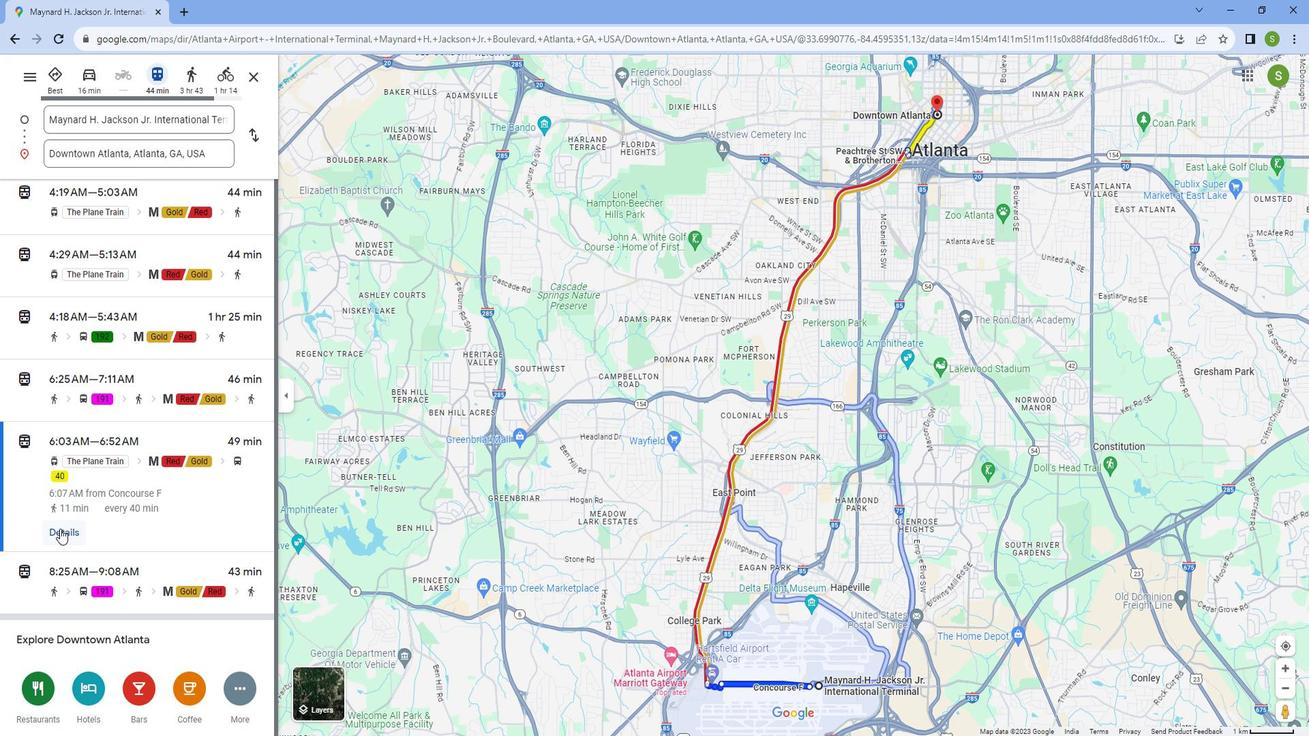 
Action: Mouse moved to (66, 493)
Screenshot: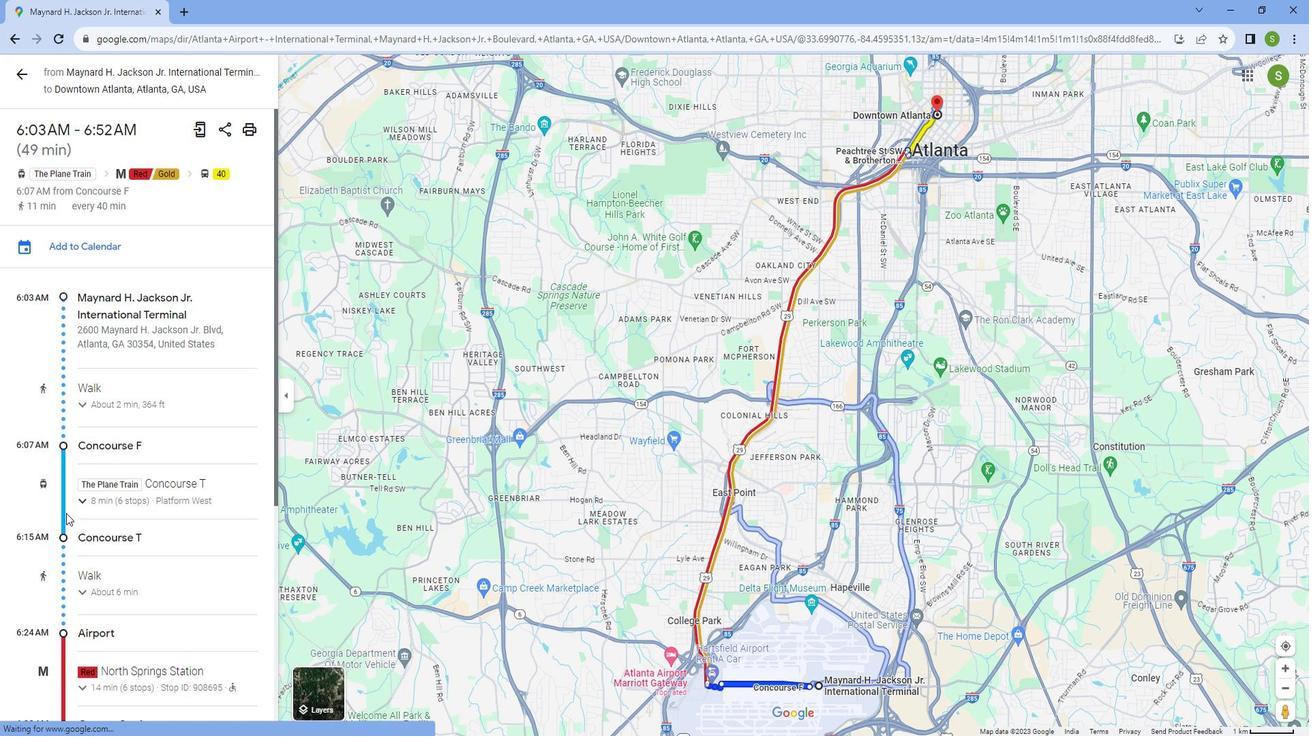 
Action: Mouse scrolled (66, 493) with delta (0, 0)
Screenshot: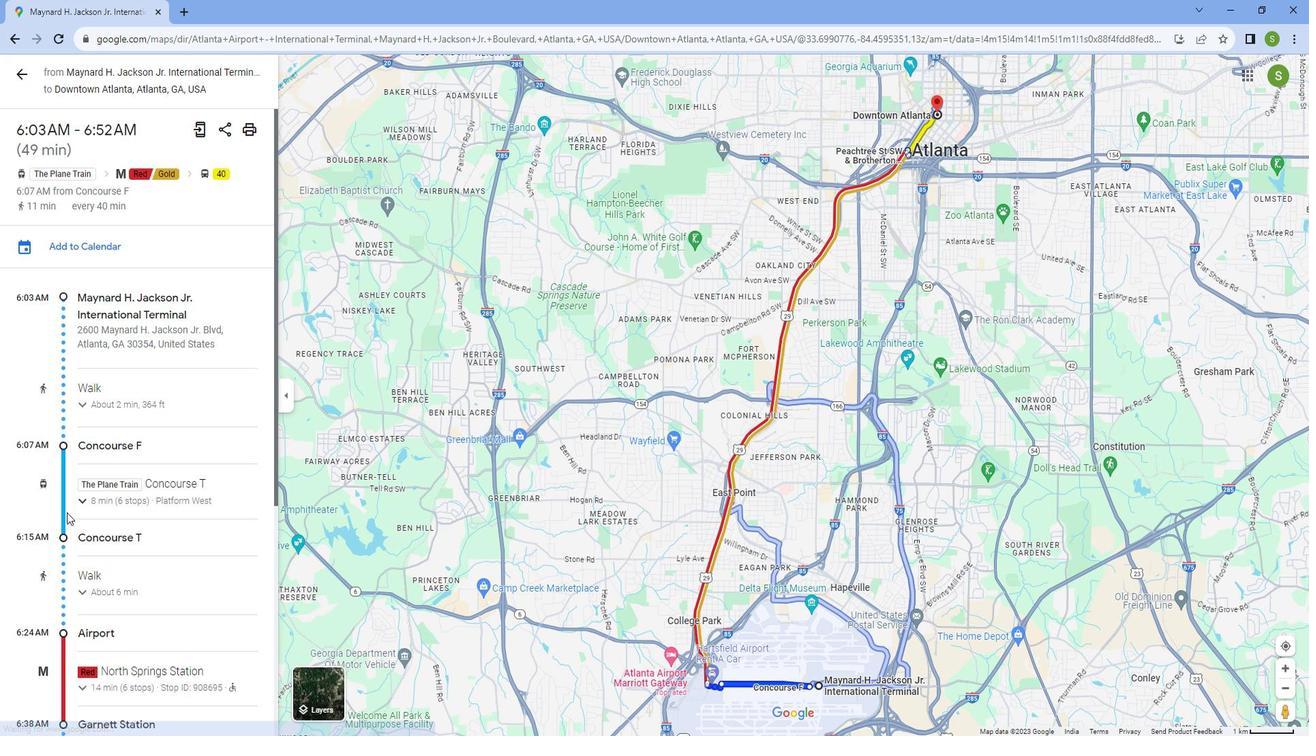 
Action: Mouse scrolled (66, 493) with delta (0, 0)
Screenshot: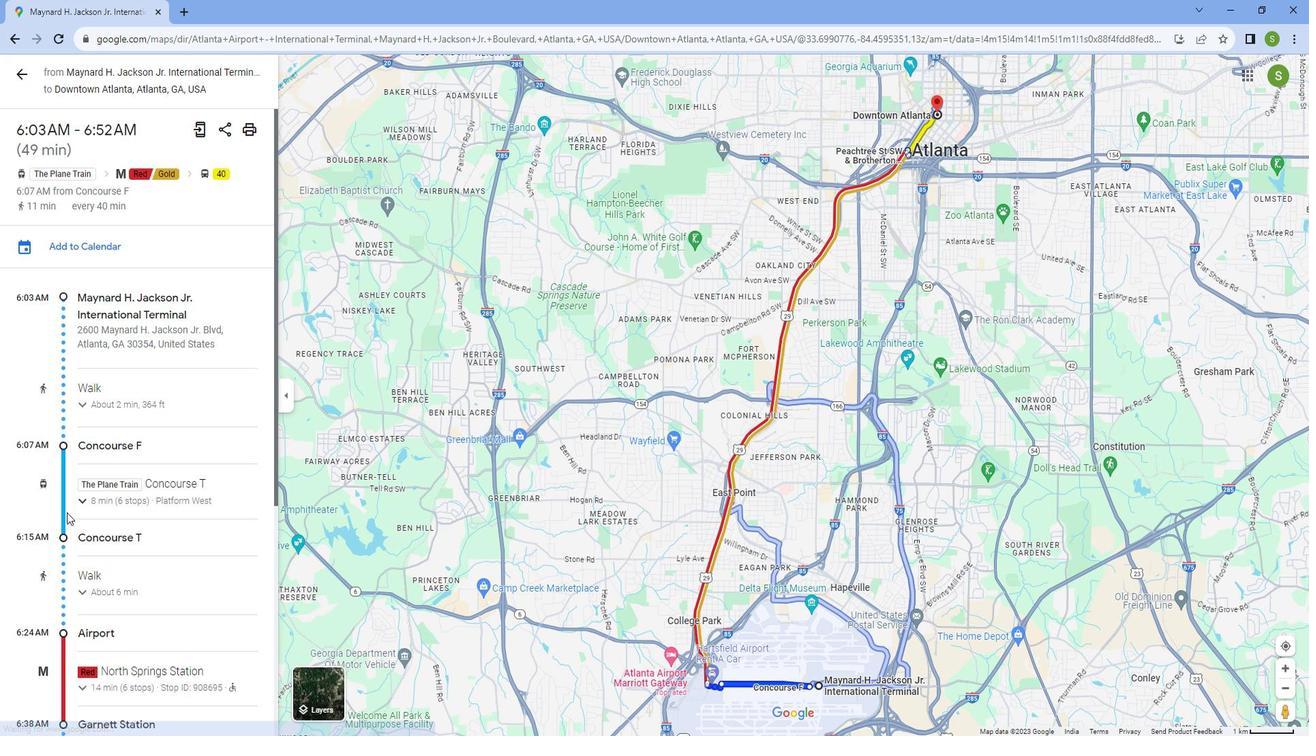 
Action: Mouse scrolled (66, 493) with delta (0, 0)
Screenshot: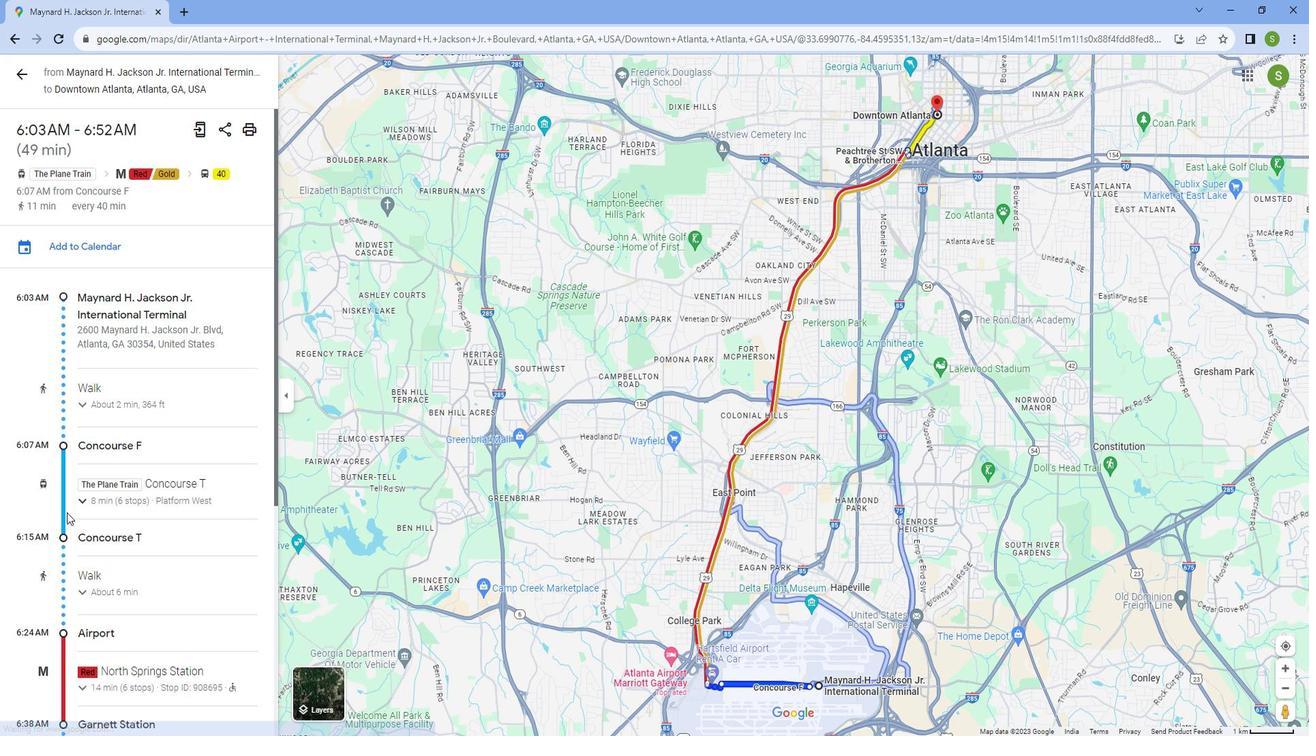 
Action: Mouse scrolled (66, 493) with delta (0, 0)
Screenshot: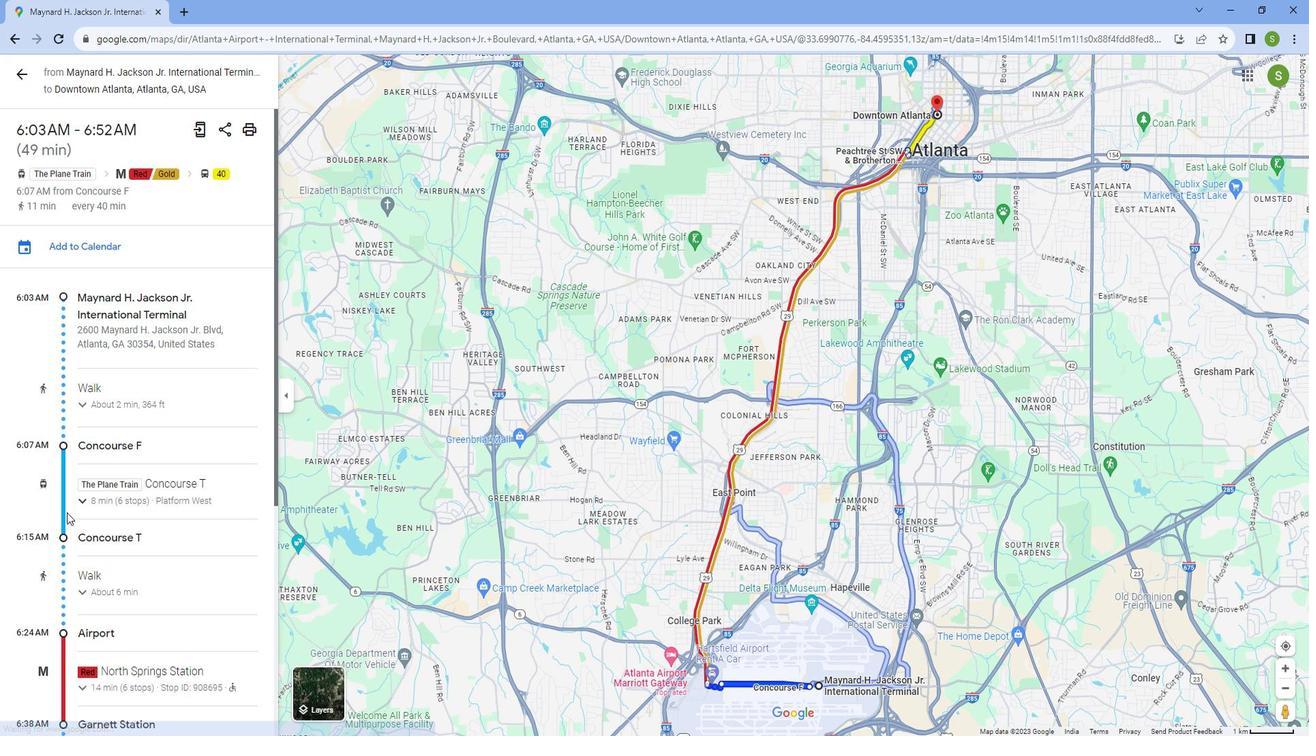 
Action: Mouse scrolled (66, 493) with delta (0, 0)
Screenshot: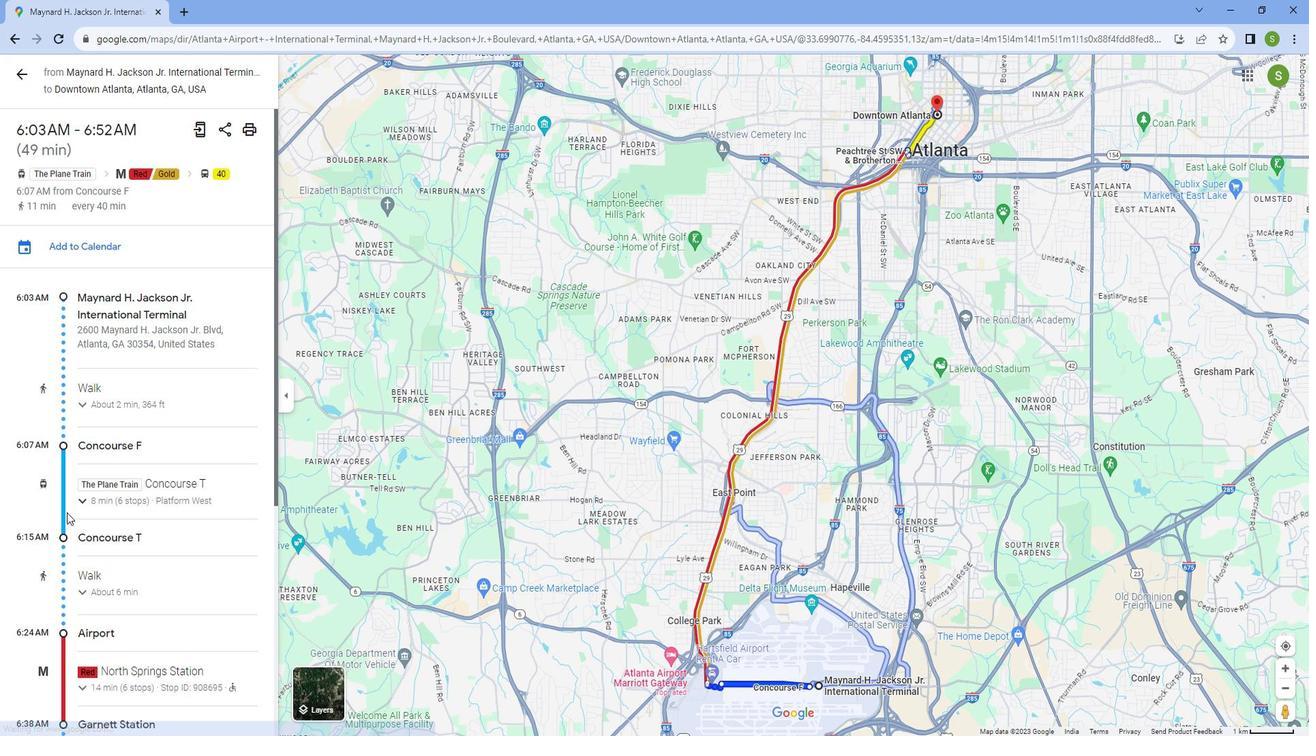 
Action: Mouse scrolled (66, 493) with delta (0, 0)
Screenshot: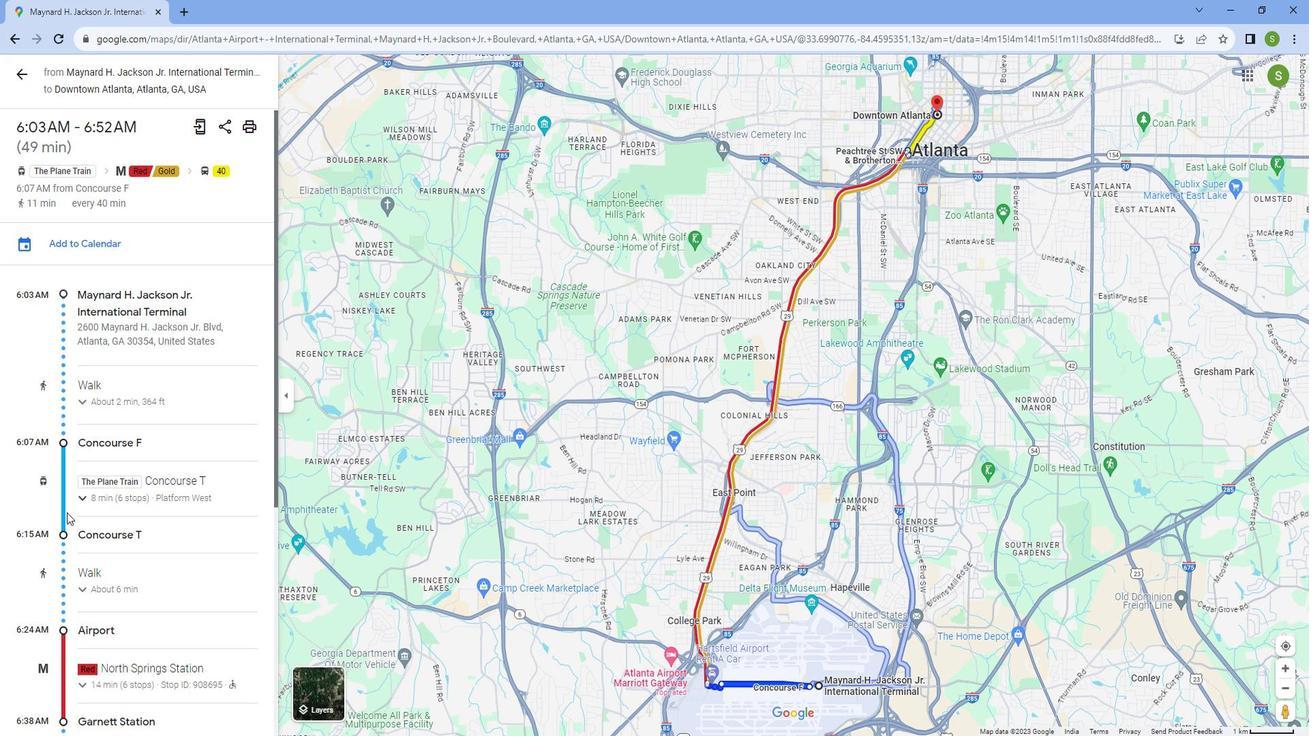 
Action: Mouse scrolled (66, 493) with delta (0, 0)
Screenshot: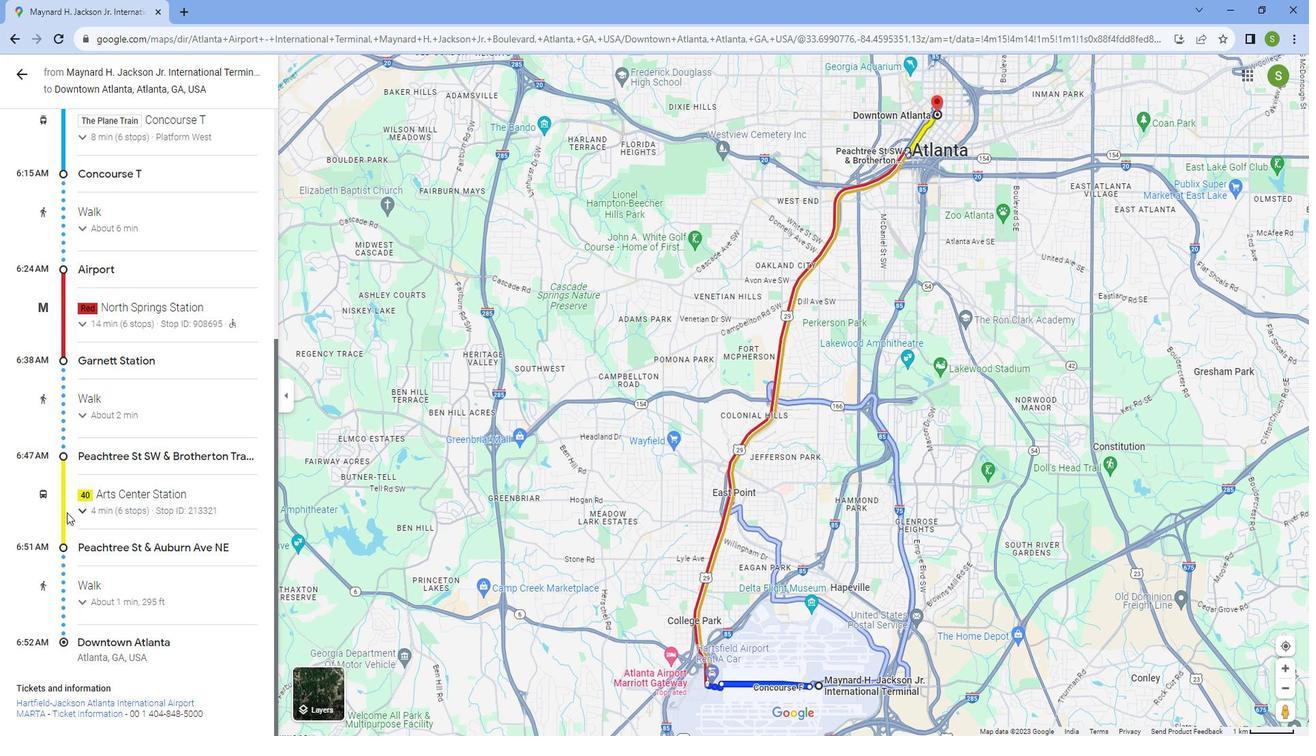 
Action: Mouse scrolled (66, 493) with delta (0, 0)
Screenshot: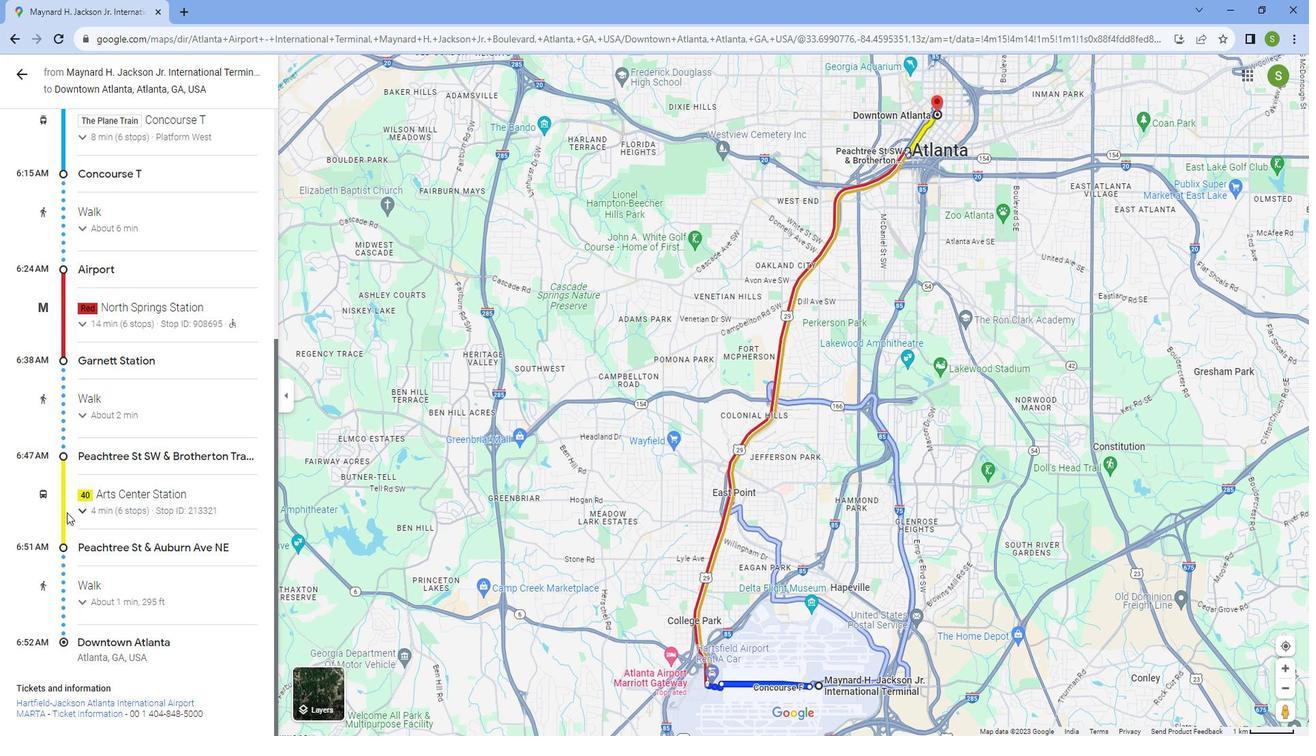 
Action: Mouse scrolled (66, 493) with delta (0, 0)
Screenshot: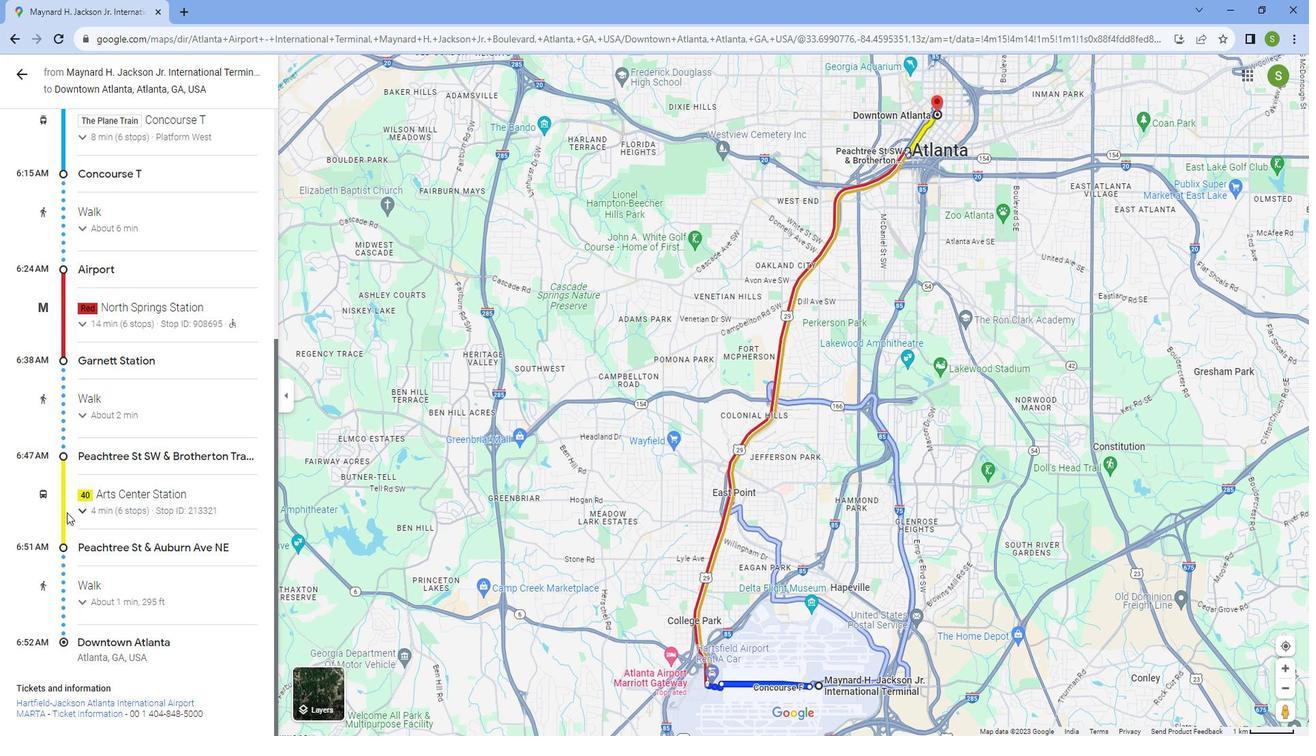 
Action: Mouse scrolled (66, 493) with delta (0, 0)
Screenshot: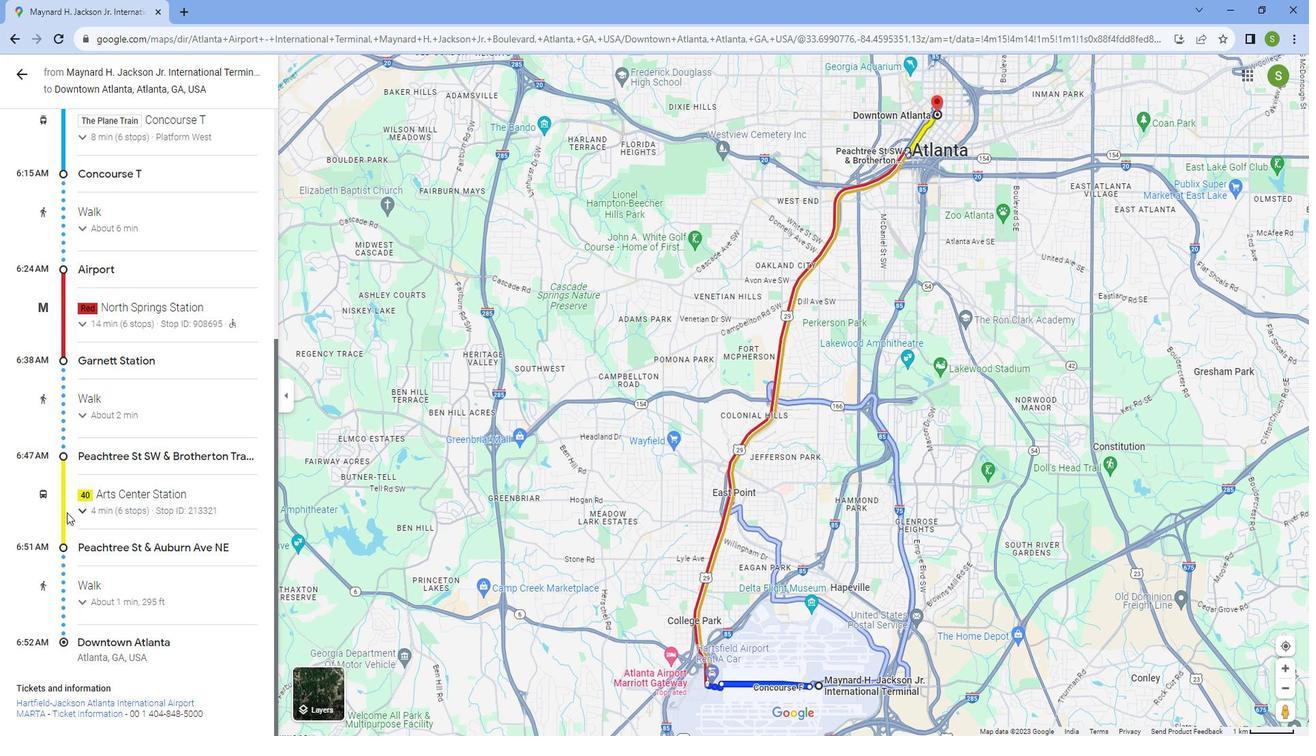 
Action: Mouse scrolled (66, 493) with delta (0, 0)
Screenshot: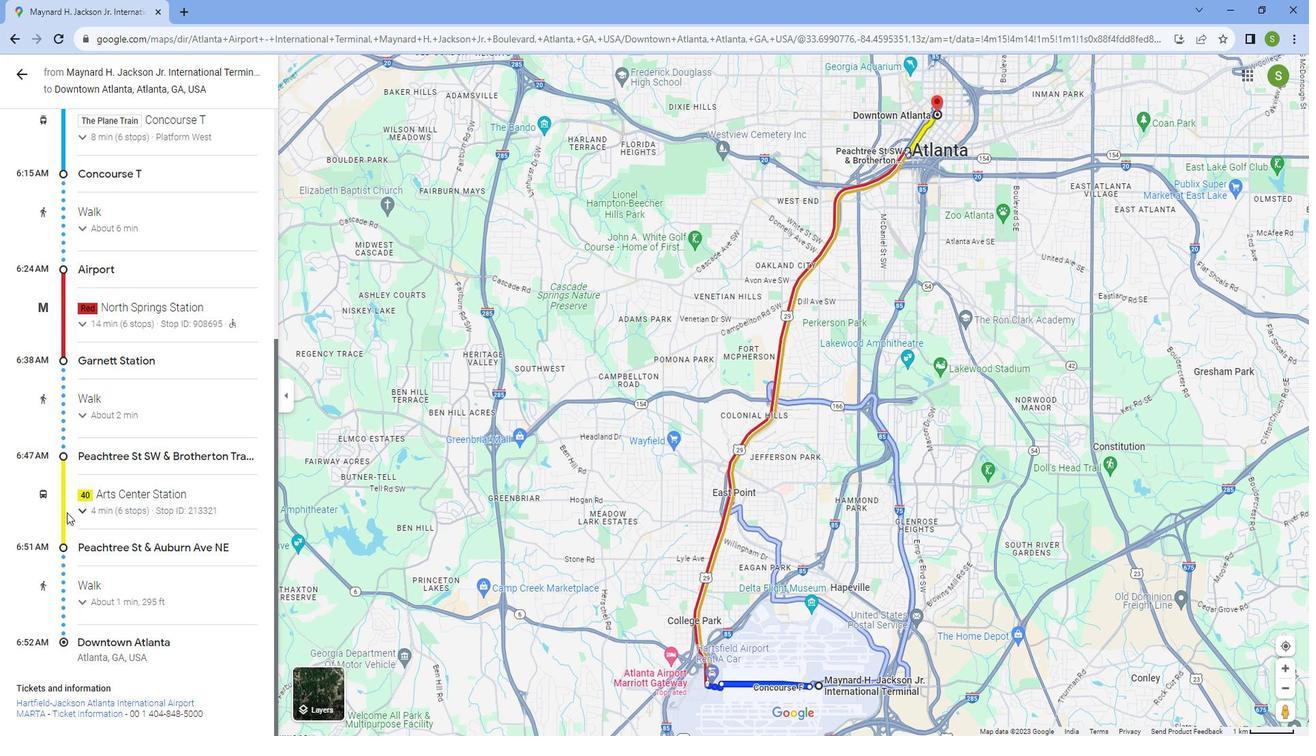 
Action: Mouse scrolled (66, 493) with delta (0, 0)
Screenshot: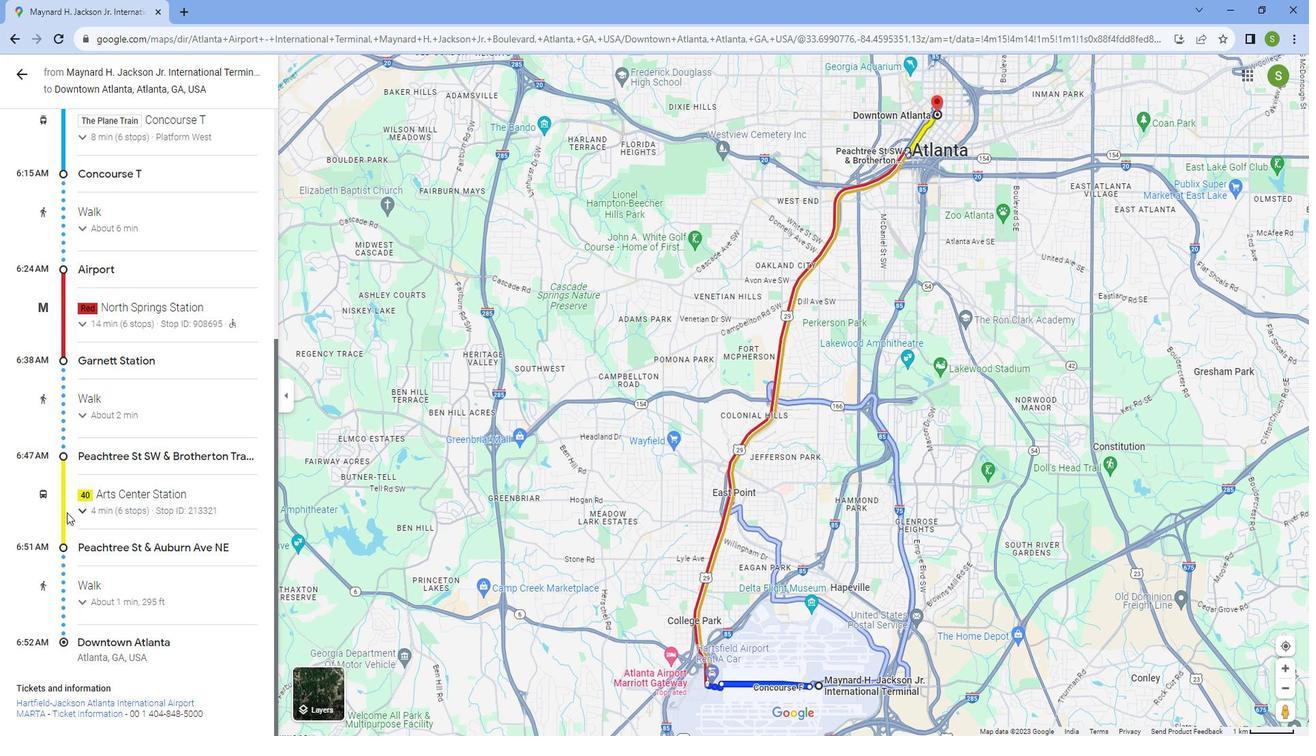 
Action: Mouse scrolled (66, 494) with delta (0, 0)
Screenshot: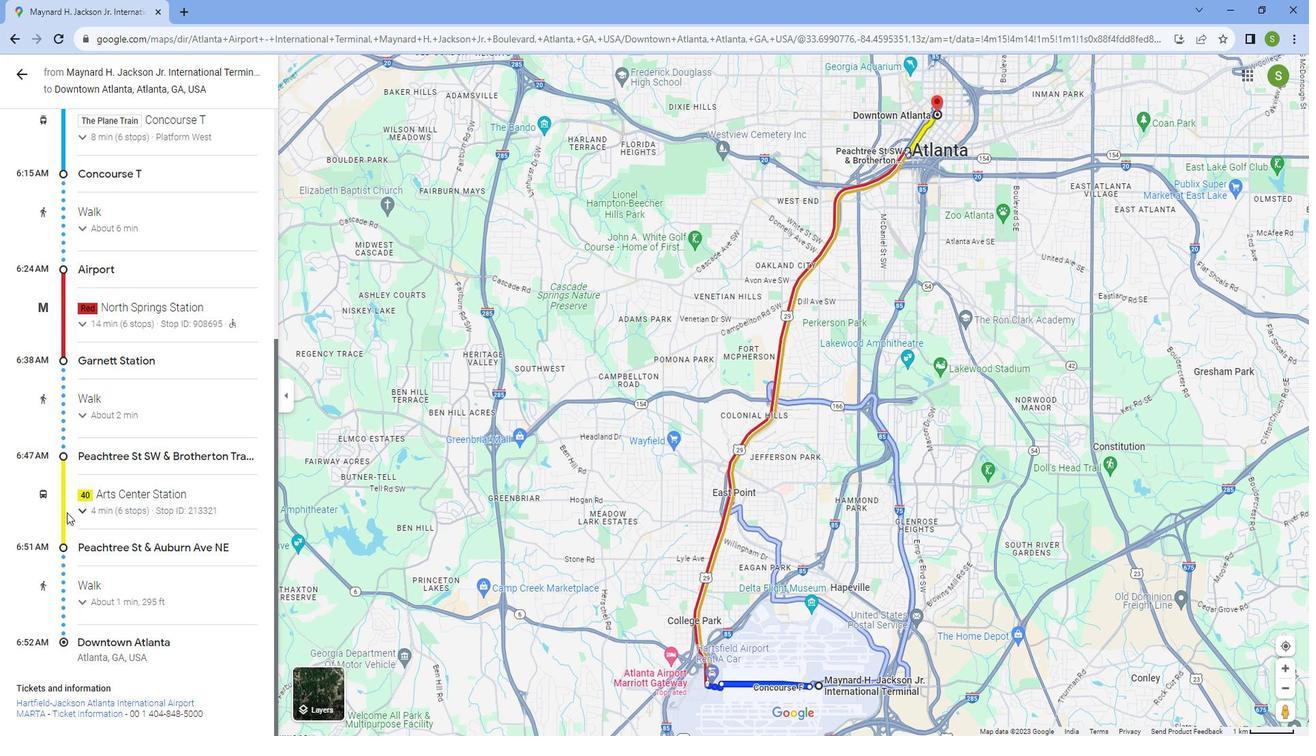 
Action: Mouse scrolled (66, 493) with delta (0, 0)
Screenshot: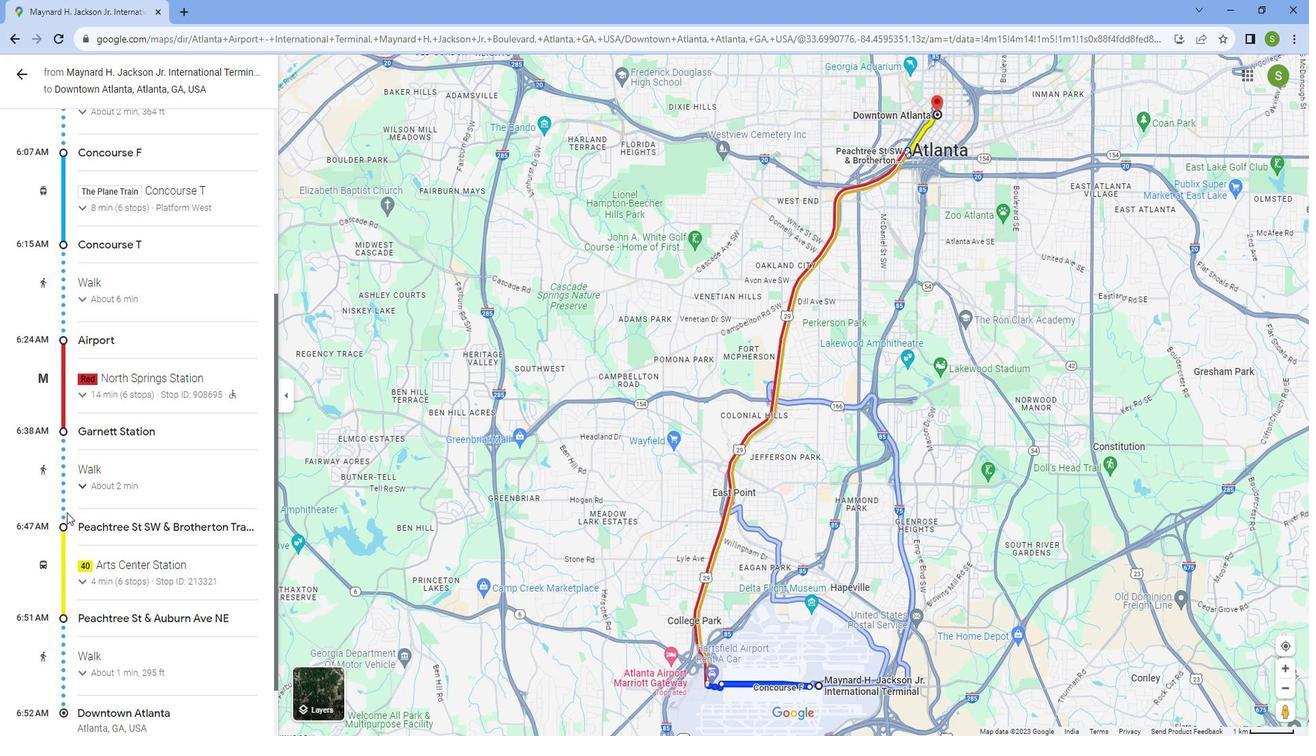 
Action: Mouse scrolled (66, 493) with delta (0, 0)
Screenshot: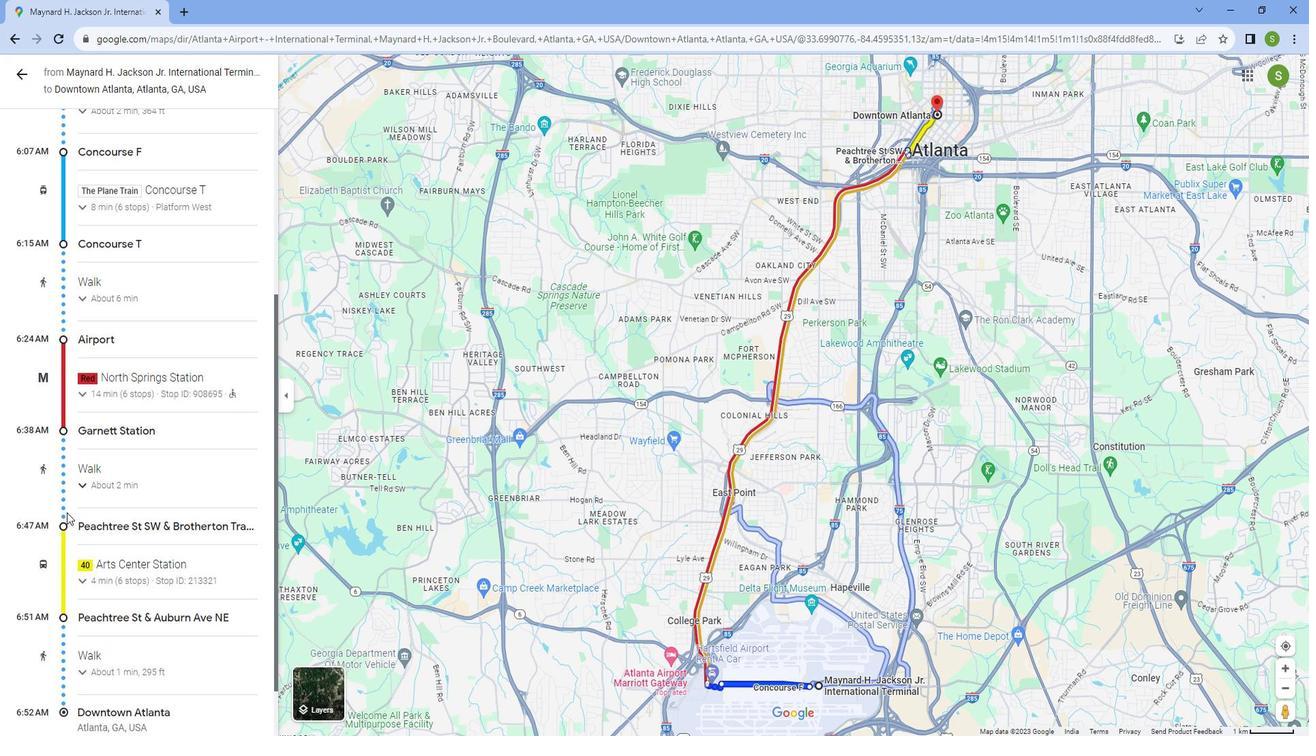 
Action: Mouse scrolled (66, 494) with delta (0, 0)
Screenshot: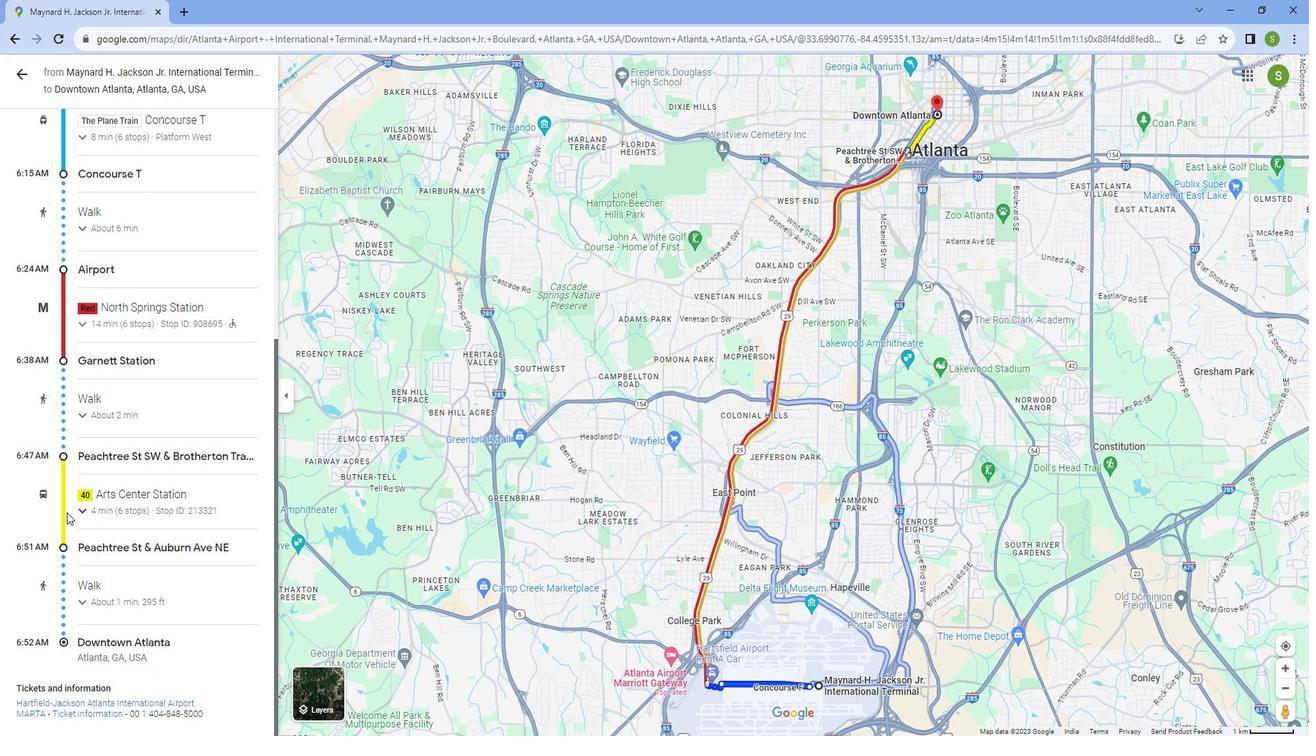 
Action: Mouse scrolled (66, 494) with delta (0, 0)
Screenshot: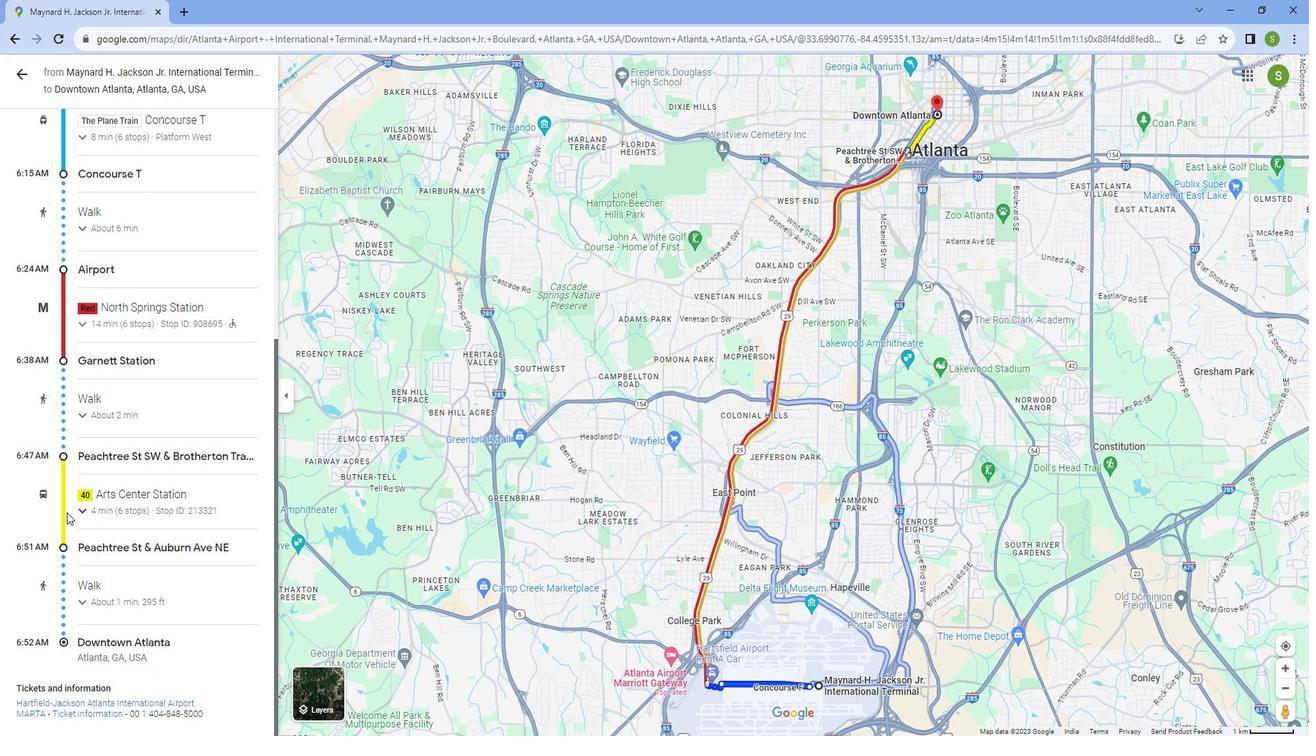 
Action: Mouse scrolled (66, 494) with delta (0, 0)
Screenshot: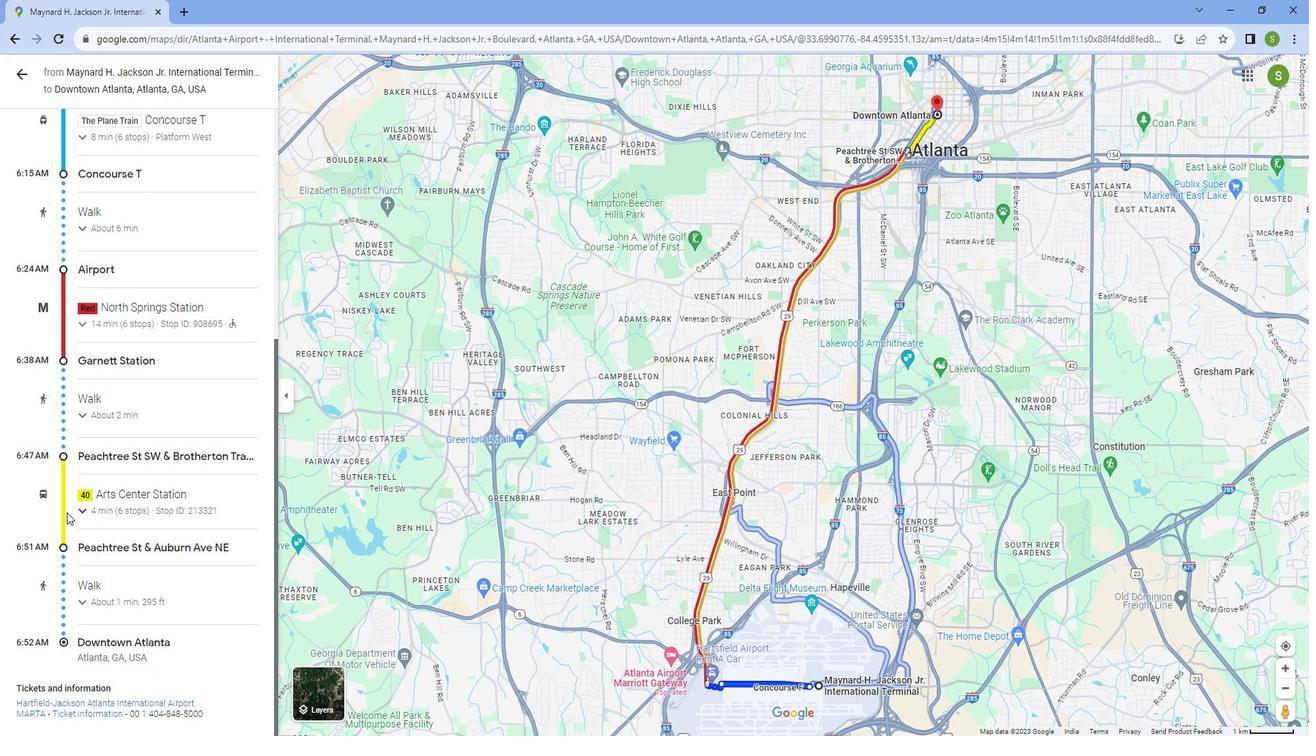 
Action: Mouse scrolled (66, 494) with delta (0, 0)
Screenshot: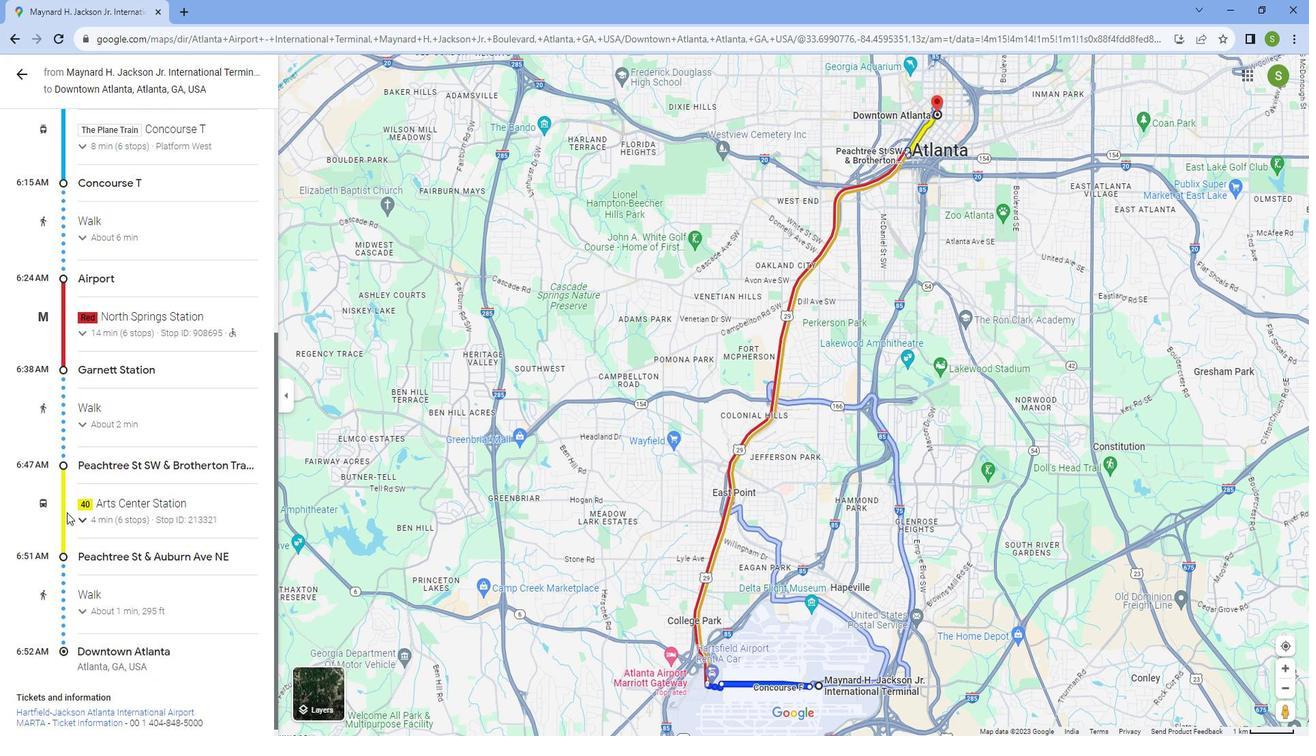 
Action: Mouse scrolled (66, 494) with delta (0, 0)
Screenshot: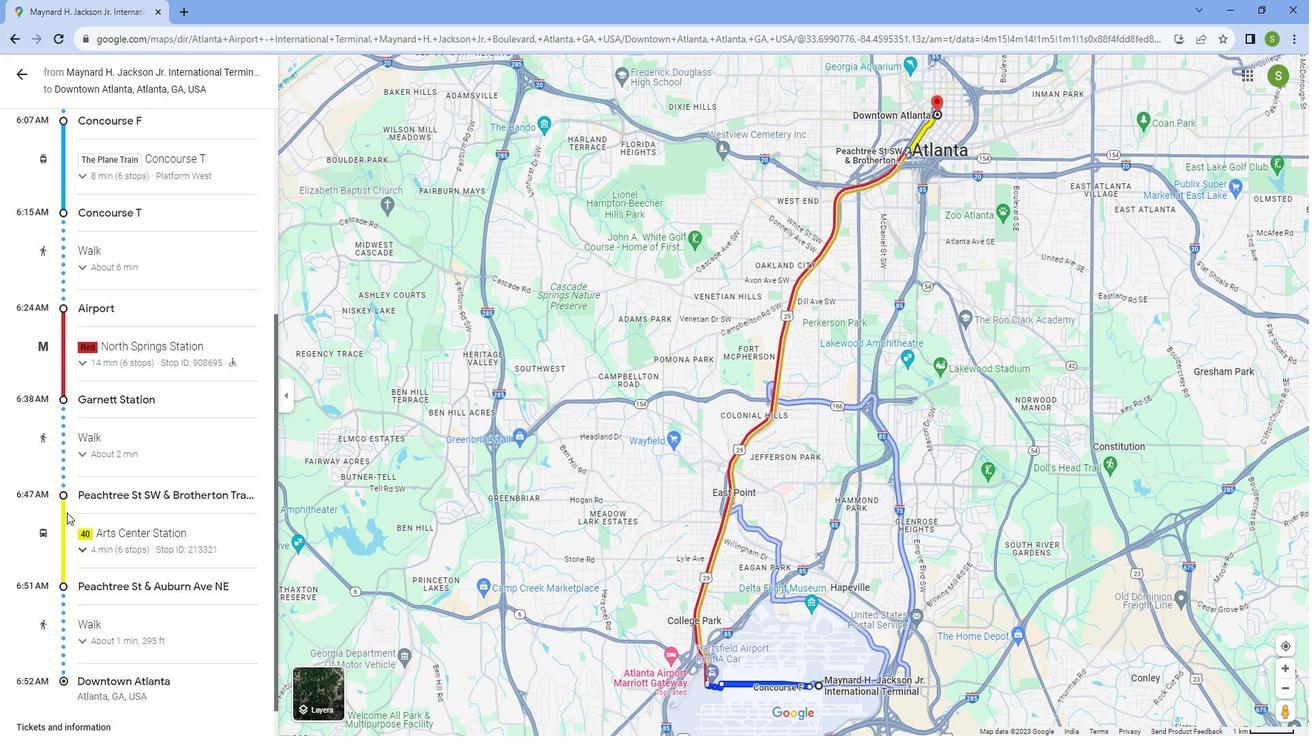 
Action: Mouse scrolled (66, 494) with delta (0, 0)
Screenshot: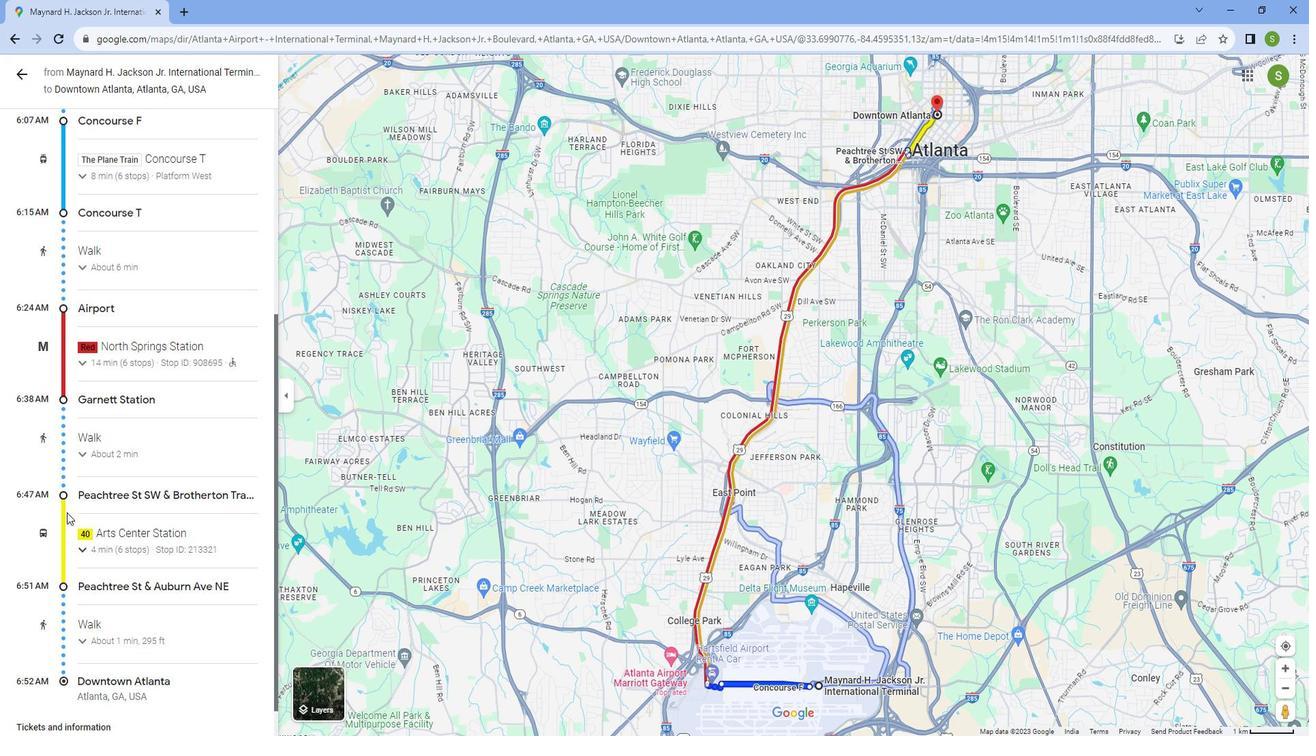 
Action: Mouse scrolled (66, 494) with delta (0, 0)
Screenshot: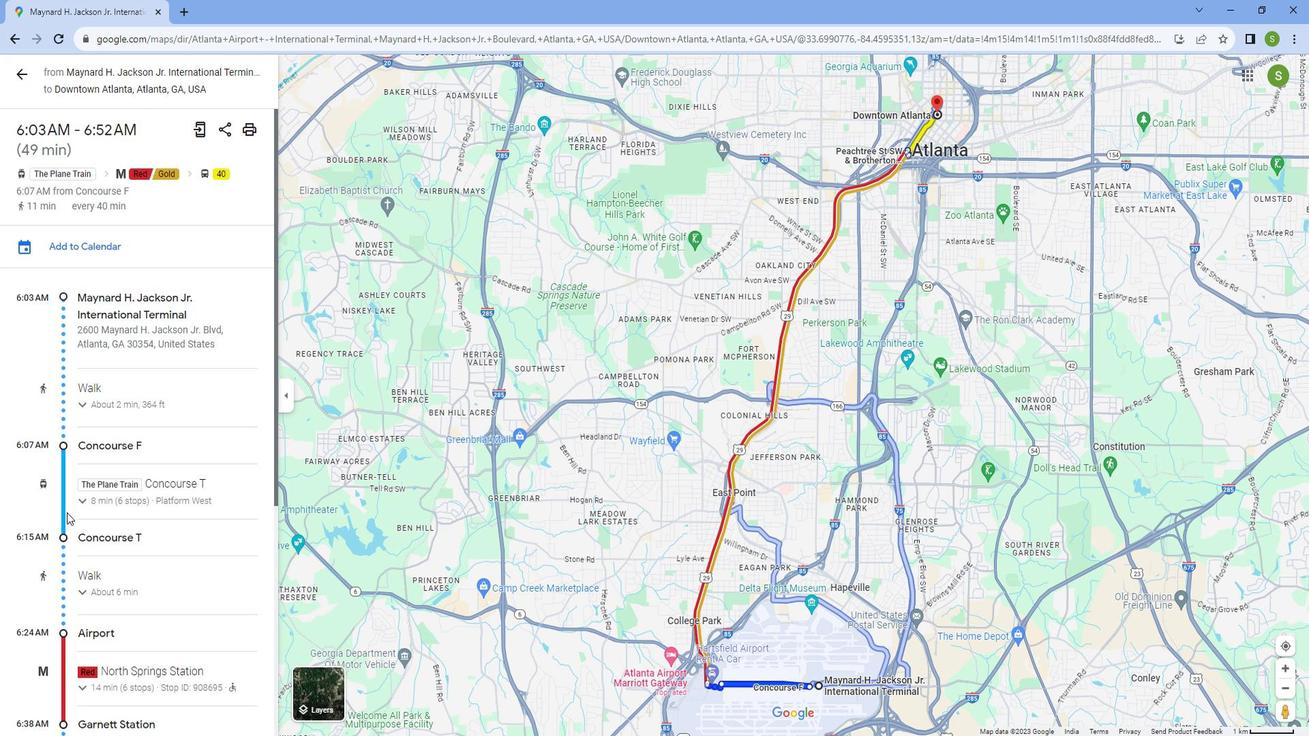 
Action: Mouse moved to (21, 69)
Screenshot: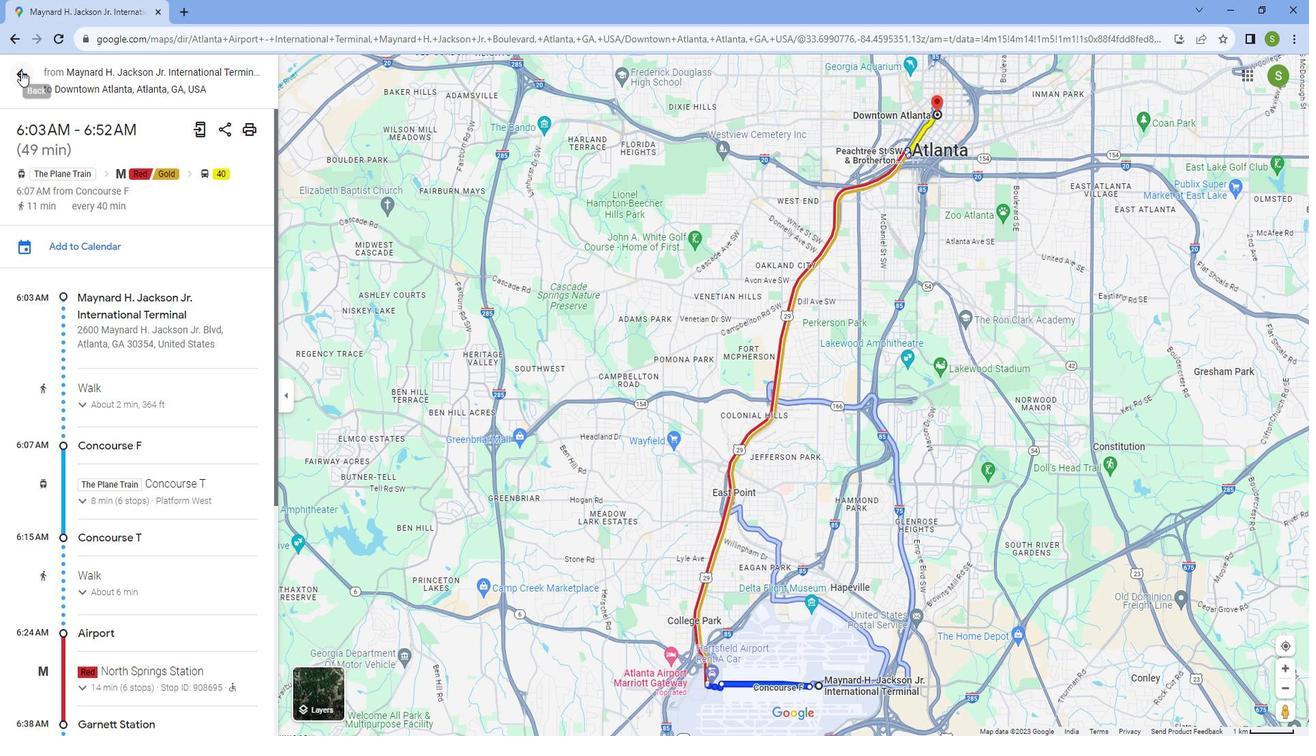 
Action: Mouse pressed left at (21, 69)
Screenshot: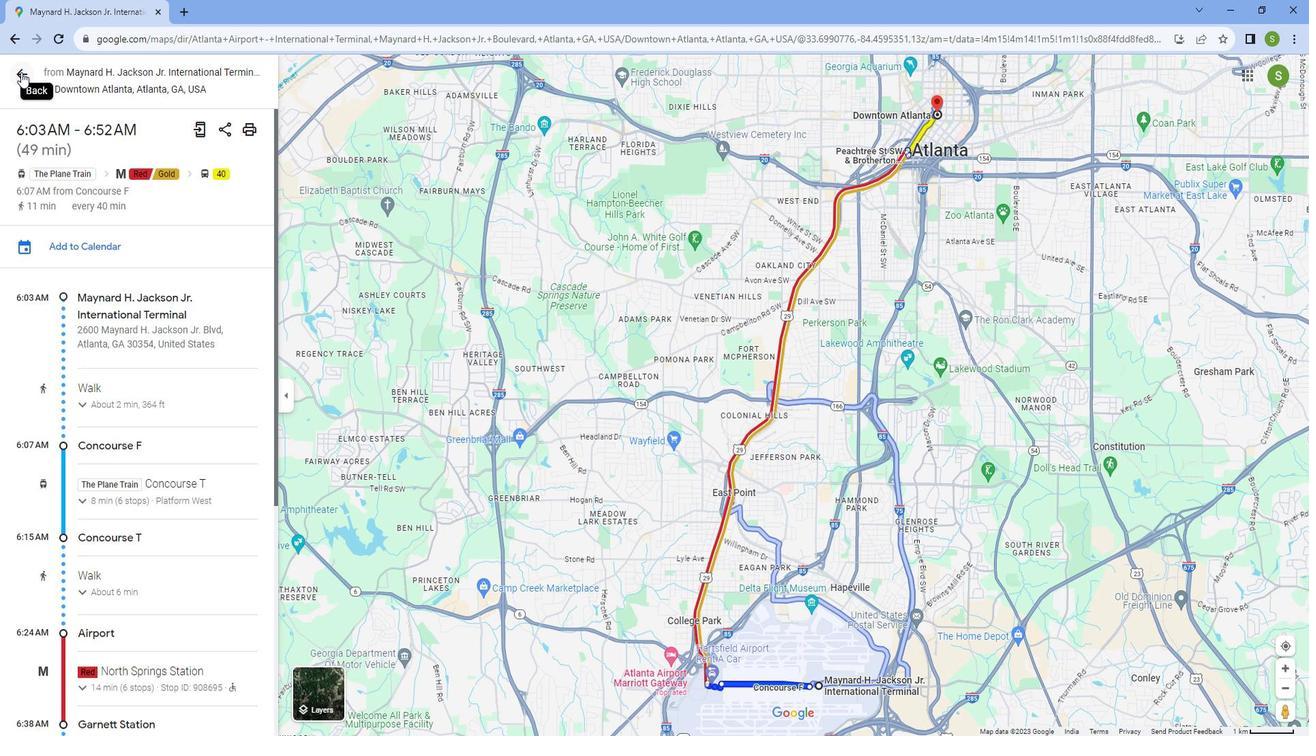 
Action: Mouse moved to (136, 310)
Screenshot: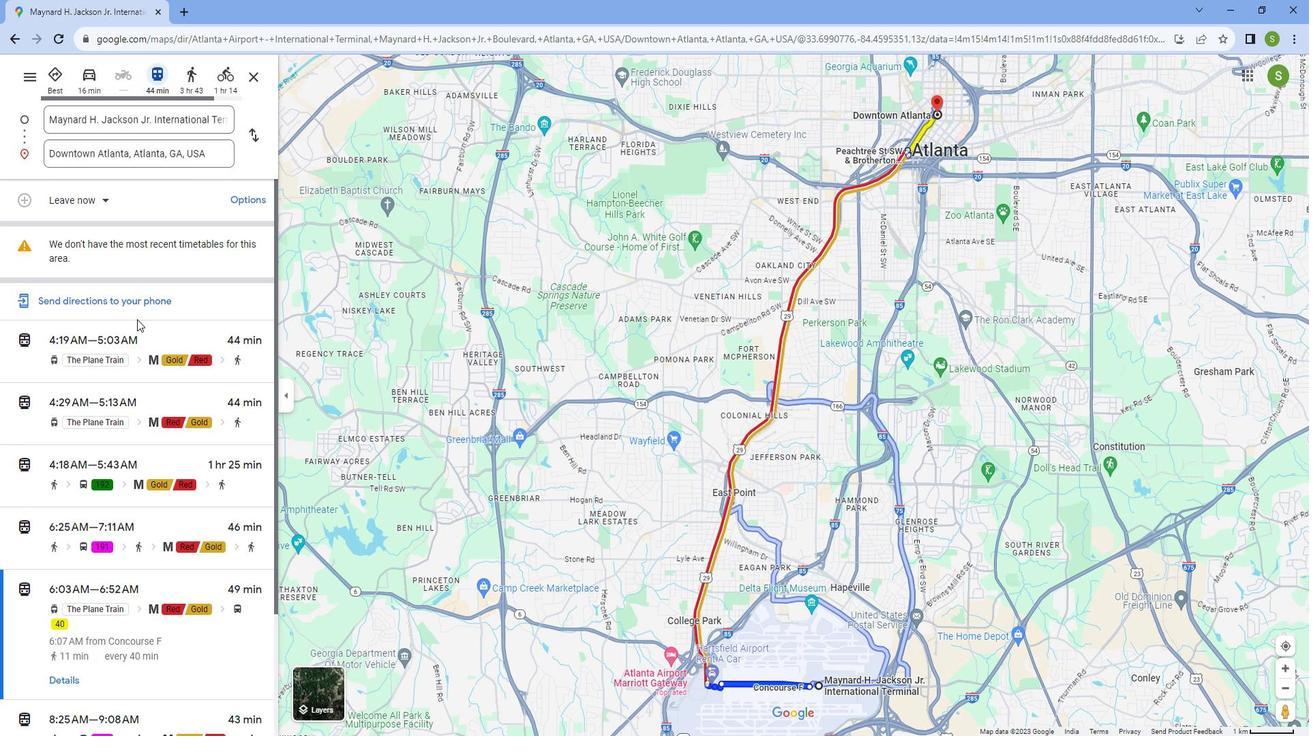 
Action: Mouse scrolled (136, 309) with delta (0, 0)
Screenshot: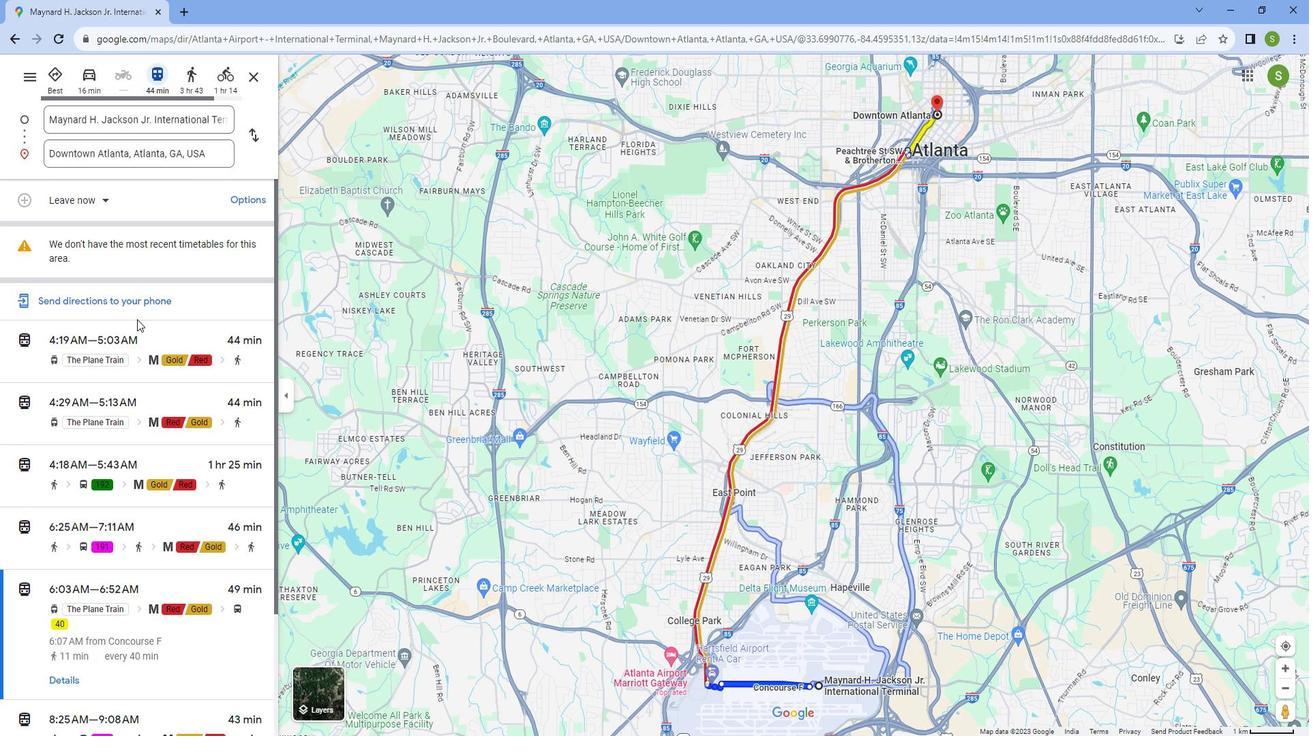 
Action: Mouse moved to (135, 314)
Screenshot: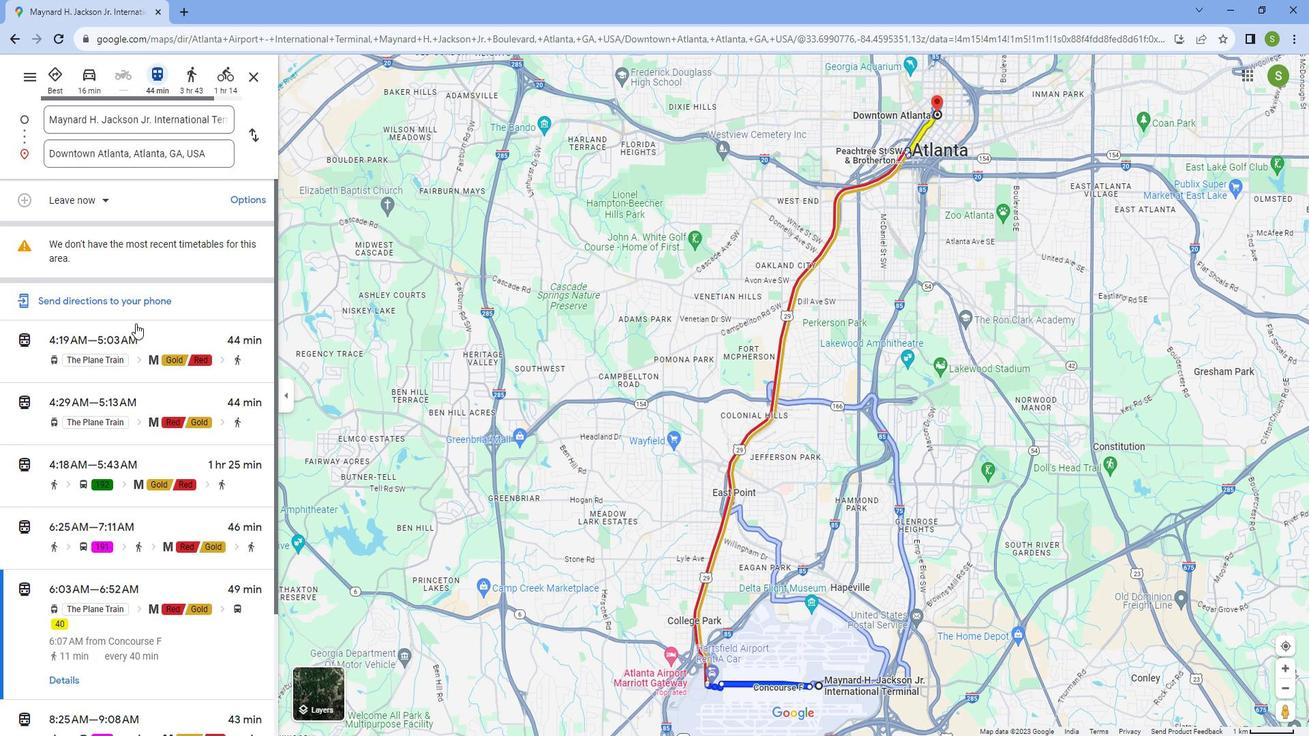 
Action: Mouse scrolled (135, 313) with delta (0, 0)
Screenshot: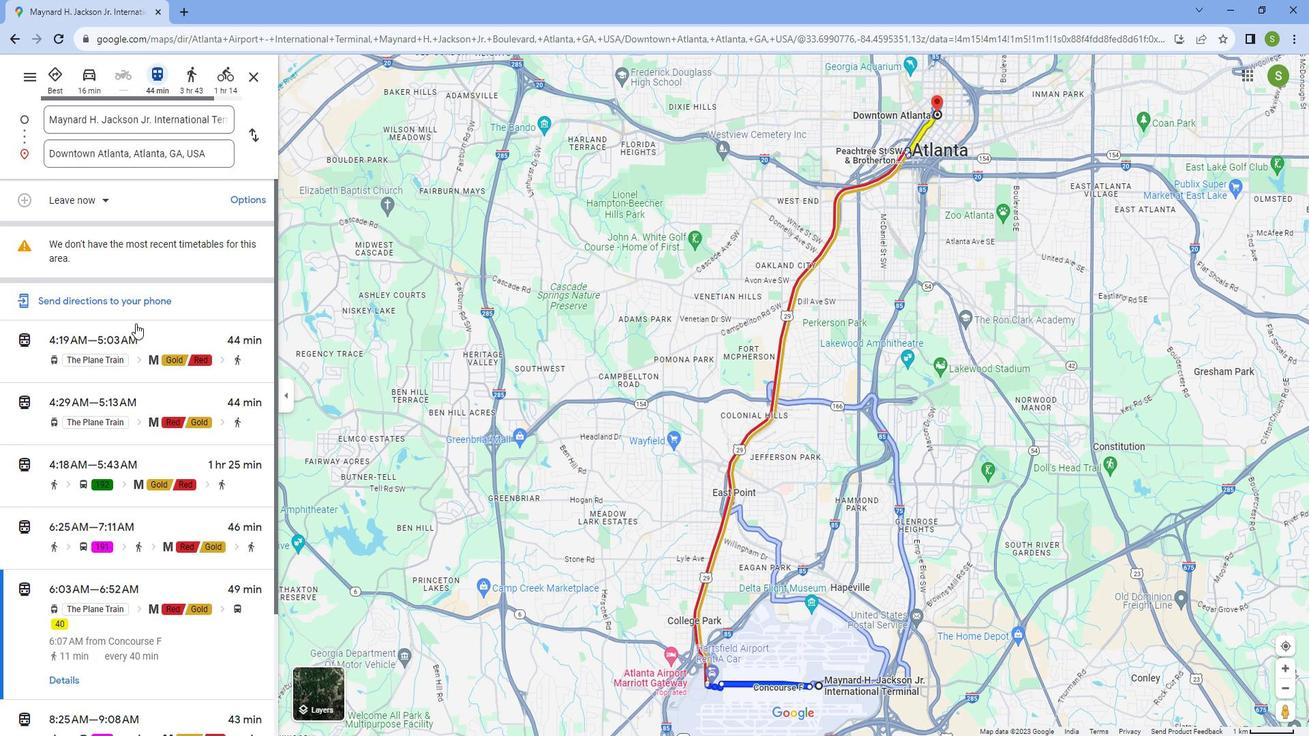 
Action: Mouse moved to (135, 315)
Screenshot: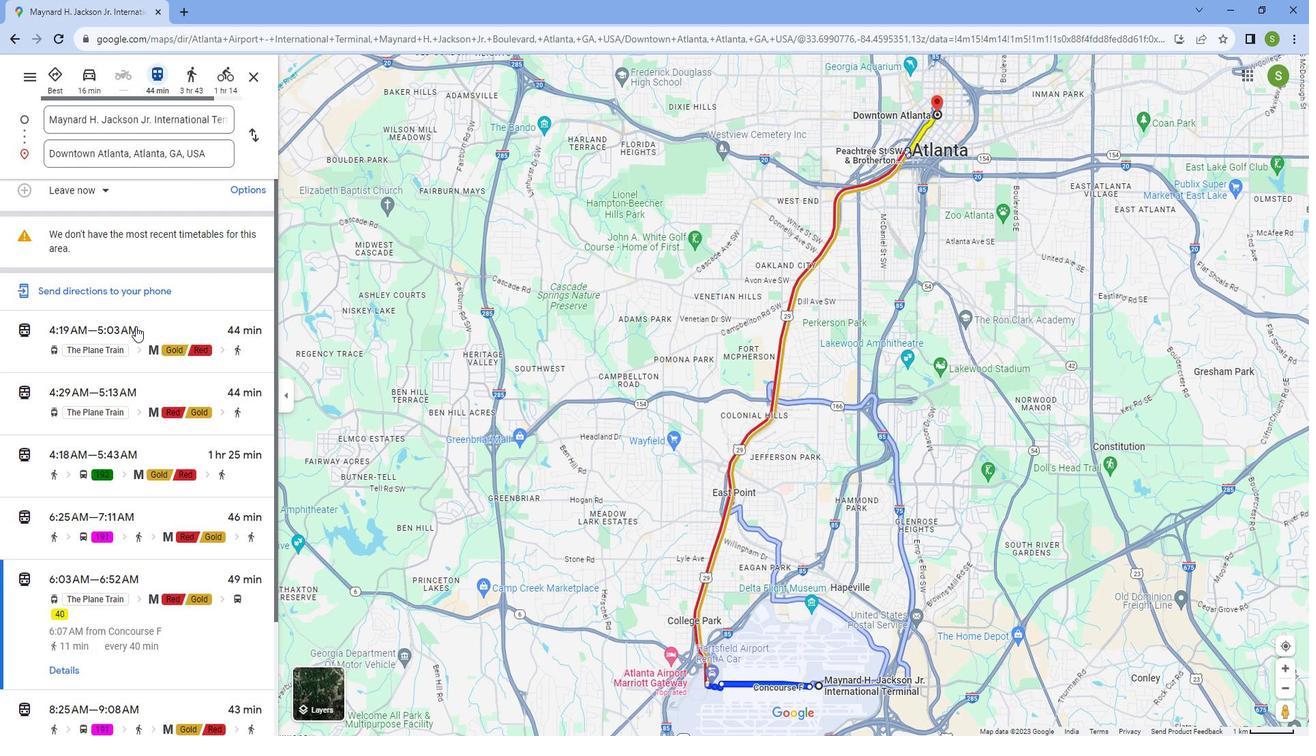 
Action: Mouse scrolled (135, 315) with delta (0, 0)
Screenshot: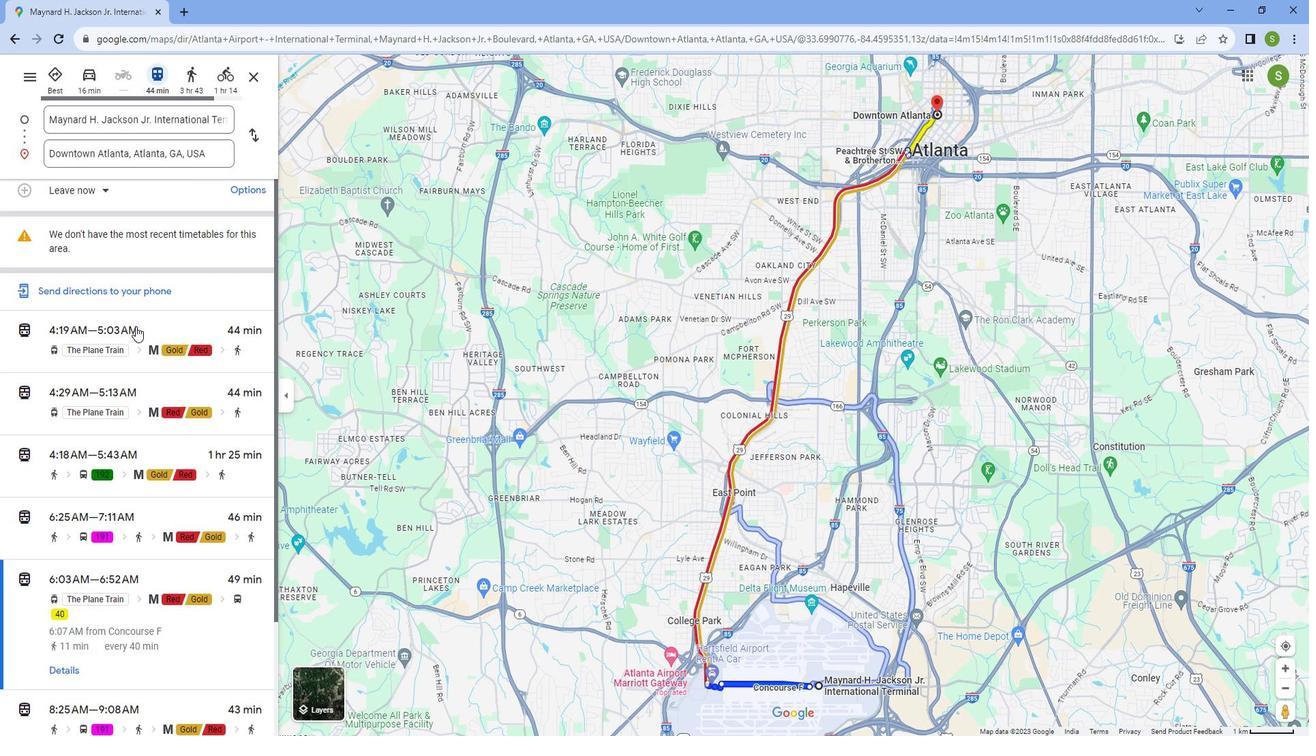 
Action: Mouse moved to (62, 549)
Screenshot: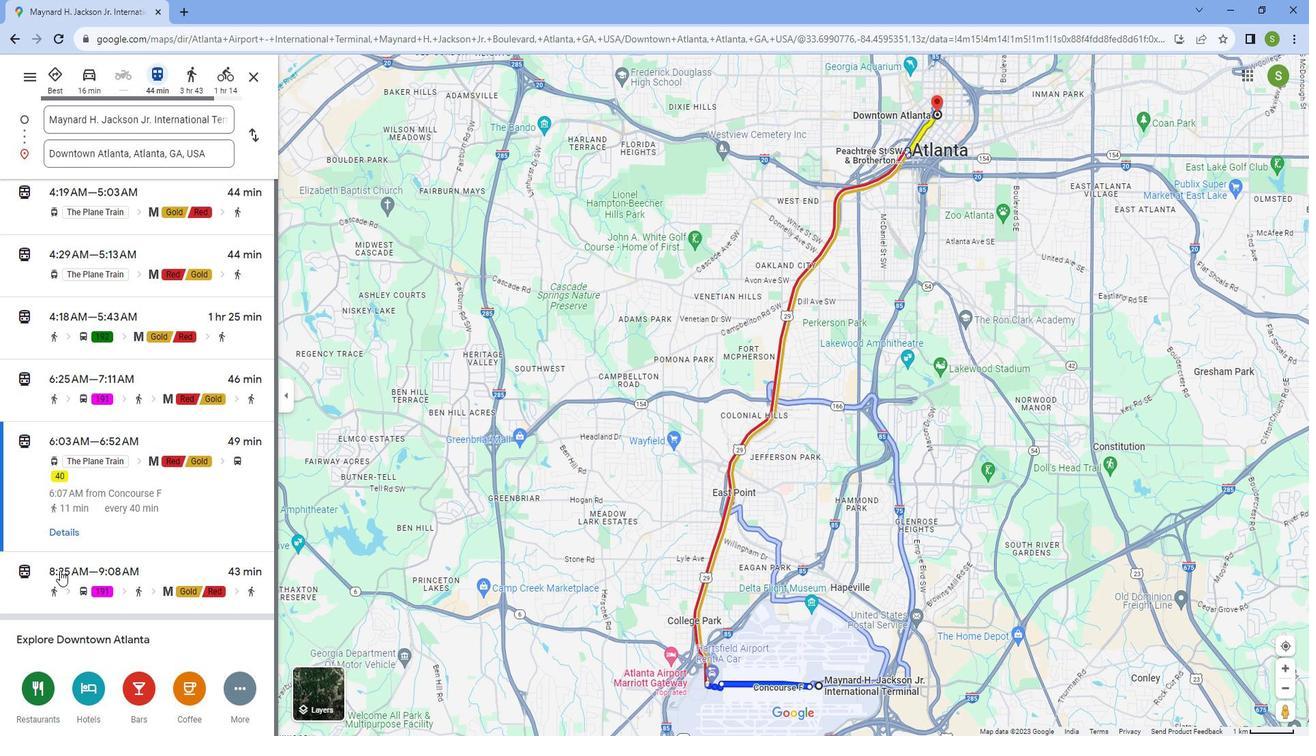 
Action: Mouse pressed left at (62, 549)
Screenshot: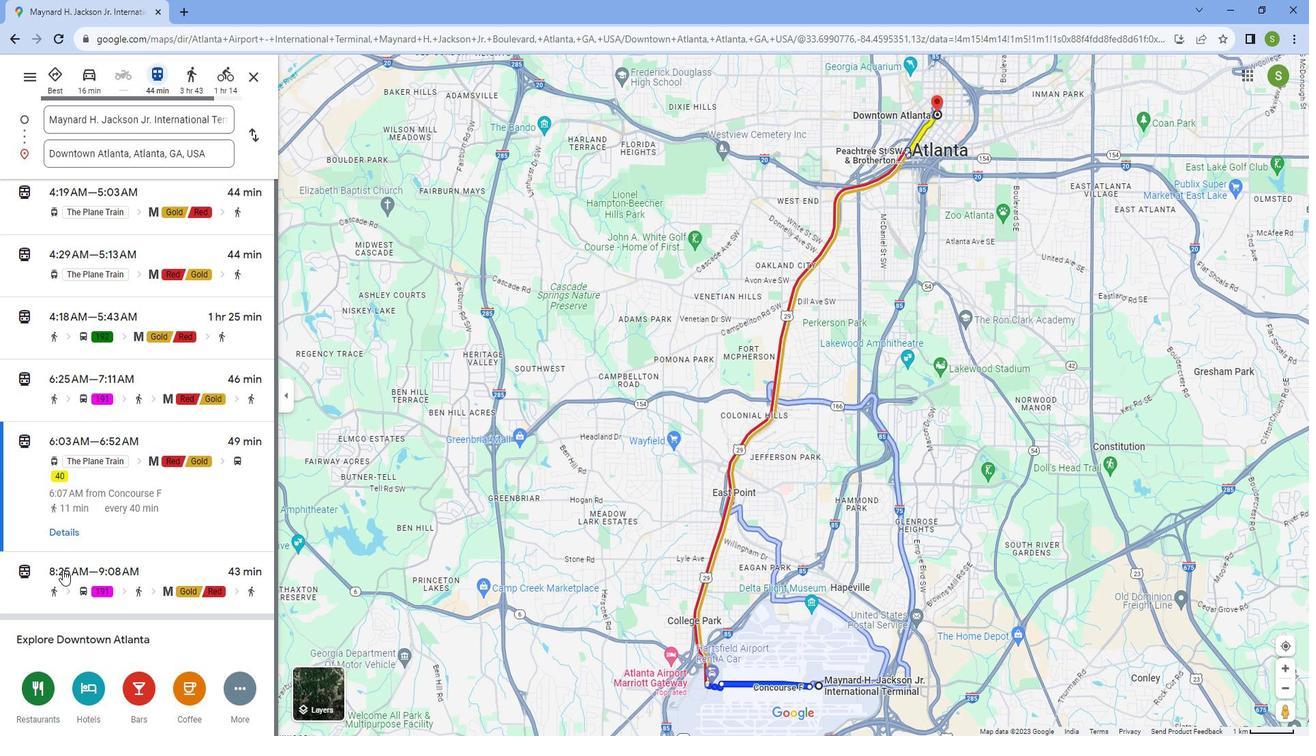 
Action: Mouse moved to (55, 594)
Screenshot: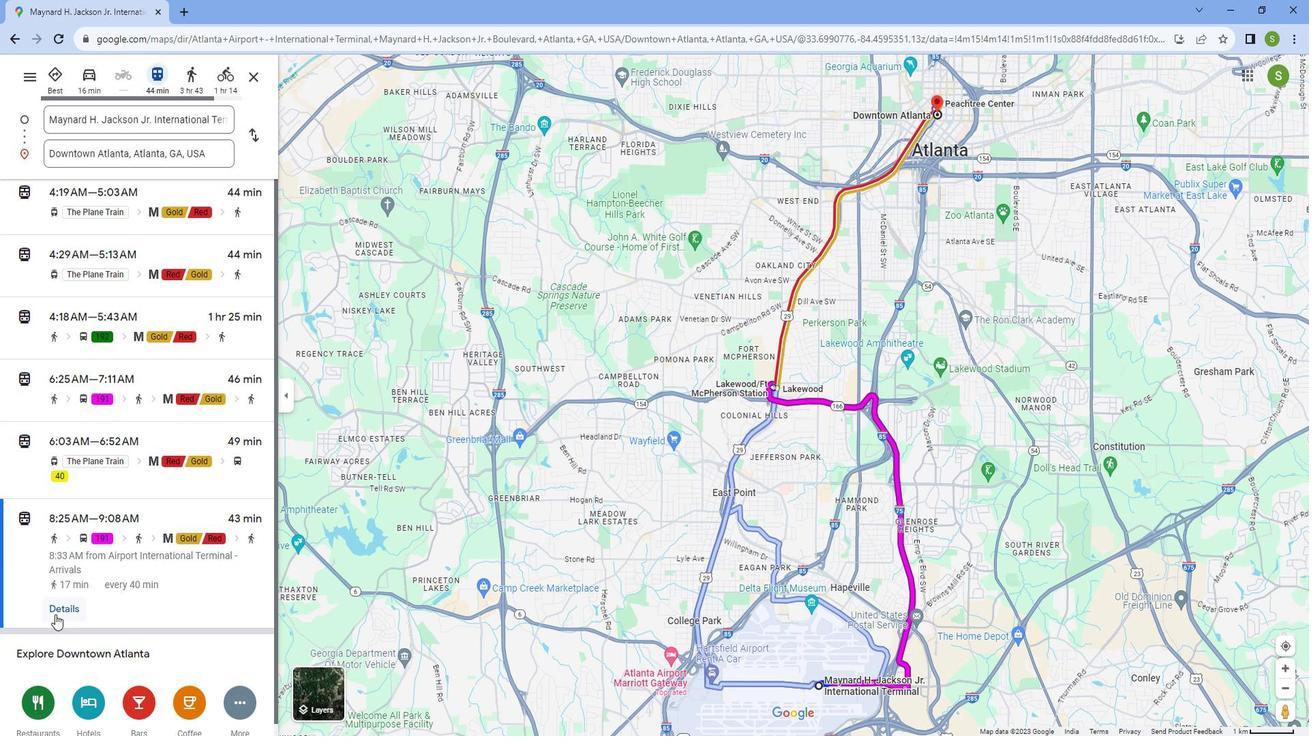 
Action: Mouse pressed left at (55, 594)
Screenshot: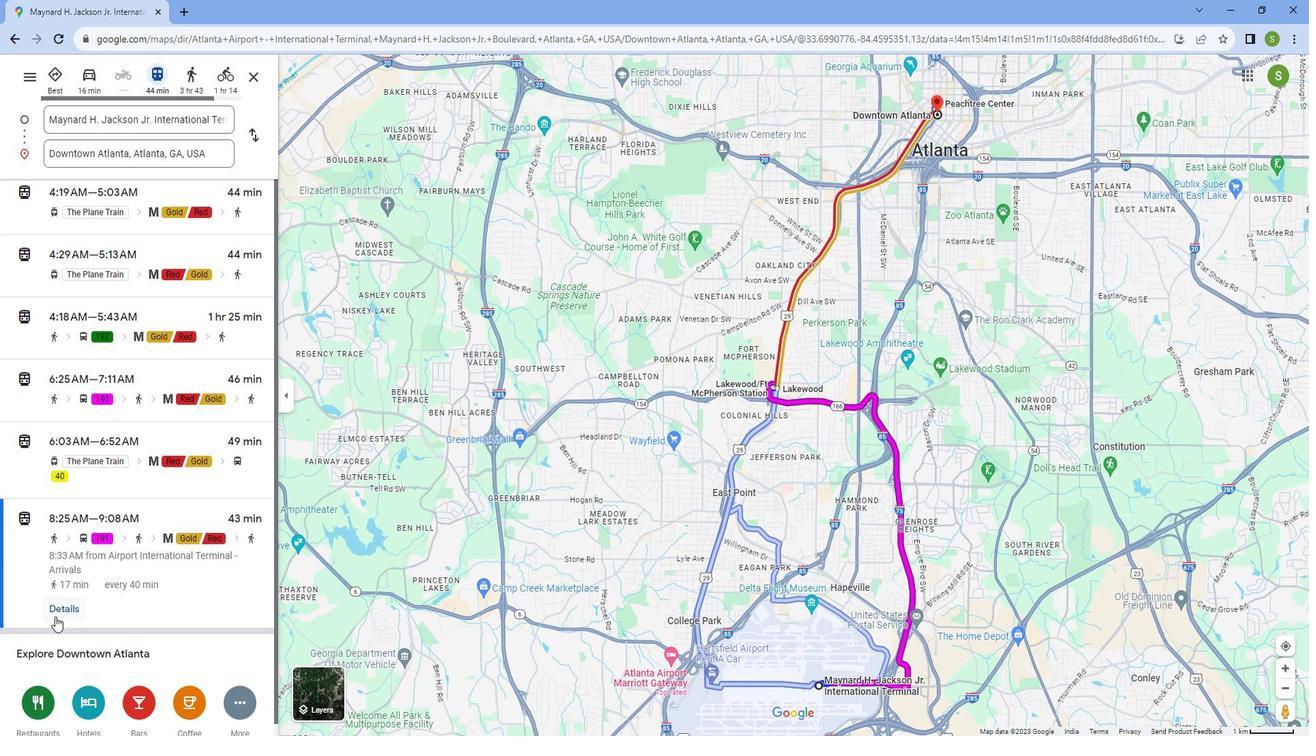 
Action: Mouse moved to (73, 558)
Screenshot: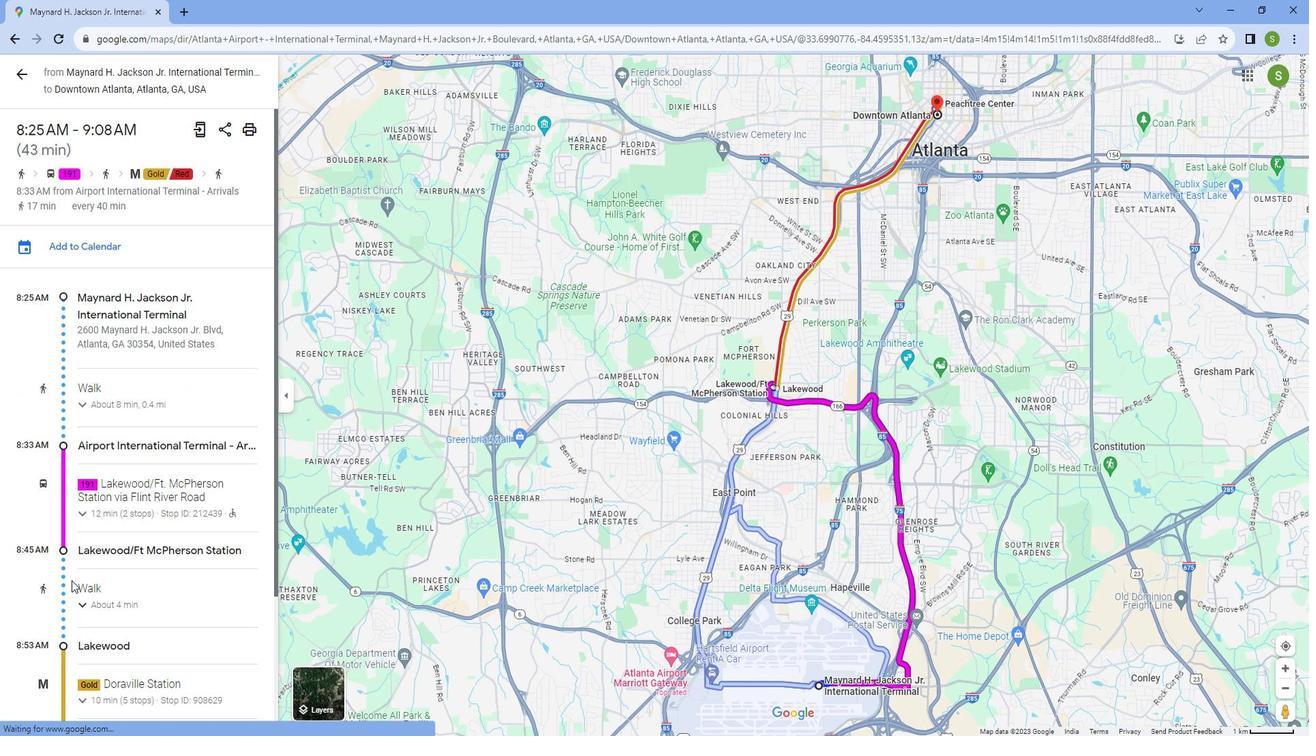 
Action: Mouse scrolled (73, 557) with delta (0, 0)
Screenshot: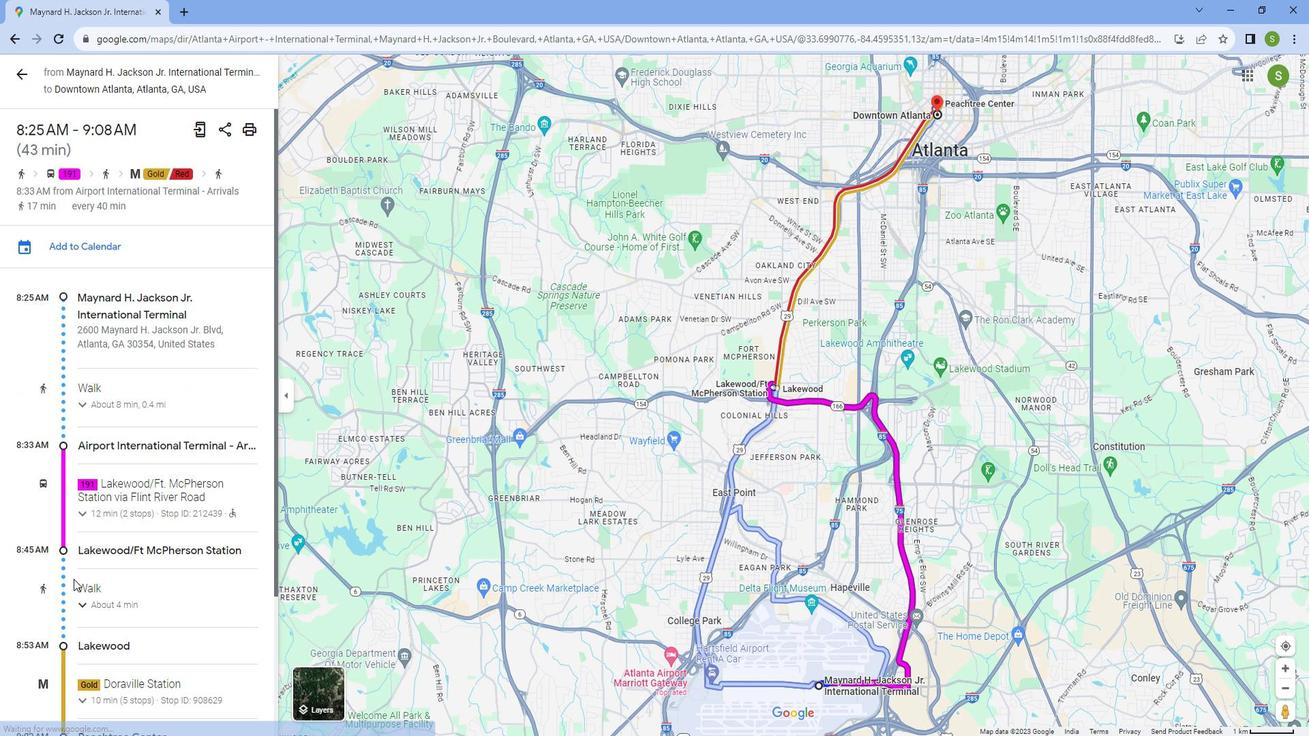 
Action: Mouse scrolled (73, 557) with delta (0, 0)
Screenshot: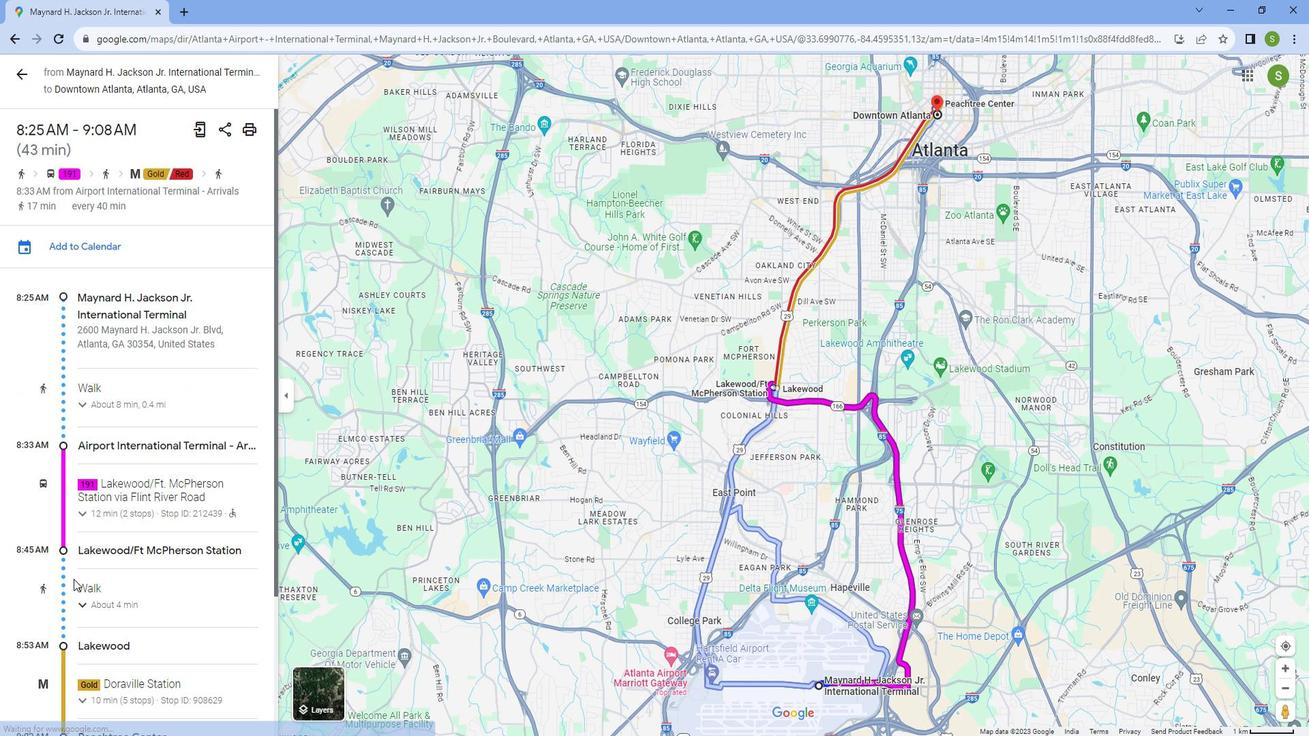 
Action: Mouse scrolled (73, 557) with delta (0, 0)
Screenshot: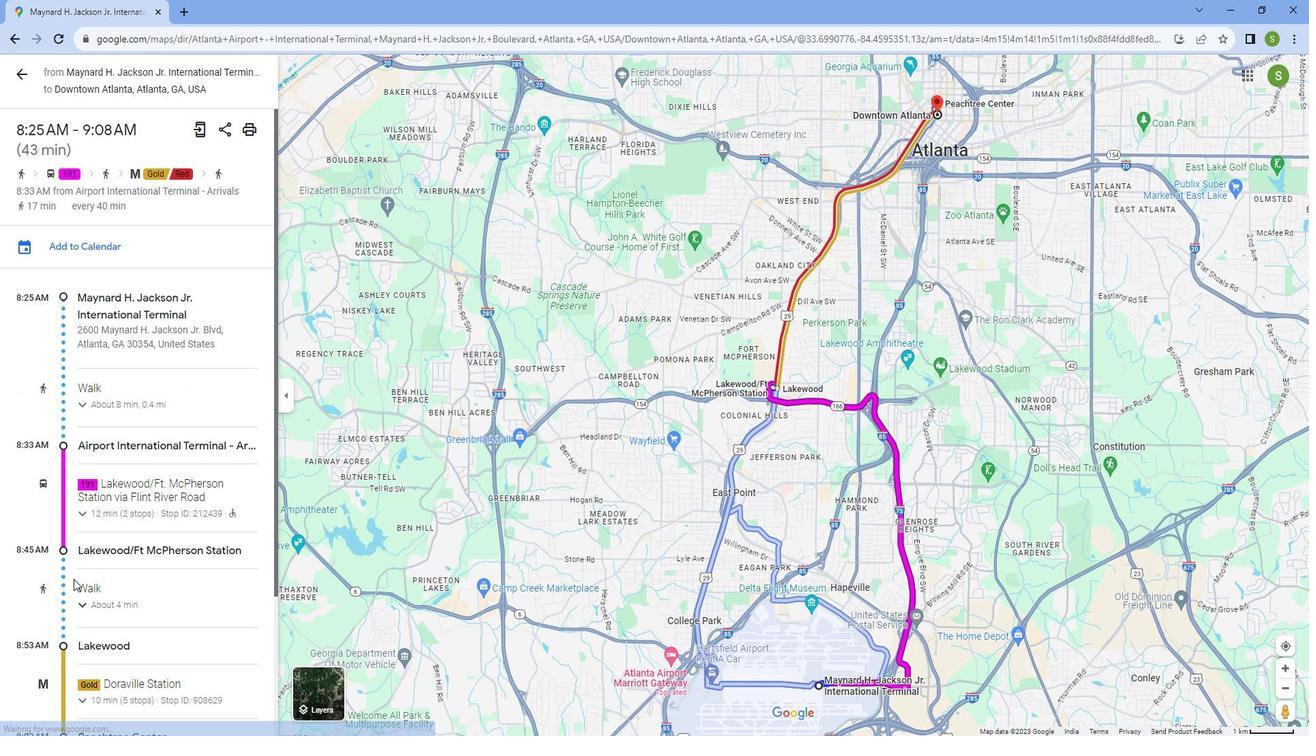 
Action: Mouse scrolled (73, 557) with delta (0, 0)
Screenshot: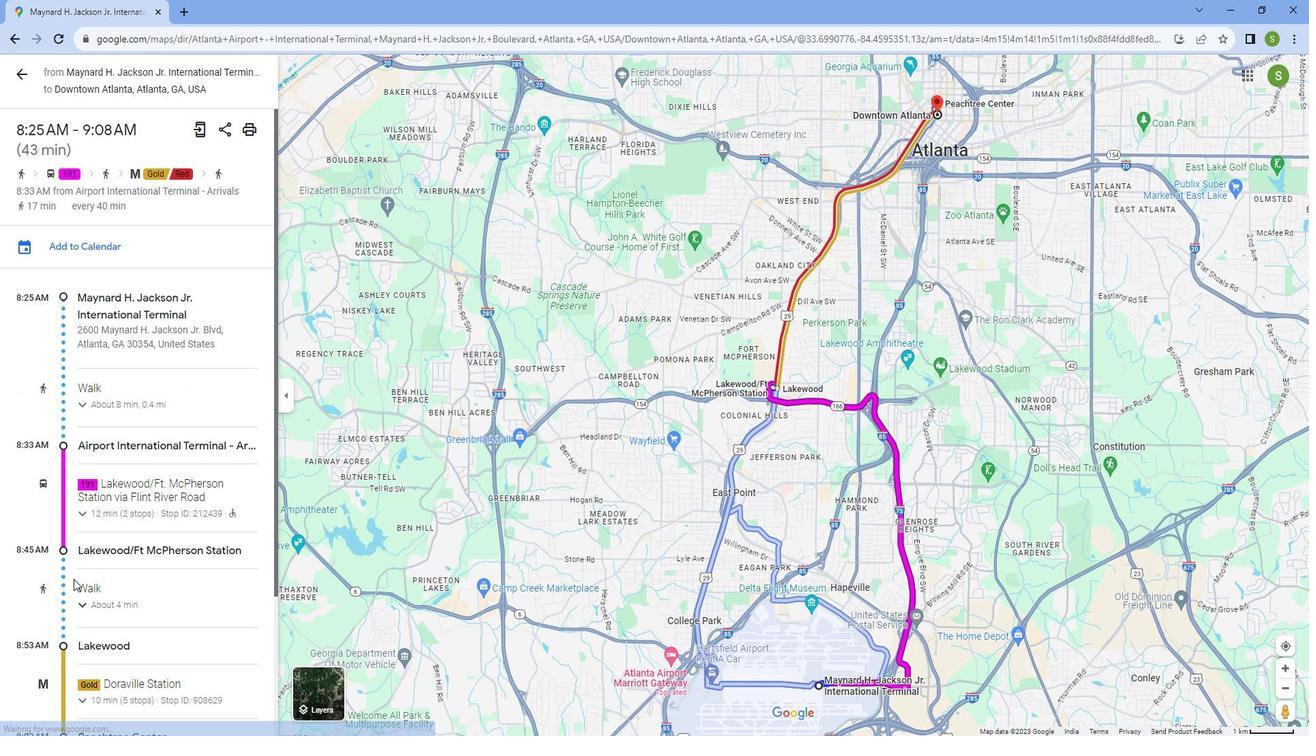 
Action: Mouse scrolled (73, 557) with delta (0, 0)
Screenshot: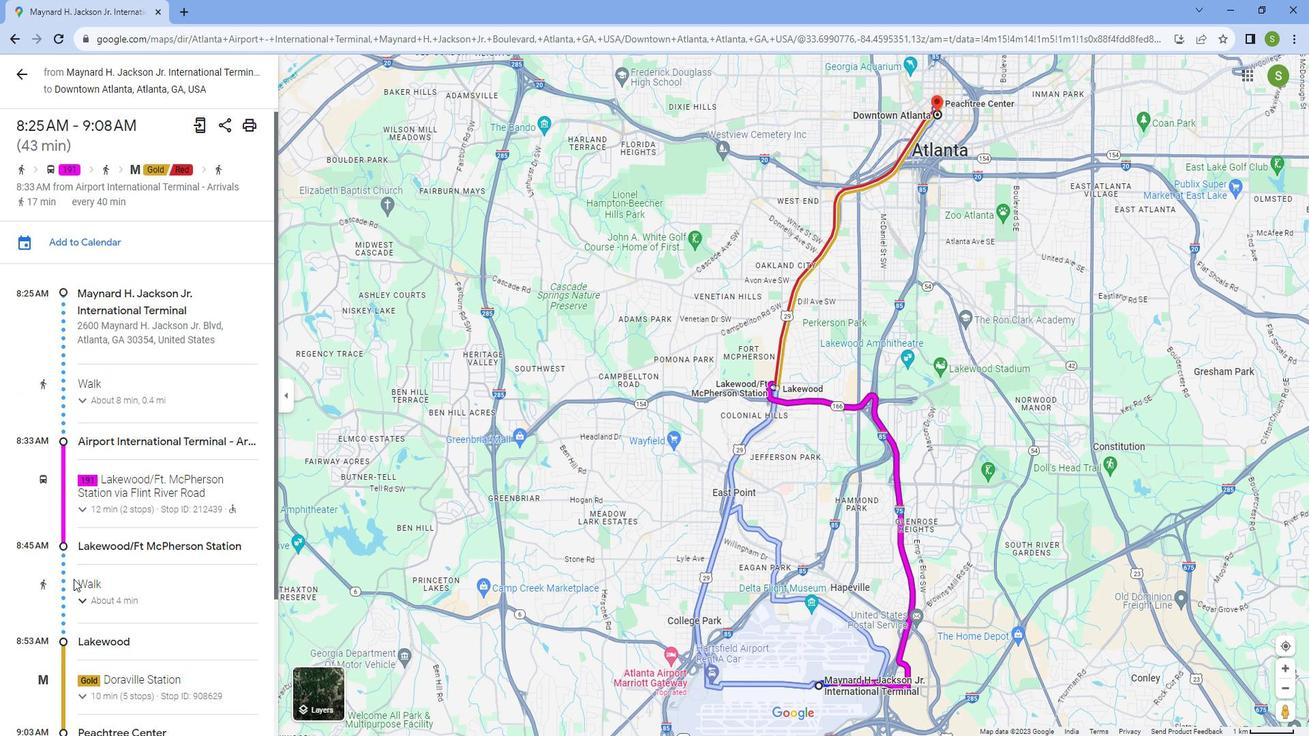 
Action: Mouse scrolled (73, 557) with delta (0, 0)
Screenshot: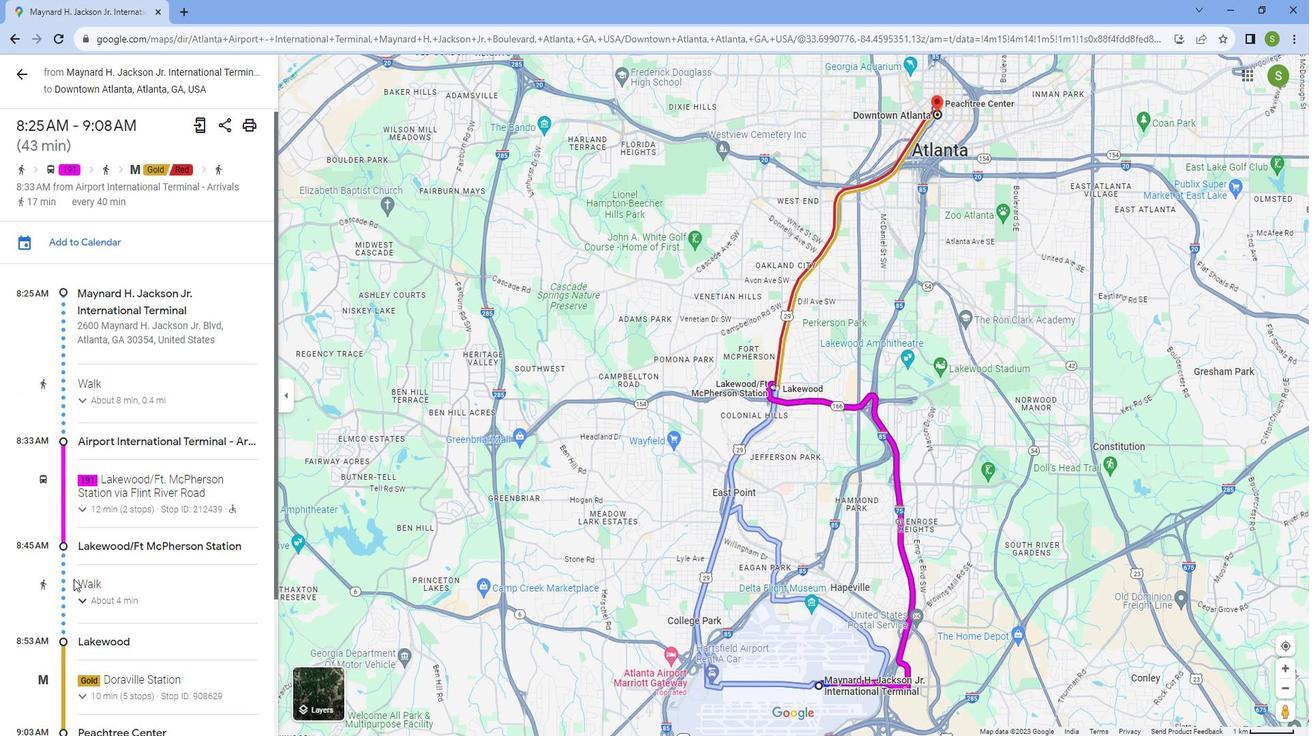 
Action: Mouse moved to (73, 558)
Screenshot: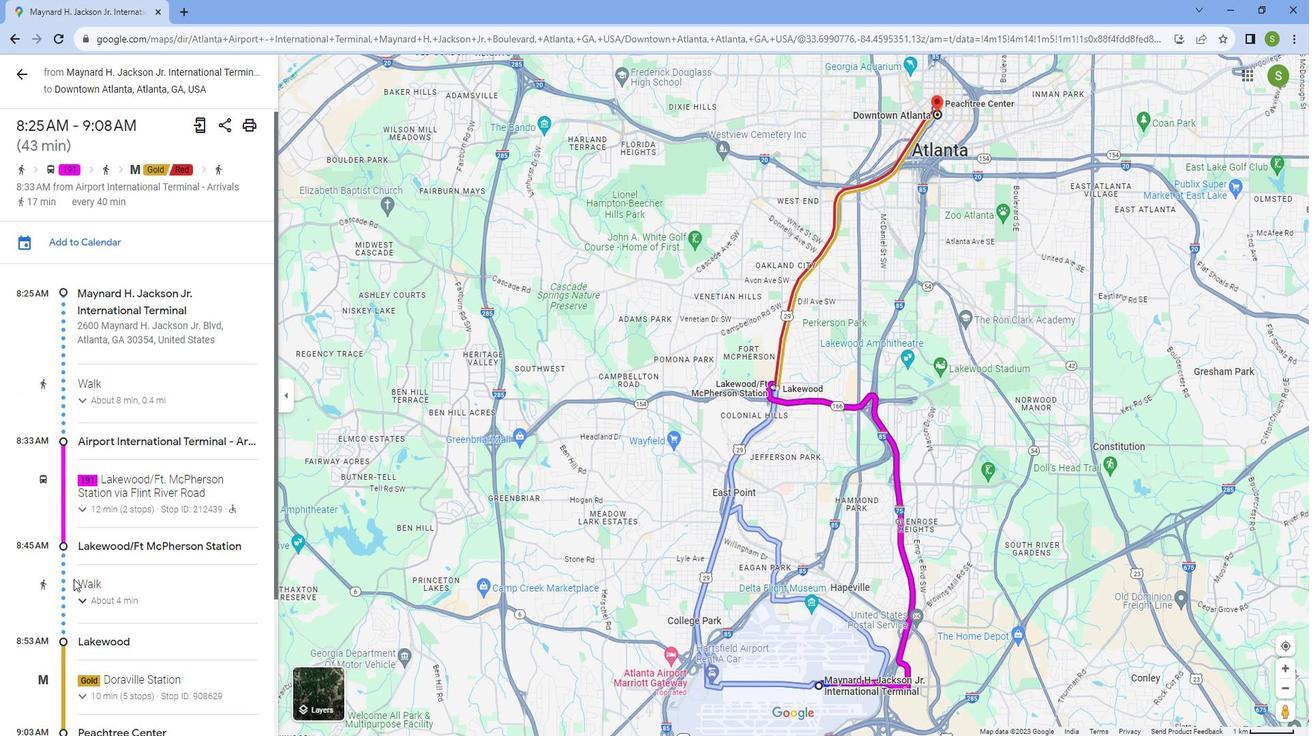 
Action: Mouse scrolled (73, 557) with delta (0, 0)
Screenshot: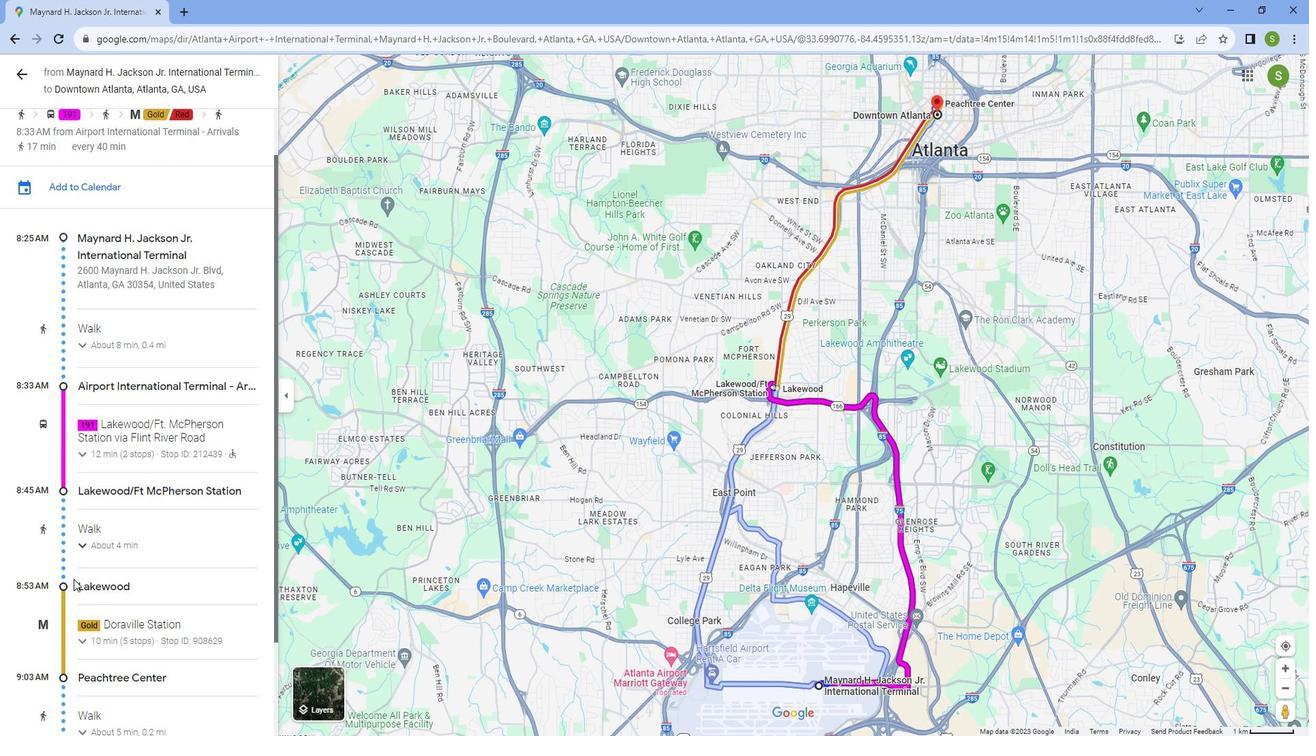 
Action: Mouse scrolled (73, 557) with delta (0, 0)
Screenshot: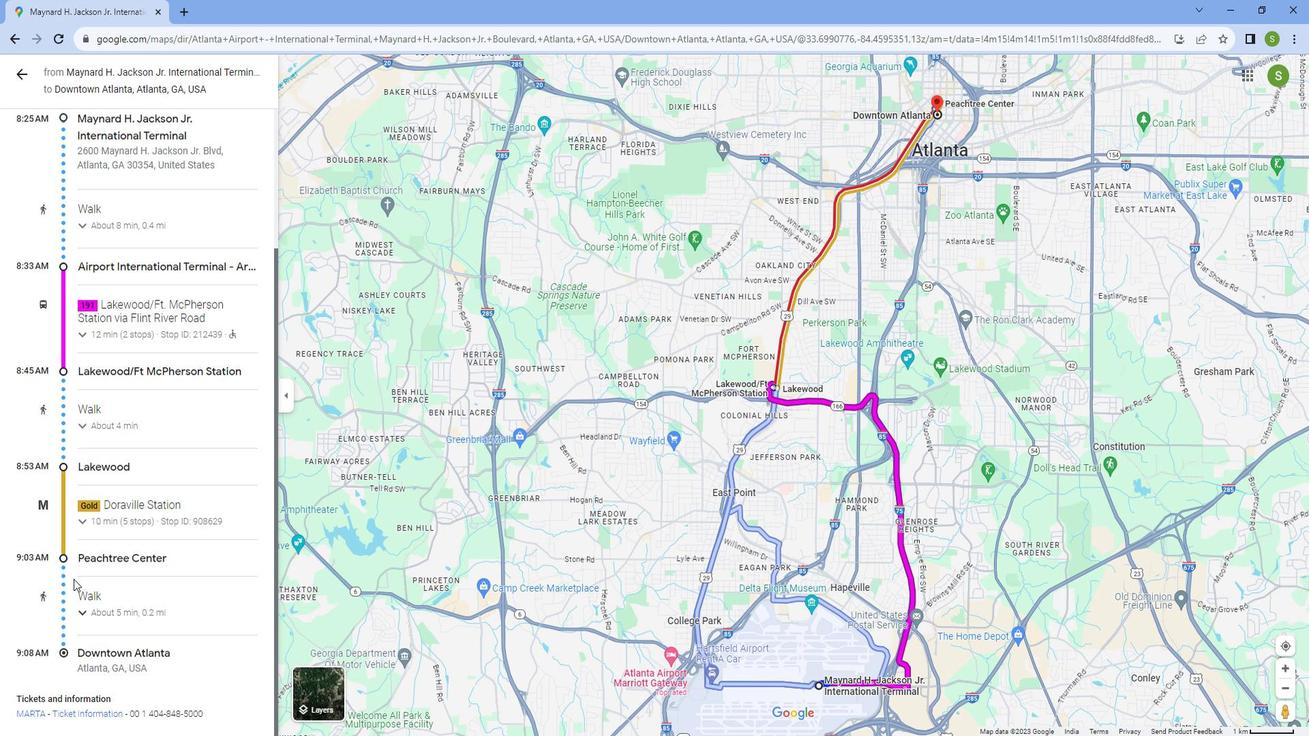 
Action: Mouse scrolled (73, 557) with delta (0, 0)
Screenshot: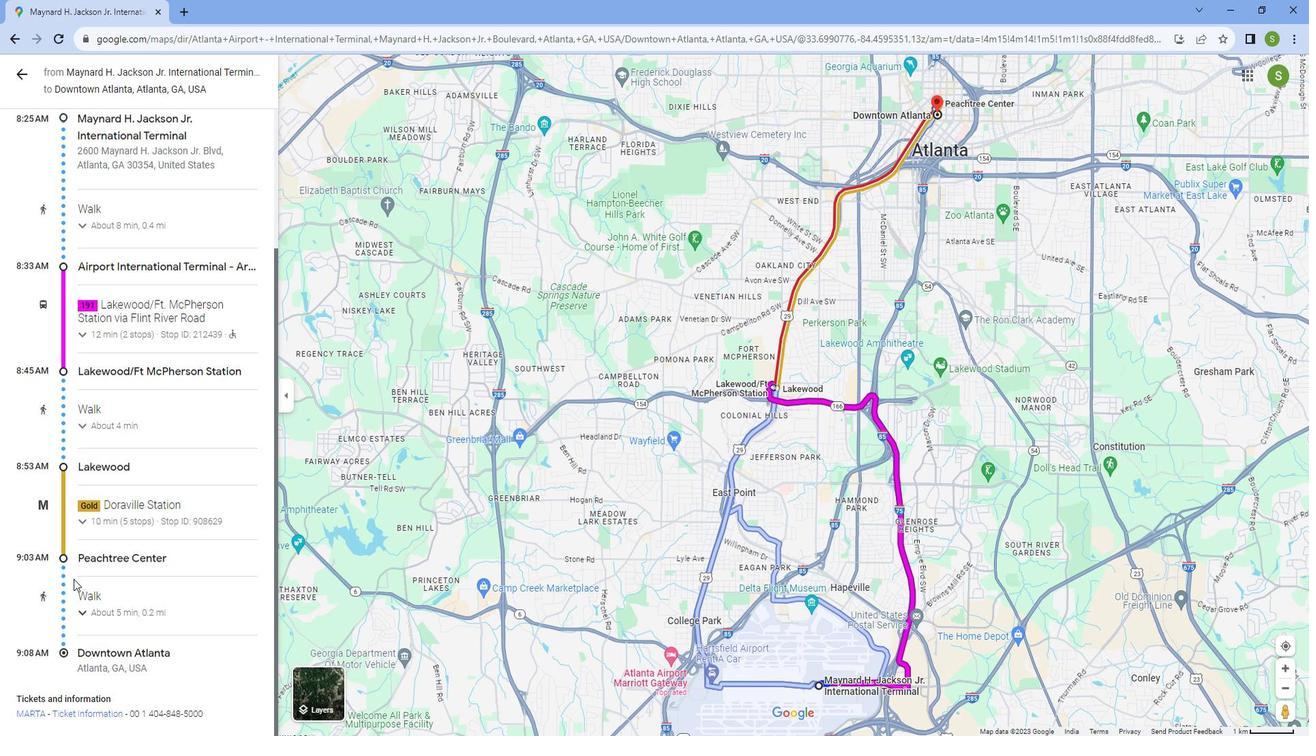 
Action: Mouse scrolled (73, 557) with delta (0, 0)
Screenshot: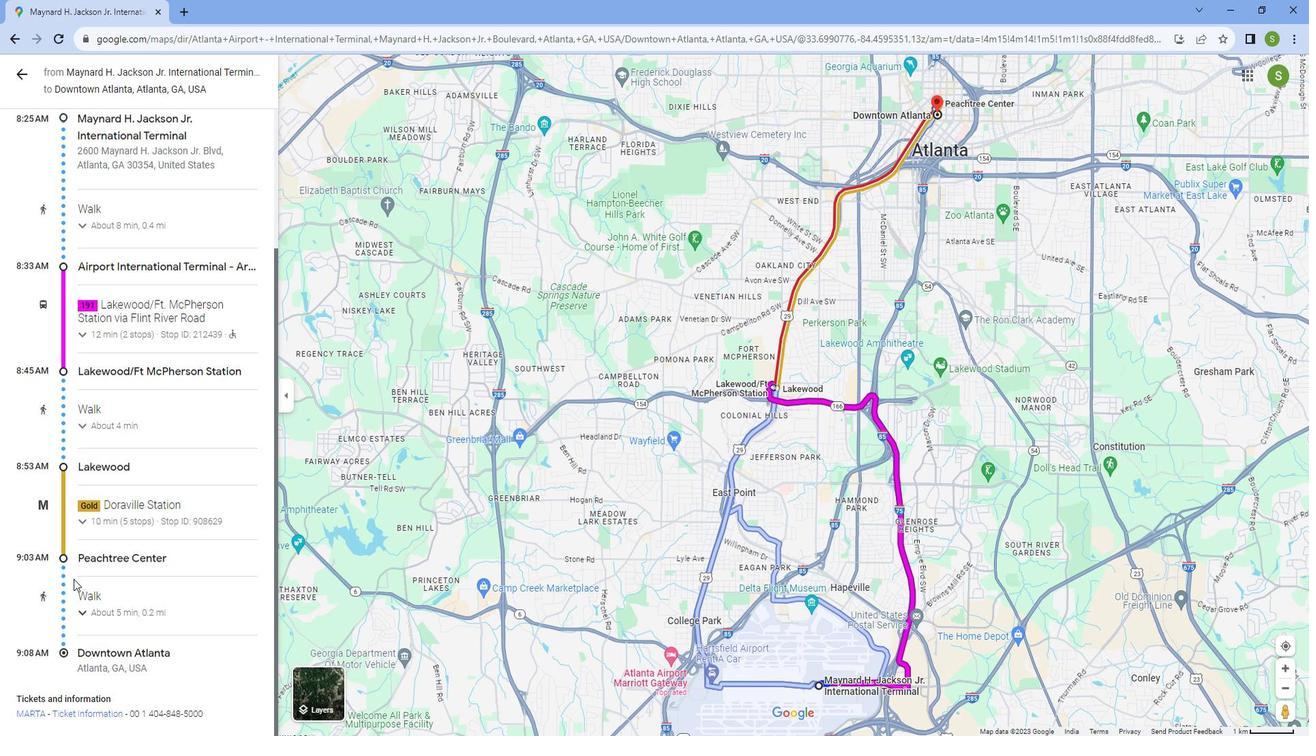 
Action: Mouse scrolled (73, 557) with delta (0, 0)
Screenshot: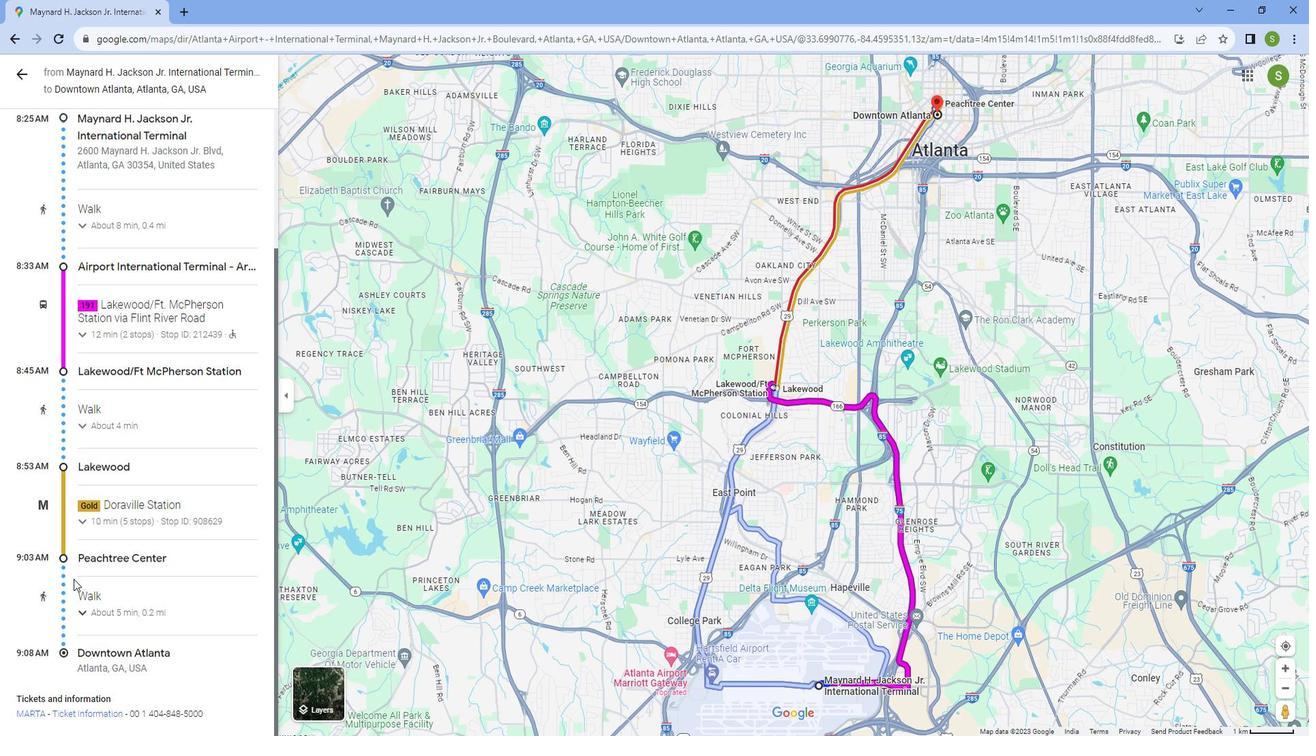 
Action: Mouse scrolled (73, 557) with delta (0, 0)
Screenshot: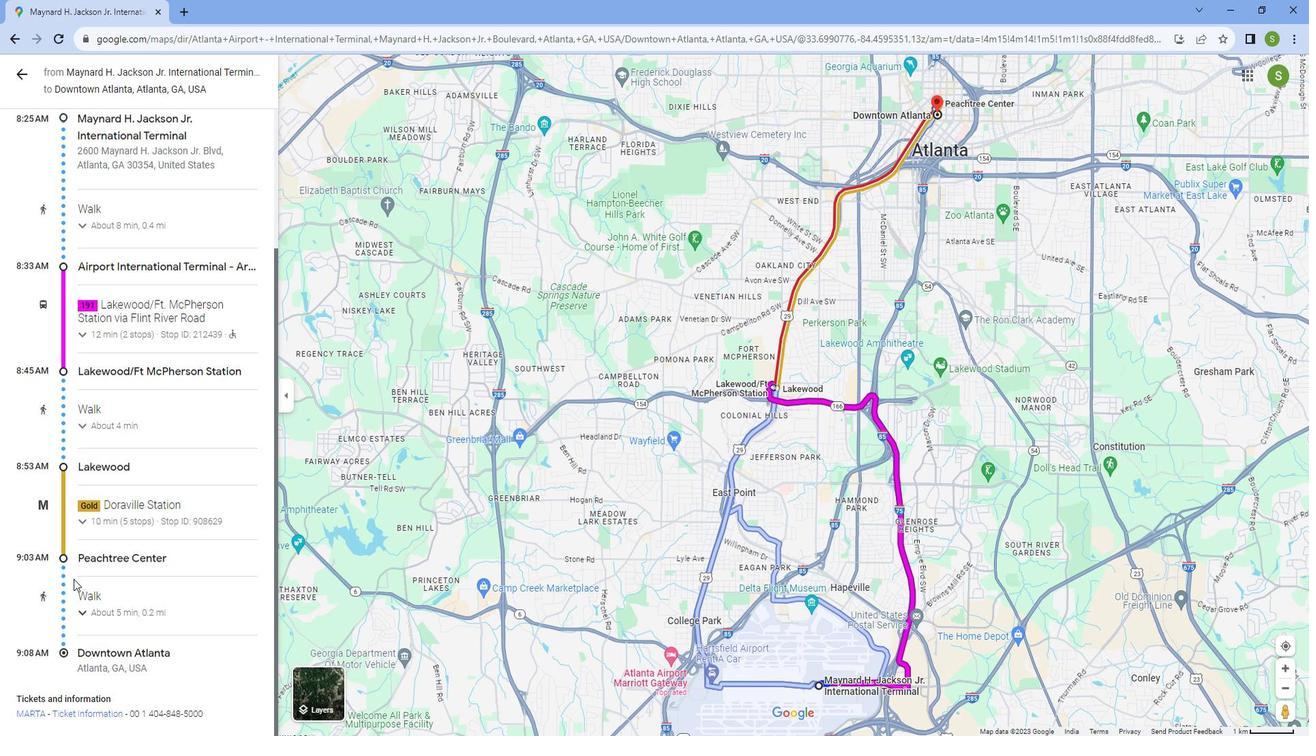 
Action: Mouse moved to (83, 552)
Screenshot: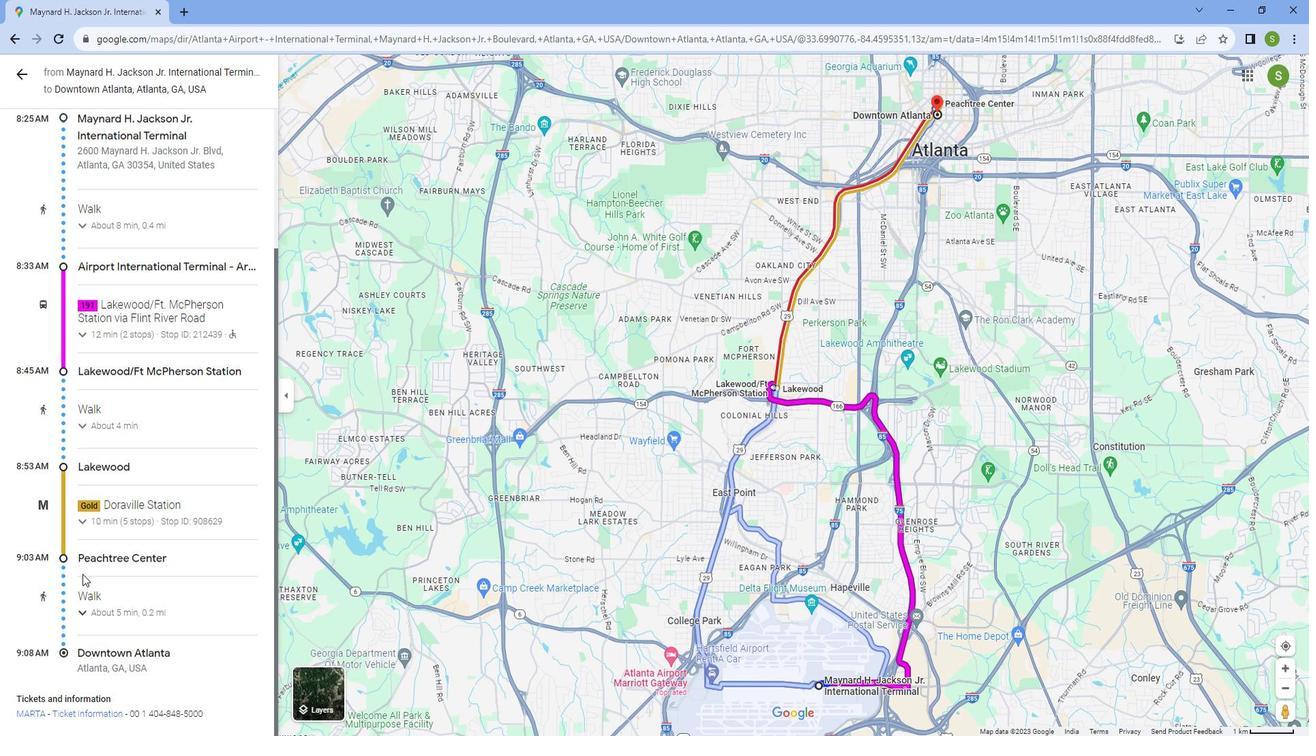 
Action: Mouse scrolled (83, 553) with delta (0, 0)
Screenshot: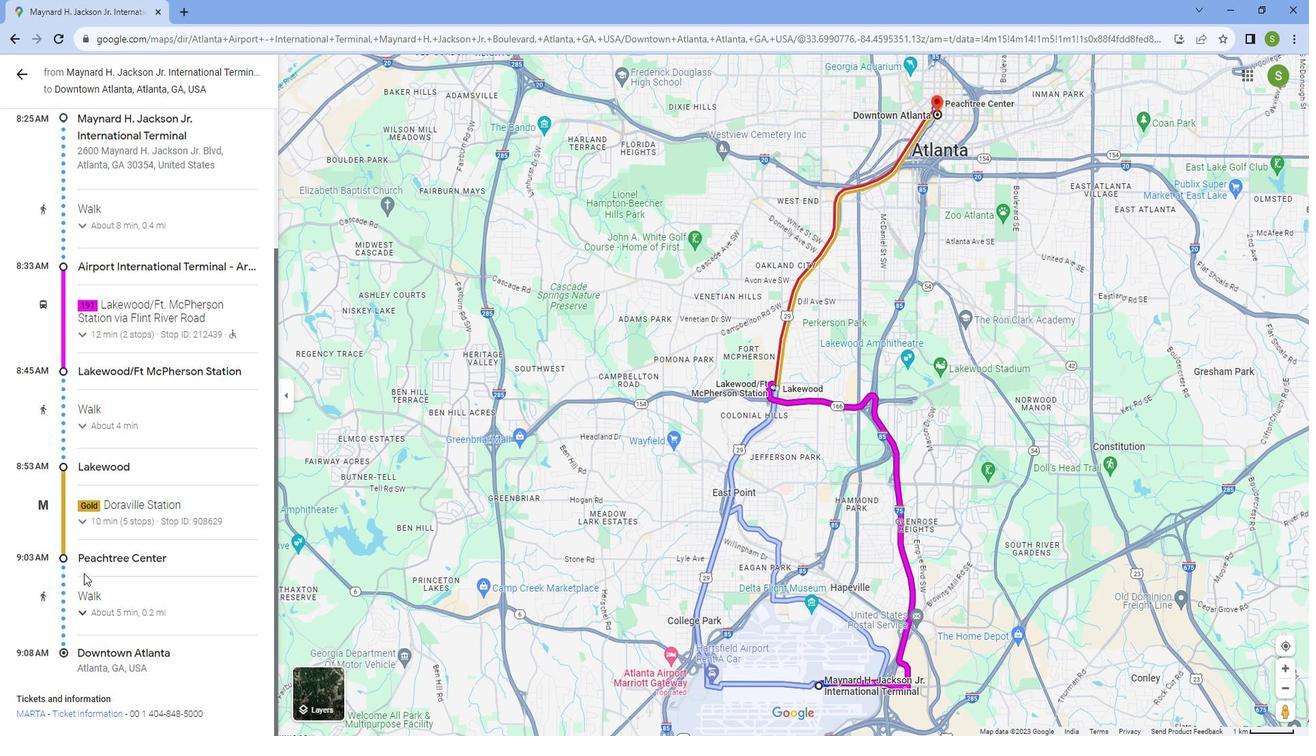 
Action: Mouse scrolled (83, 553) with delta (0, 0)
Screenshot: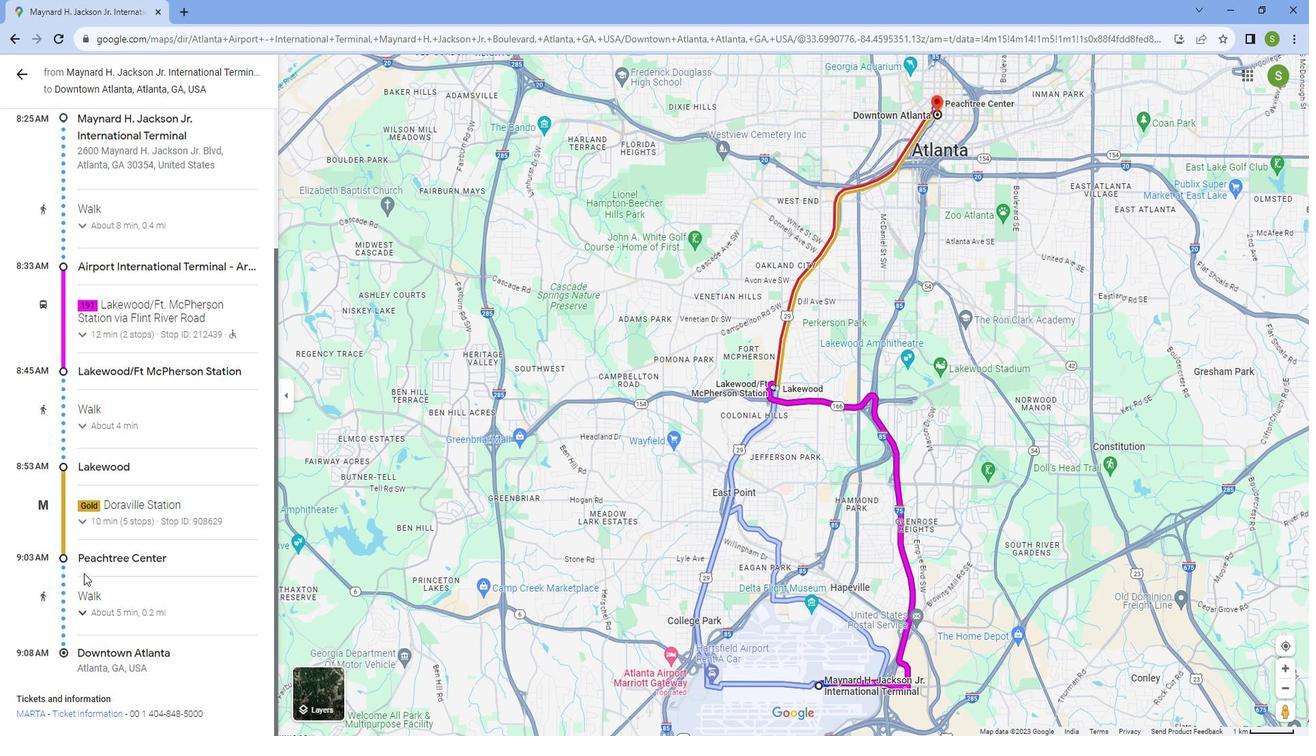 
Action: Mouse scrolled (83, 553) with delta (0, 0)
Screenshot: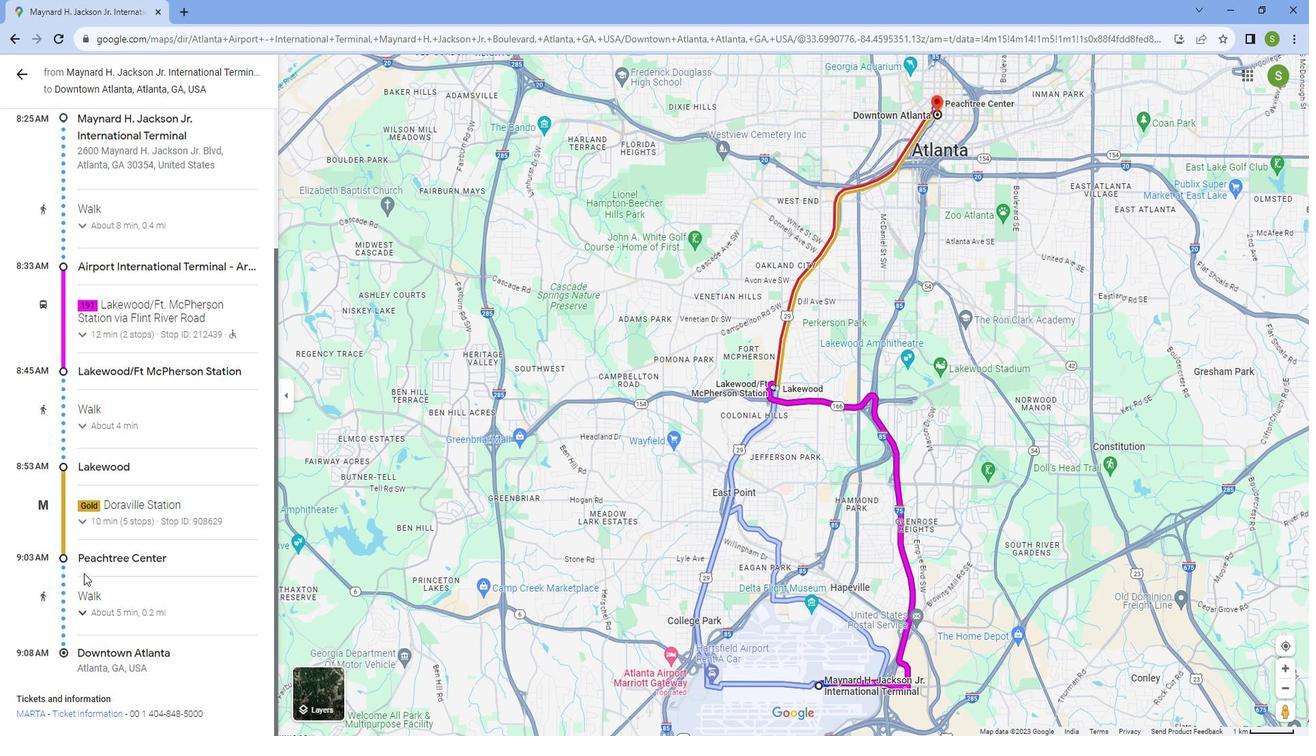 
Action: Mouse scrolled (83, 553) with delta (0, 0)
Screenshot: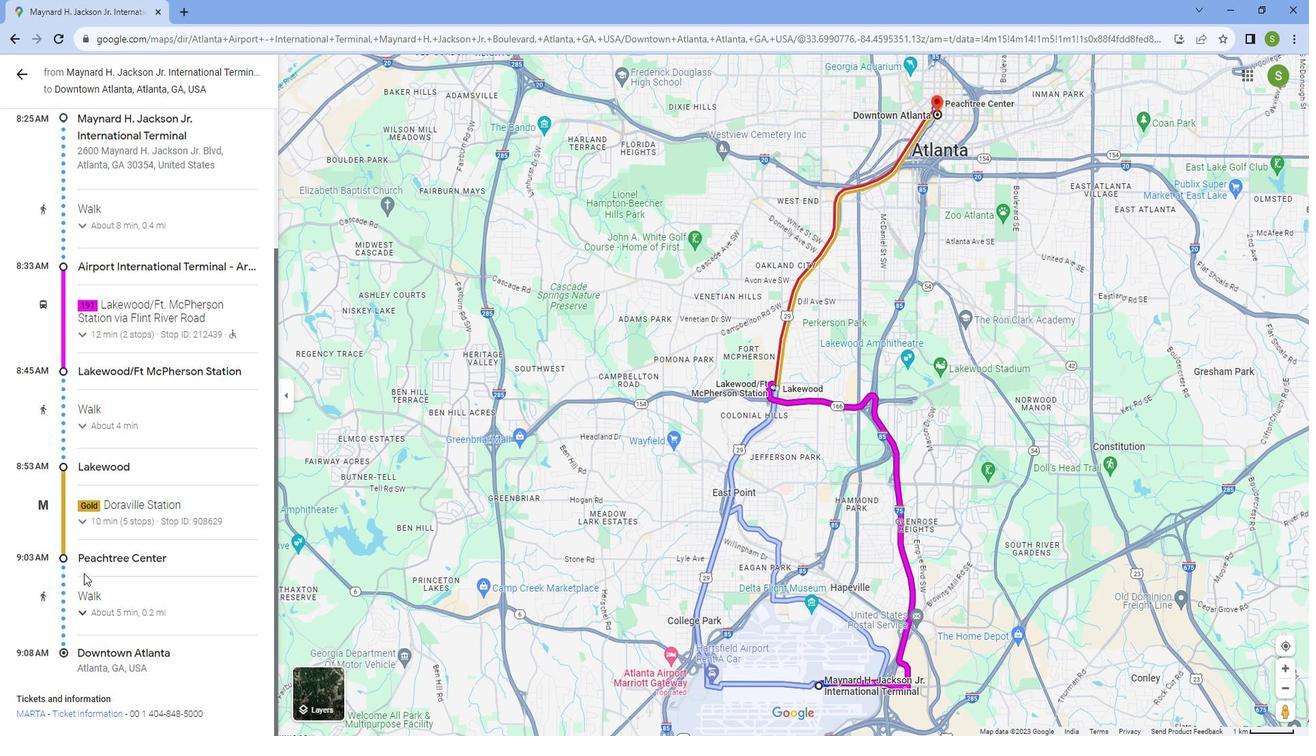 
Action: Mouse scrolled (83, 553) with delta (0, 0)
Screenshot: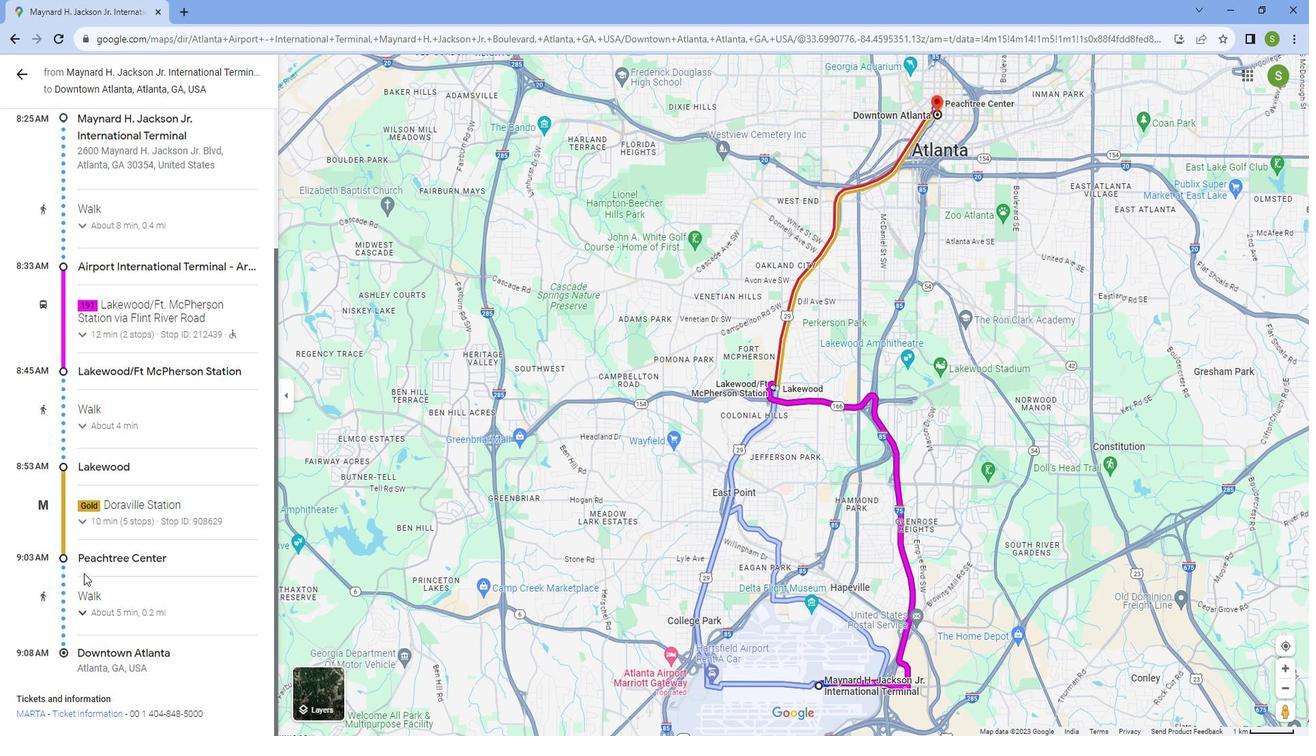 
Action: Mouse scrolled (83, 553) with delta (0, 0)
Screenshot: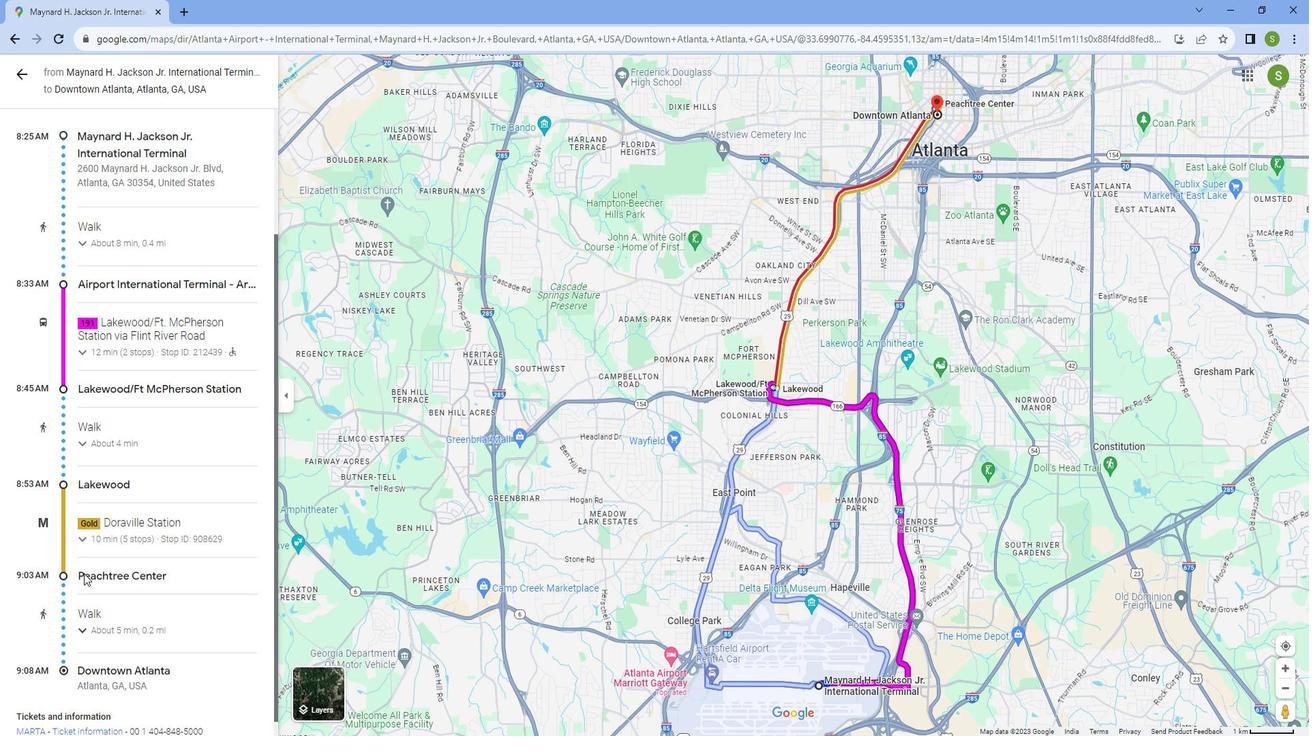 
Action: Mouse scrolled (83, 553) with delta (0, 0)
Screenshot: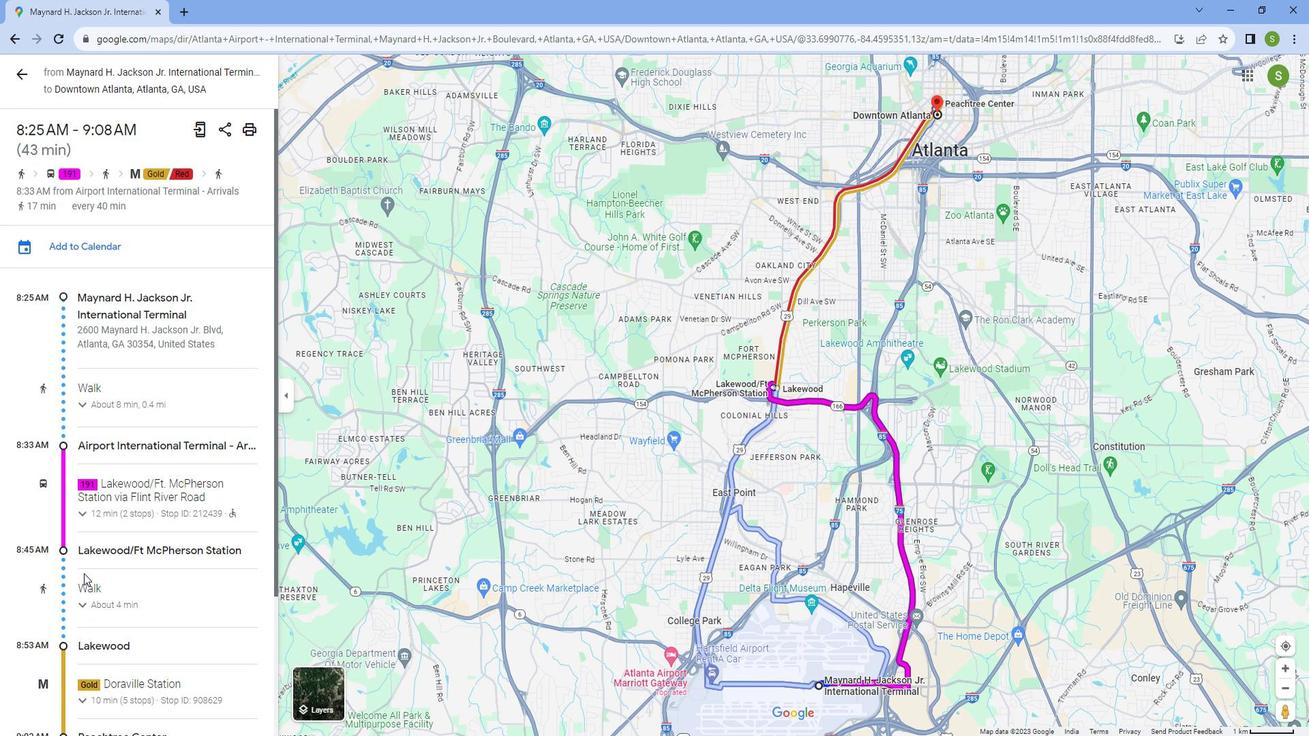 
Action: Mouse scrolled (83, 553) with delta (0, 0)
Screenshot: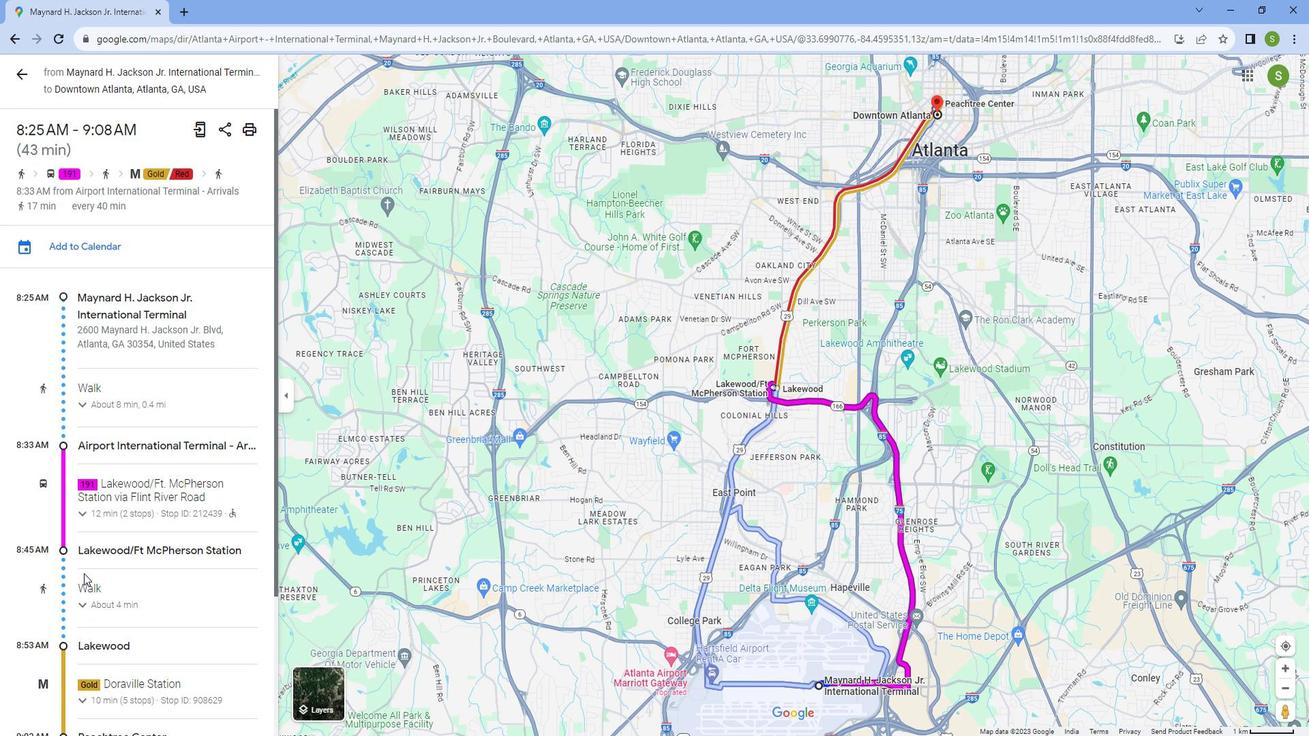 
Action: Mouse scrolled (83, 553) with delta (0, 0)
Screenshot: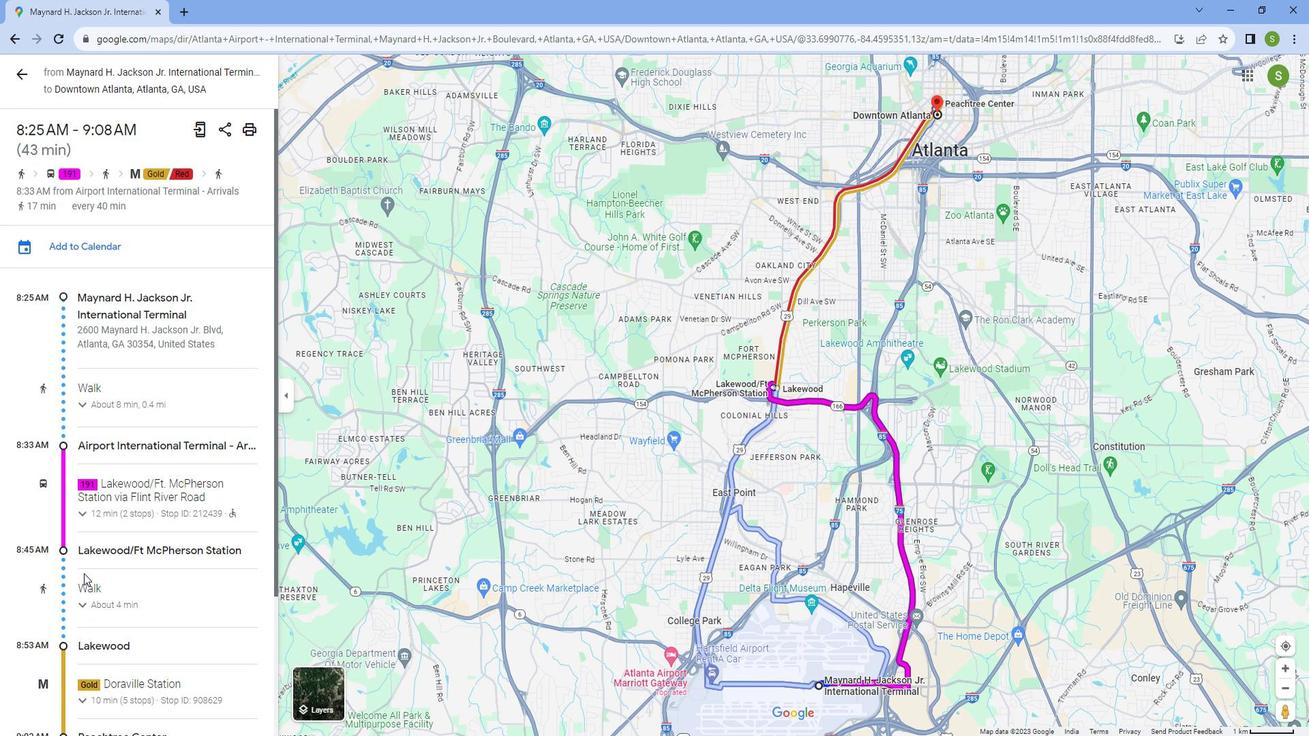 
Action: Mouse scrolled (83, 553) with delta (0, 0)
Screenshot: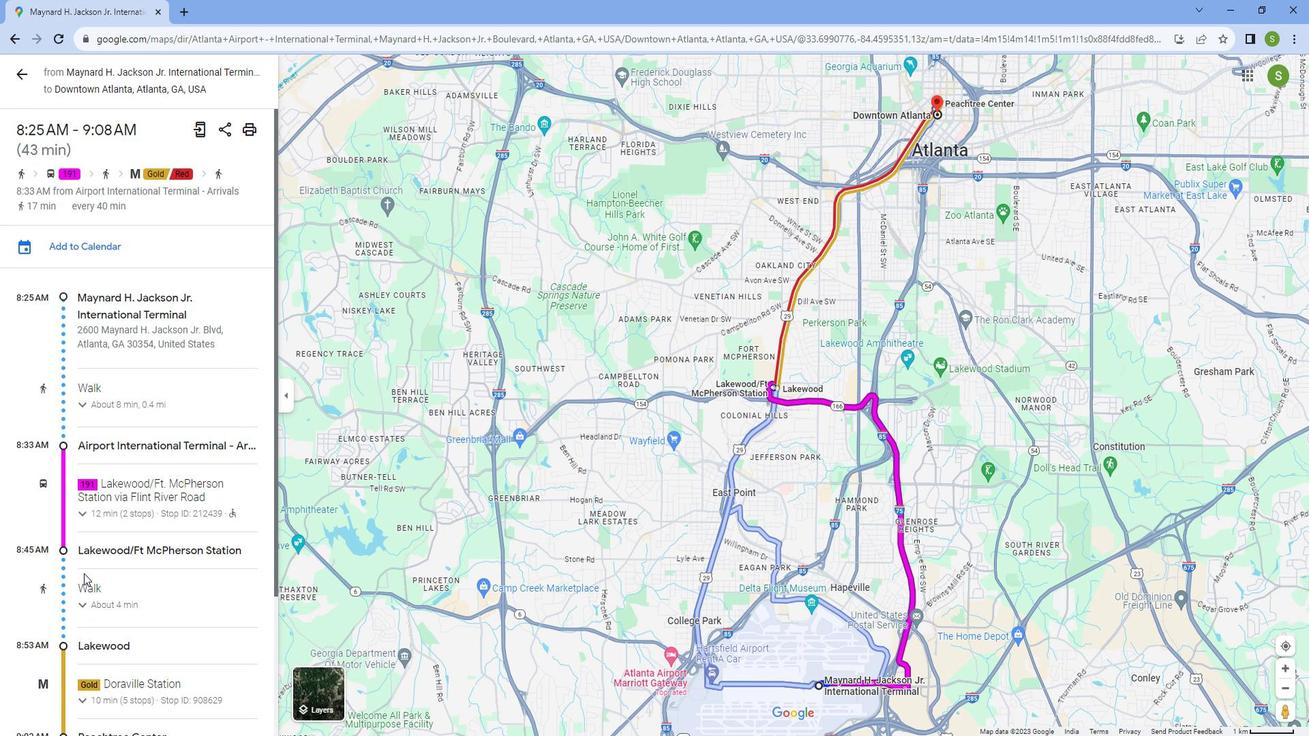 
Action: Mouse scrolled (83, 553) with delta (0, 0)
Screenshot: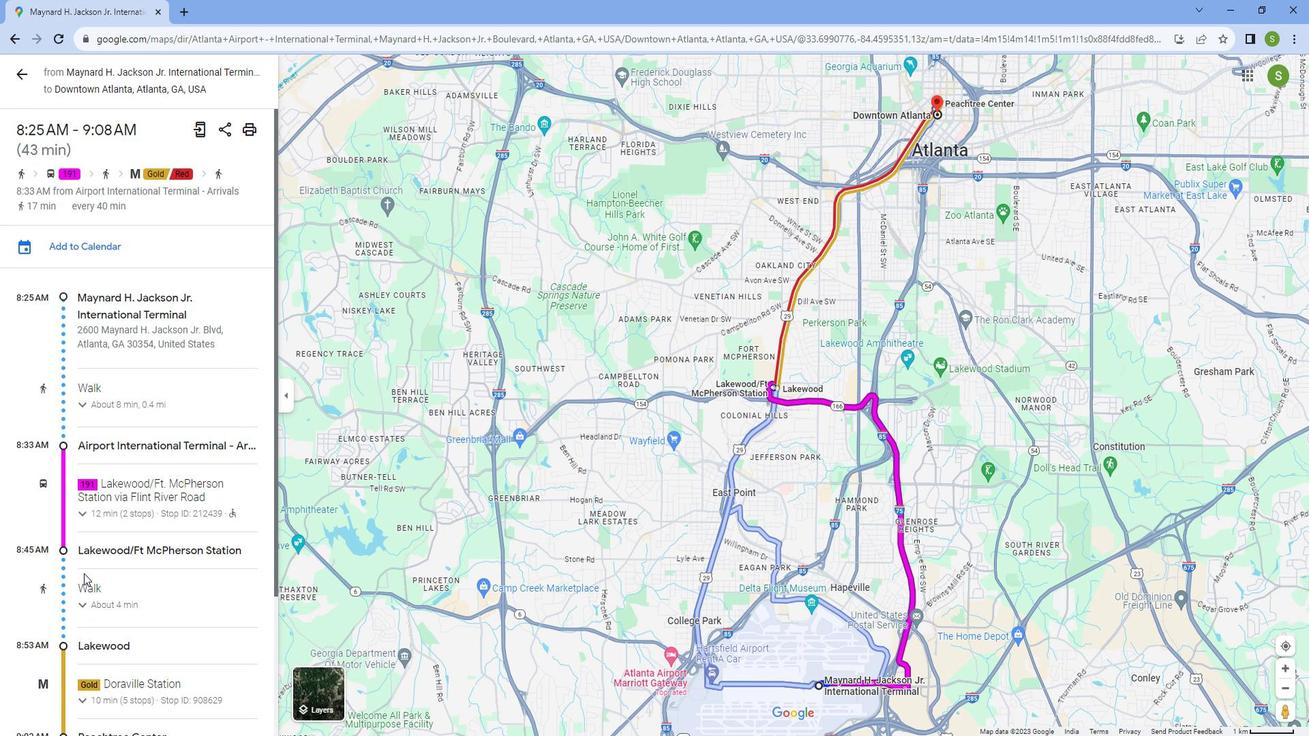 
Action: Mouse moved to (19, 73)
Screenshot: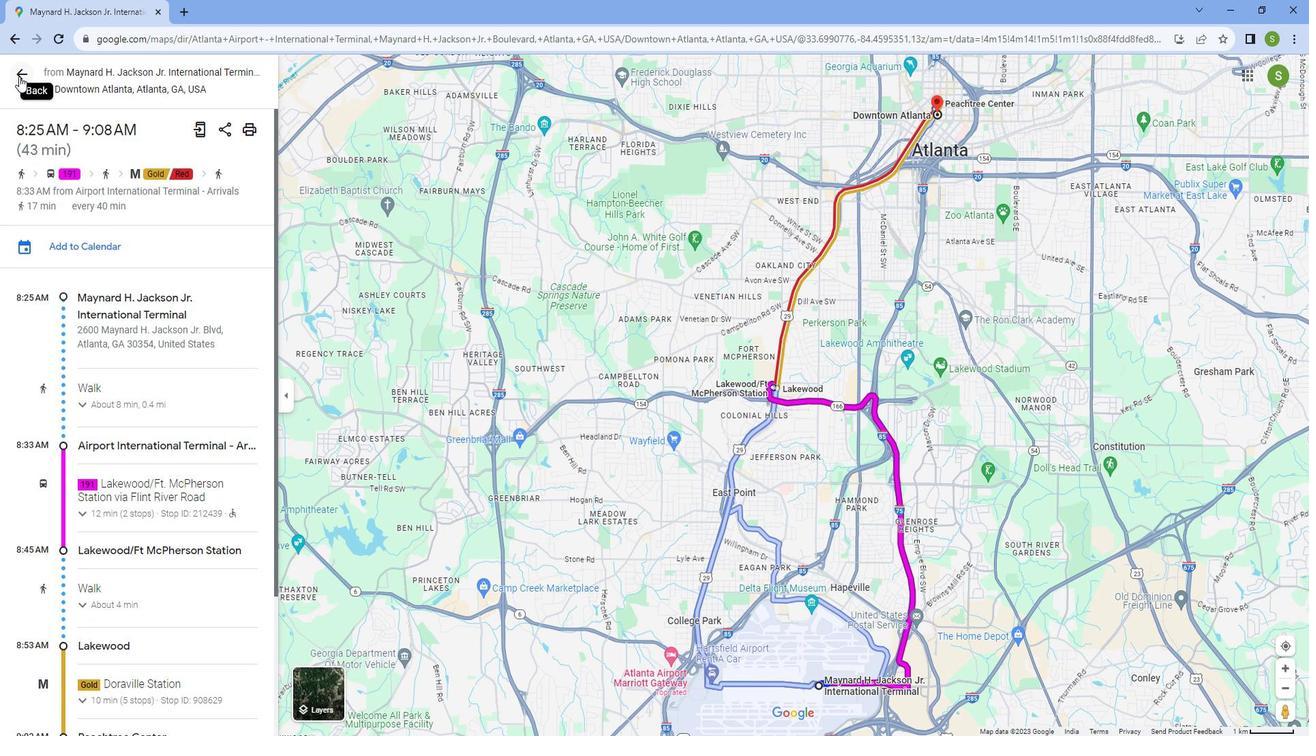 
Action: Mouse pressed left at (19, 73)
Screenshot: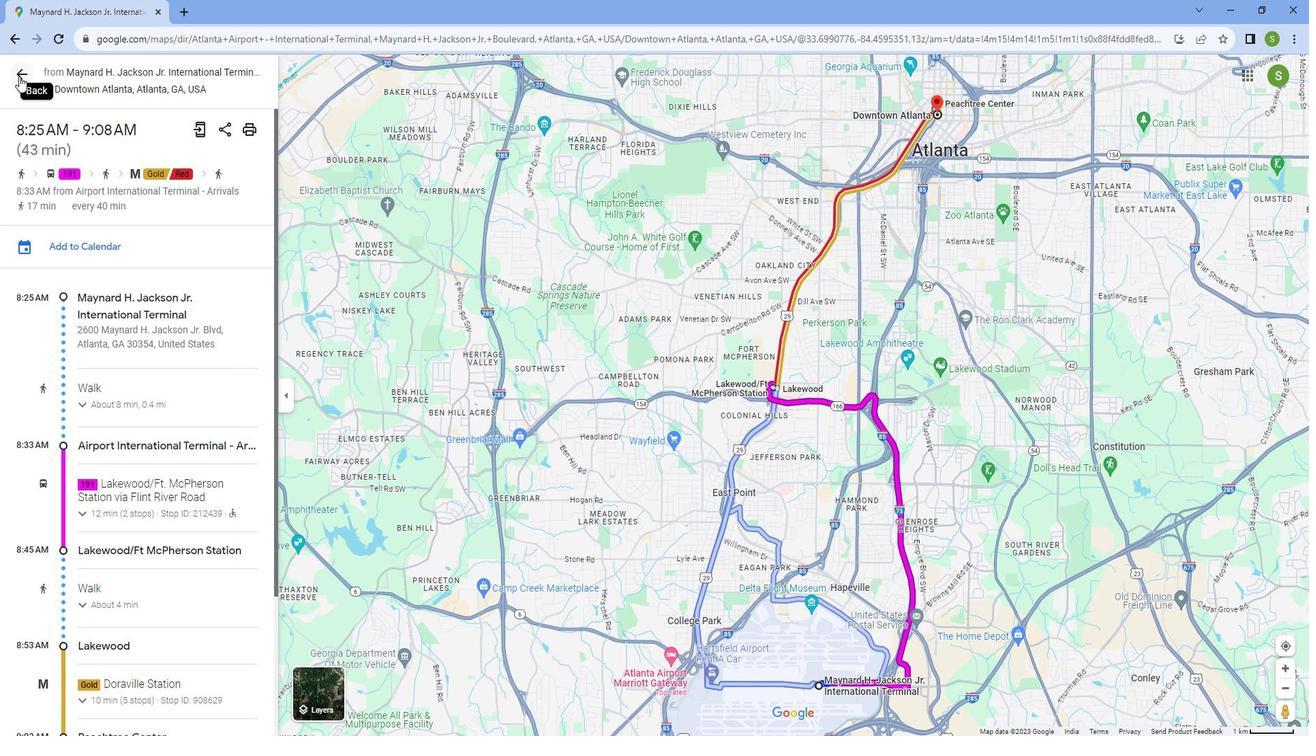 
Action: Mouse moved to (347, 311)
Screenshot: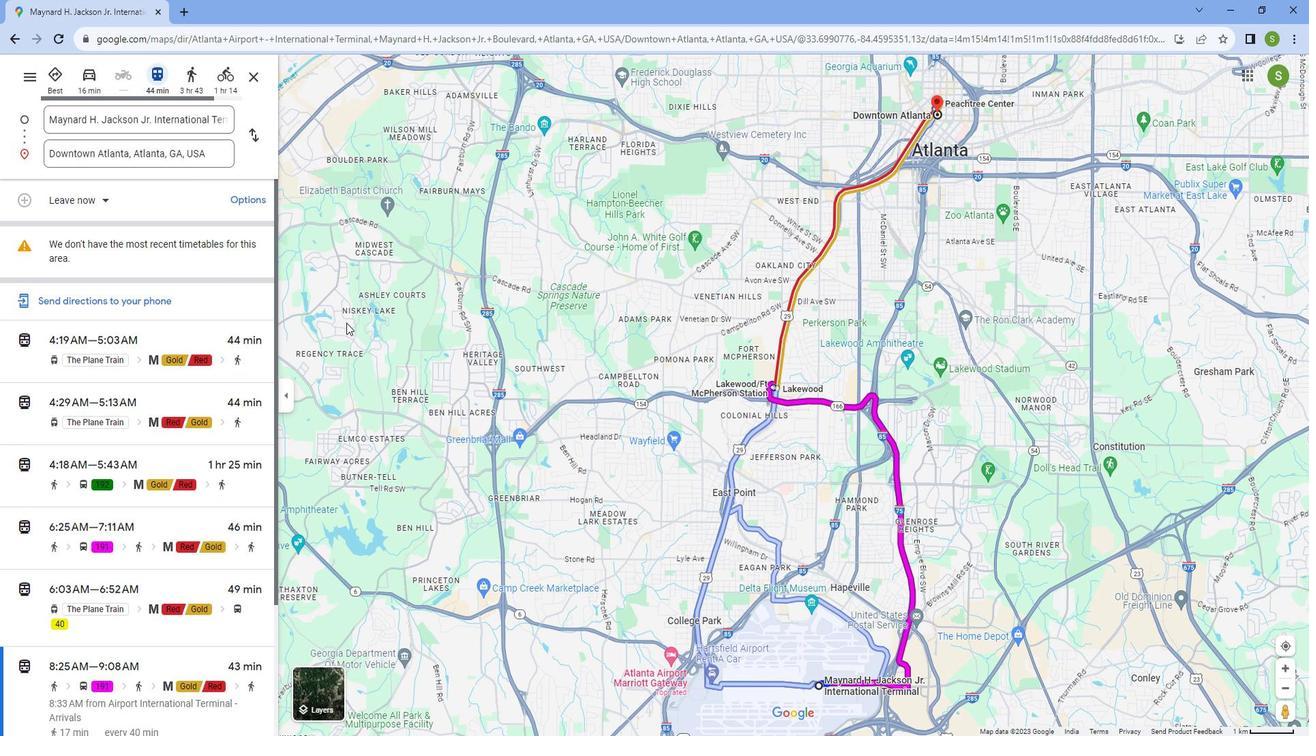 
